 Task: Buy 4 Spectrometry from Measuring & Testing section under best seller category for shipping address: Gary Collins, 1402 Camden Street, Reno, Nevada 89501, Cell Number 7752551231. Pay from credit card ending with 6759, CVV 506
Action: Mouse moved to (24, 94)
Screenshot: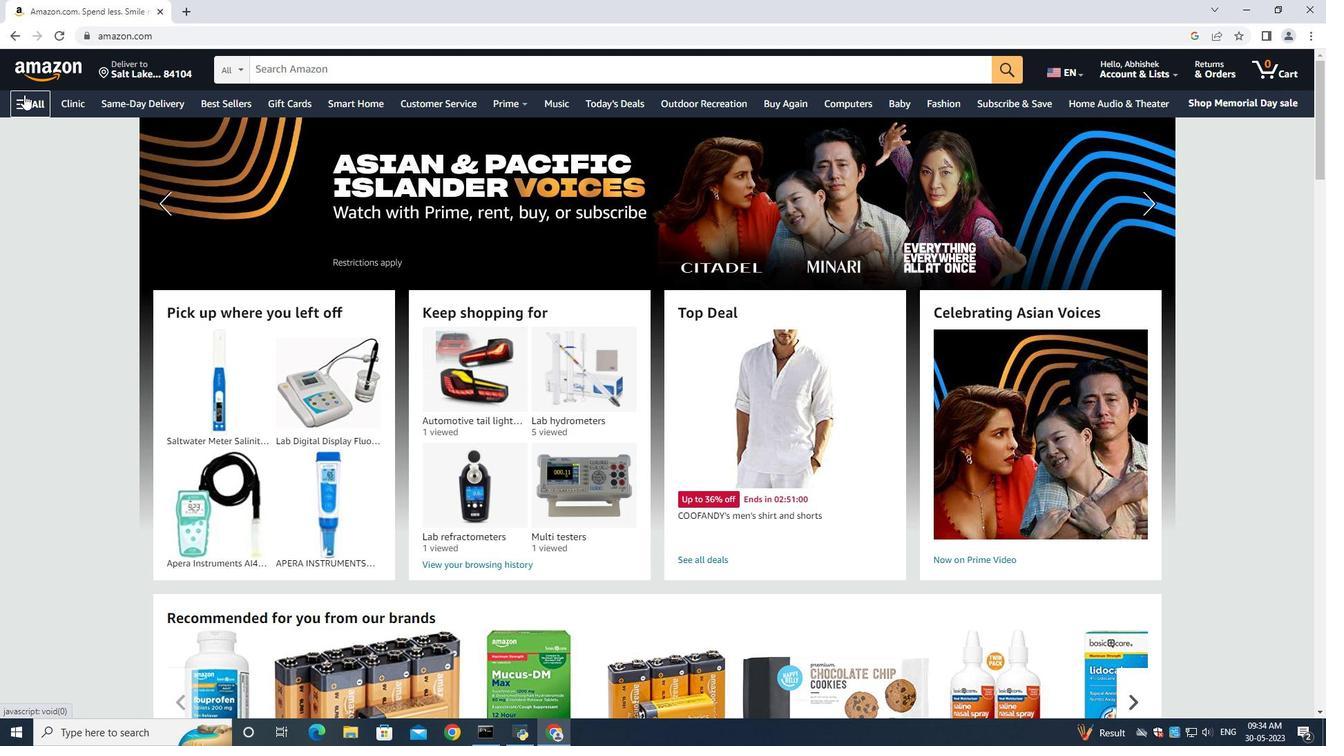 
Action: Mouse pressed left at (24, 94)
Screenshot: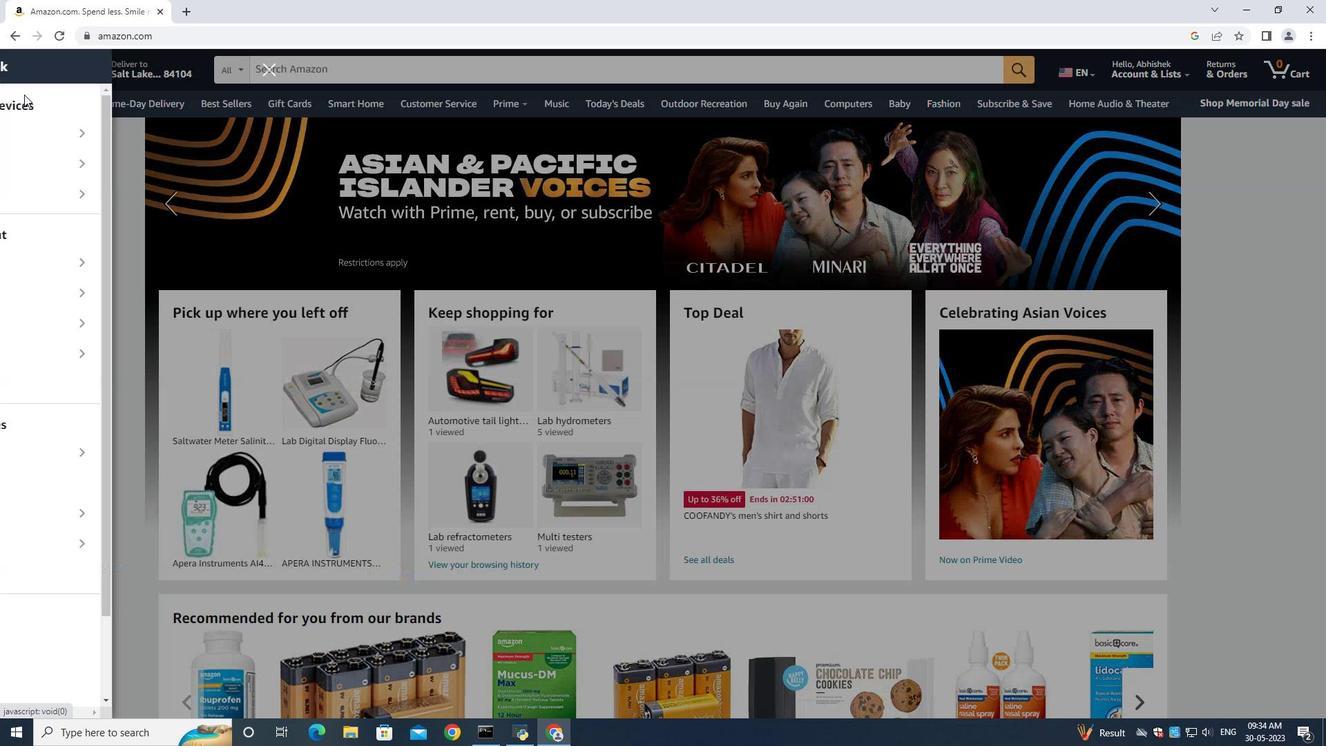 
Action: Mouse moved to (268, 60)
Screenshot: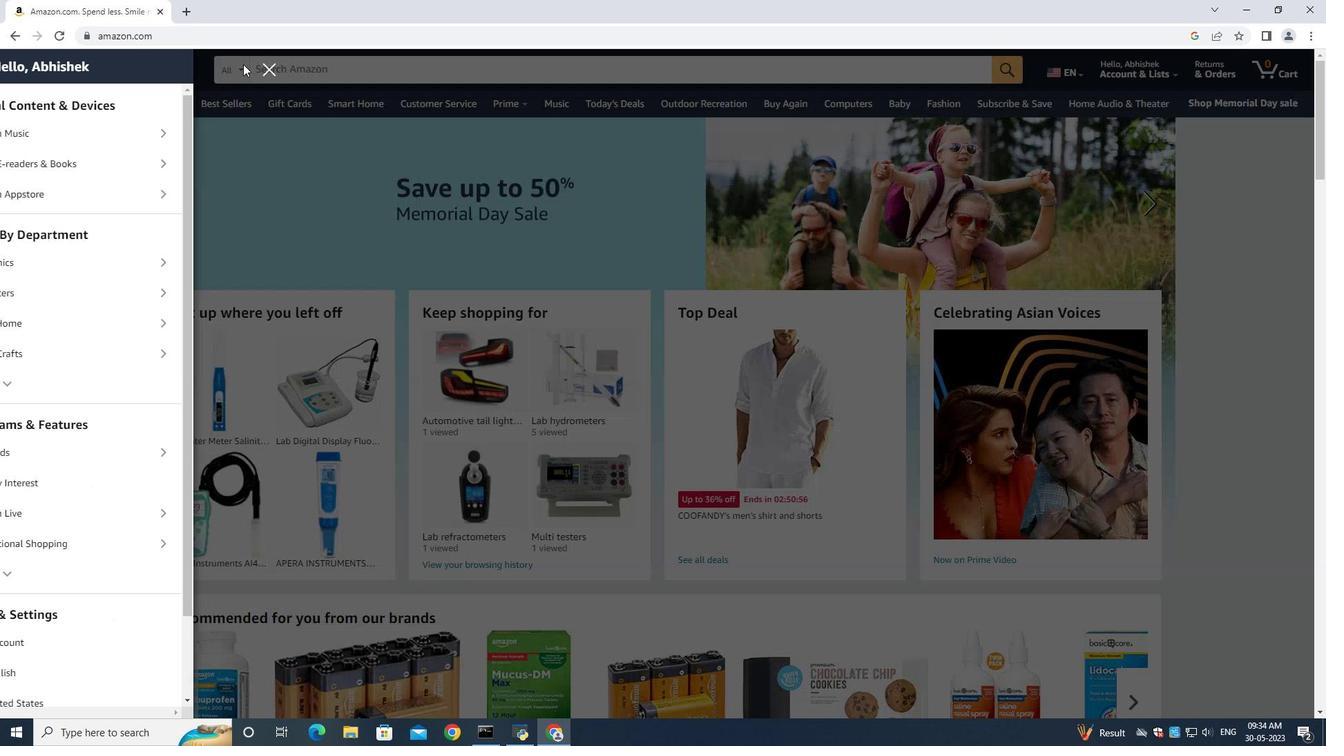 
Action: Mouse pressed left at (268, 60)
Screenshot: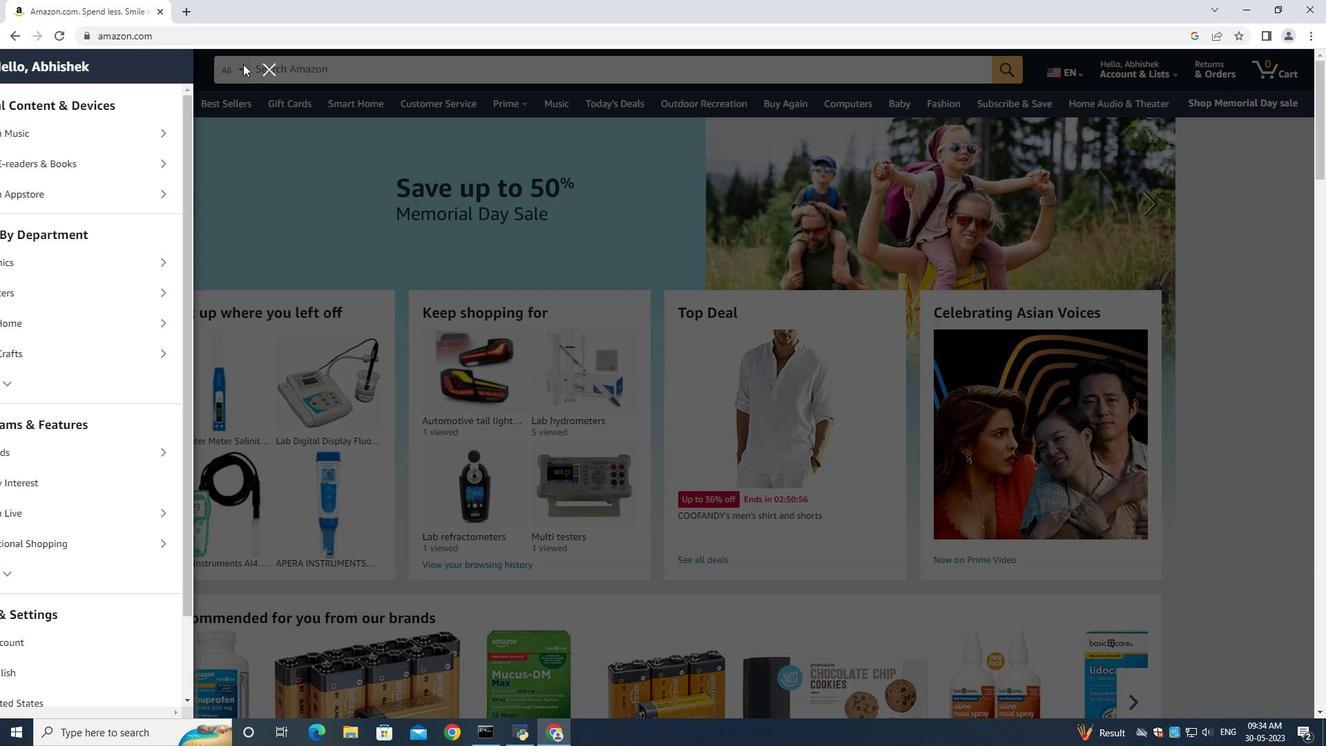 
Action: Mouse moved to (215, 98)
Screenshot: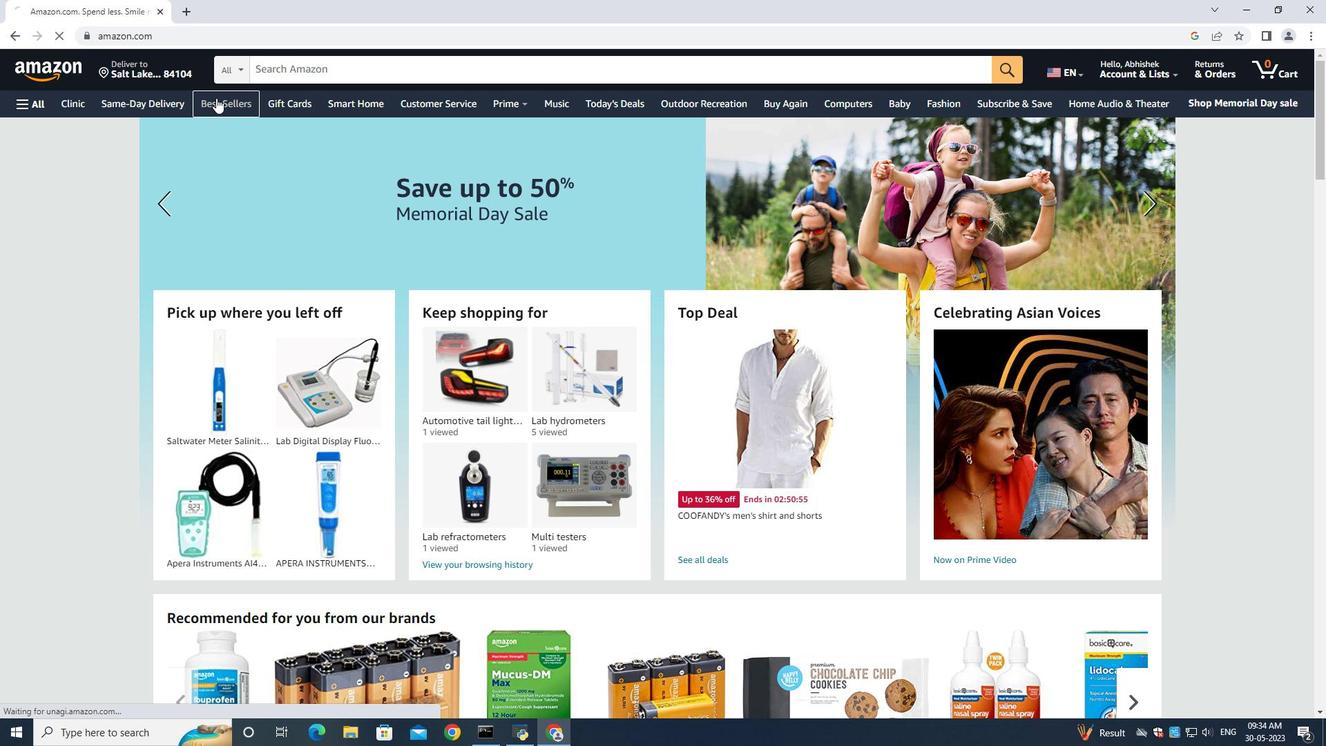 
Action: Mouse pressed left at (215, 98)
Screenshot: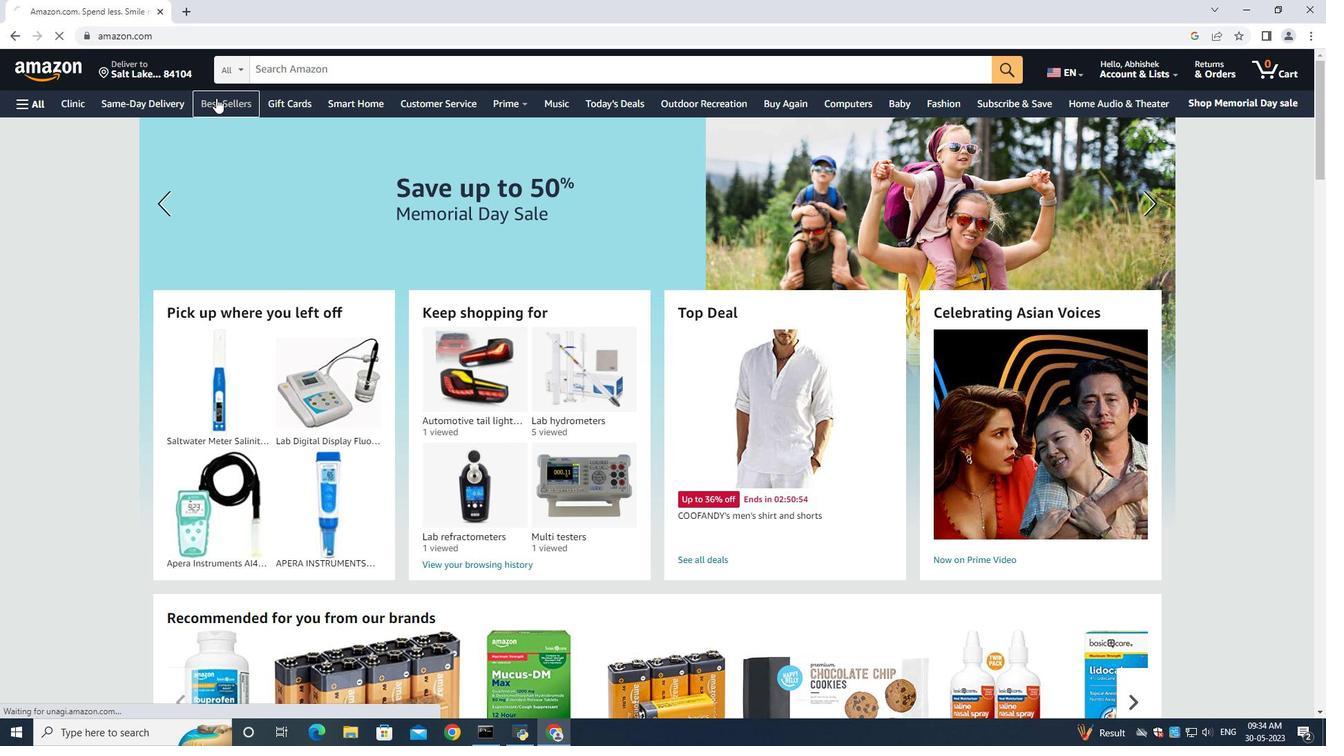 
Action: Mouse moved to (259, 69)
Screenshot: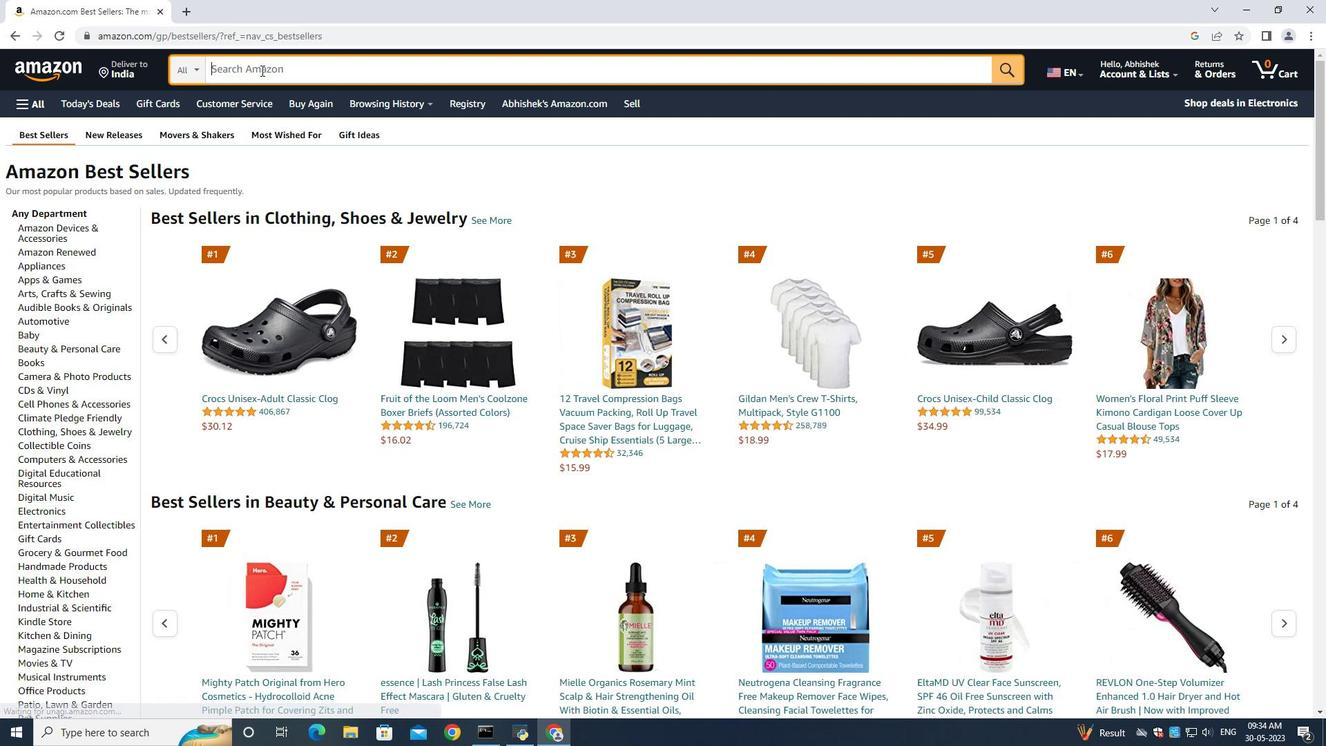 
Action: Mouse pressed left at (259, 69)
Screenshot: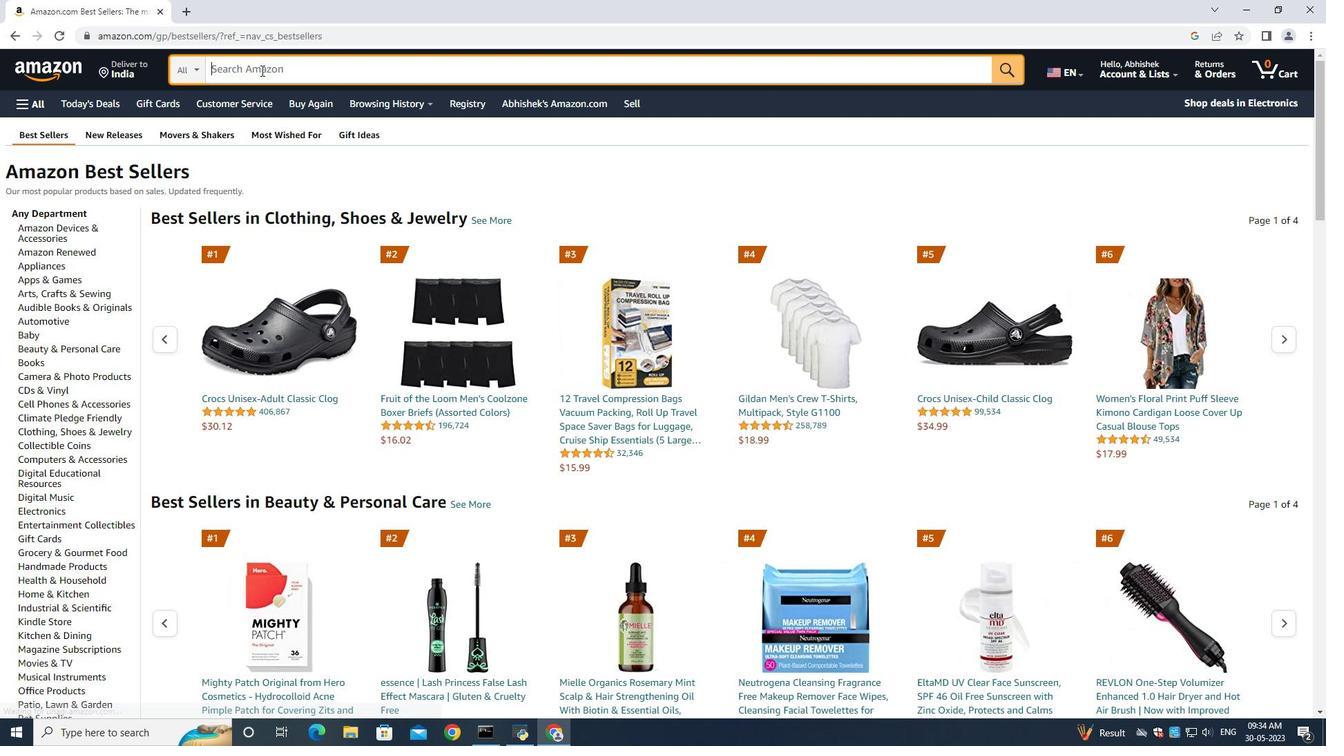 
Action: Mouse moved to (261, 70)
Screenshot: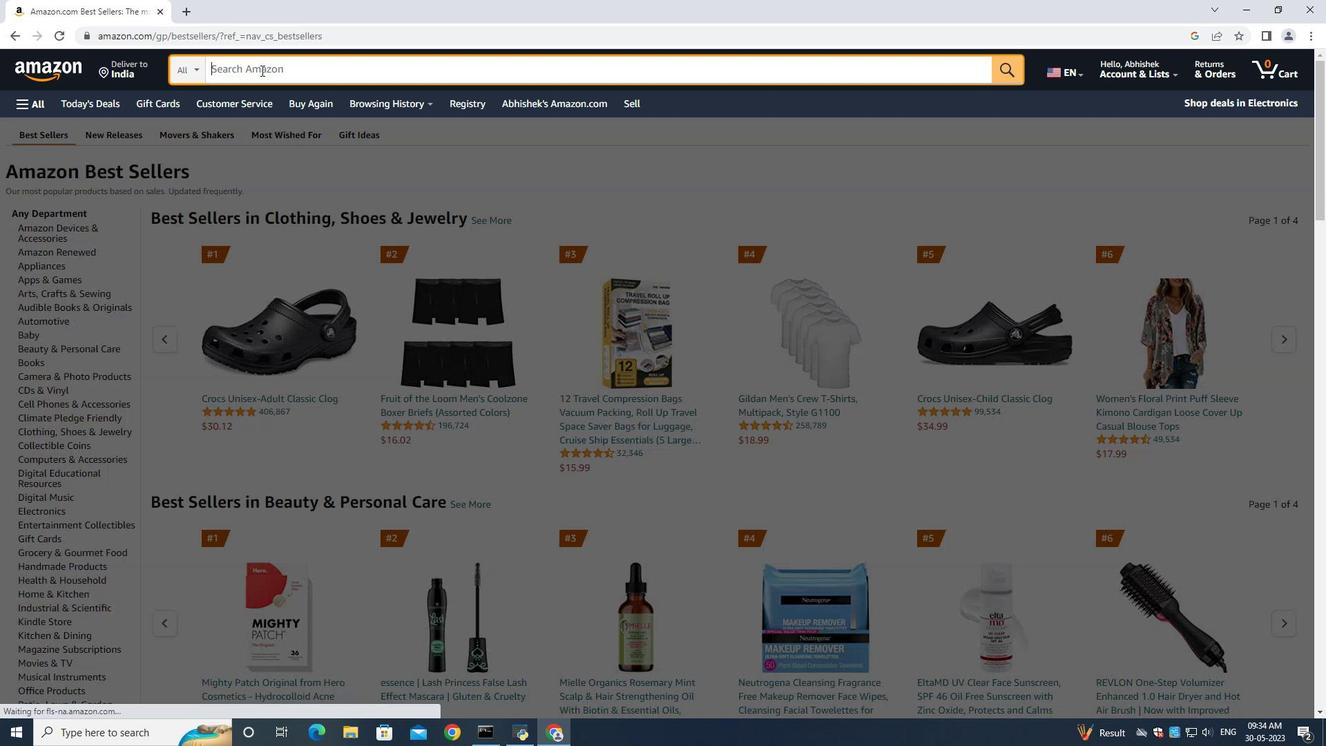 
Action: Key pressed <Key.shift>Spectrometry<Key.enter>
Screenshot: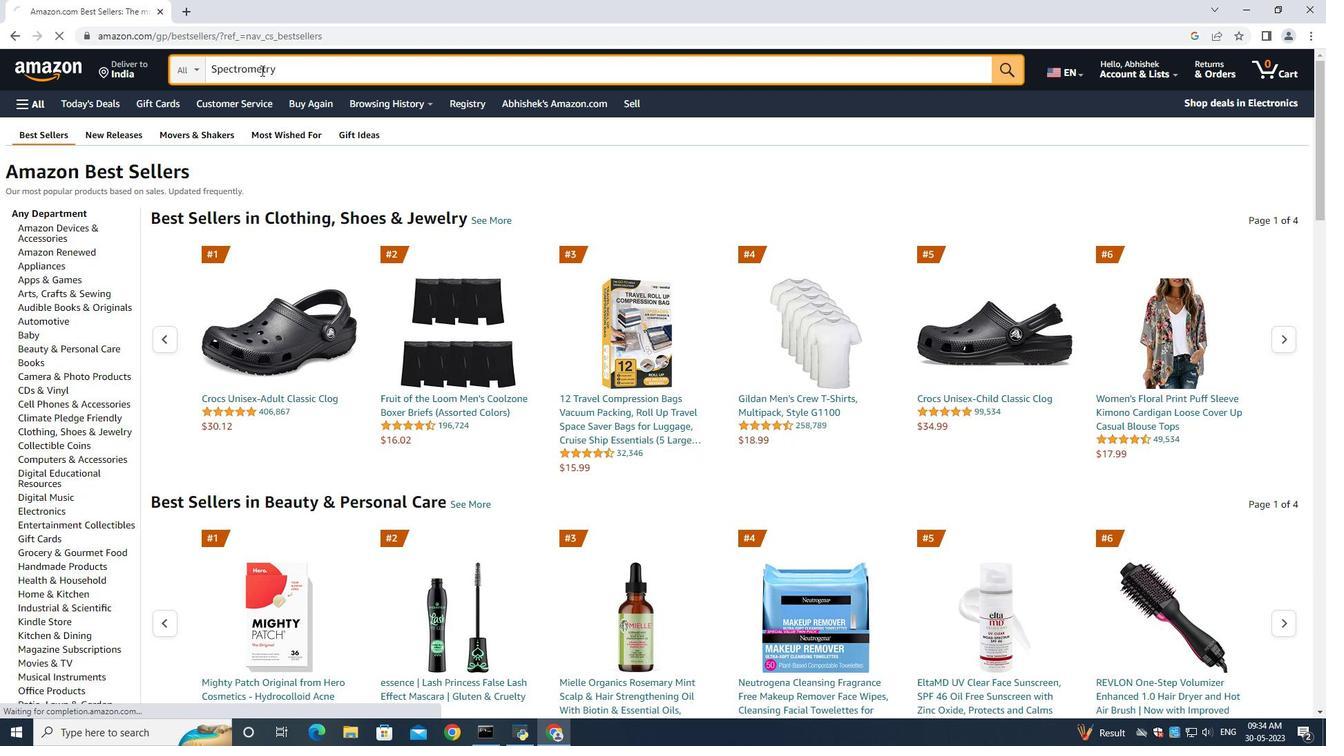 
Action: Mouse moved to (547, 314)
Screenshot: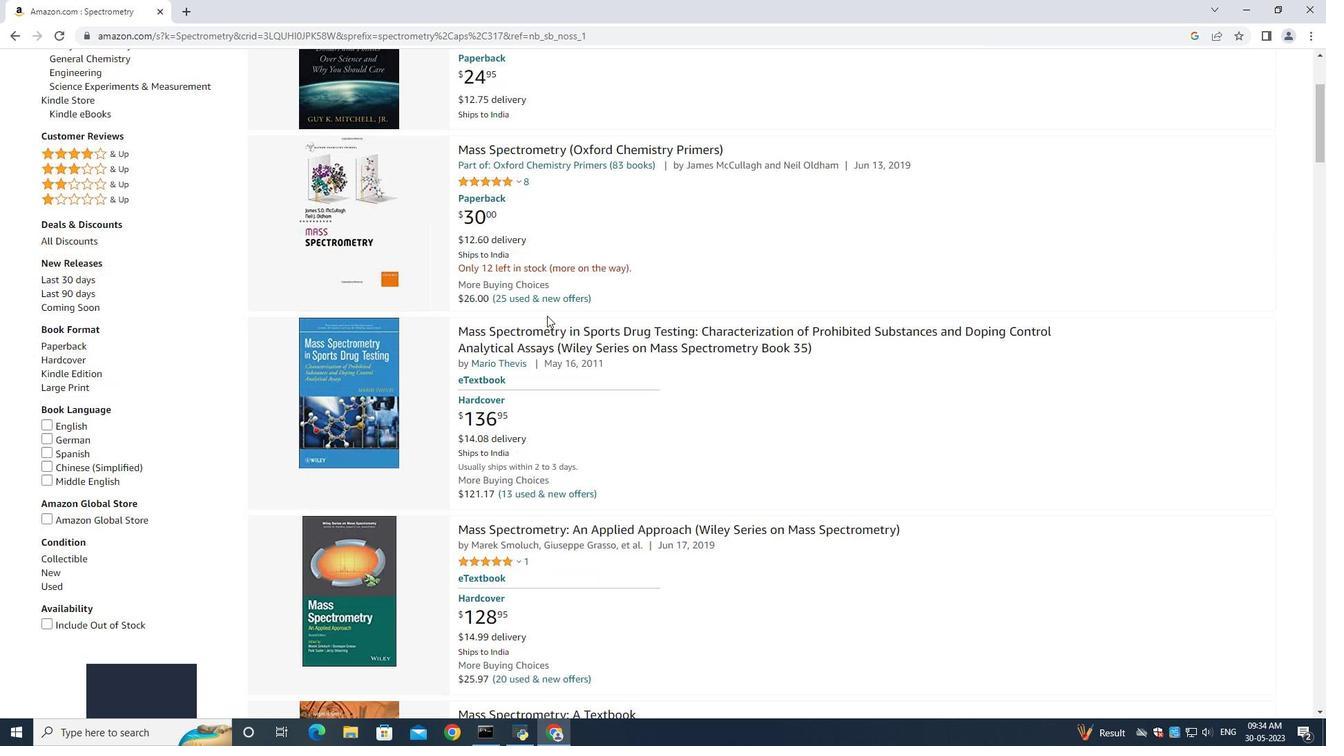 
Action: Mouse scrolled (547, 314) with delta (0, 0)
Screenshot: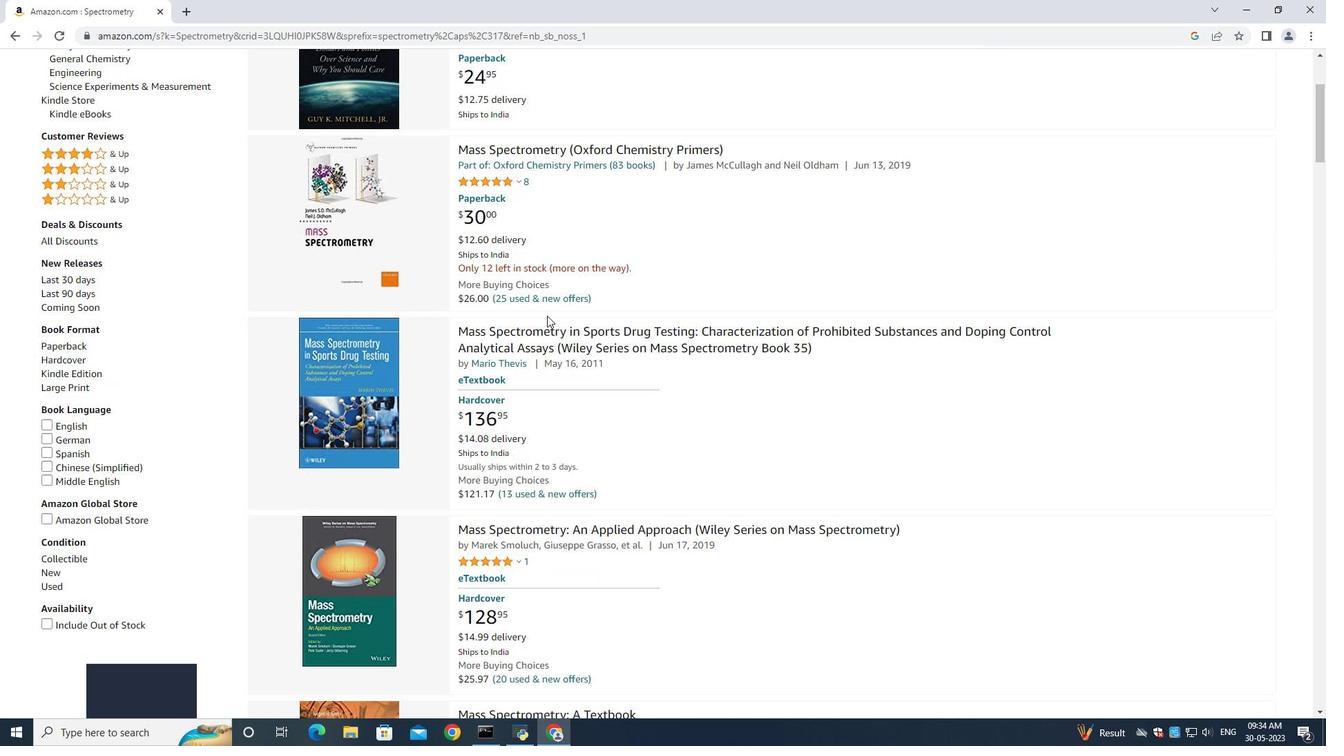 
Action: Mouse moved to (547, 315)
Screenshot: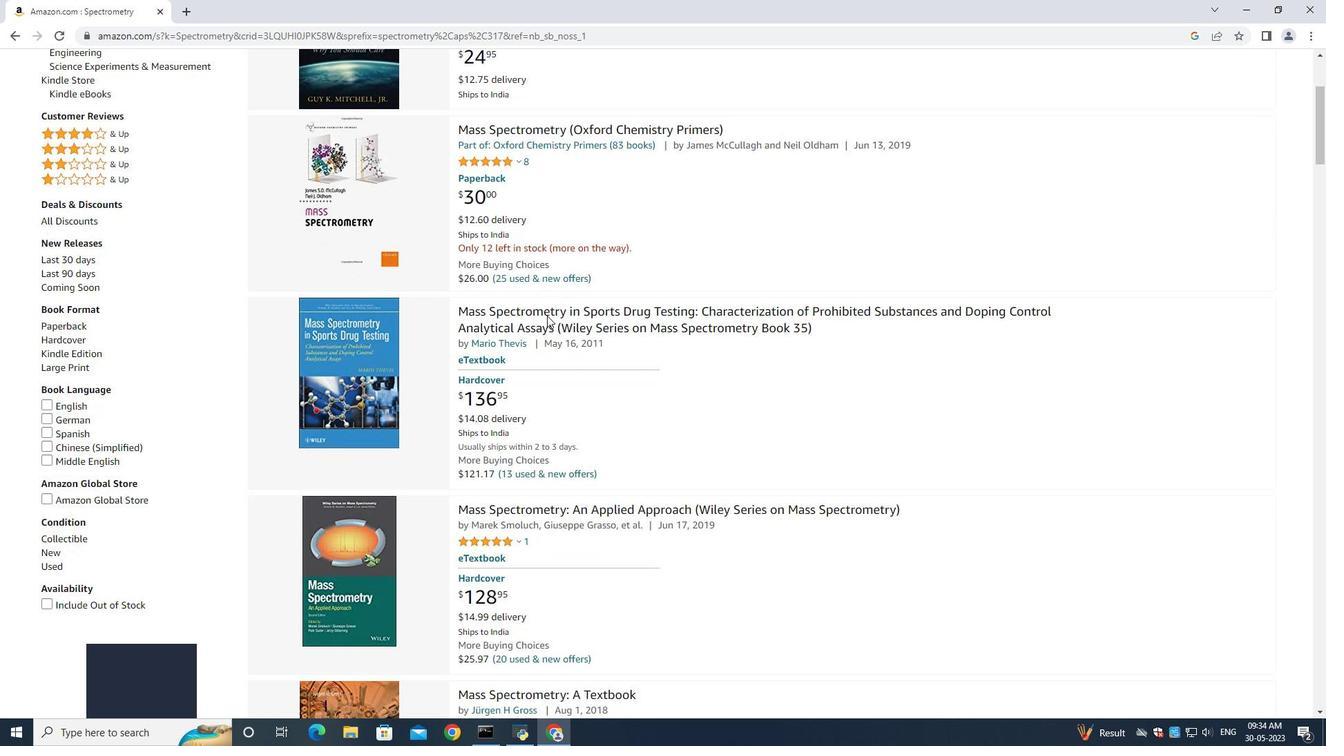 
Action: Mouse scrolled (547, 314) with delta (0, 0)
Screenshot: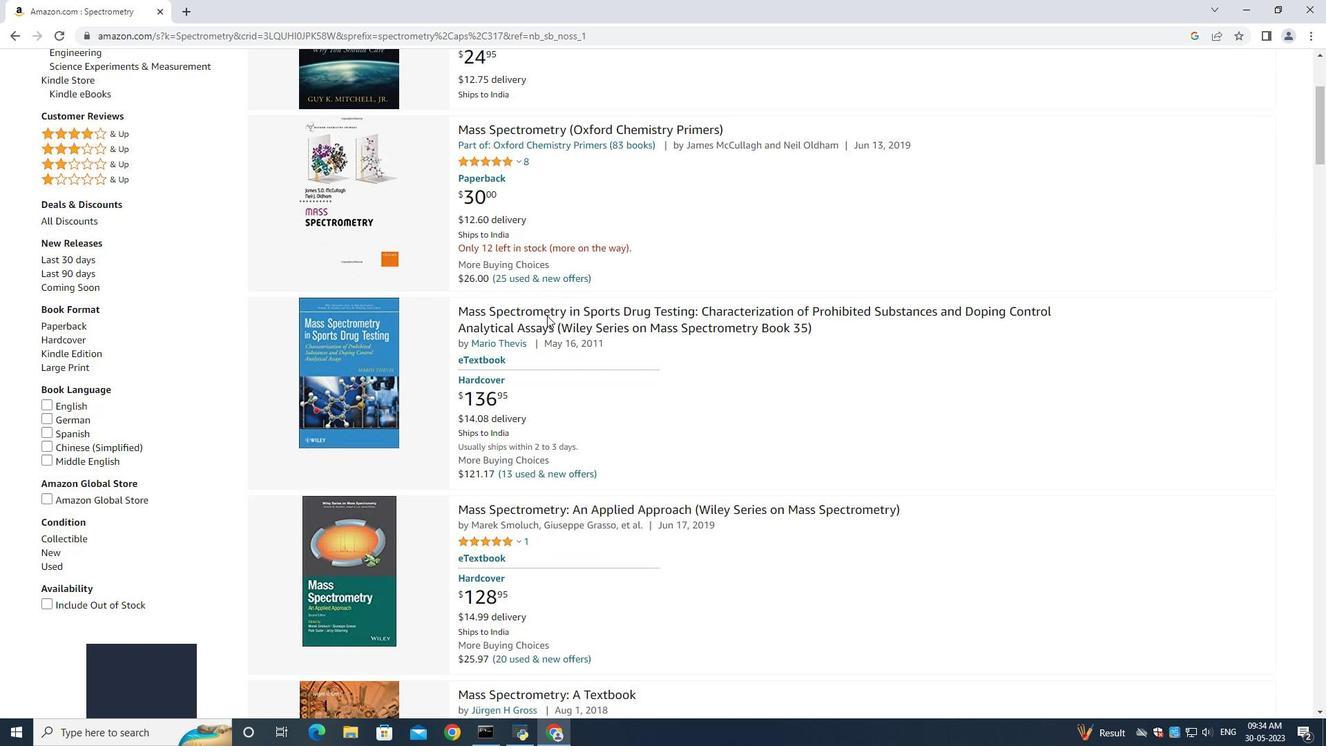 
Action: Mouse moved to (547, 315)
Screenshot: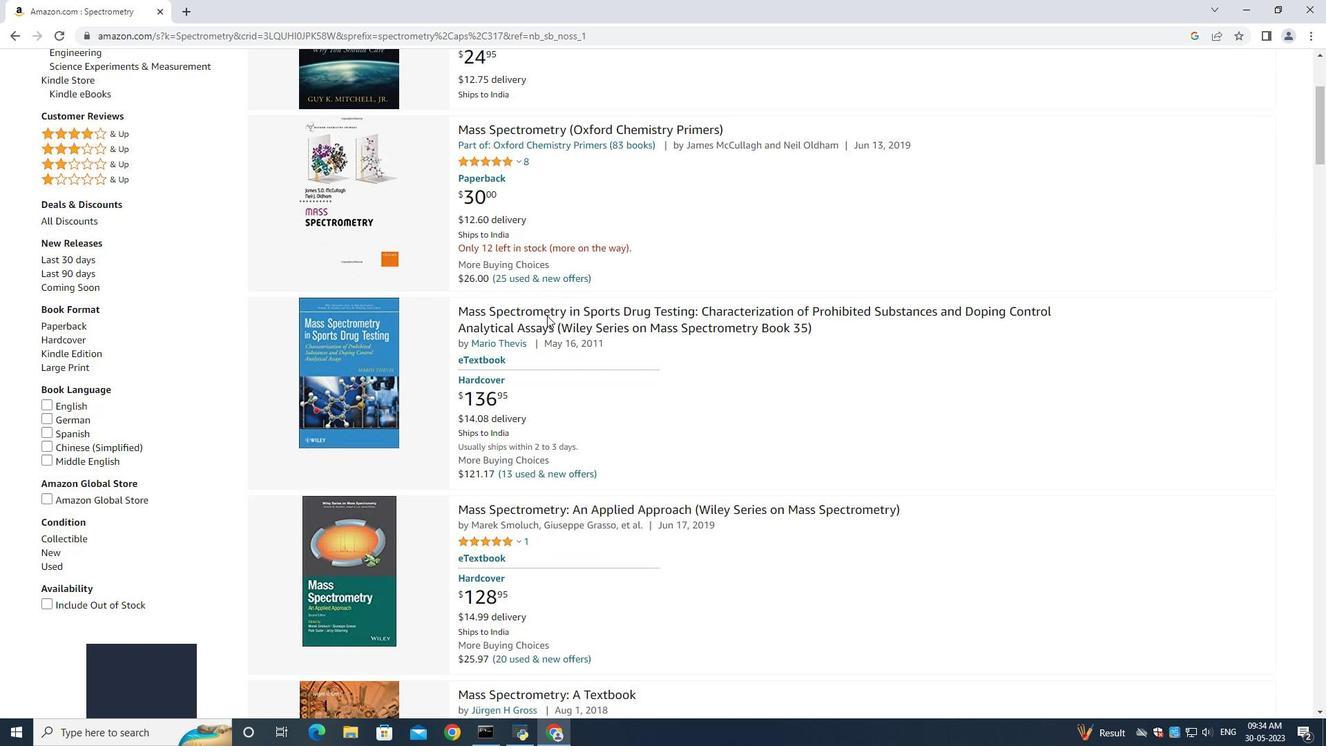 
Action: Mouse scrolled (547, 314) with delta (0, 0)
Screenshot: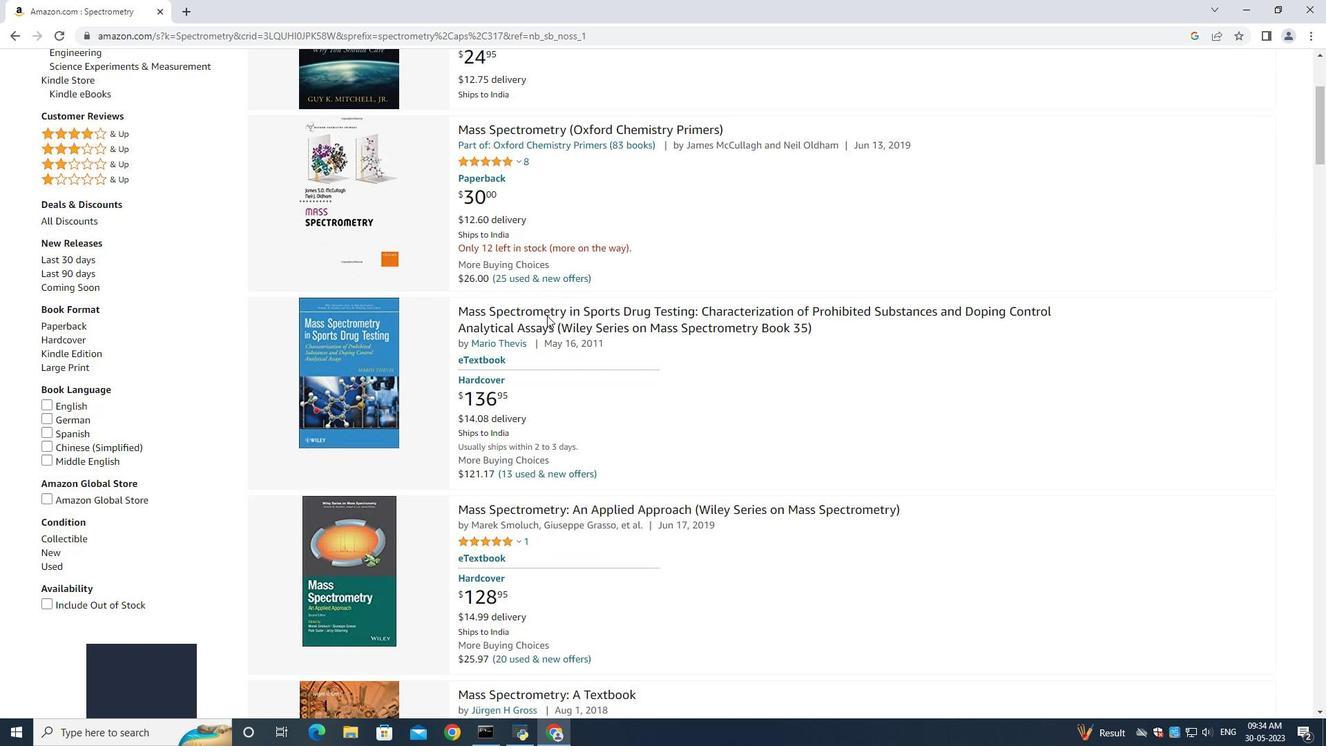 
Action: Mouse moved to (547, 315)
Screenshot: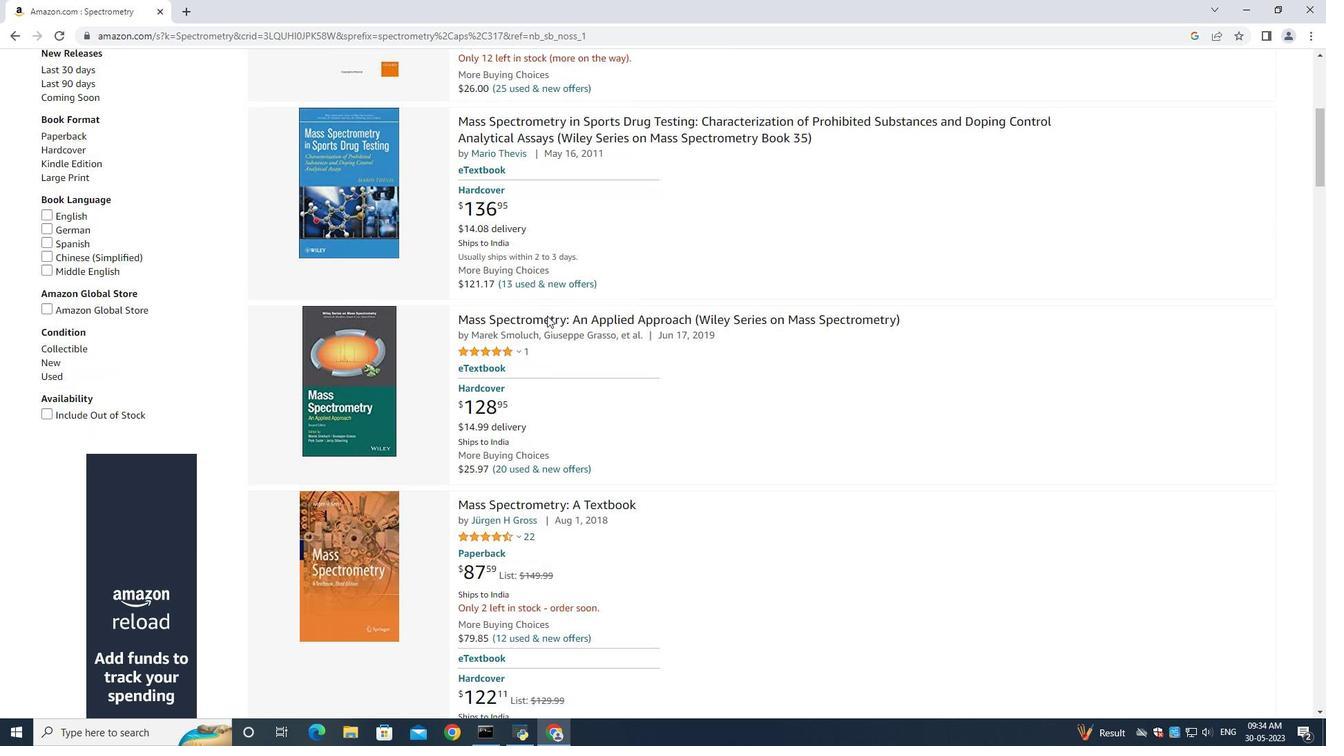 
Action: Mouse scrolled (547, 314) with delta (0, 0)
Screenshot: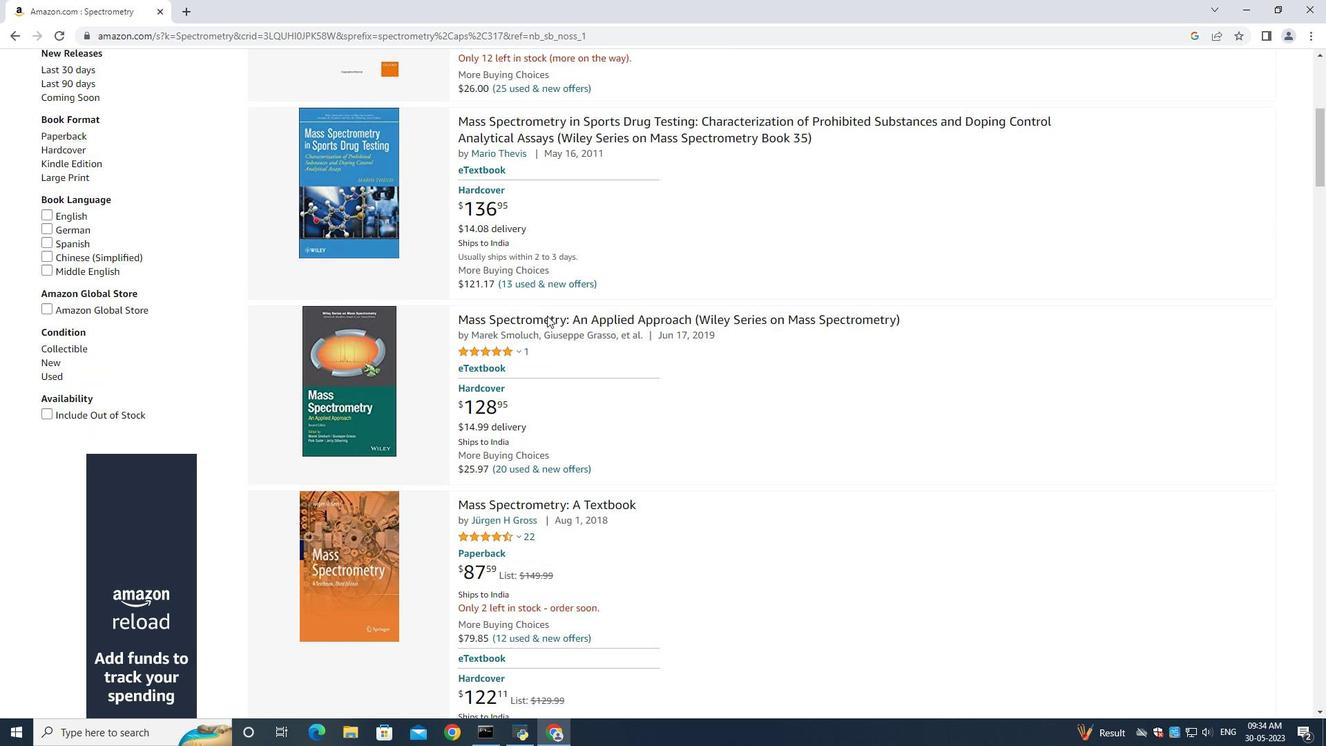 
Action: Mouse scrolled (547, 314) with delta (0, 0)
Screenshot: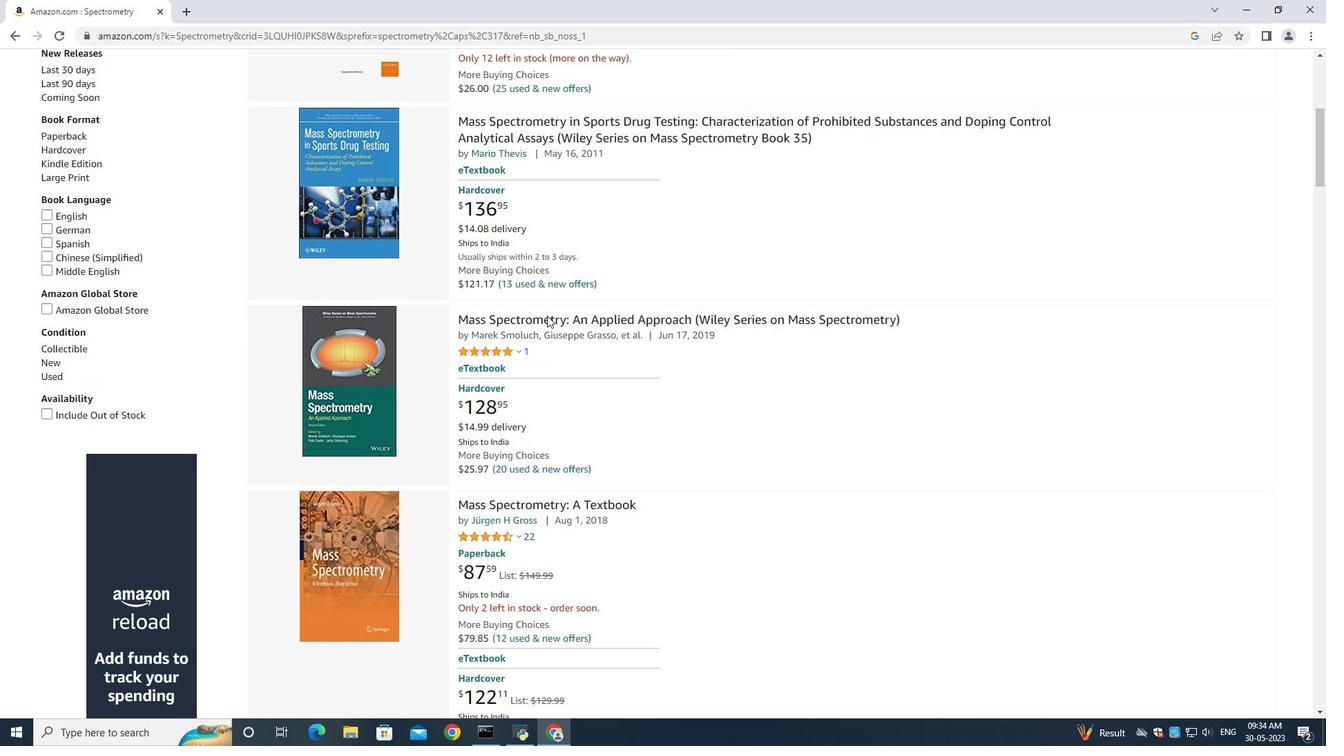 
Action: Mouse scrolled (547, 314) with delta (0, 0)
Screenshot: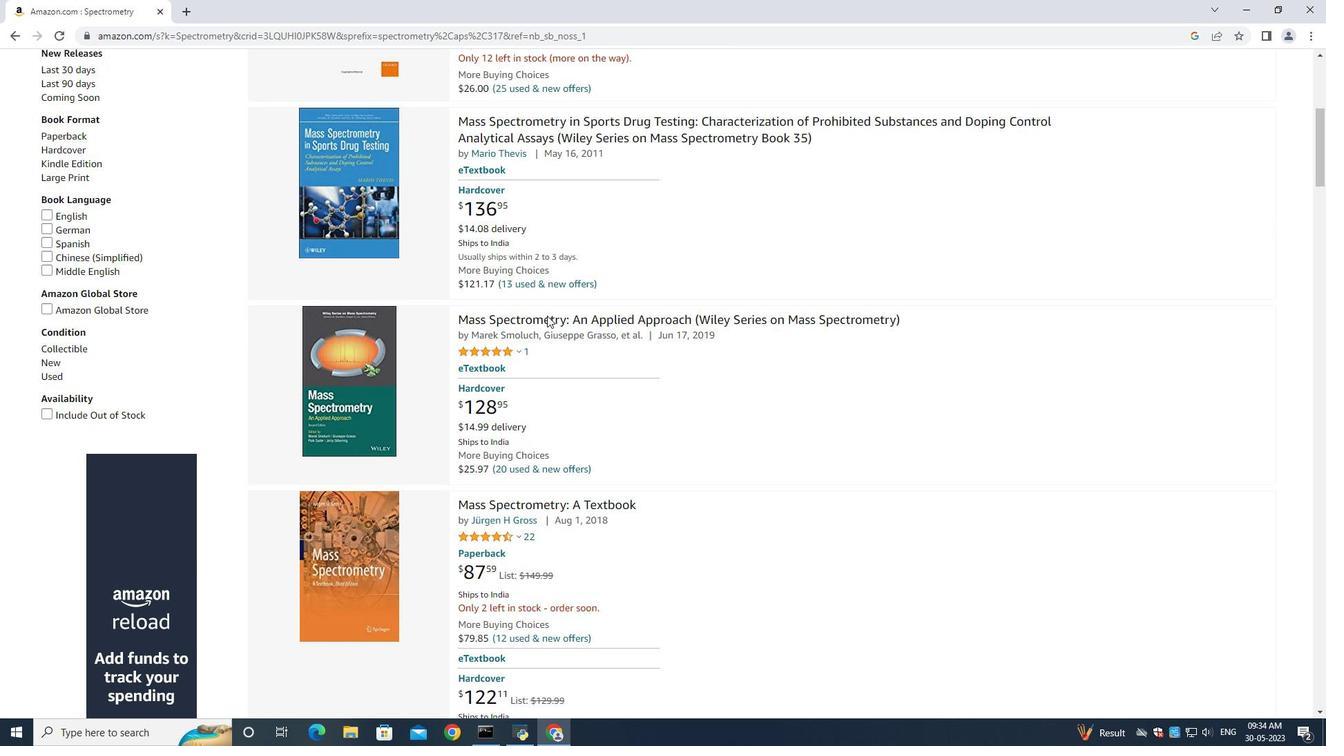 
Action: Mouse scrolled (547, 314) with delta (0, 0)
Screenshot: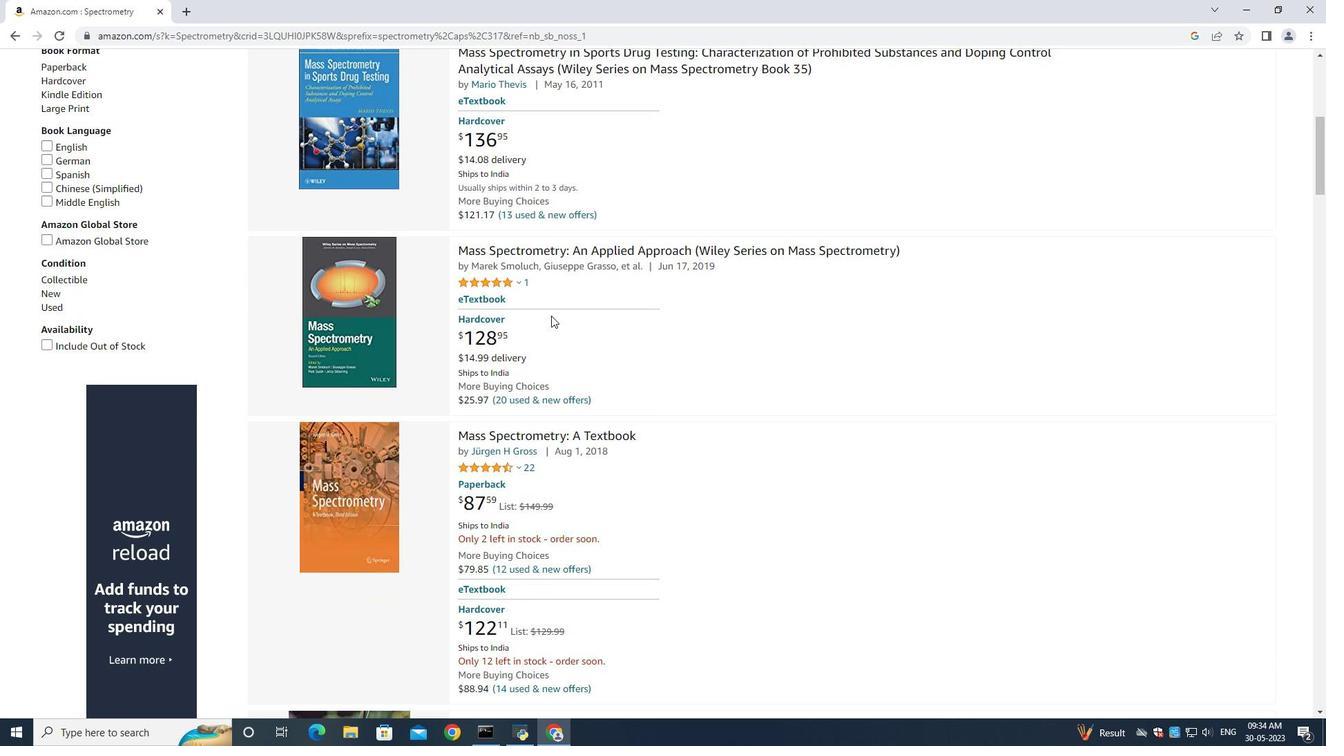 
Action: Mouse moved to (585, 317)
Screenshot: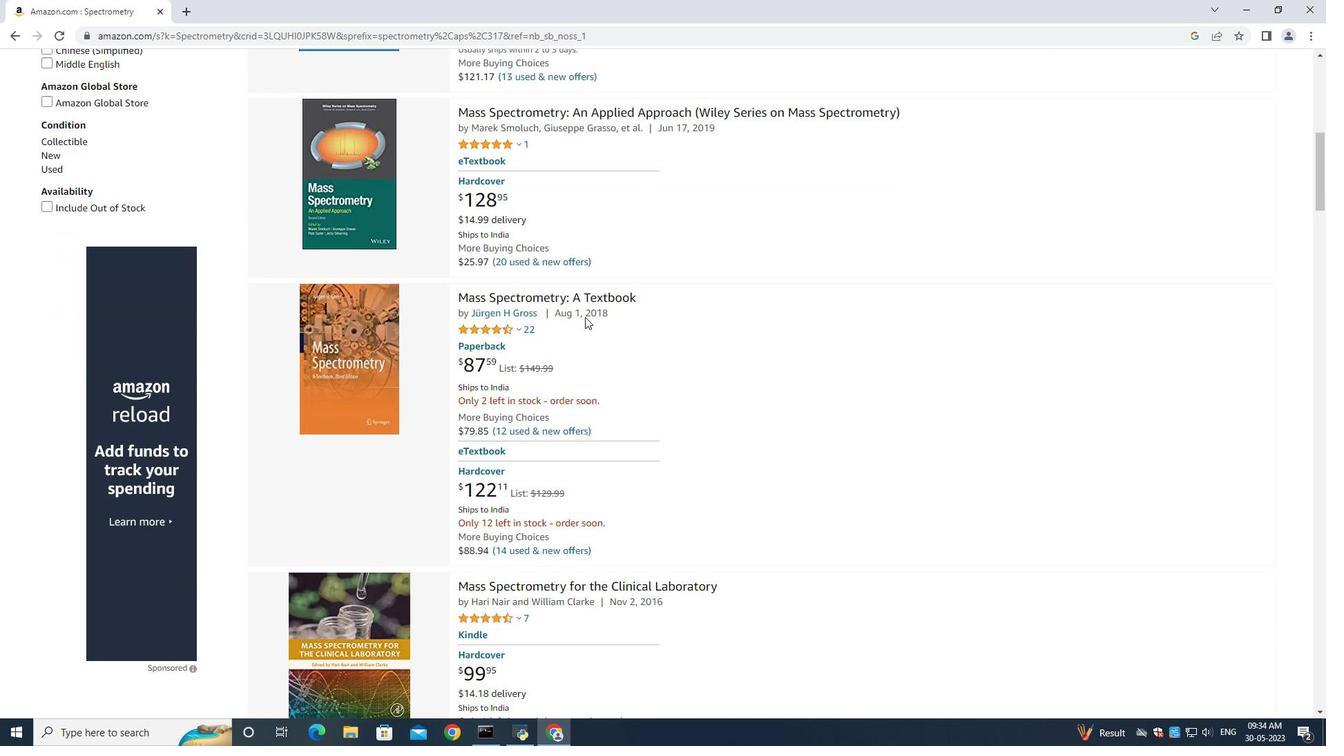 
Action: Mouse scrolled (584, 316) with delta (0, 0)
Screenshot: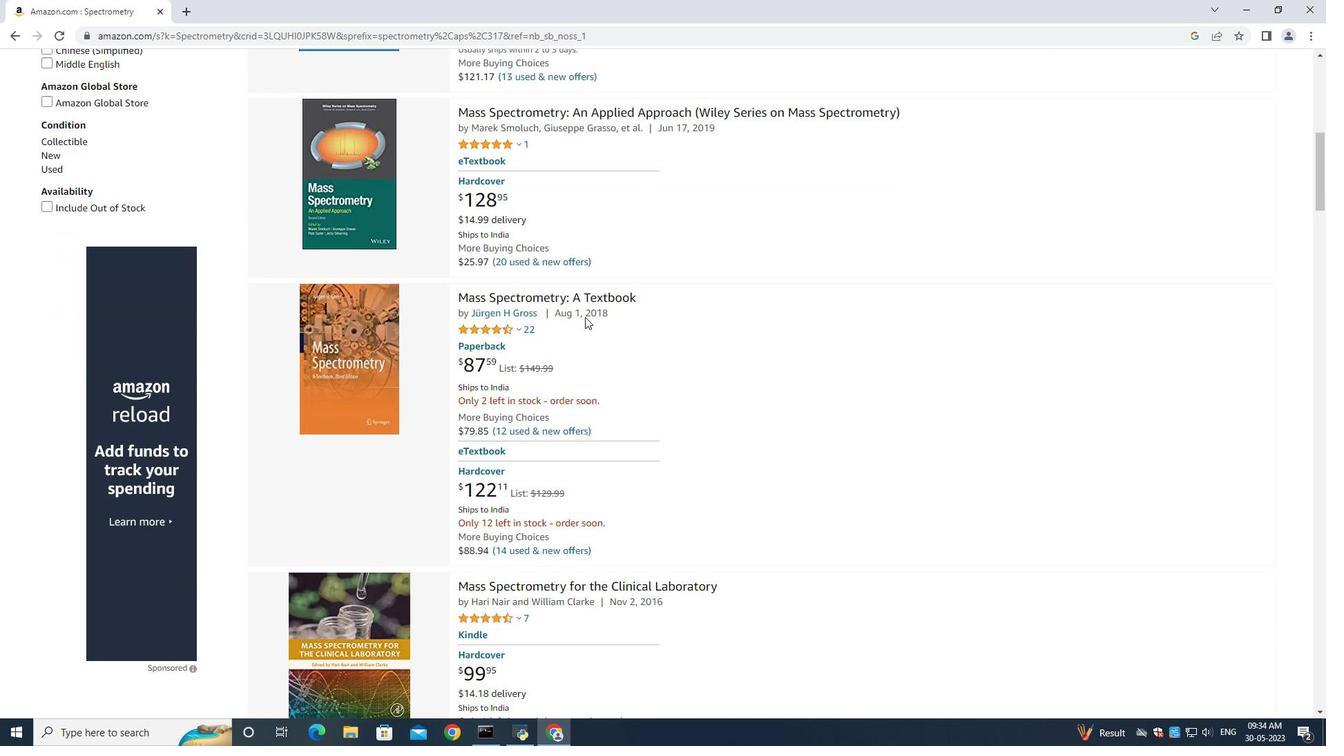 
Action: Mouse scrolled (585, 316) with delta (0, 0)
Screenshot: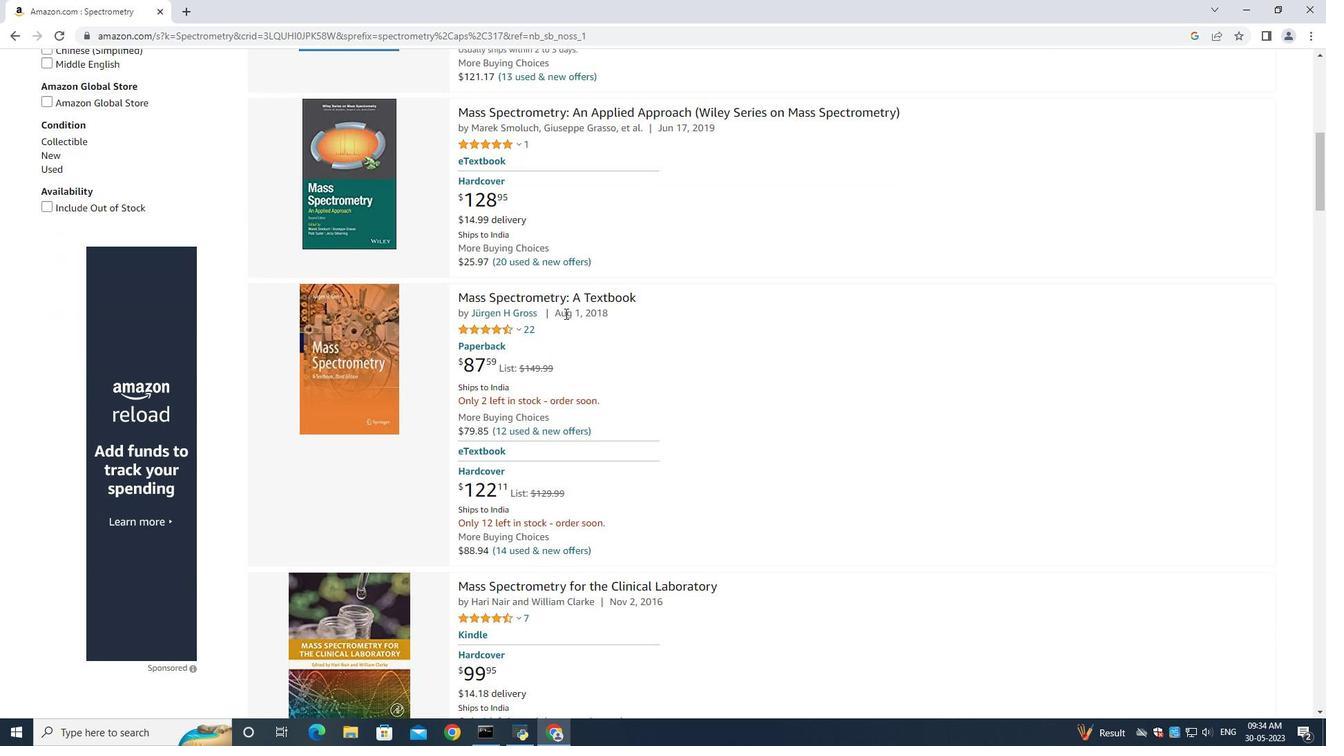 
Action: Mouse moved to (504, 314)
Screenshot: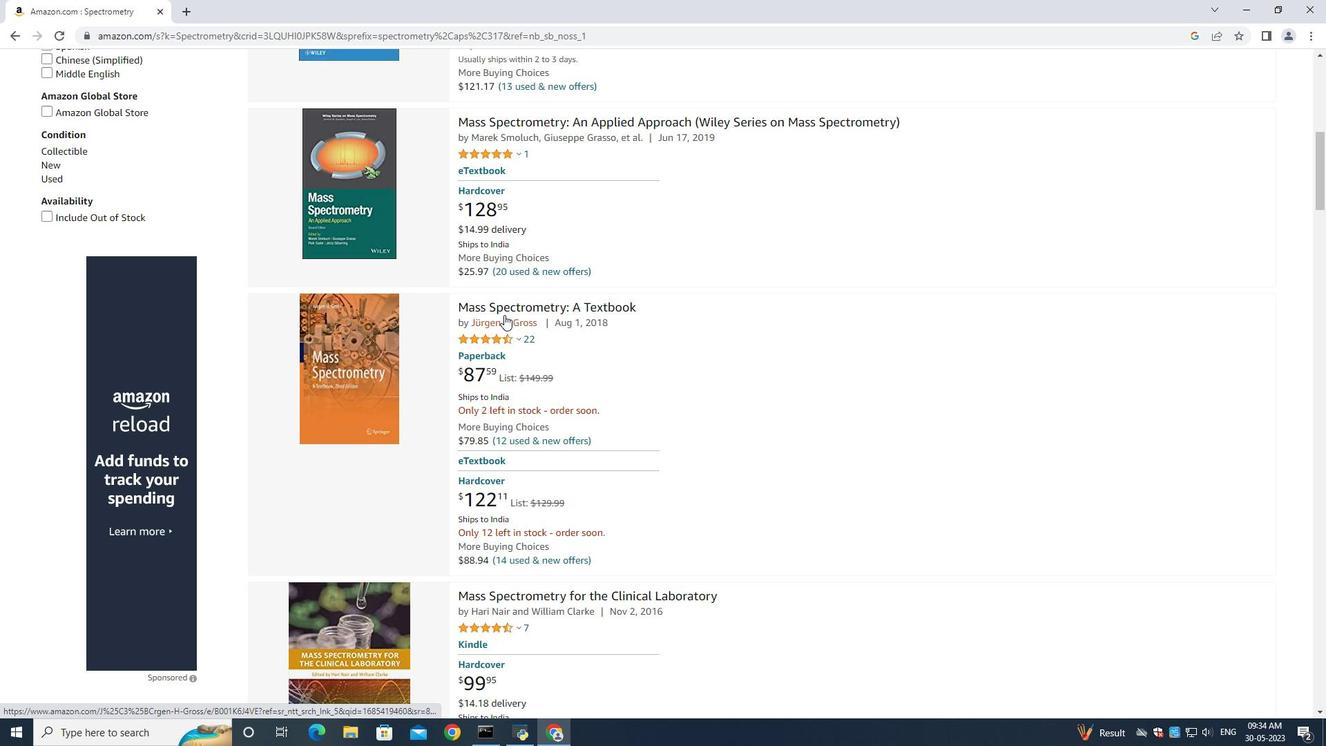 
Action: Mouse scrolled (504, 315) with delta (0, 0)
Screenshot: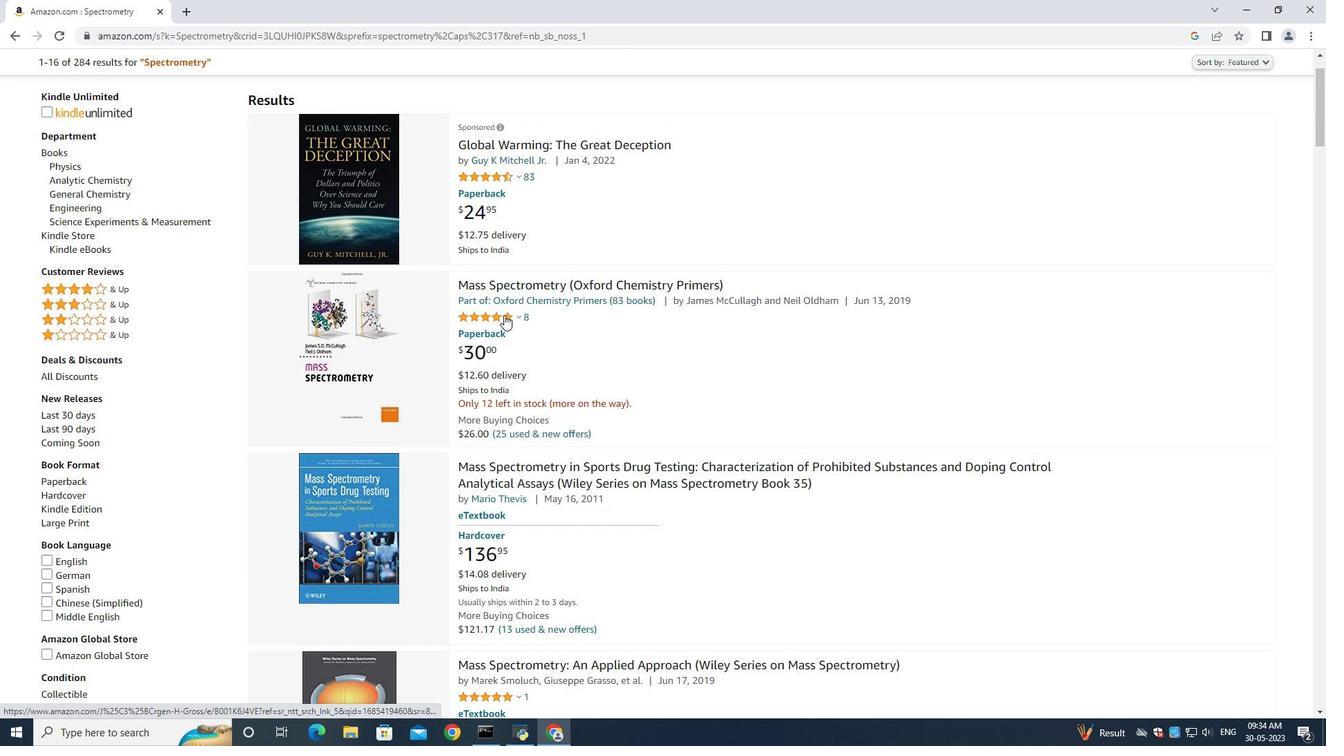 
Action: Mouse scrolled (504, 315) with delta (0, 0)
Screenshot: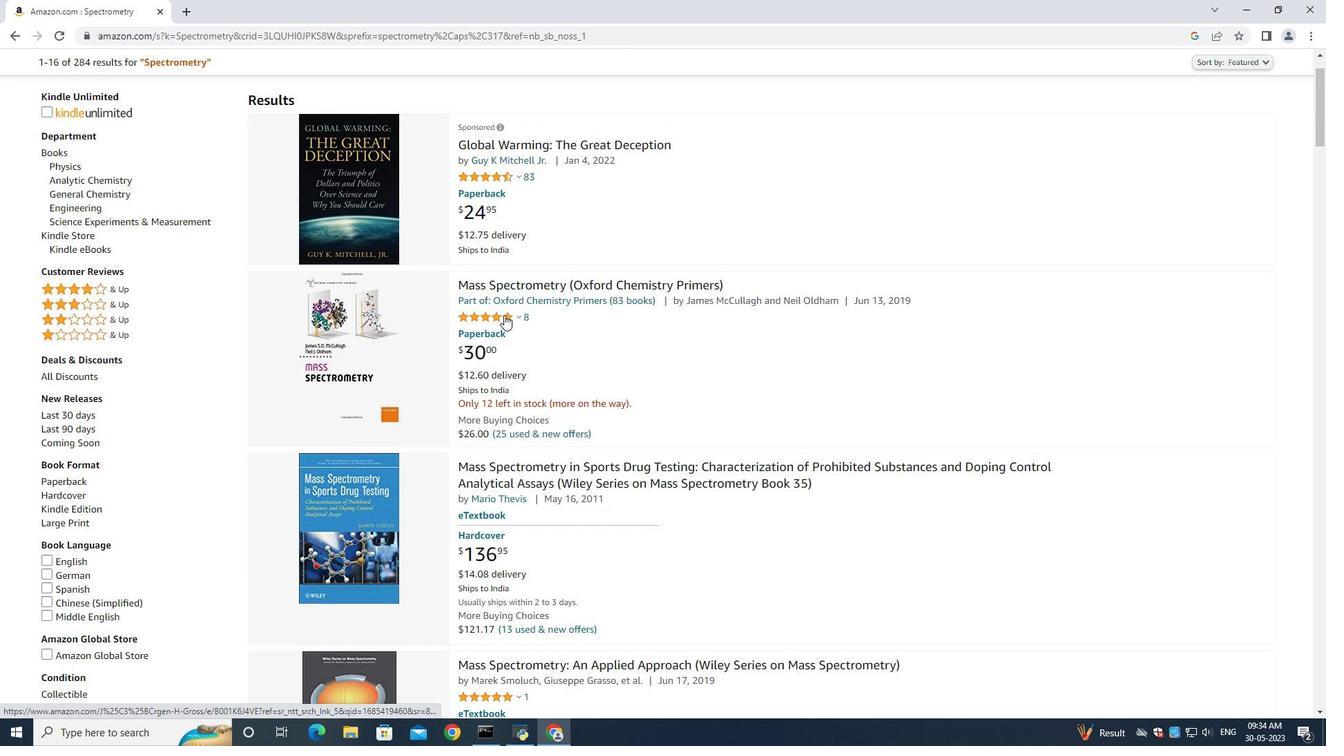 
Action: Mouse scrolled (504, 315) with delta (0, 0)
Screenshot: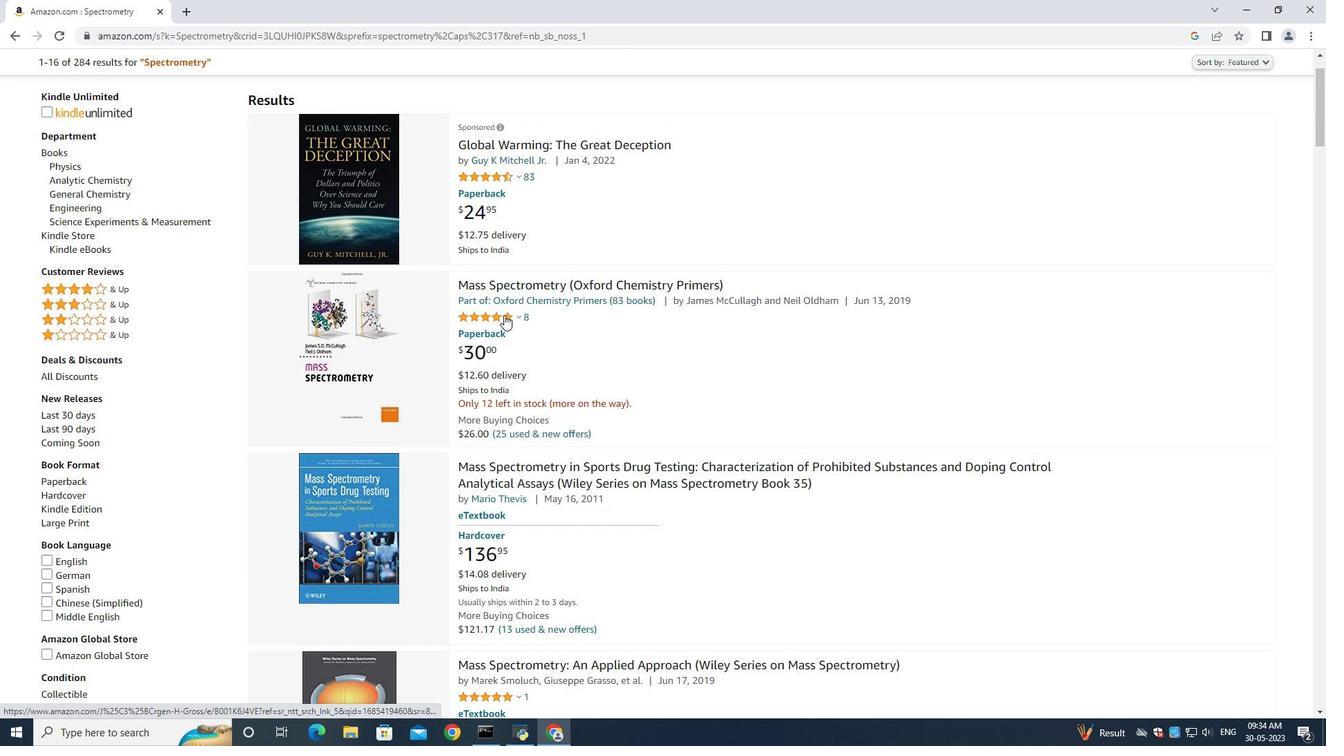 
Action: Mouse scrolled (504, 315) with delta (0, 0)
Screenshot: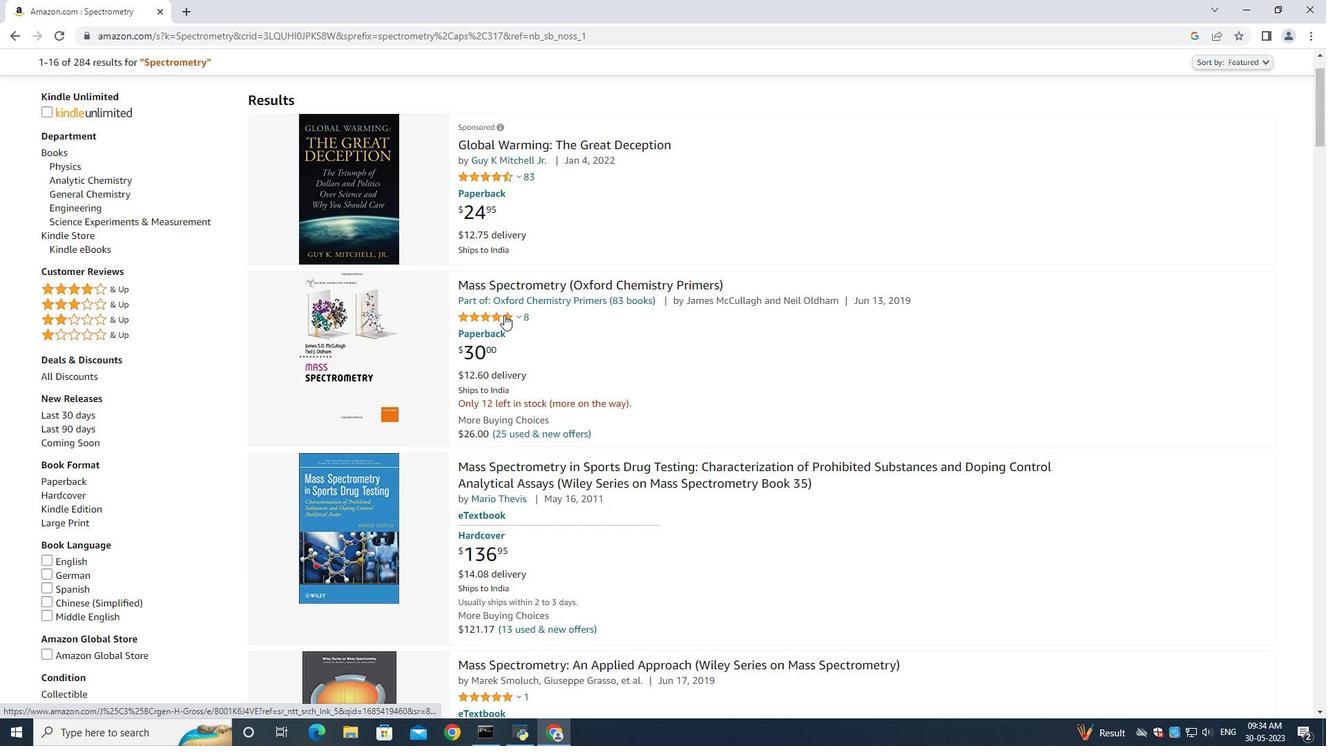 
Action: Mouse scrolled (504, 315) with delta (0, 0)
Screenshot: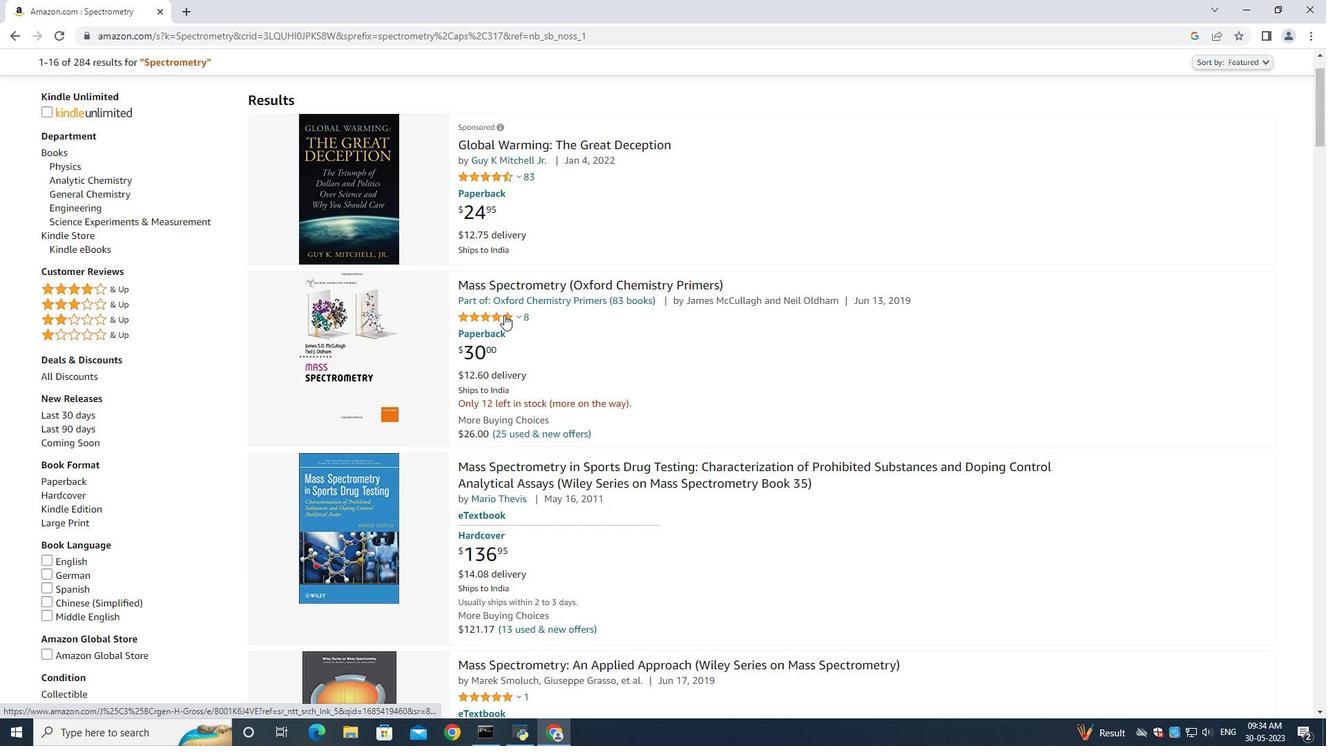 
Action: Mouse scrolled (504, 315) with delta (0, 0)
Screenshot: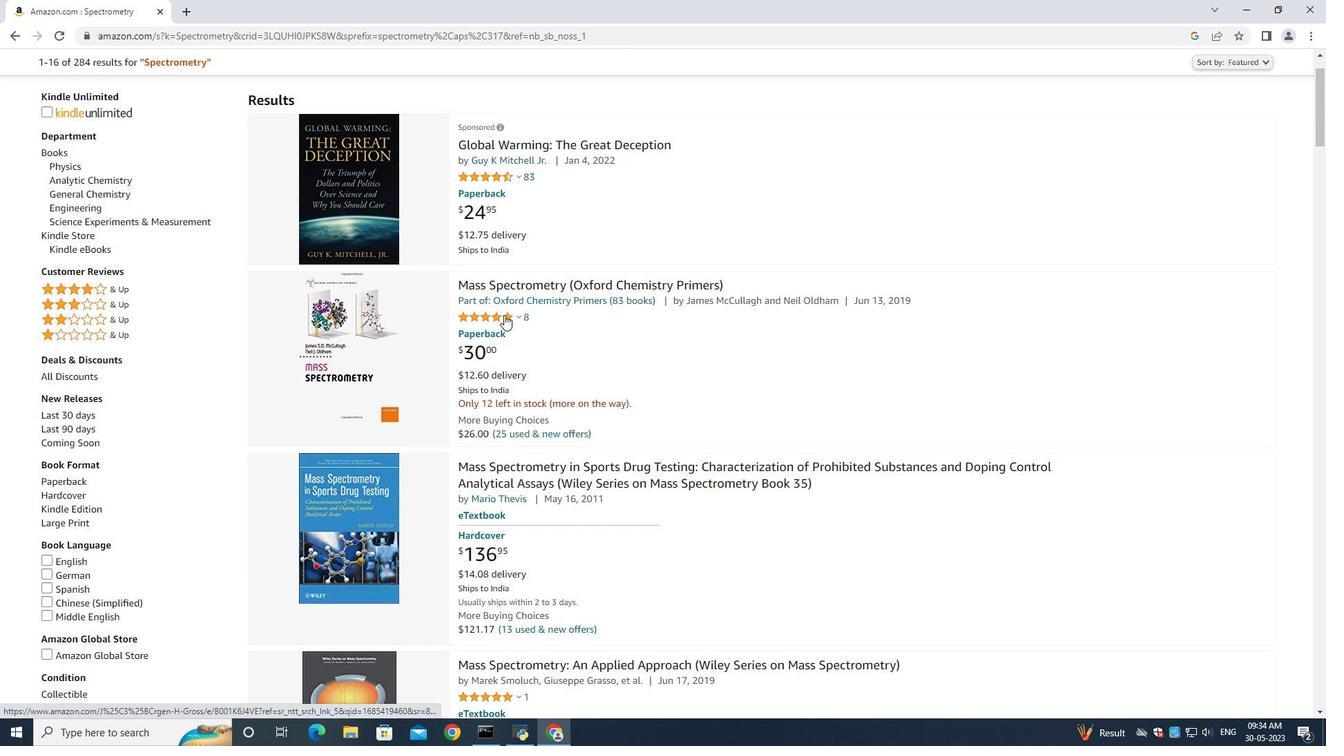 
Action: Mouse scrolled (504, 315) with delta (0, 0)
Screenshot: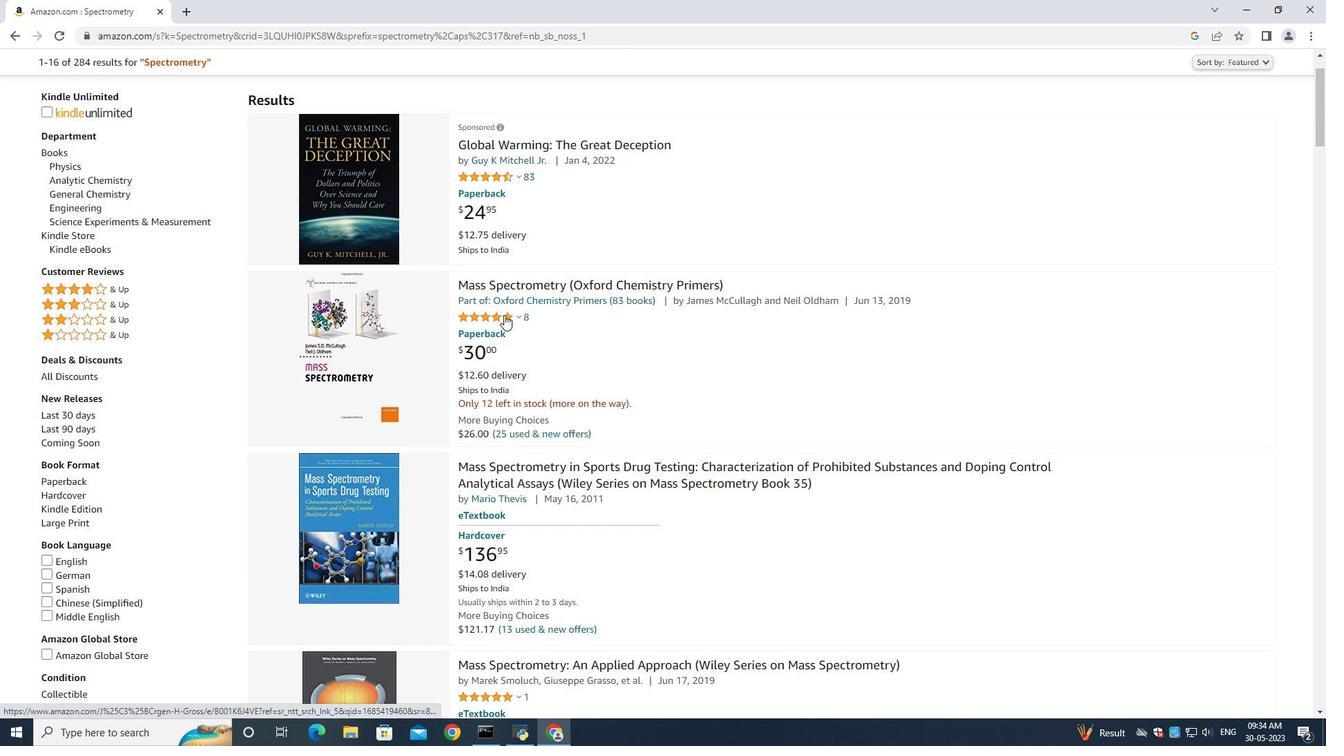 
Action: Mouse scrolled (504, 315) with delta (0, 0)
Screenshot: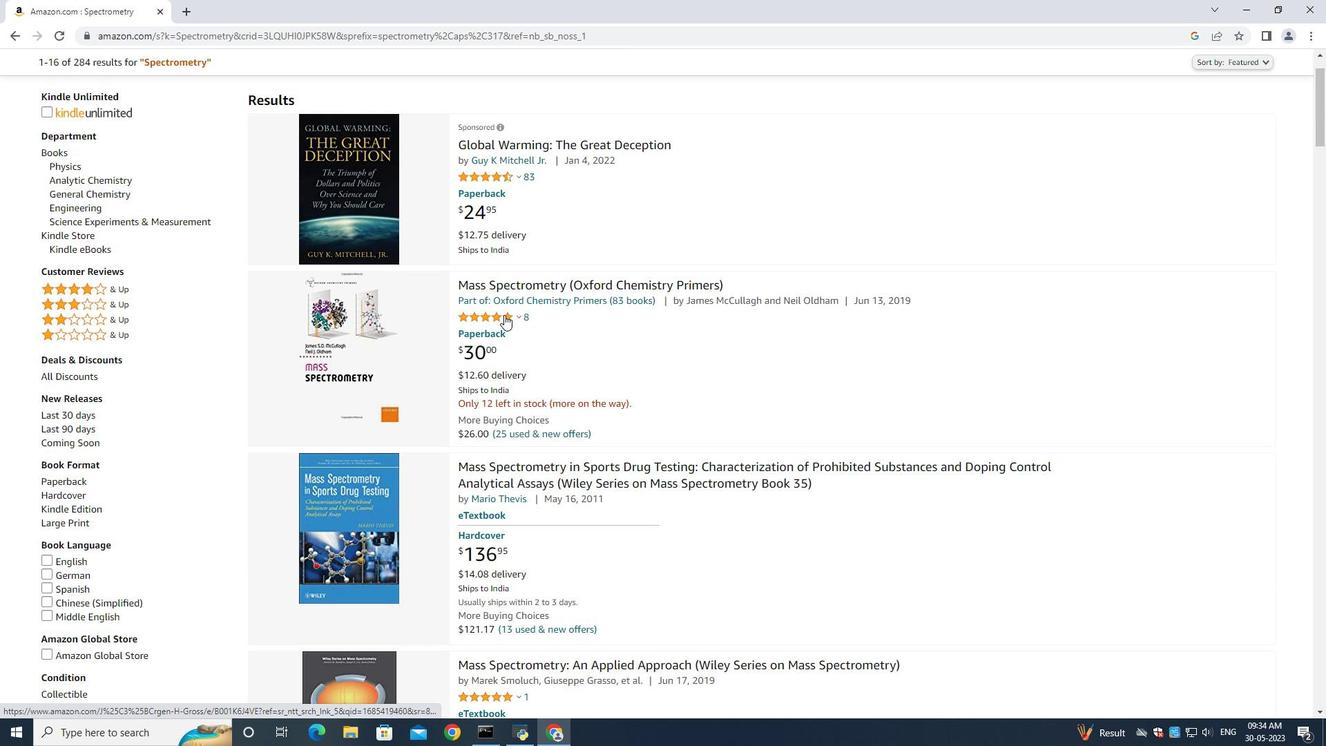 
Action: Mouse scrolled (504, 315) with delta (0, 0)
Screenshot: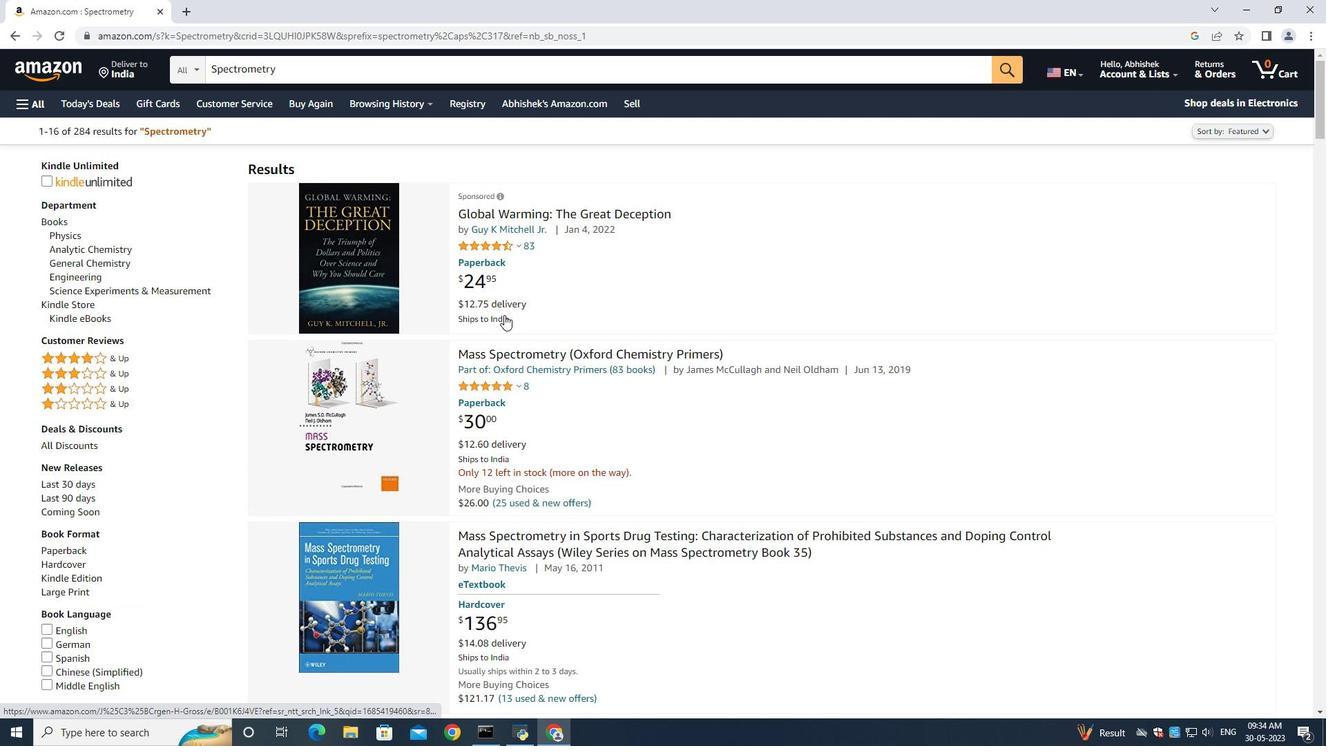 
Action: Mouse scrolled (504, 315) with delta (0, 0)
Screenshot: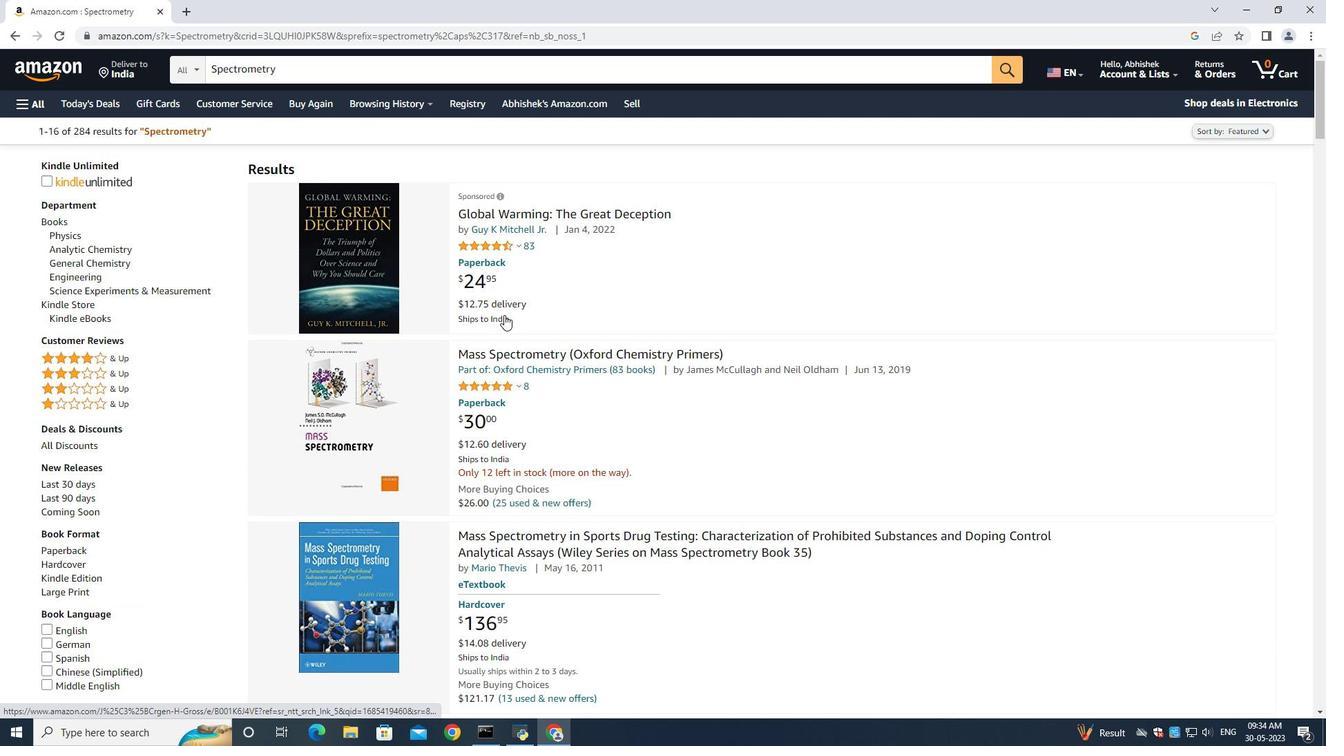 
Action: Mouse scrolled (504, 315) with delta (0, 0)
Screenshot: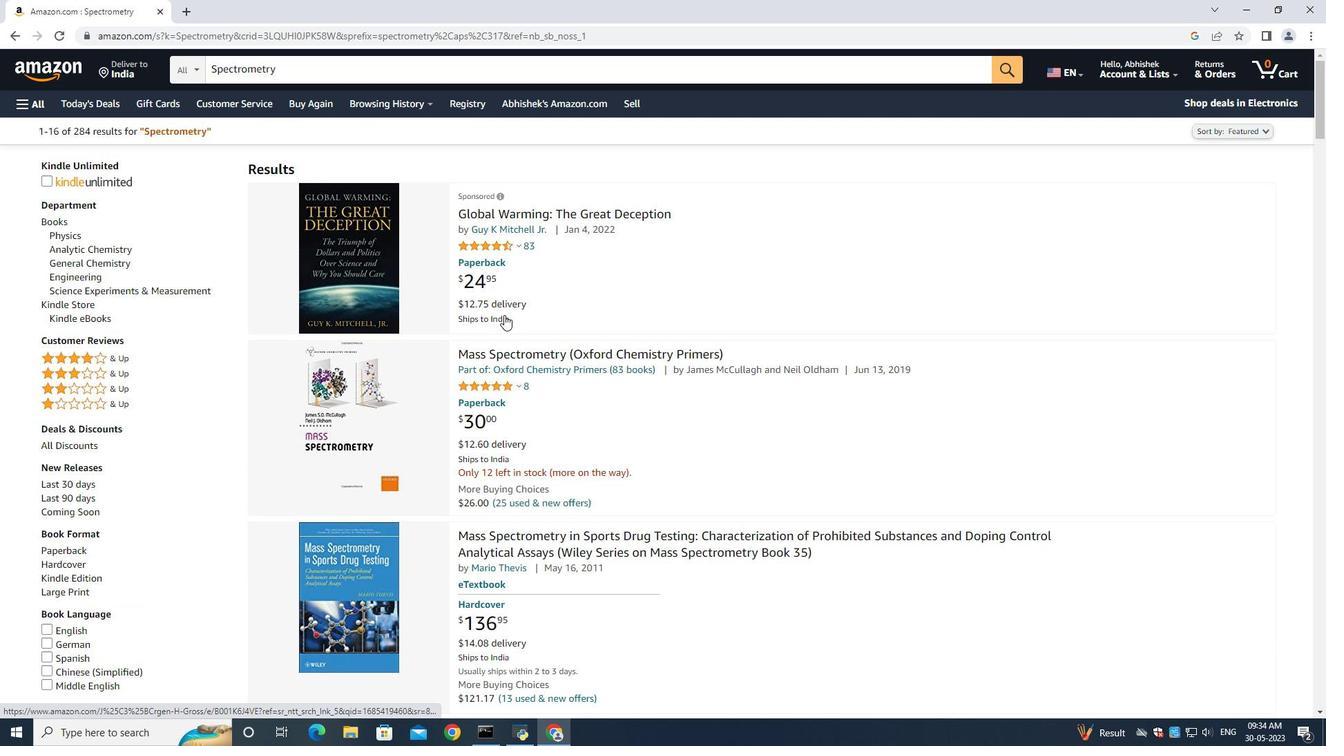 
Action: Mouse scrolled (504, 315) with delta (0, 0)
Screenshot: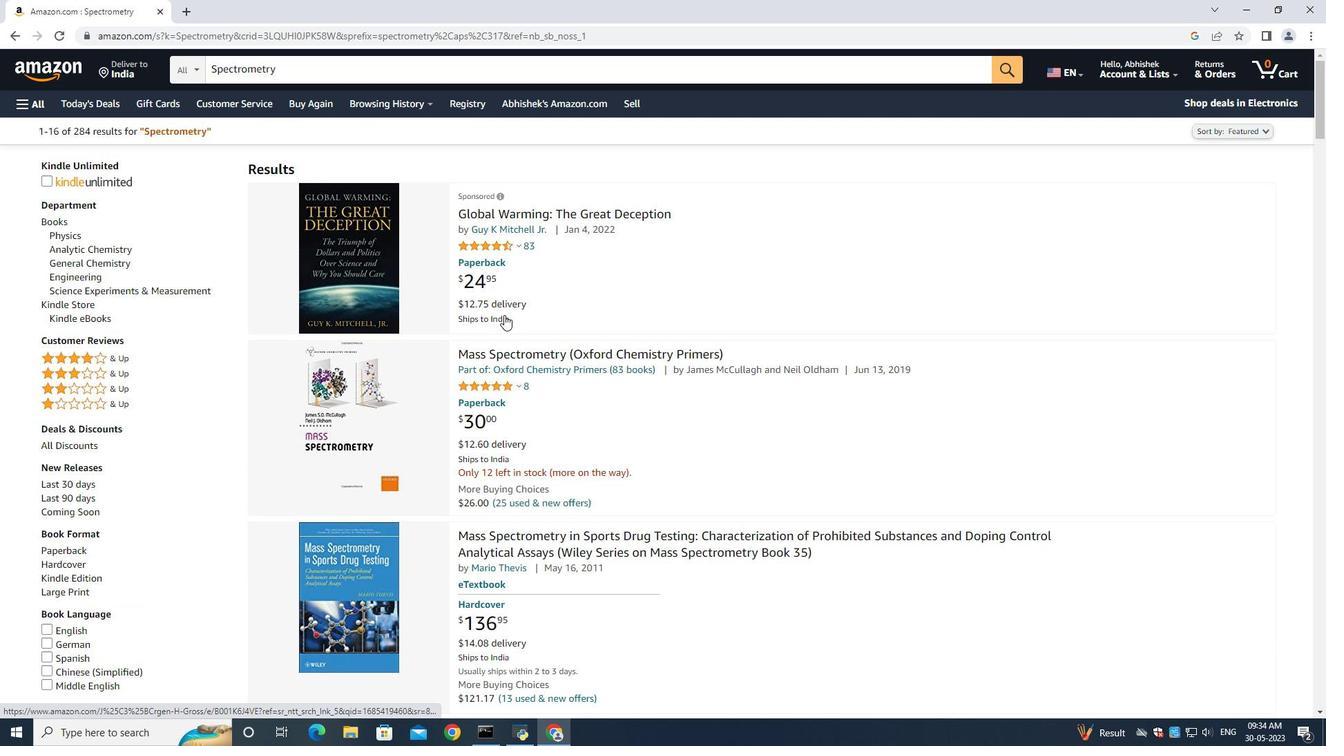 
Action: Mouse scrolled (504, 315) with delta (0, 0)
Screenshot: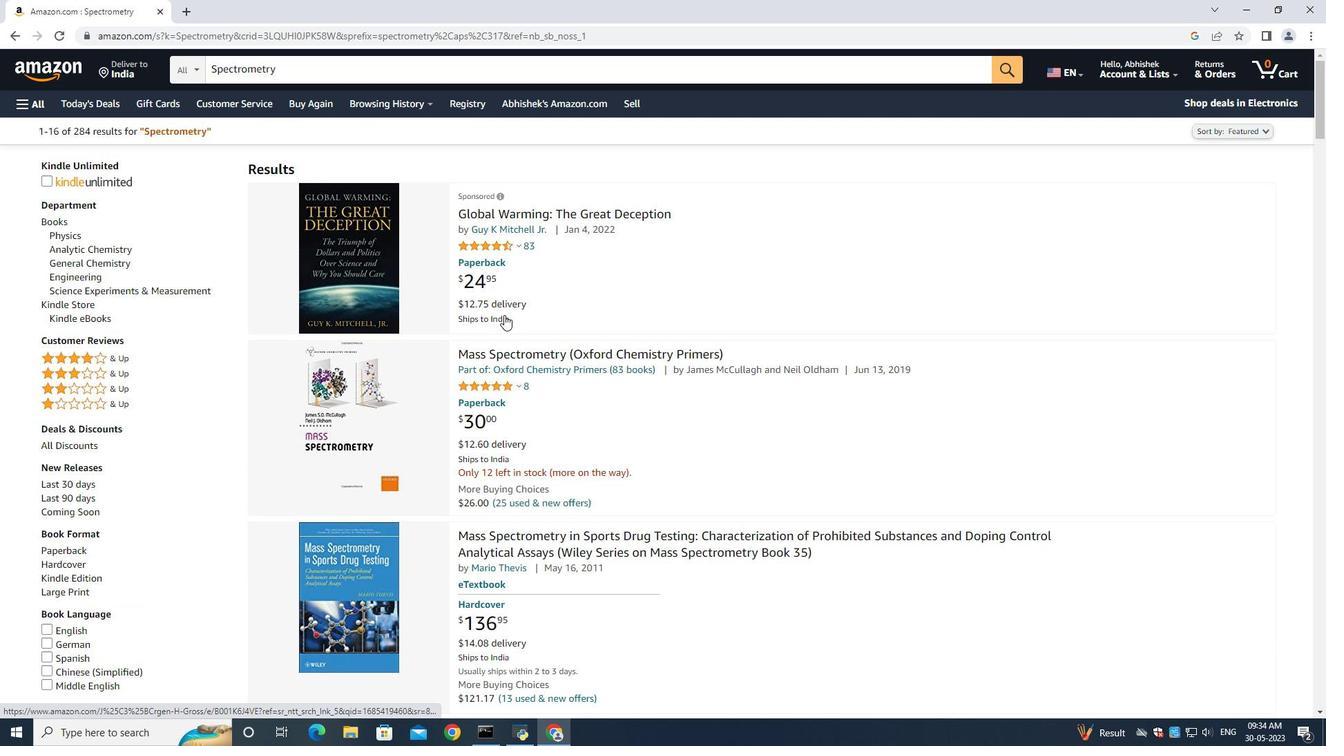 
Action: Mouse scrolled (504, 315) with delta (0, 0)
Screenshot: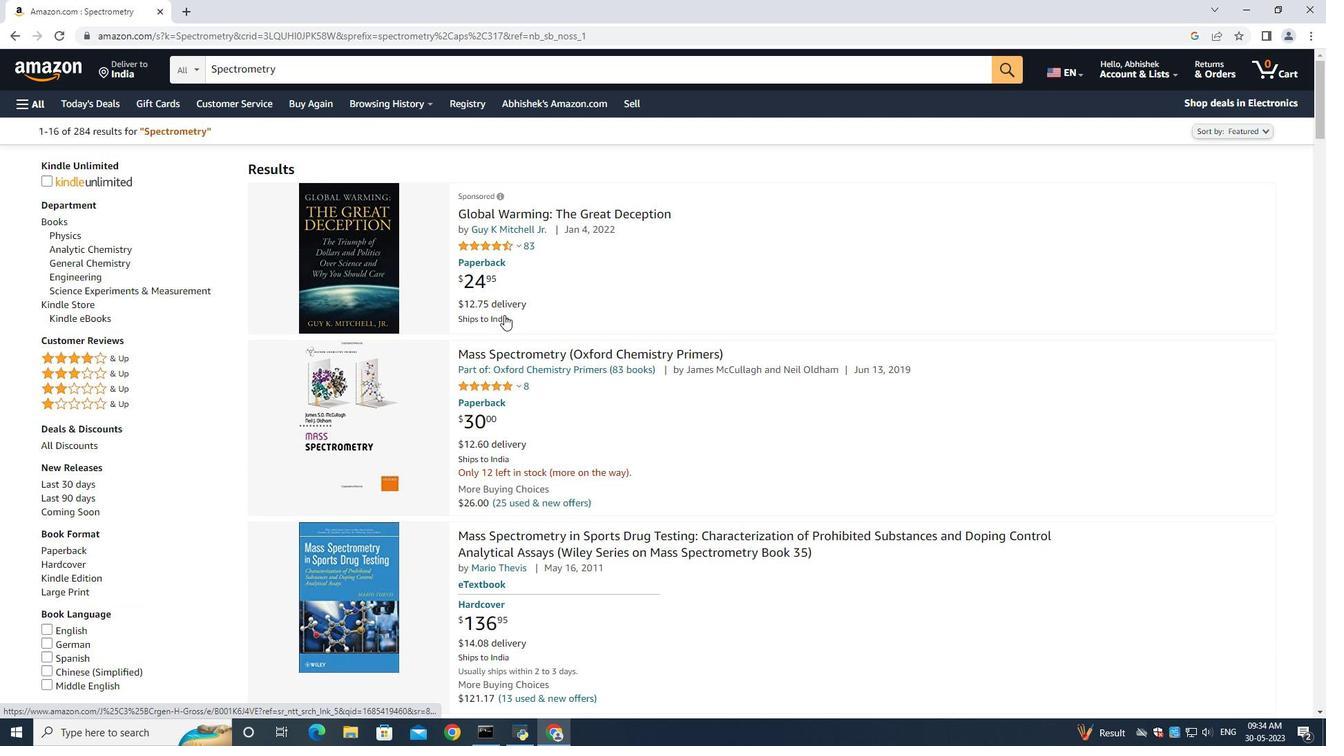 
Action: Mouse moved to (147, 131)
Screenshot: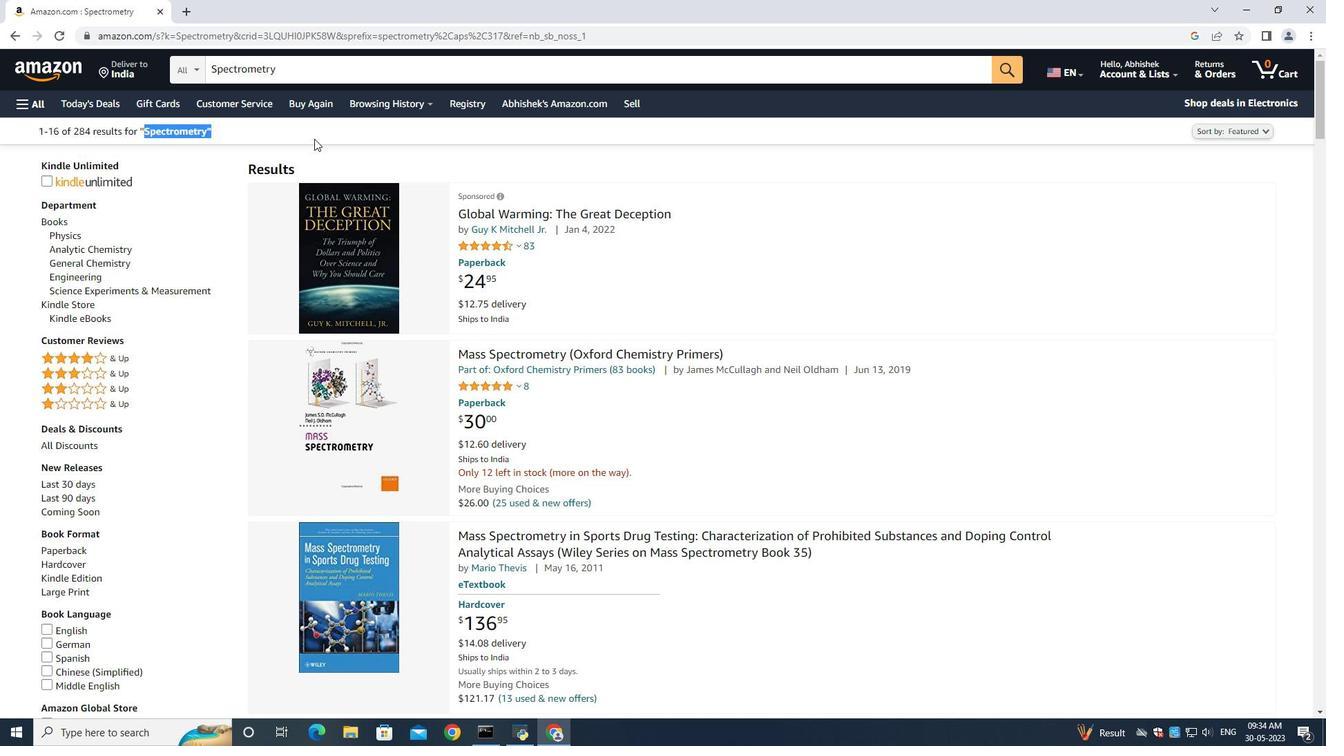 
Action: Mouse pressed left at (142, 131)
Screenshot: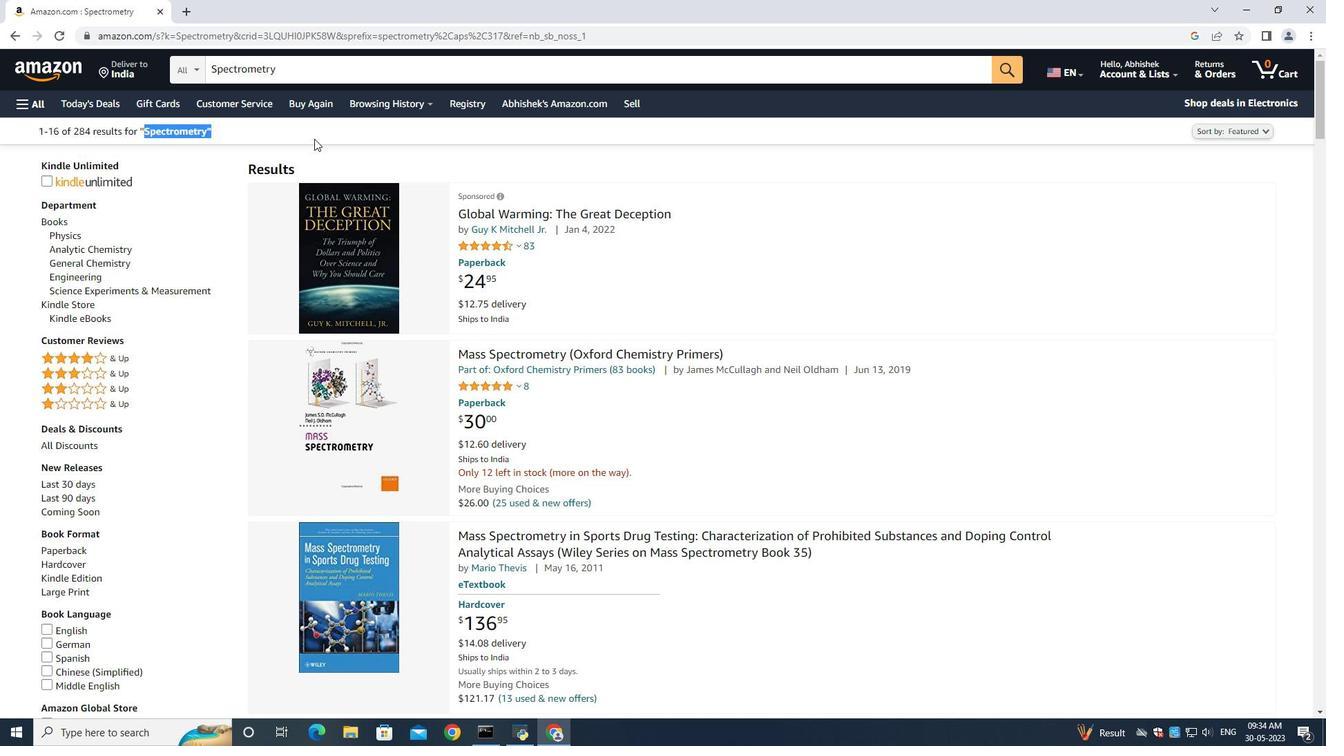 
Action: Mouse moved to (314, 138)
Screenshot: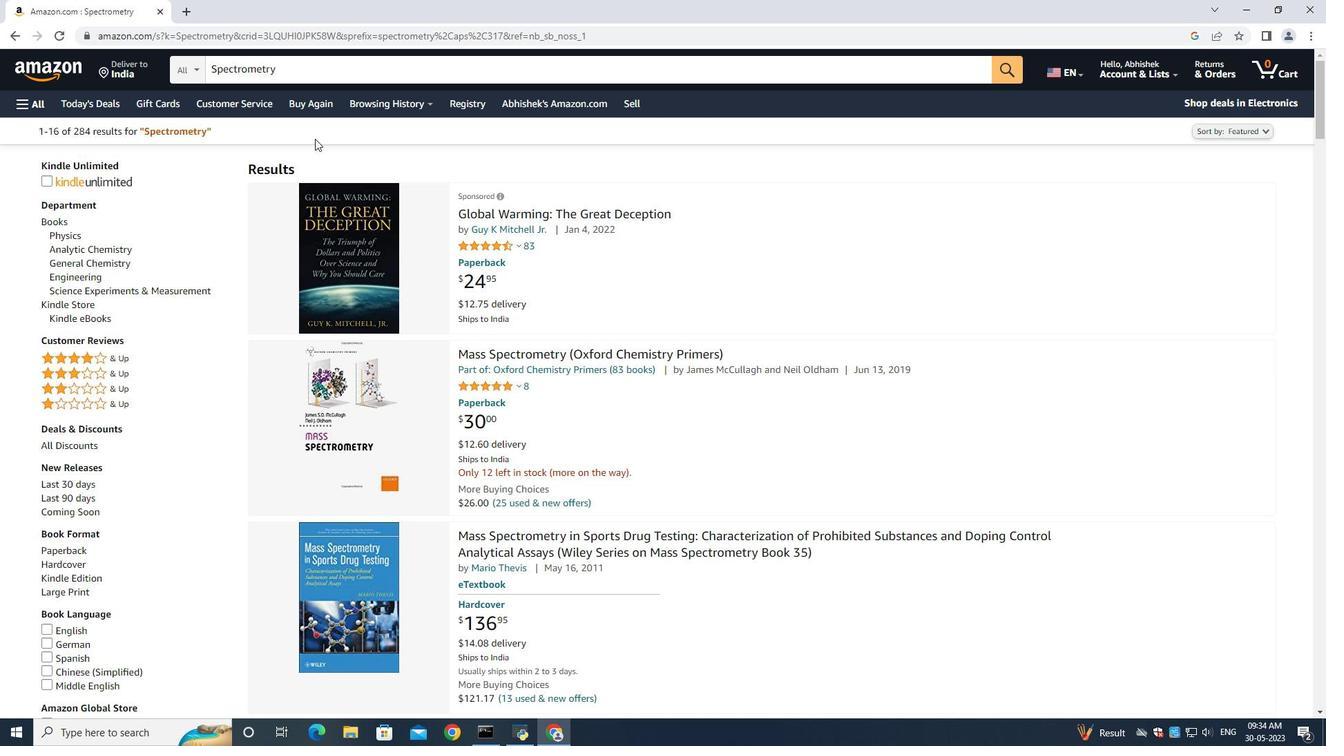 
Action: Mouse pressed left at (314, 138)
Screenshot: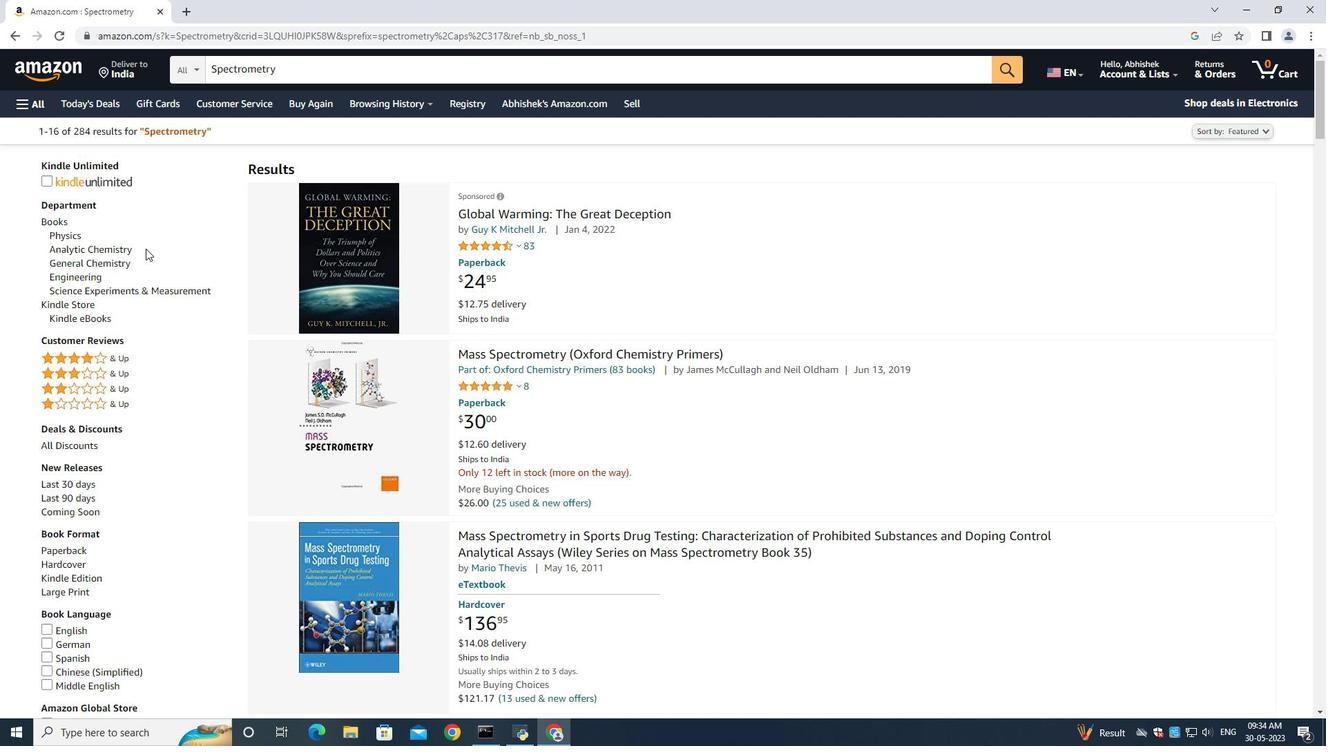 
Action: Mouse moved to (113, 496)
Screenshot: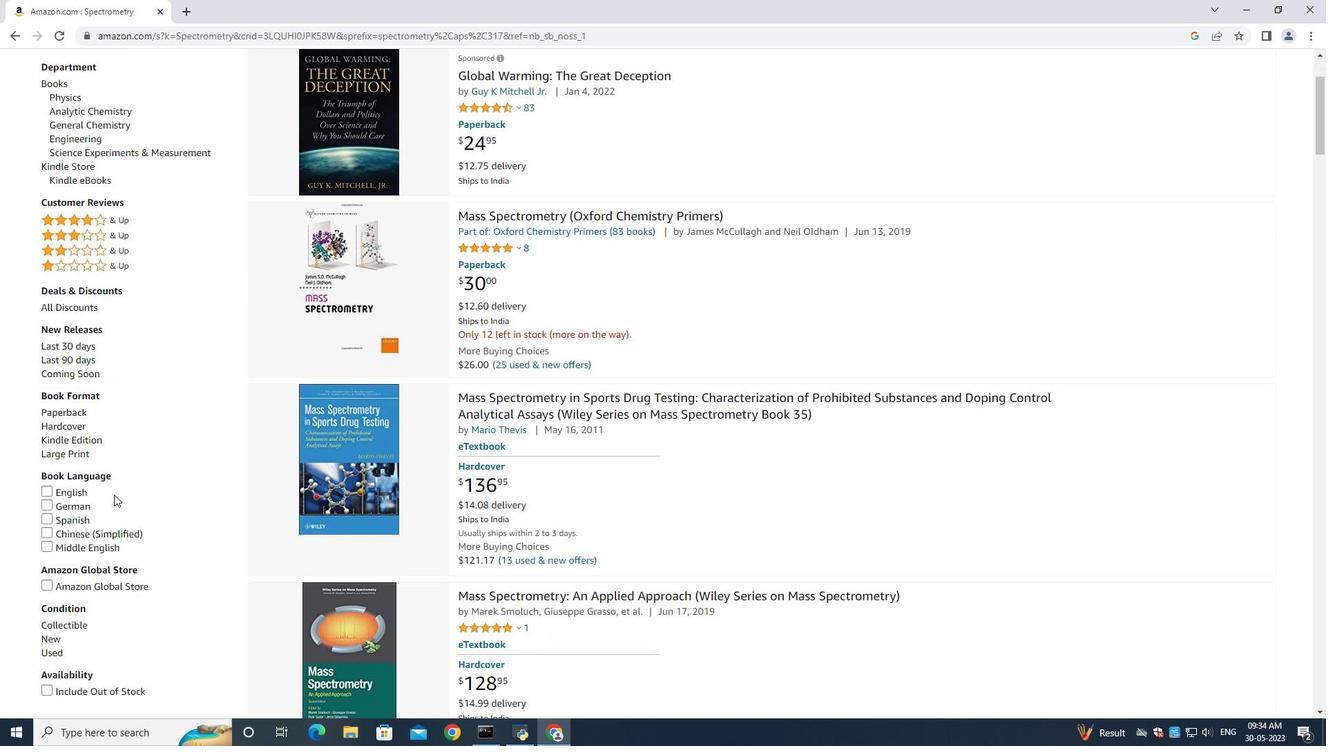 
Action: Mouse scrolled (113, 495) with delta (0, 0)
Screenshot: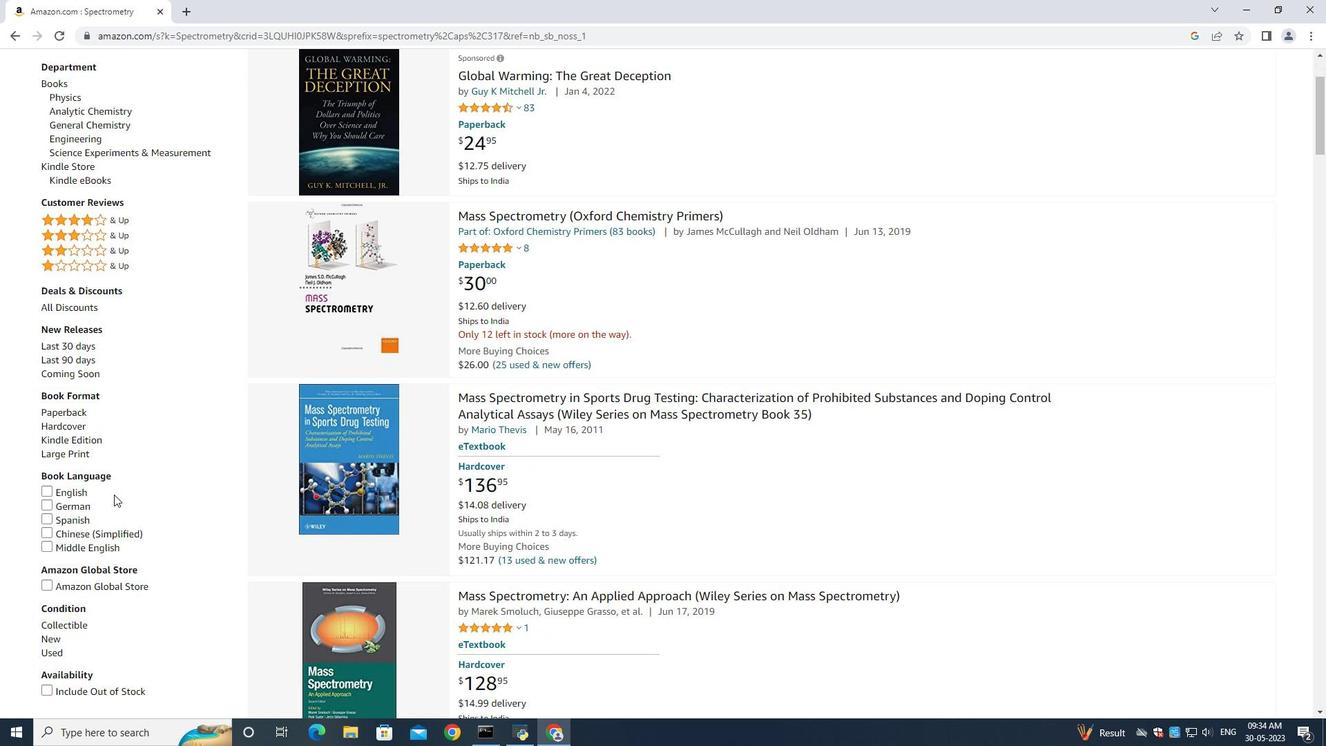 
Action: Mouse scrolled (113, 495) with delta (0, 0)
Screenshot: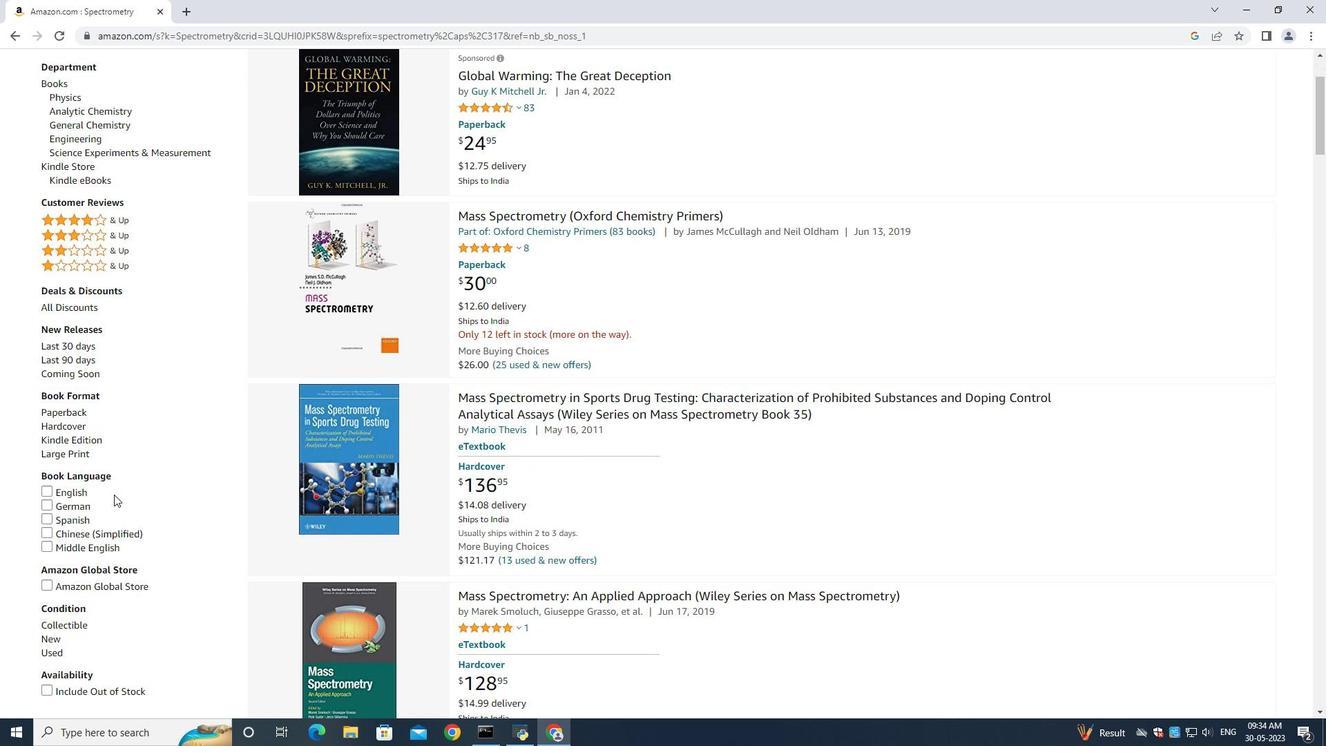 
Action: Mouse moved to (113, 494)
Screenshot: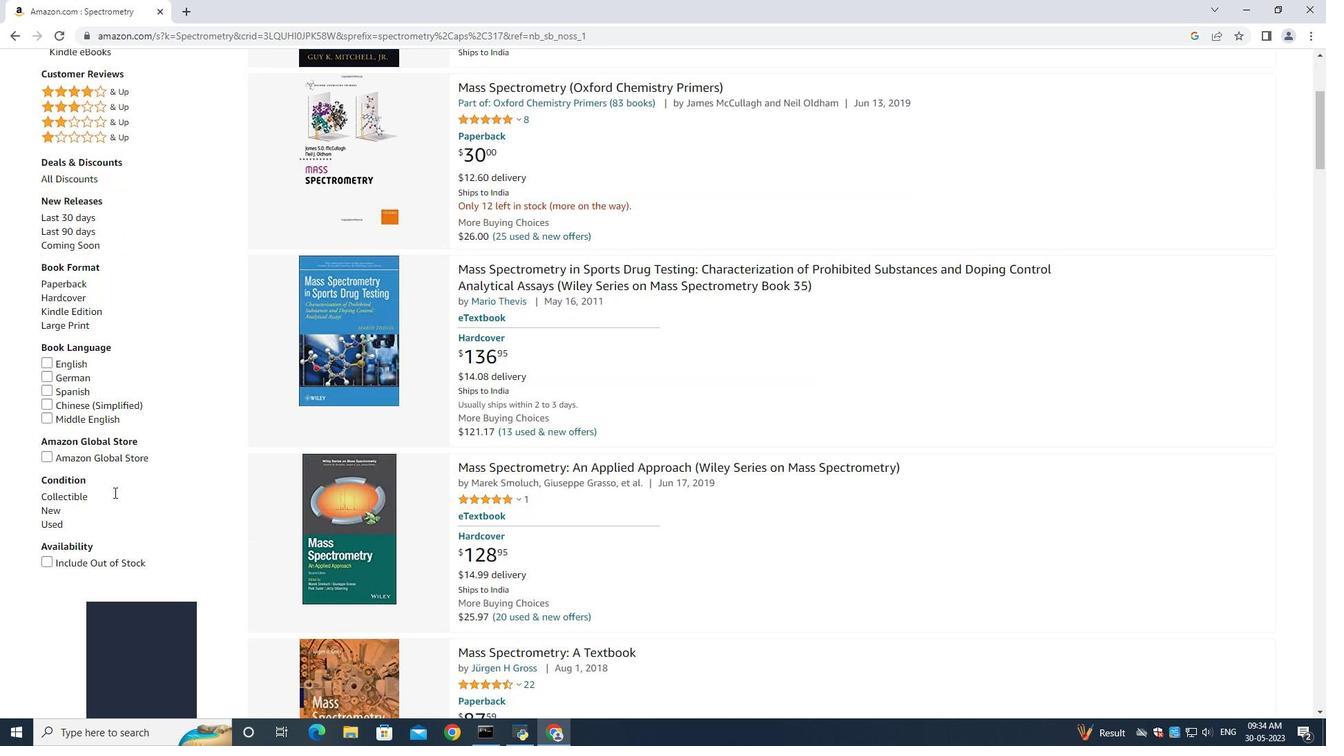 
Action: Mouse scrolled (113, 493) with delta (0, 0)
Screenshot: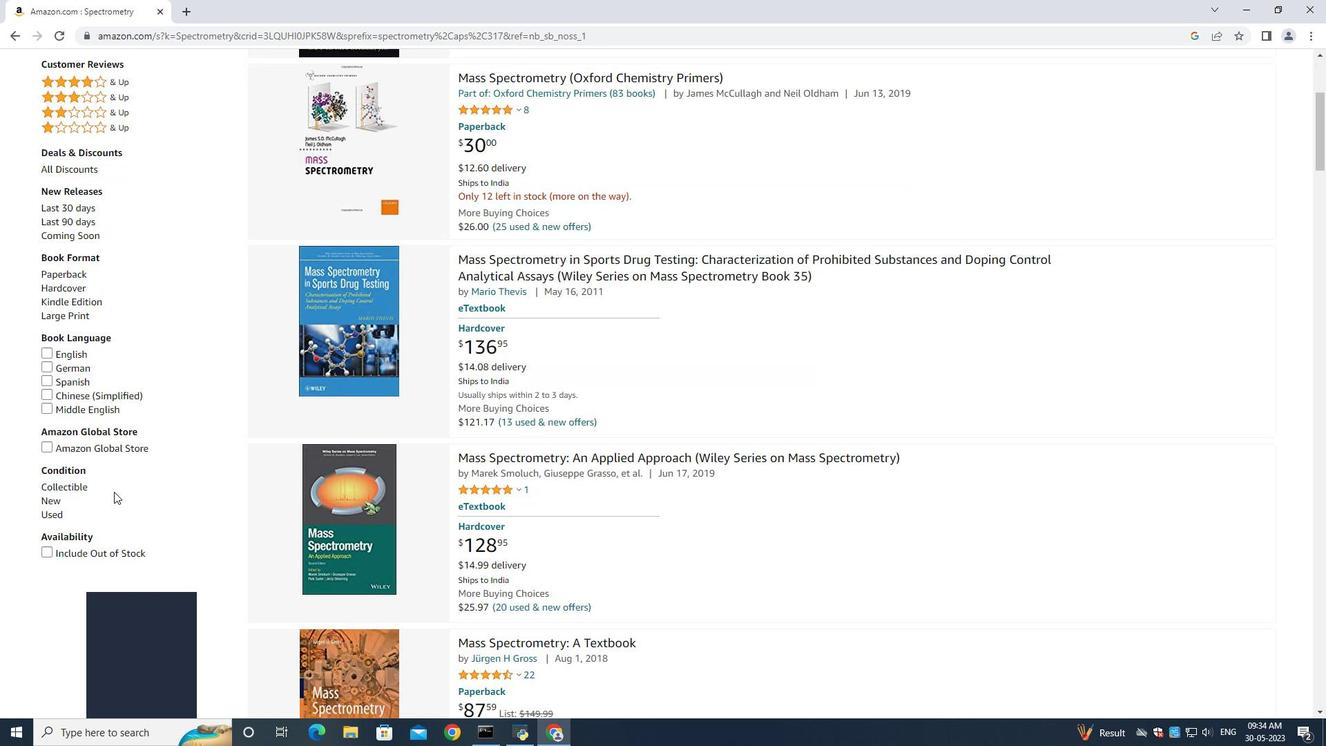
Action: Mouse scrolled (113, 493) with delta (0, 0)
Screenshot: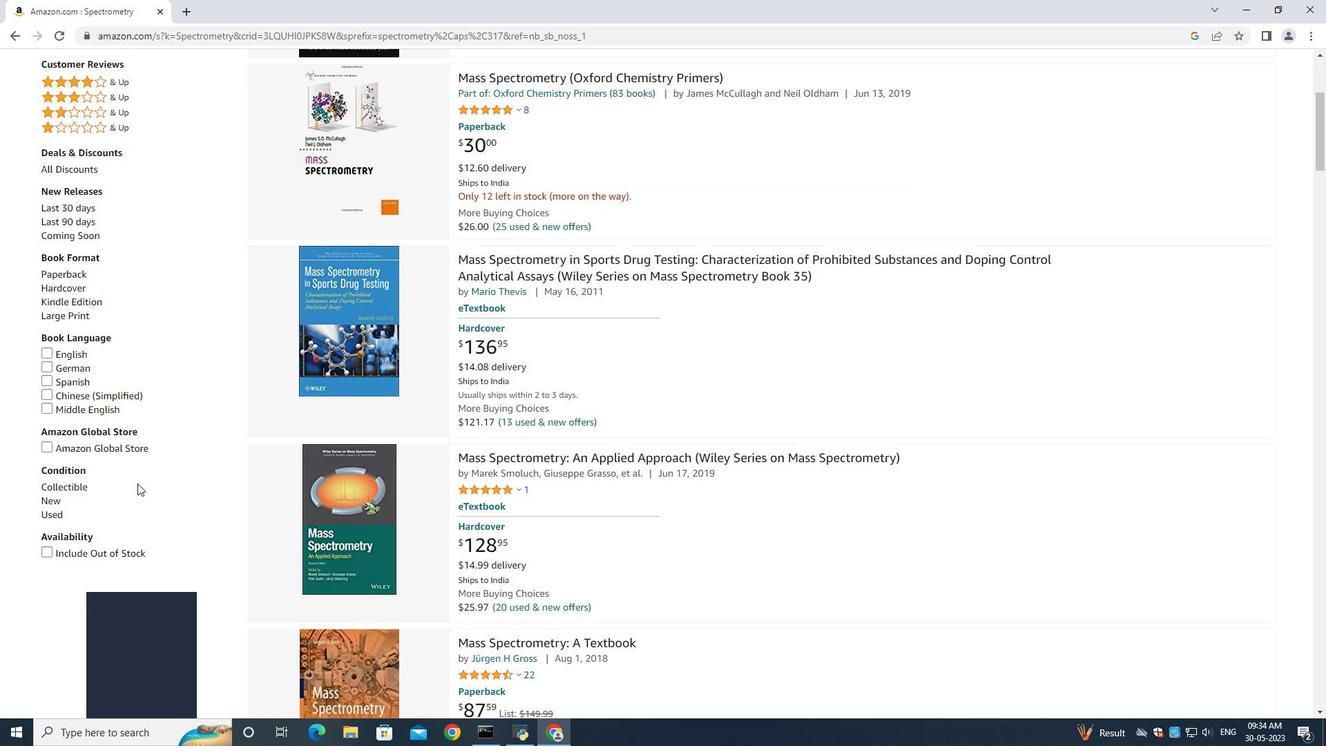 
Action: Mouse moved to (560, 485)
Screenshot: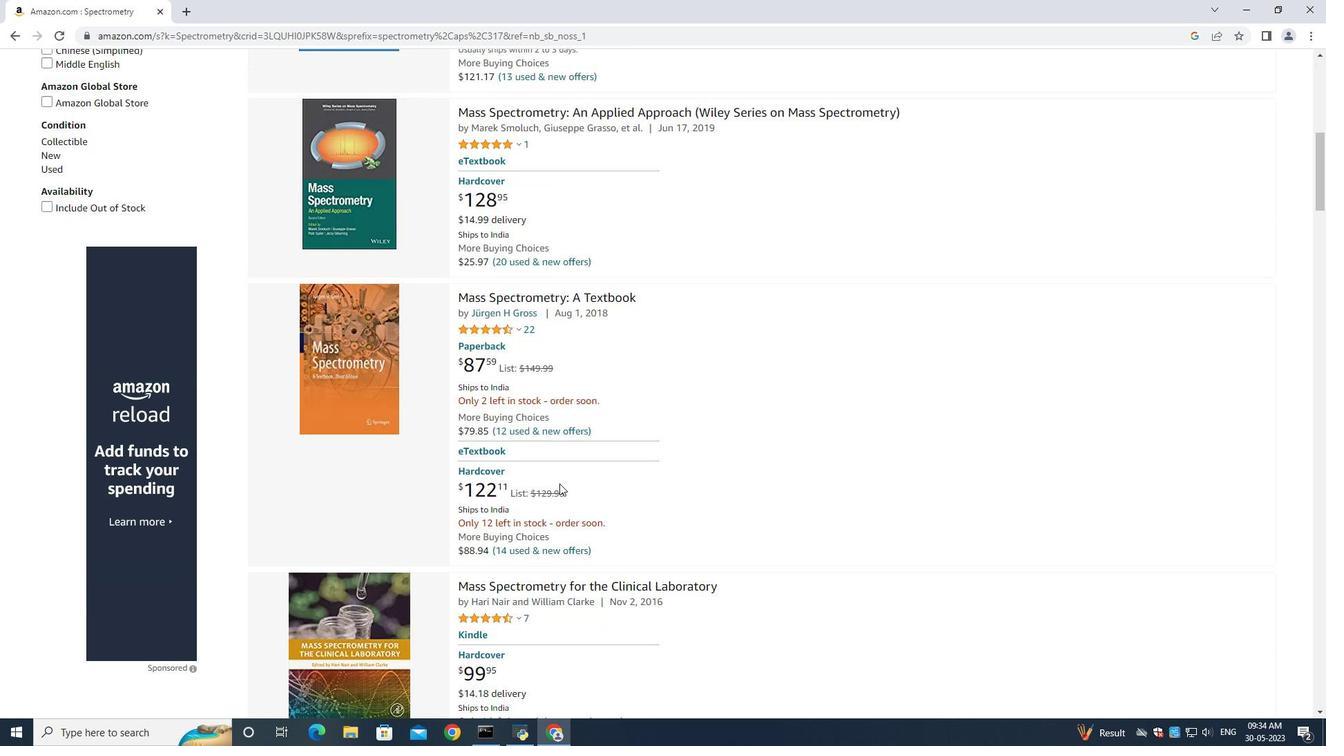 
Action: Mouse scrolled (560, 484) with delta (0, 0)
Screenshot: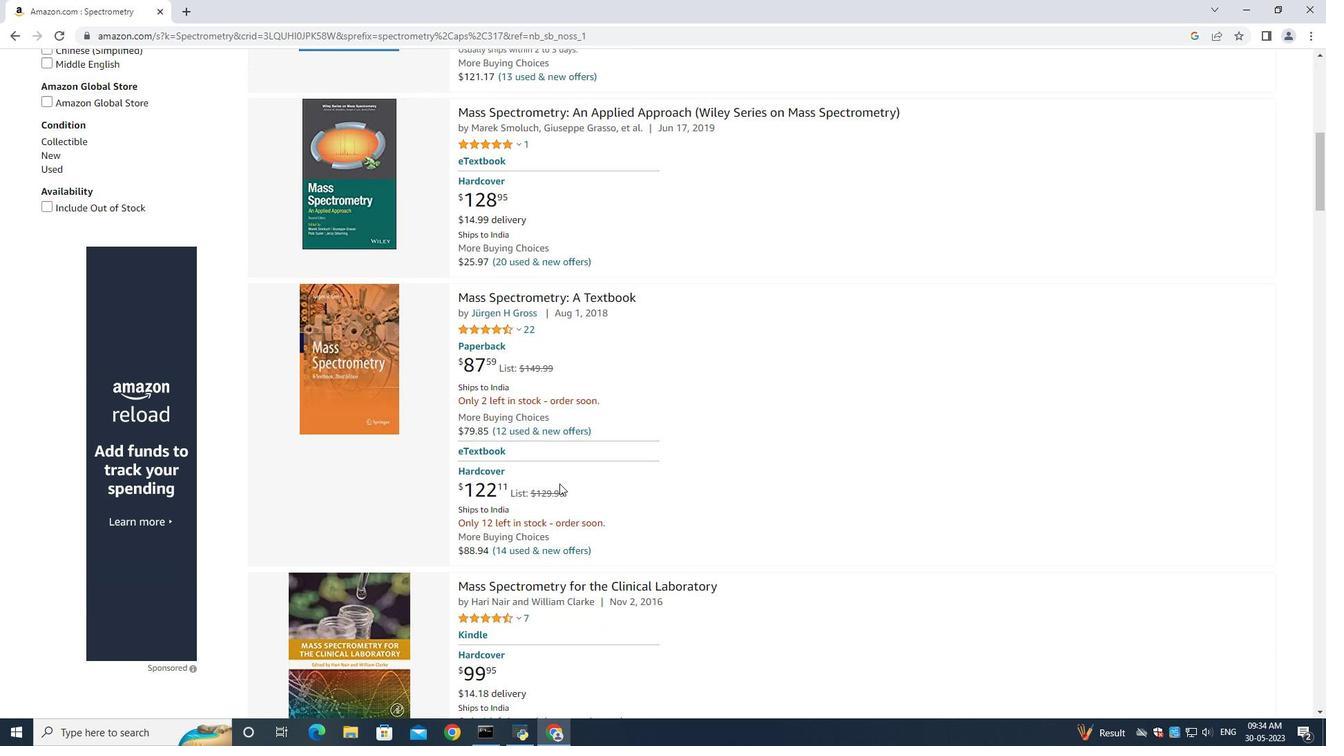 
Action: Mouse scrolled (560, 484) with delta (0, 0)
Screenshot: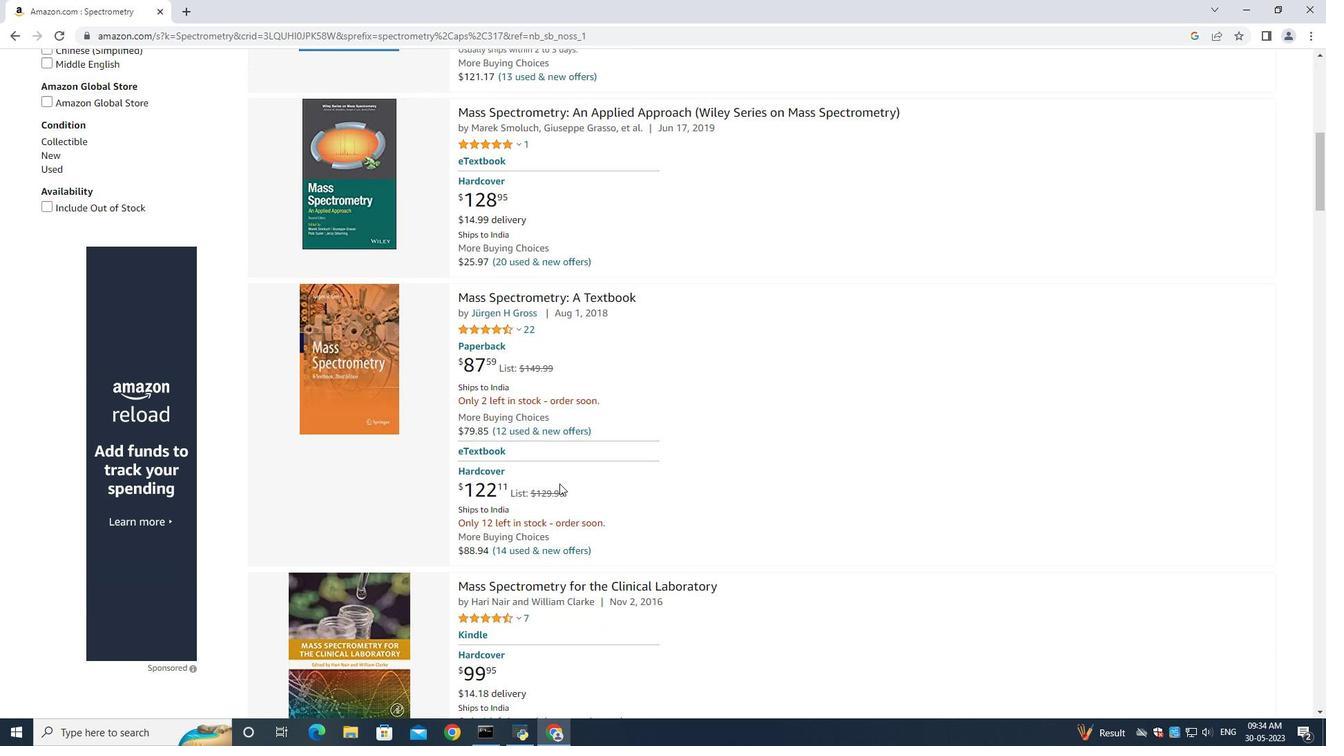 
Action: Mouse scrolled (560, 484) with delta (0, 0)
Screenshot: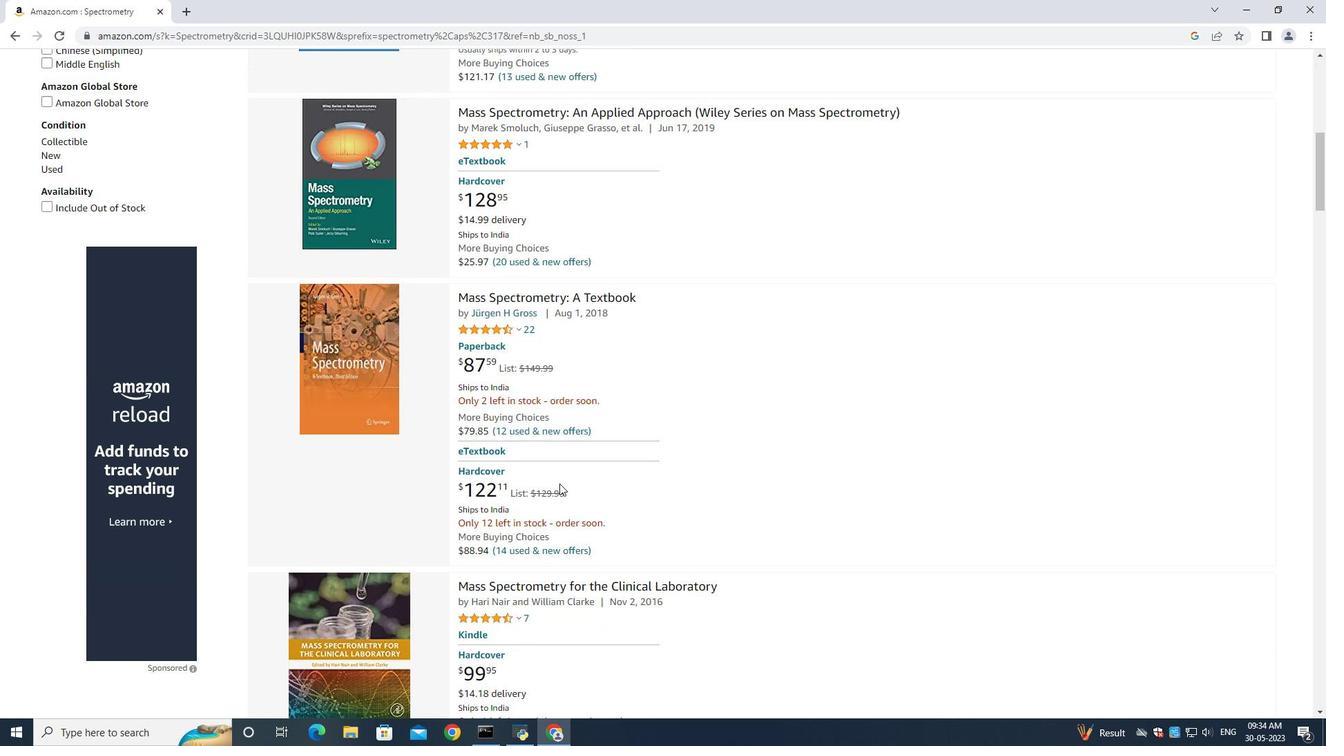 
Action: Mouse scrolled (560, 484) with delta (0, 0)
Screenshot: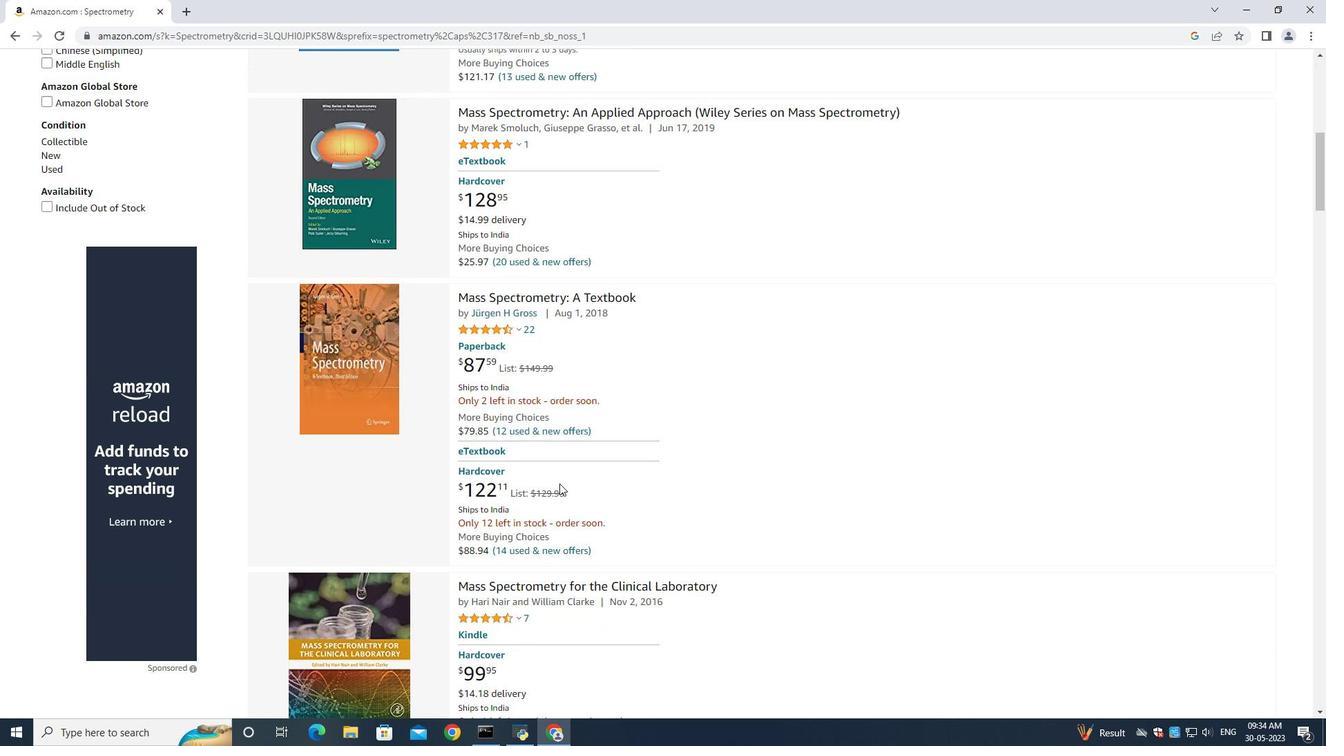 
Action: Mouse moved to (560, 484)
Screenshot: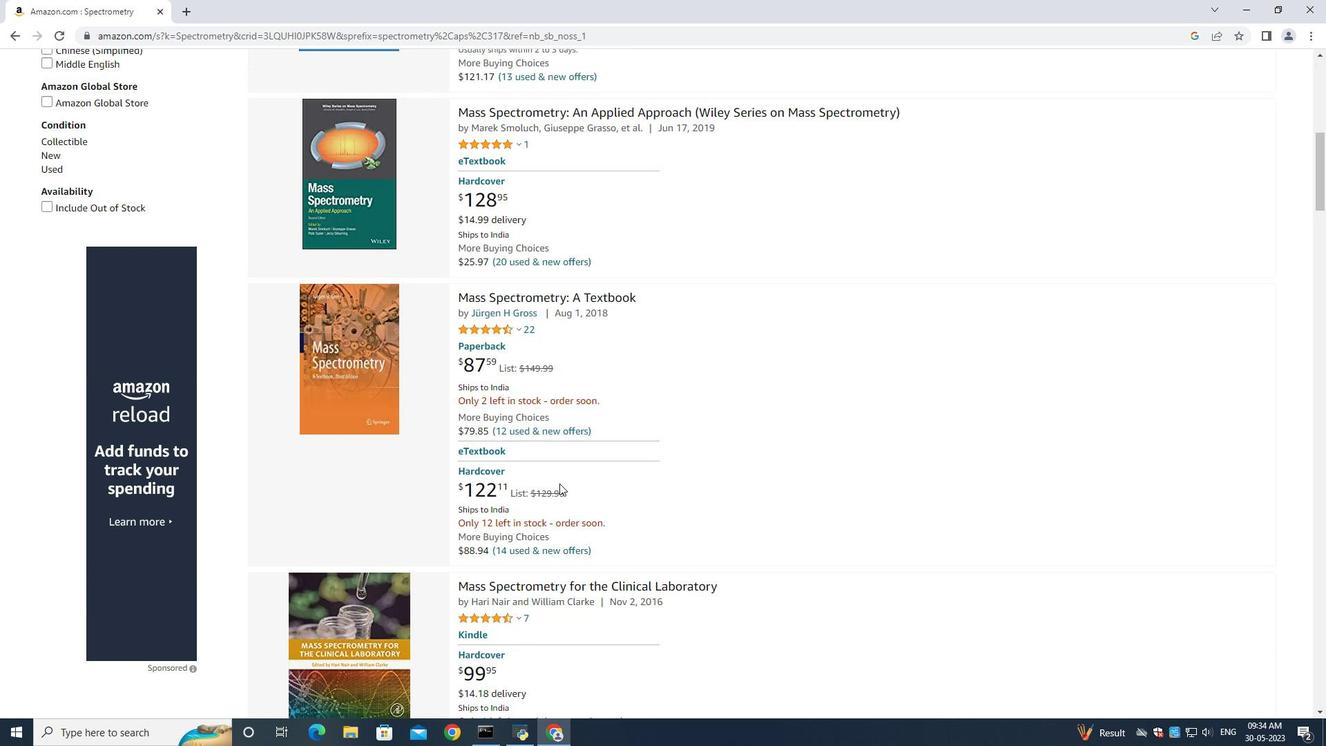 
Action: Mouse scrolled (560, 484) with delta (0, 0)
Screenshot: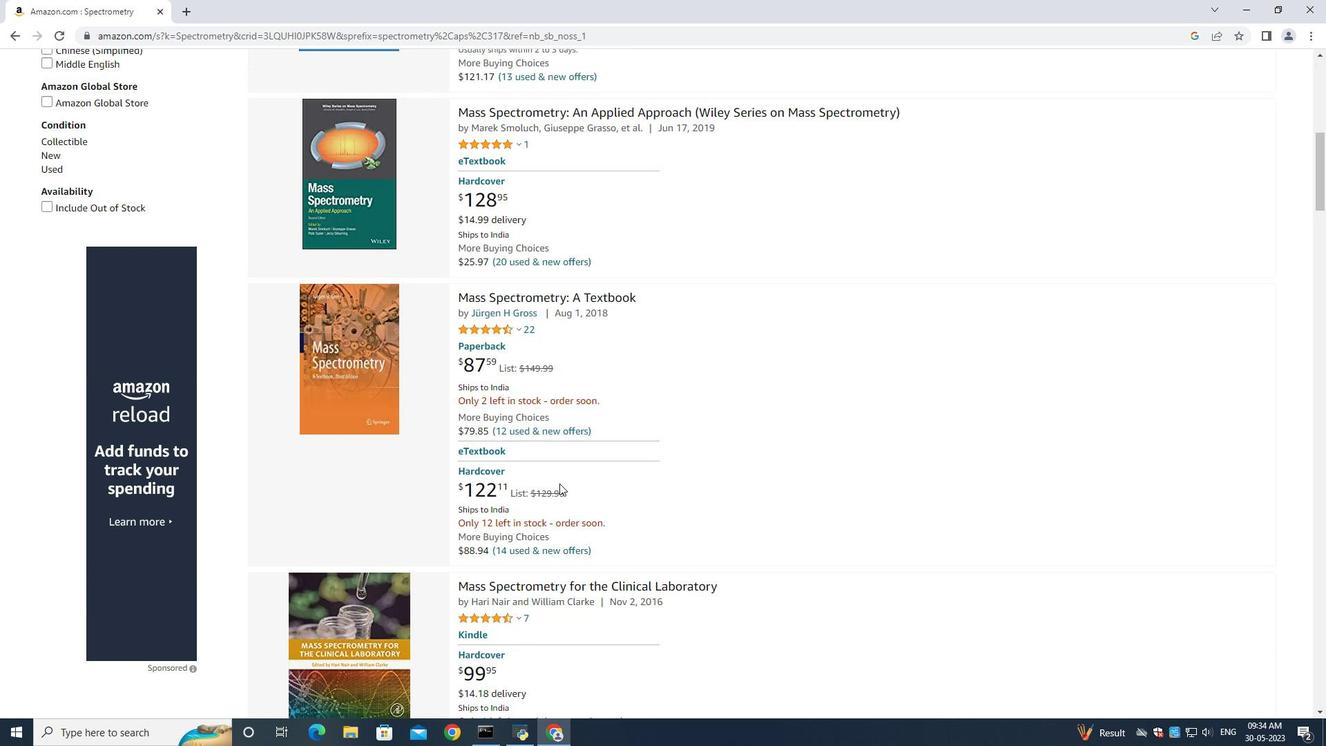 
Action: Mouse moved to (559, 483)
Screenshot: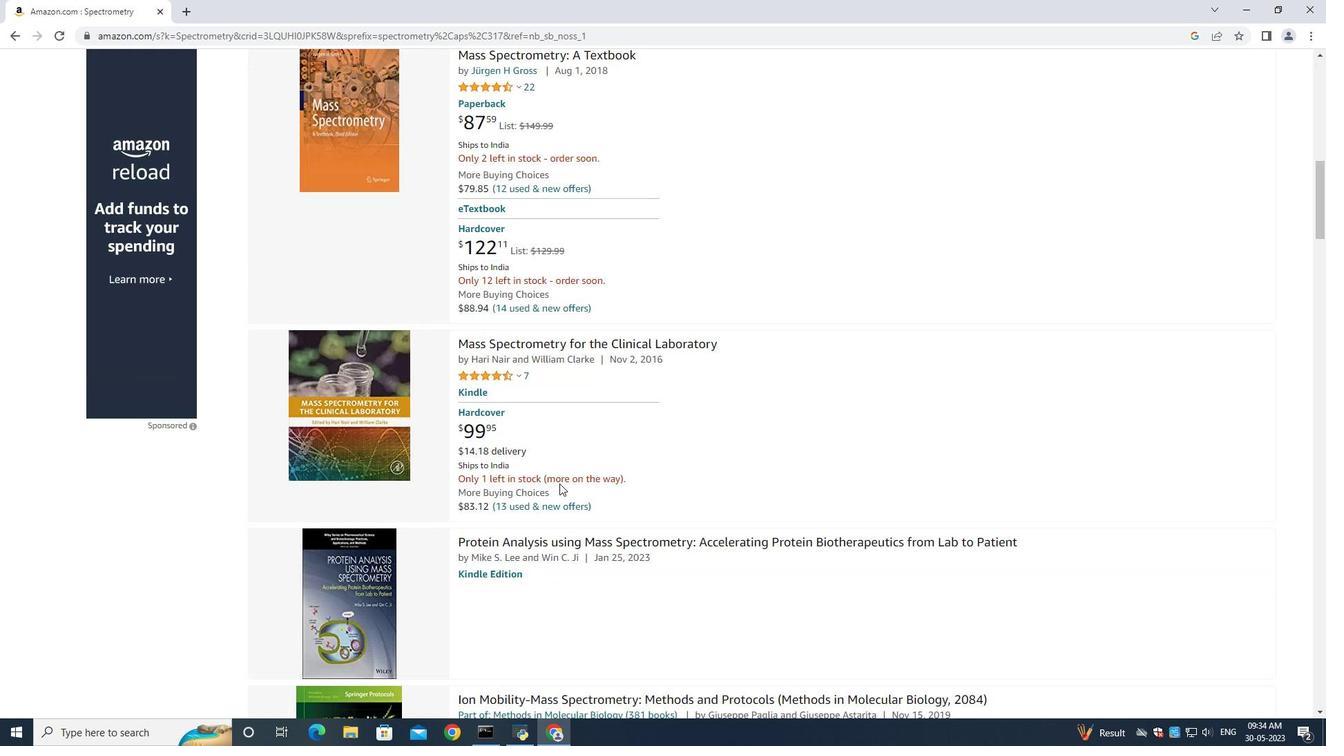 
Action: Mouse scrolled (559, 482) with delta (0, 0)
Screenshot: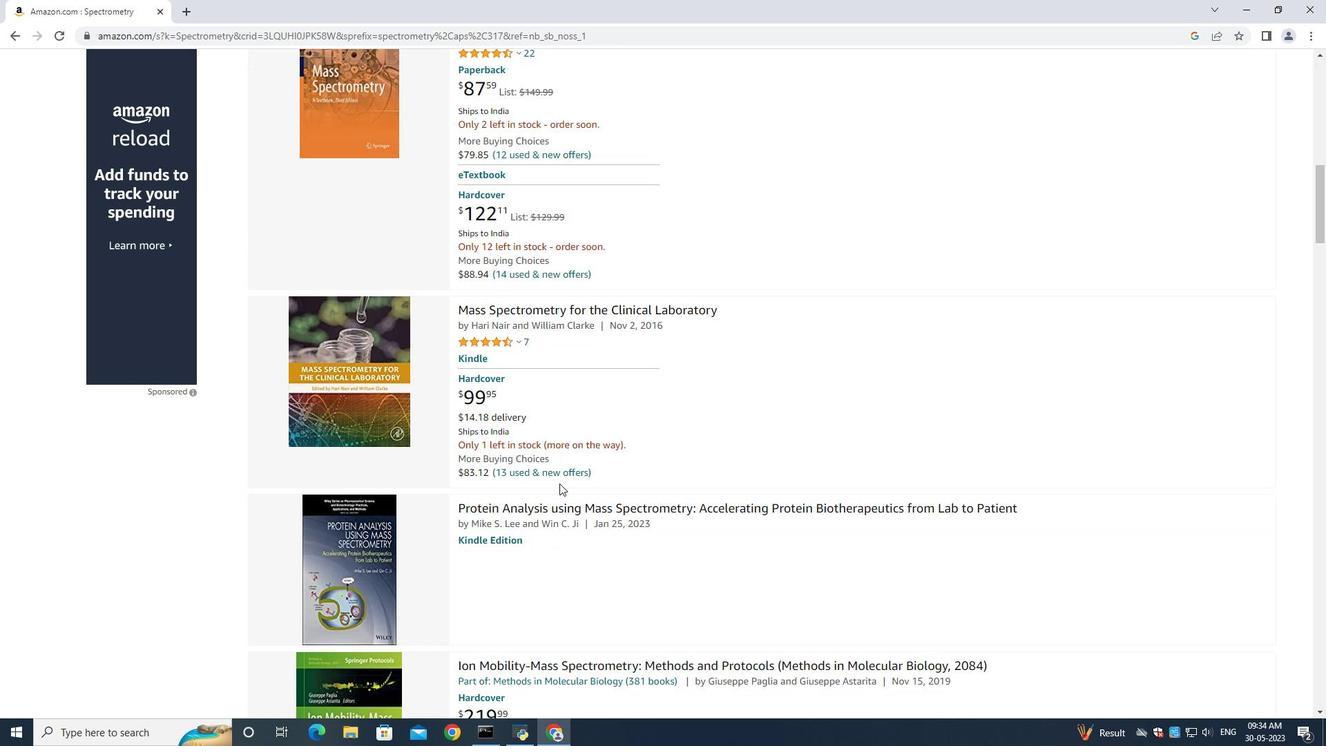 
Action: Mouse scrolled (559, 482) with delta (0, 0)
Screenshot: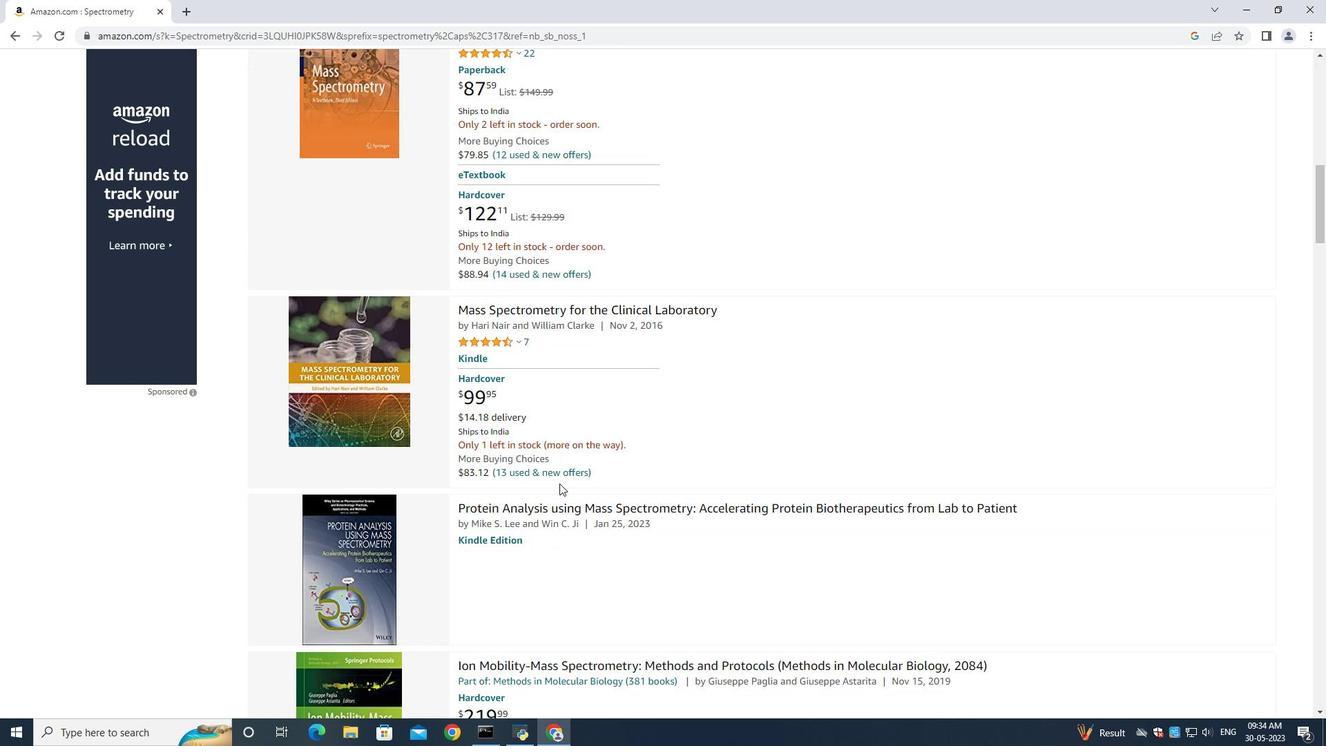 
Action: Mouse scrolled (559, 482) with delta (0, 0)
Screenshot: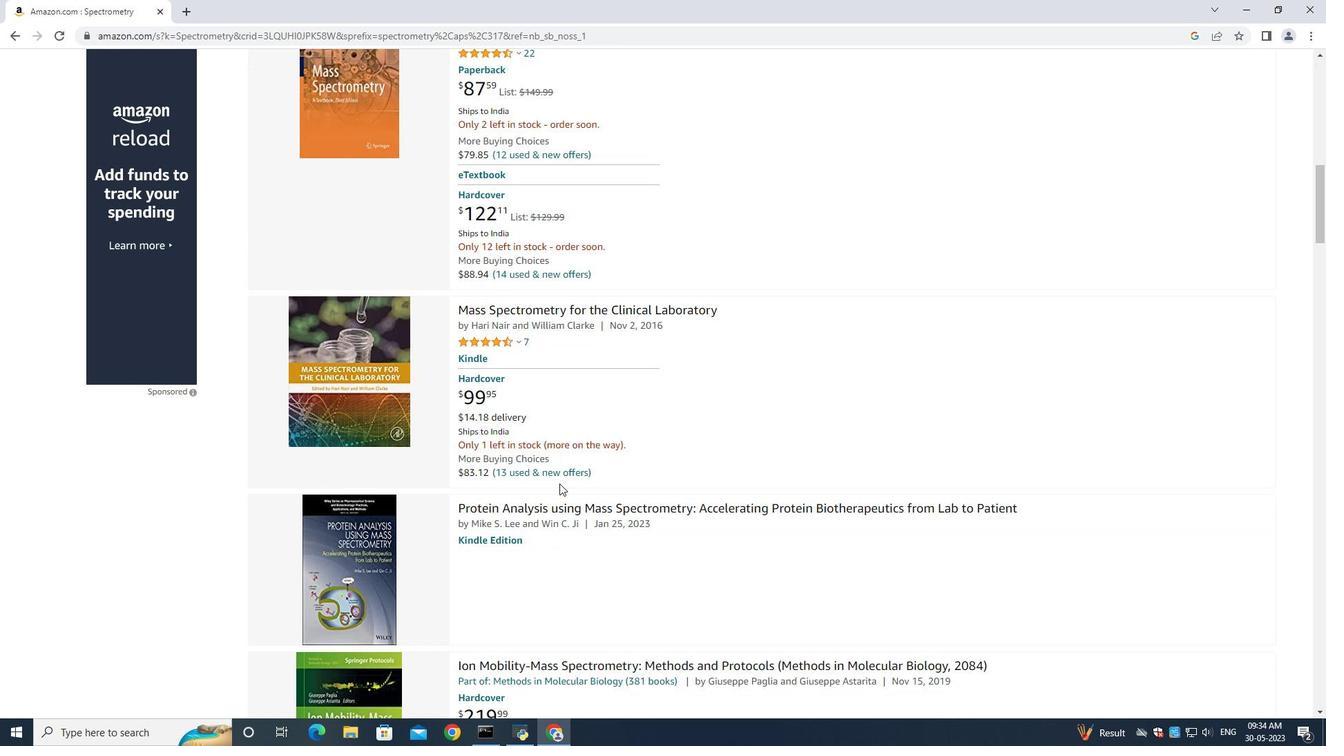 
Action: Mouse scrolled (559, 482) with delta (0, 0)
Screenshot: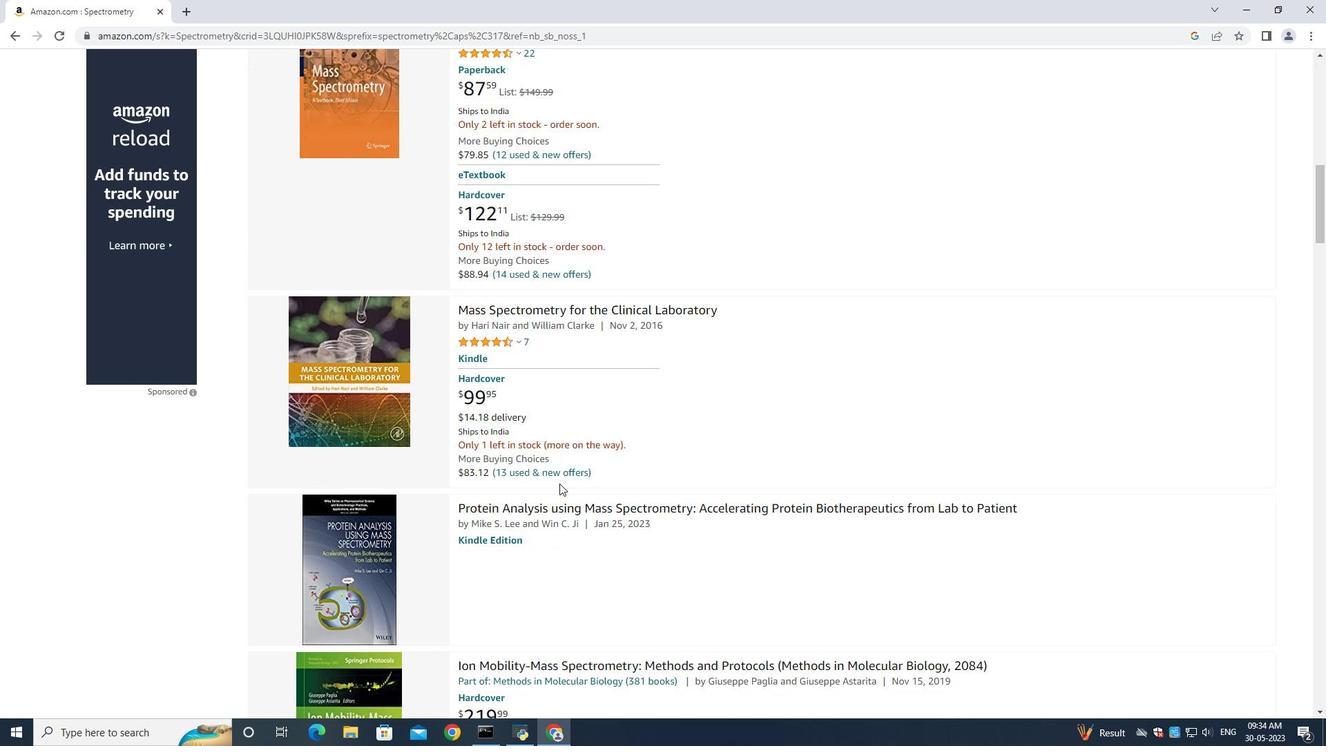 
Action: Mouse moved to (631, 508)
Screenshot: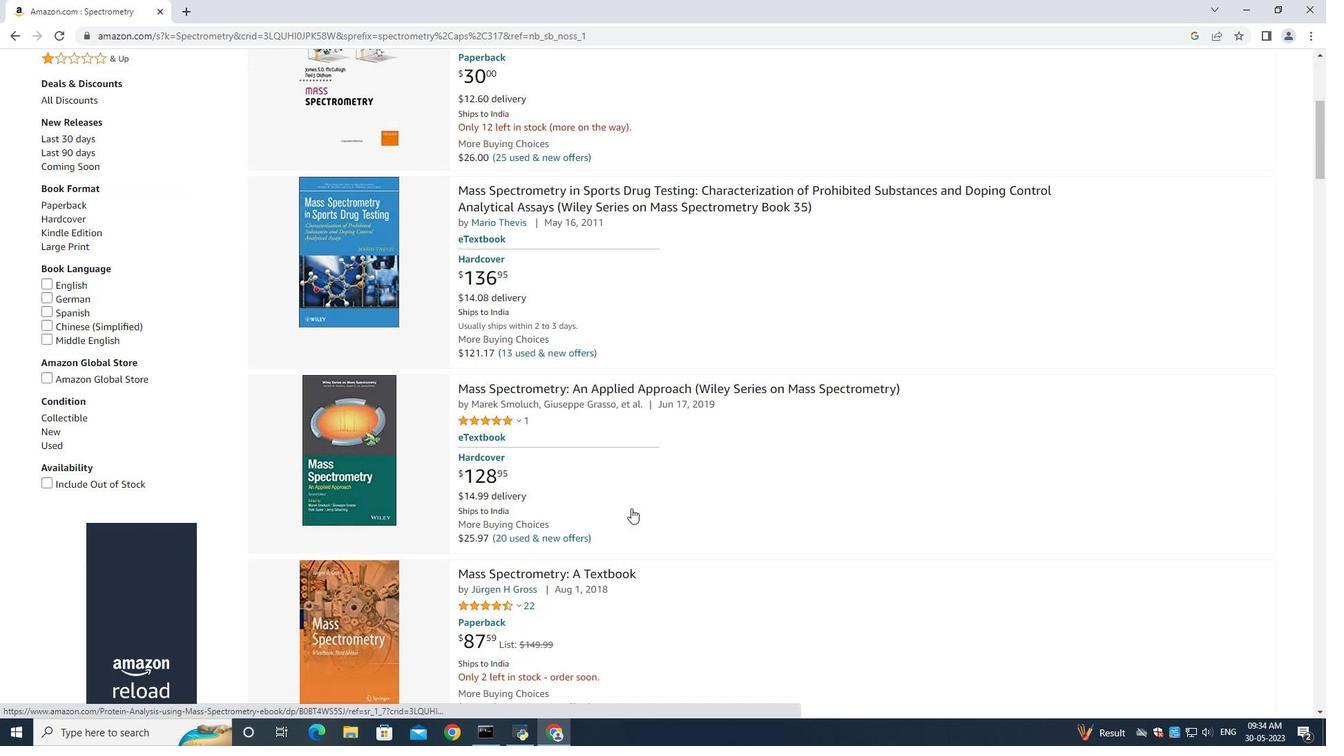 
Action: Mouse scrolled (631, 509) with delta (0, 0)
Screenshot: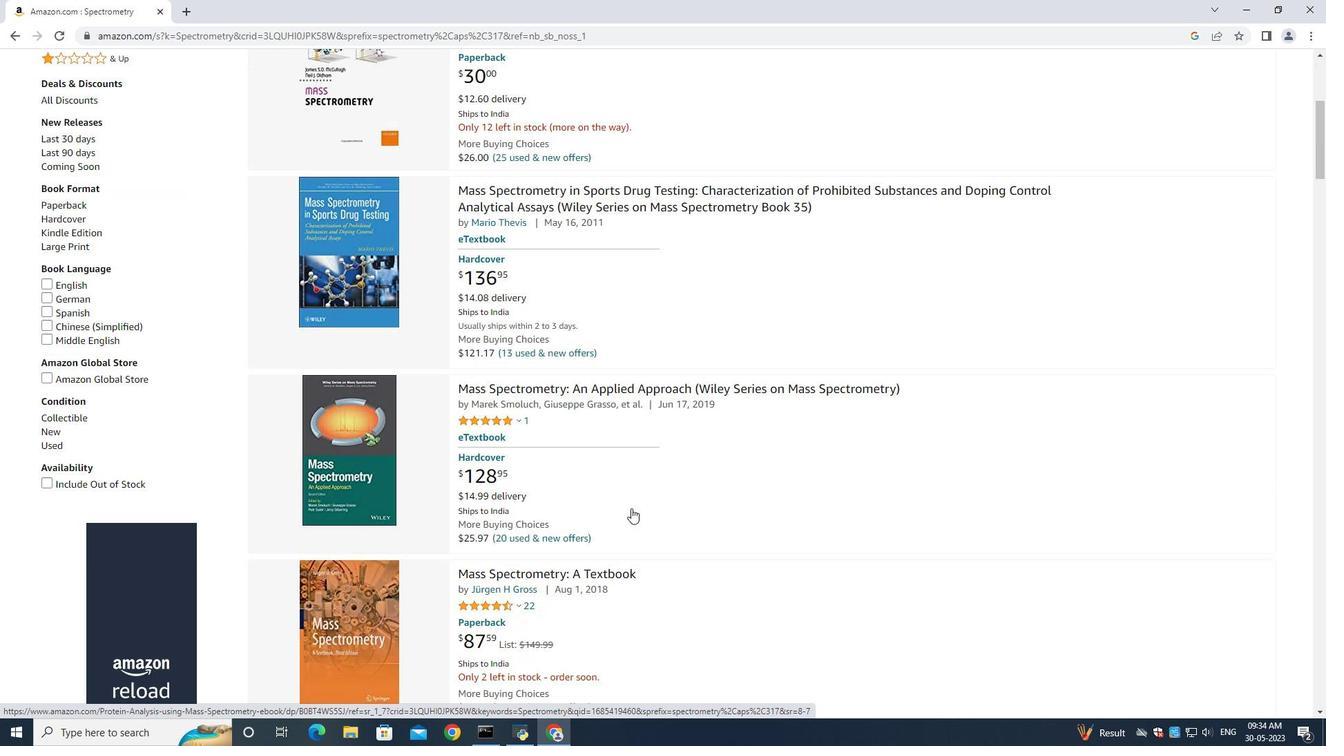 
Action: Mouse scrolled (631, 509) with delta (0, 0)
Screenshot: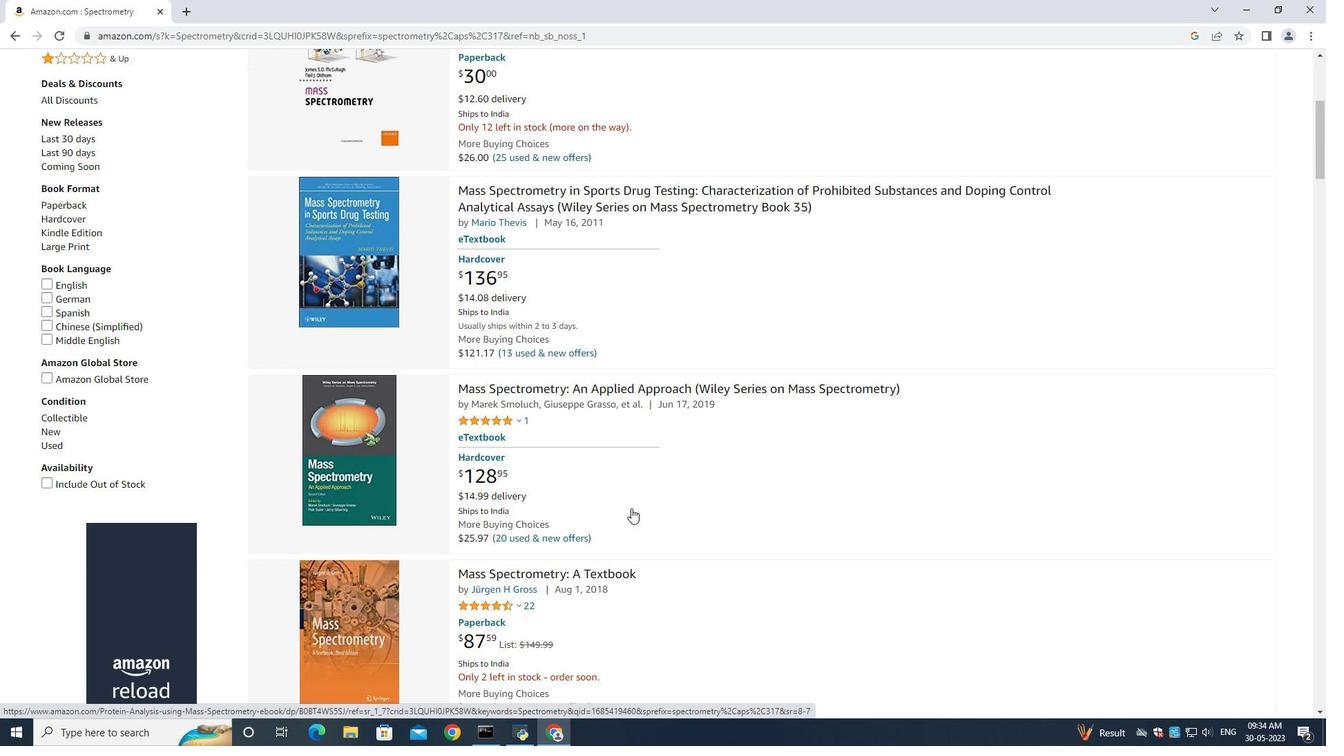 
Action: Mouse scrolled (631, 509) with delta (0, 0)
Screenshot: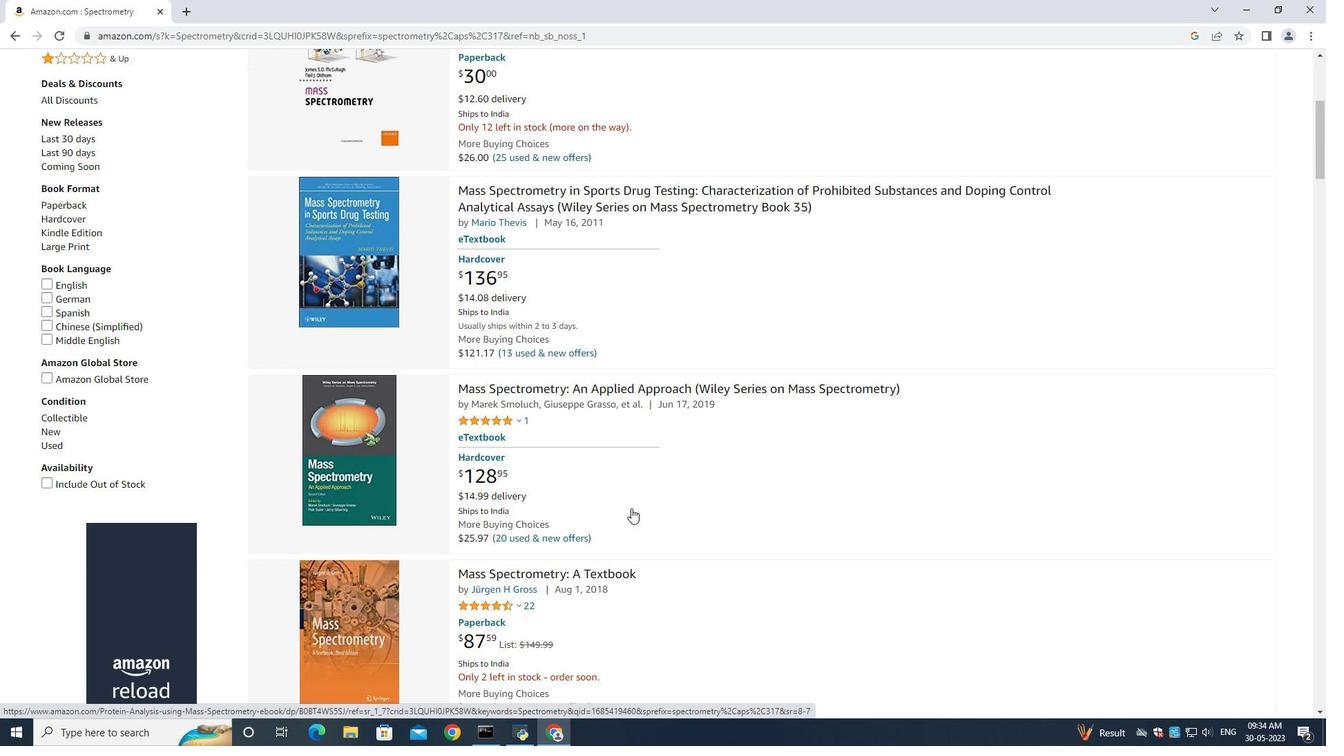 
Action: Mouse scrolled (631, 509) with delta (0, 1)
Screenshot: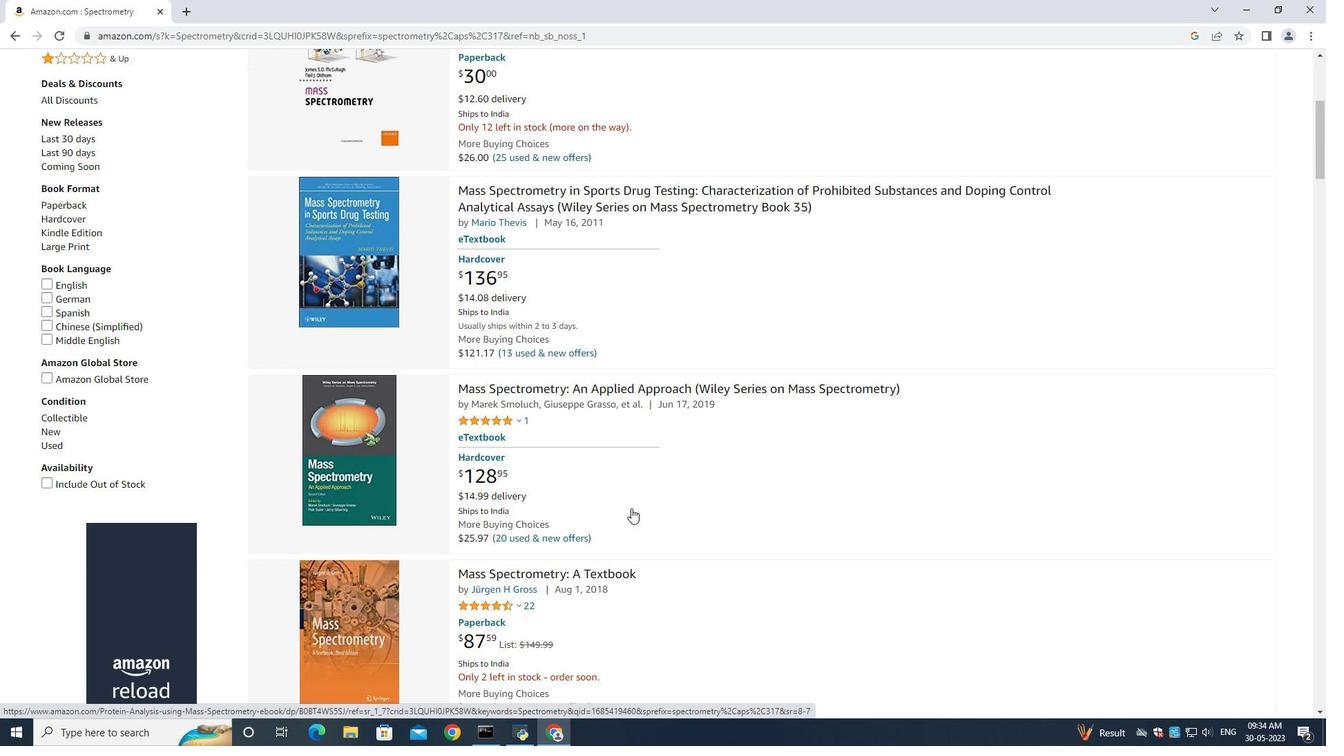 
Action: Mouse scrolled (631, 509) with delta (0, 0)
Screenshot: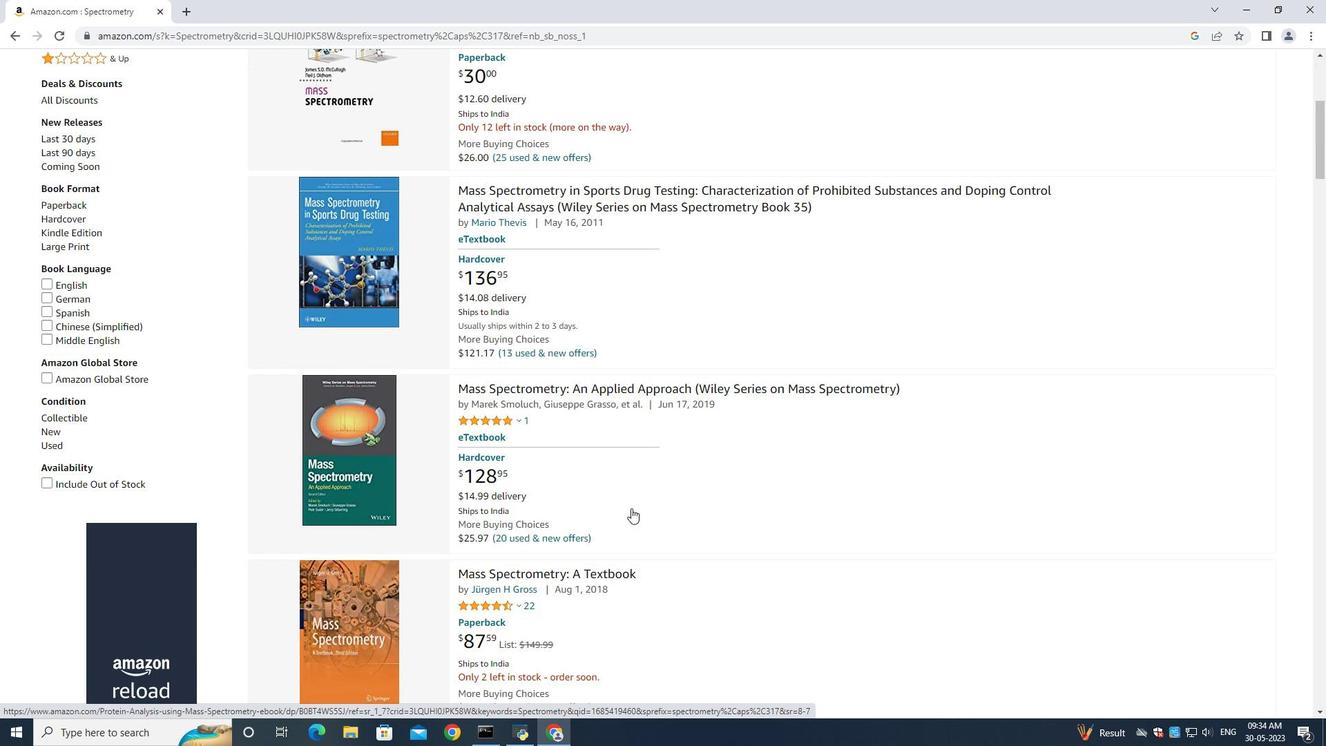 
Action: Mouse scrolled (631, 509) with delta (0, 0)
Screenshot: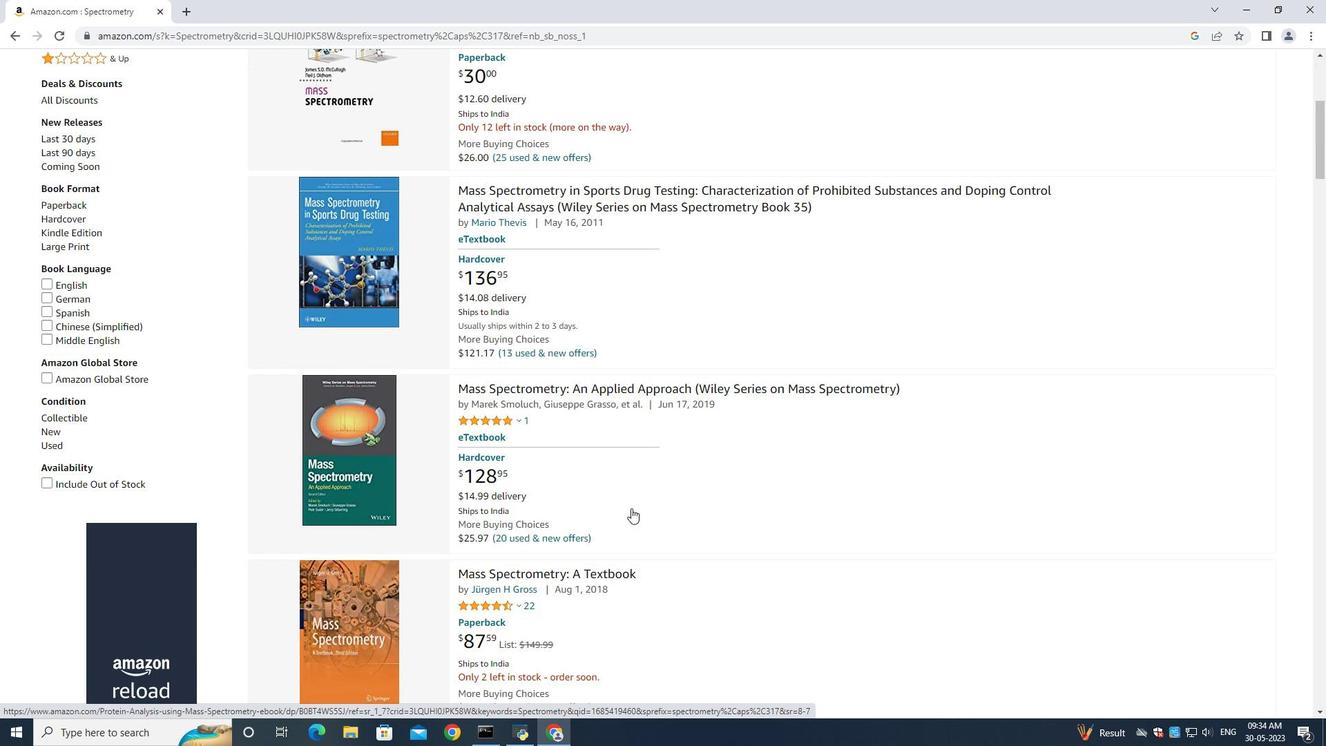 
Action: Mouse scrolled (631, 509) with delta (0, 0)
Screenshot: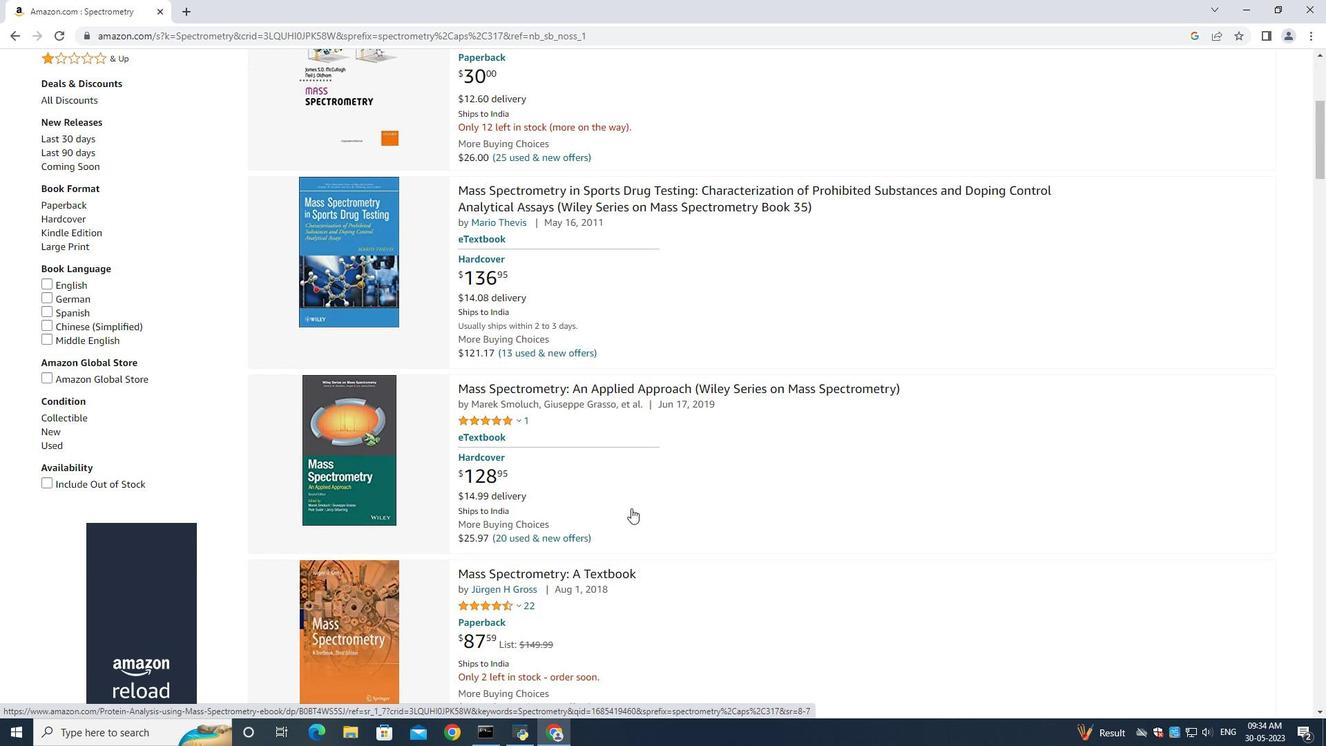 
Action: Mouse scrolled (631, 509) with delta (0, 0)
Screenshot: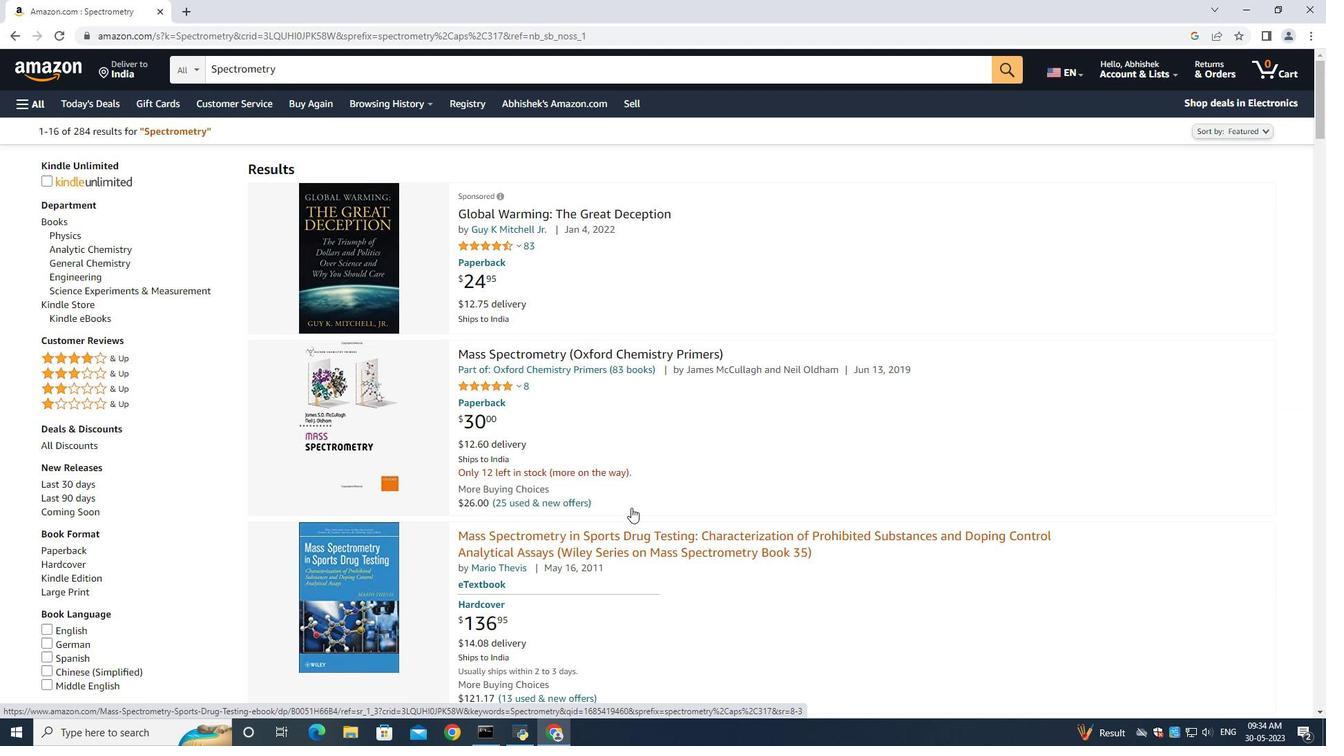 
Action: Mouse scrolled (631, 509) with delta (0, 0)
Screenshot: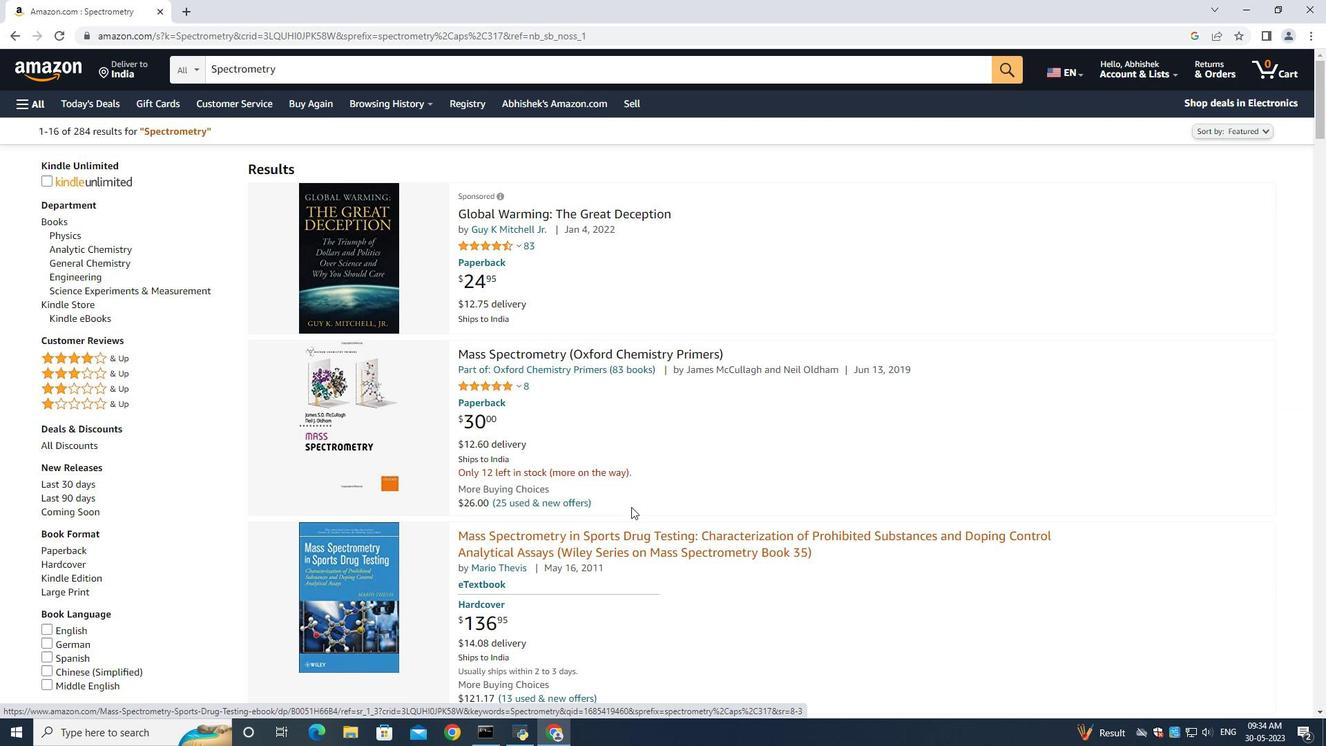 
Action: Mouse scrolled (631, 509) with delta (0, 0)
Screenshot: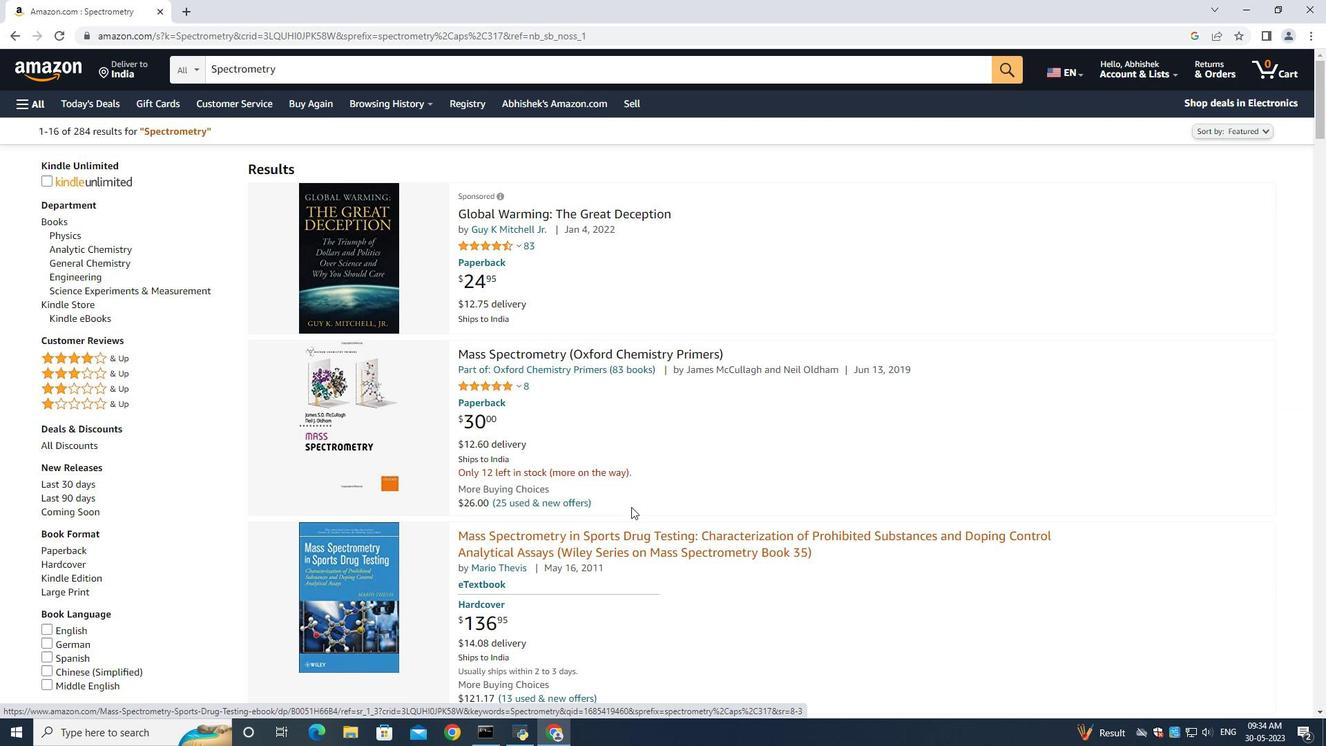
Action: Mouse scrolled (631, 509) with delta (0, 0)
Screenshot: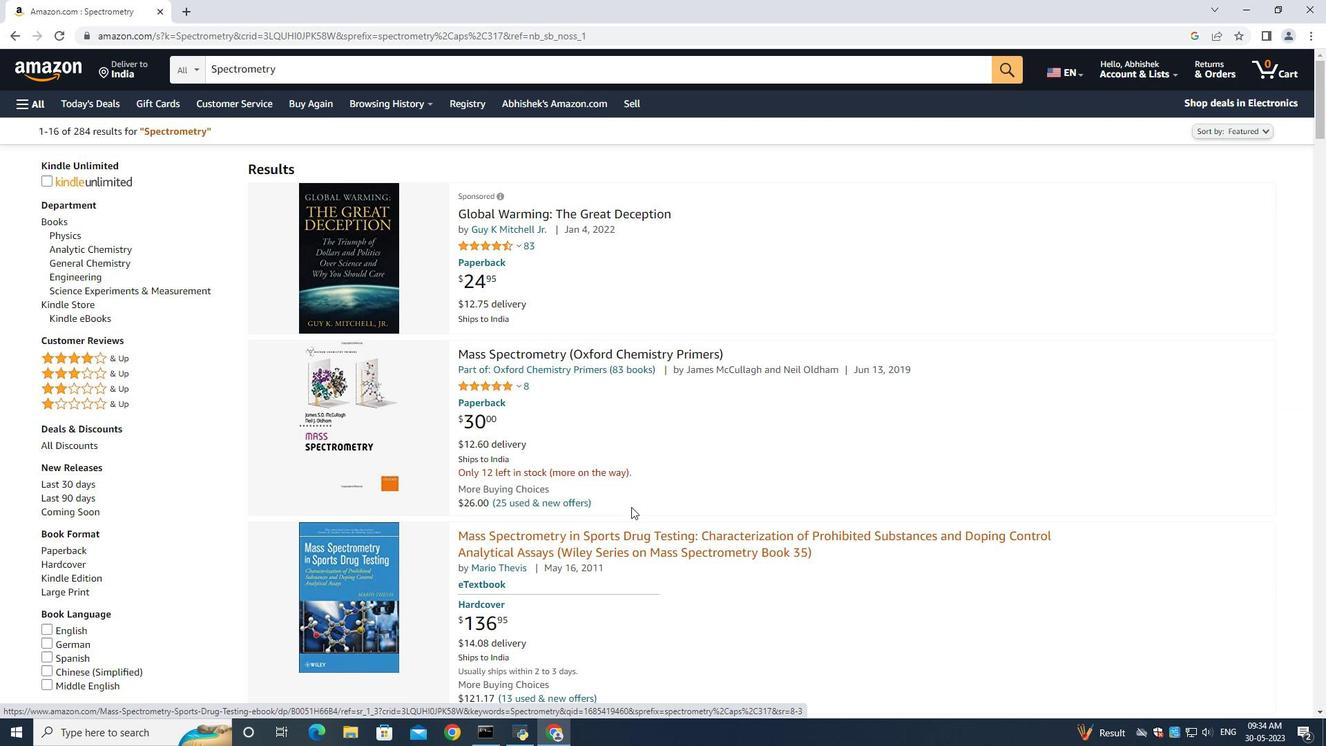 
Action: Mouse scrolled (631, 509) with delta (0, 0)
Screenshot: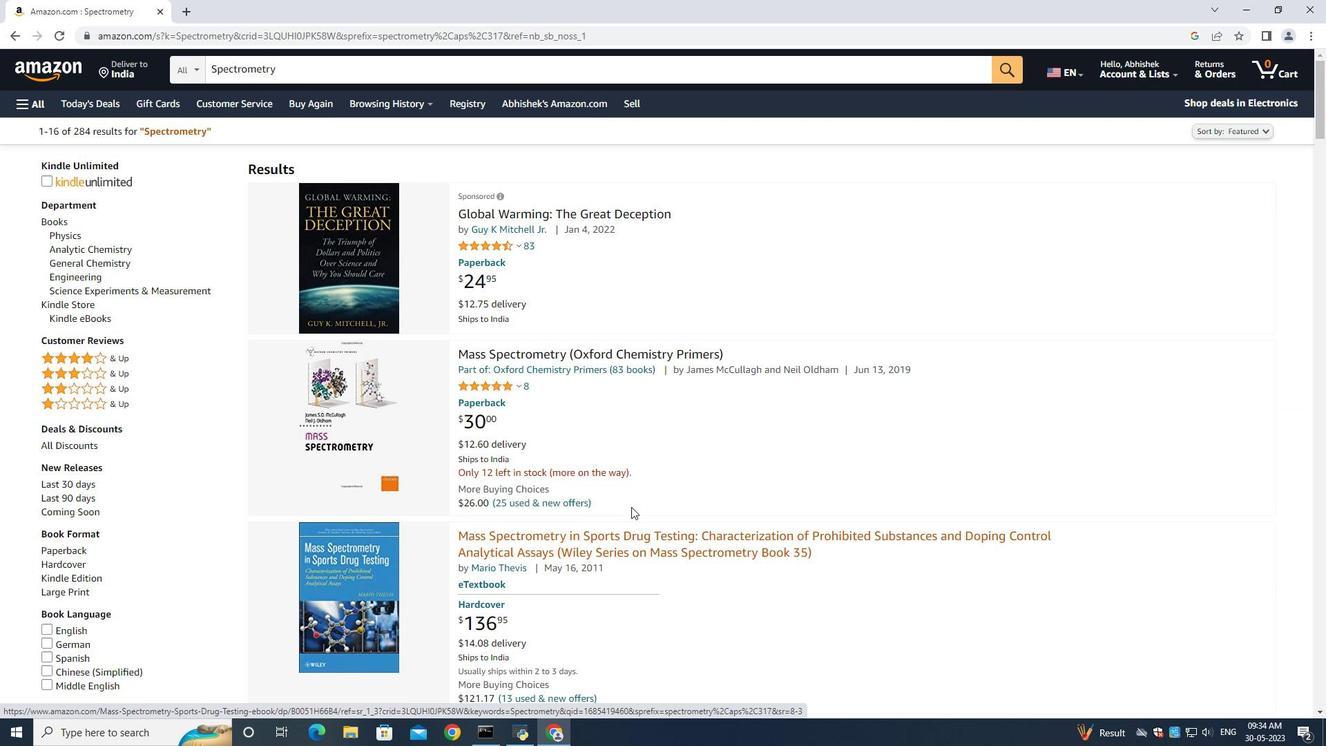 
Action: Mouse scrolled (631, 509) with delta (0, 0)
Screenshot: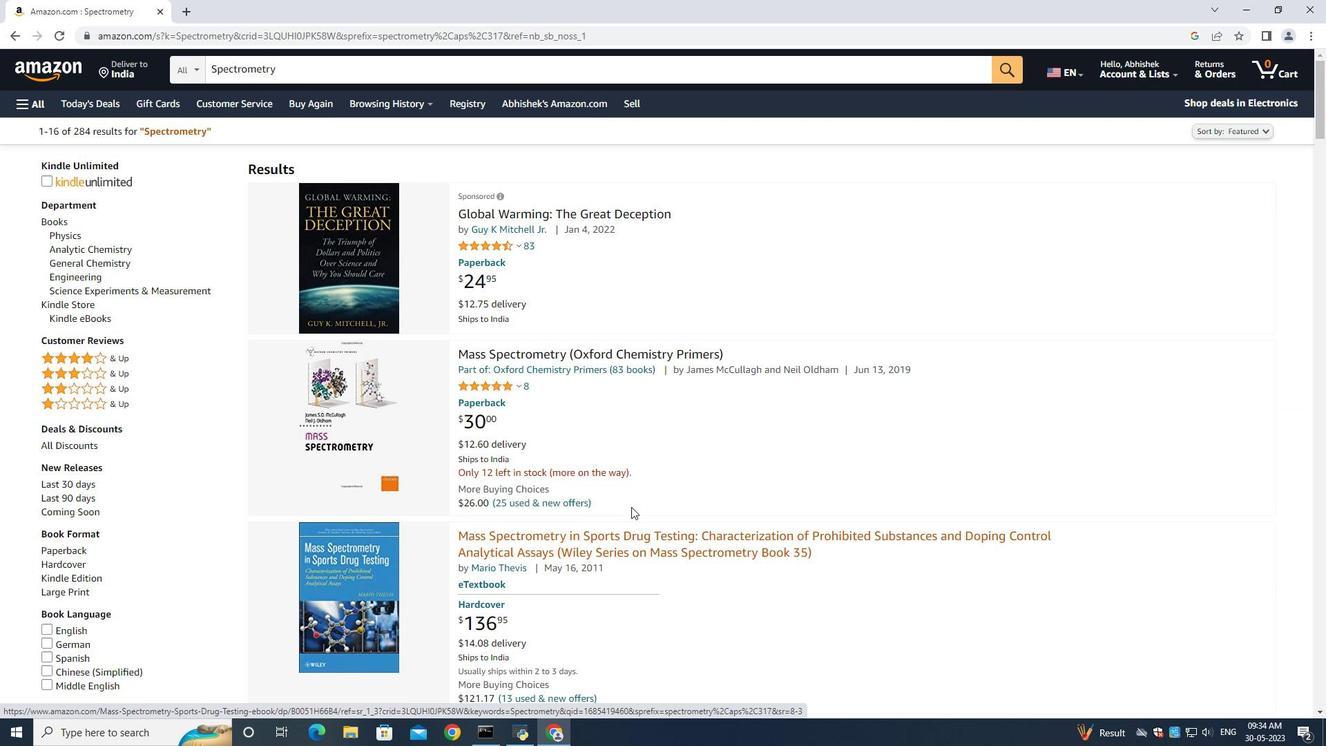 
Action: Mouse moved to (631, 507)
Screenshot: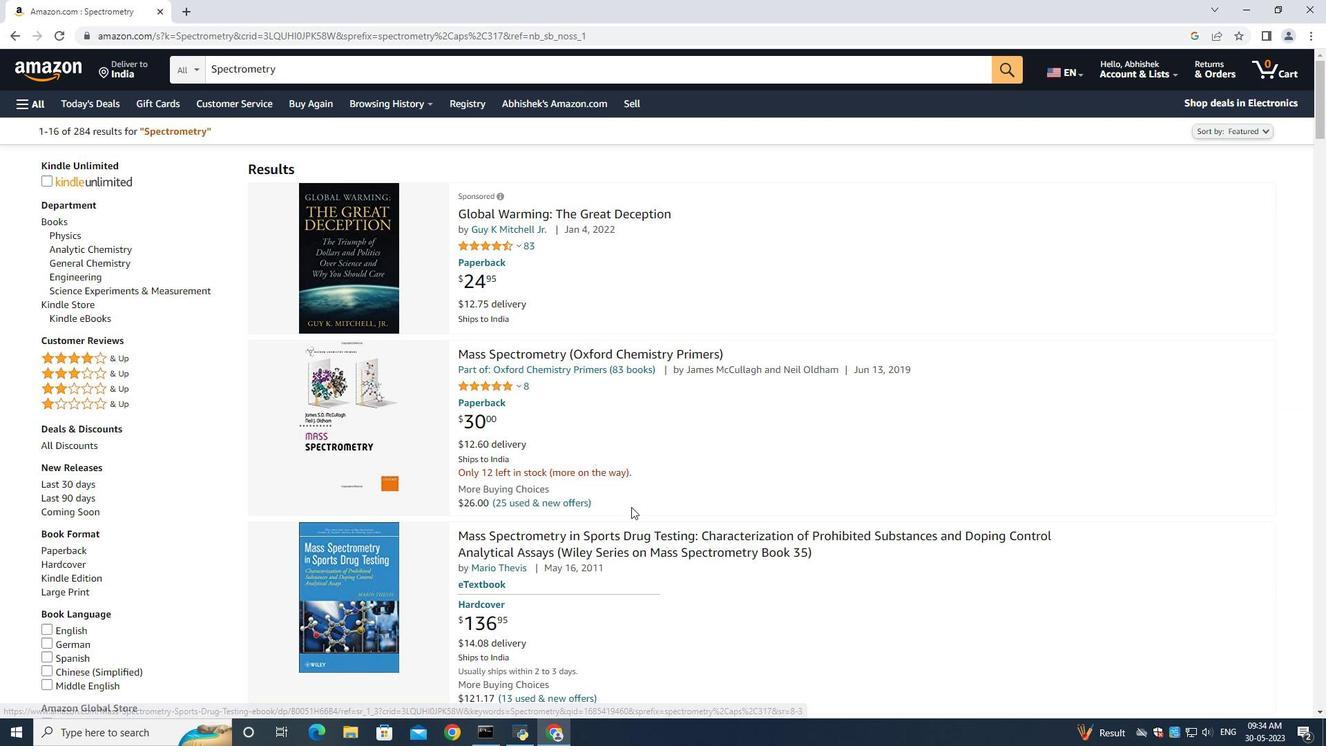 
Action: Mouse scrolled (631, 507) with delta (0, 0)
Screenshot: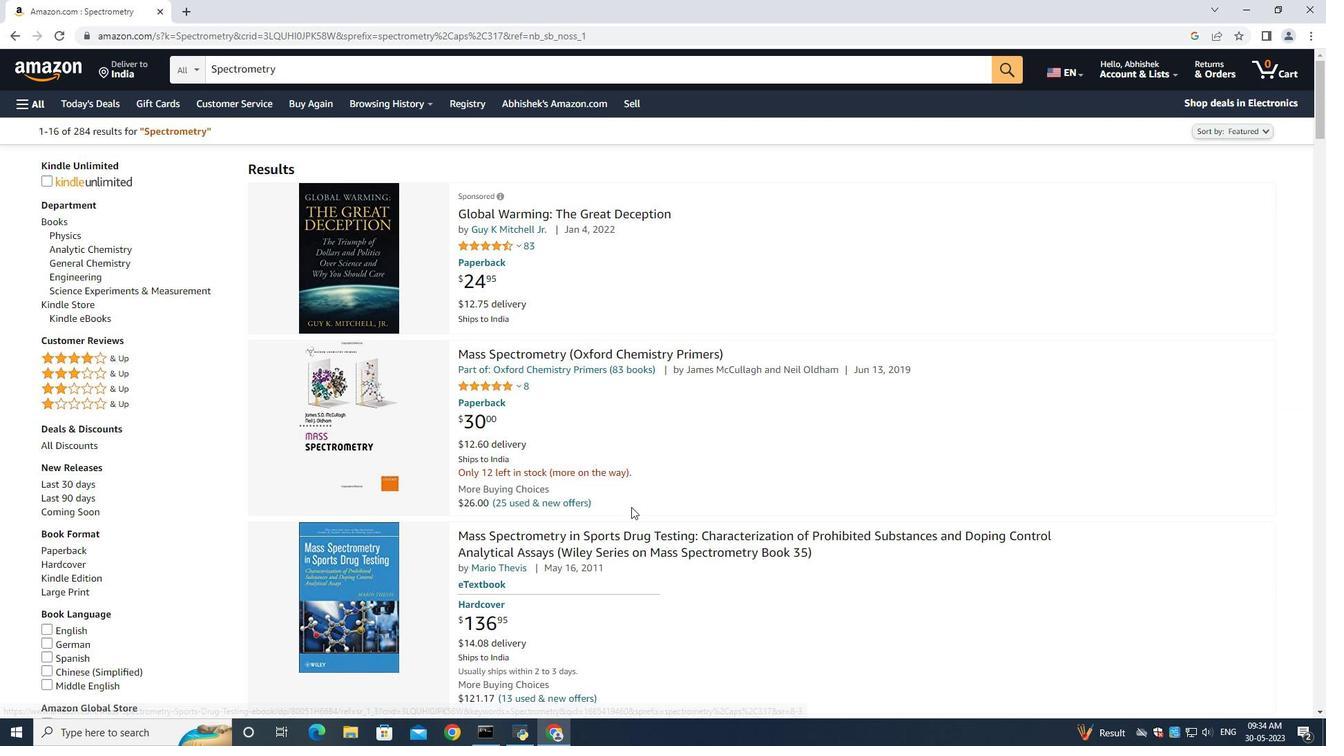 
Action: Mouse scrolled (631, 507) with delta (0, 0)
Screenshot: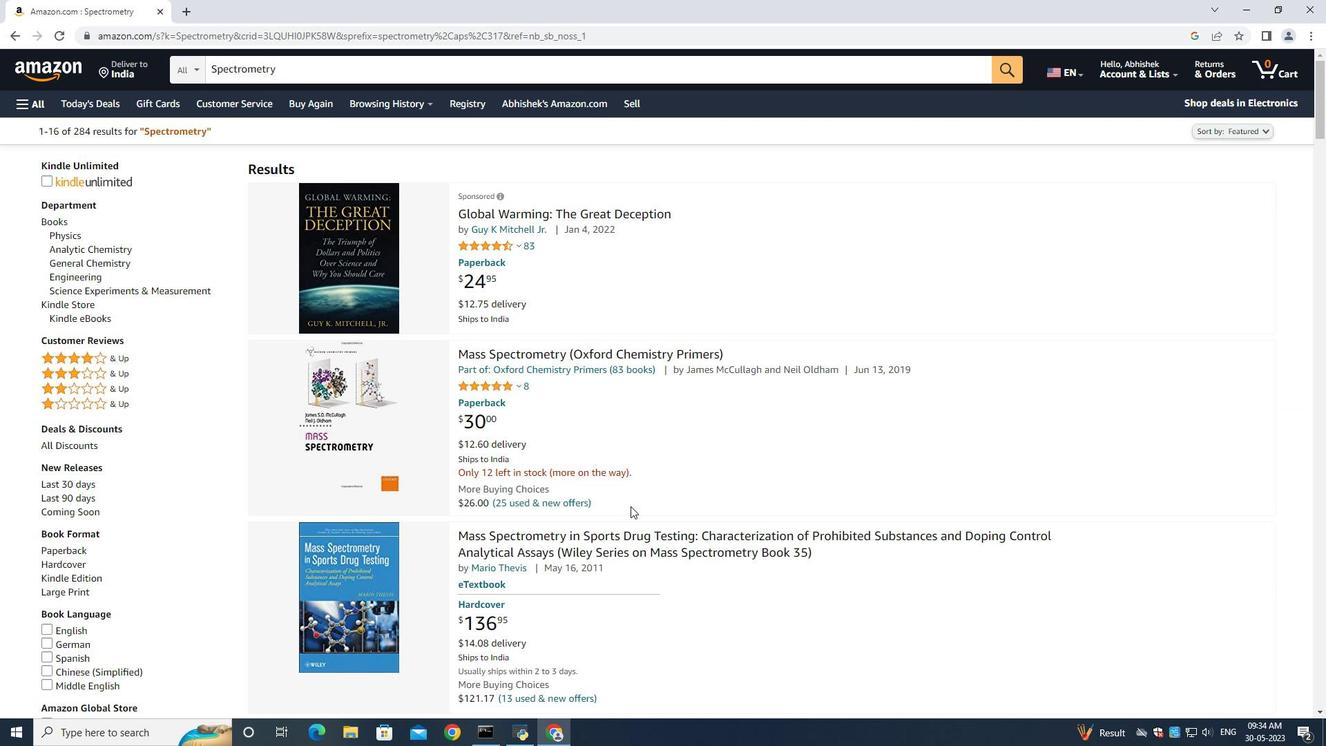 
Action: Mouse scrolled (631, 507) with delta (0, 0)
Screenshot: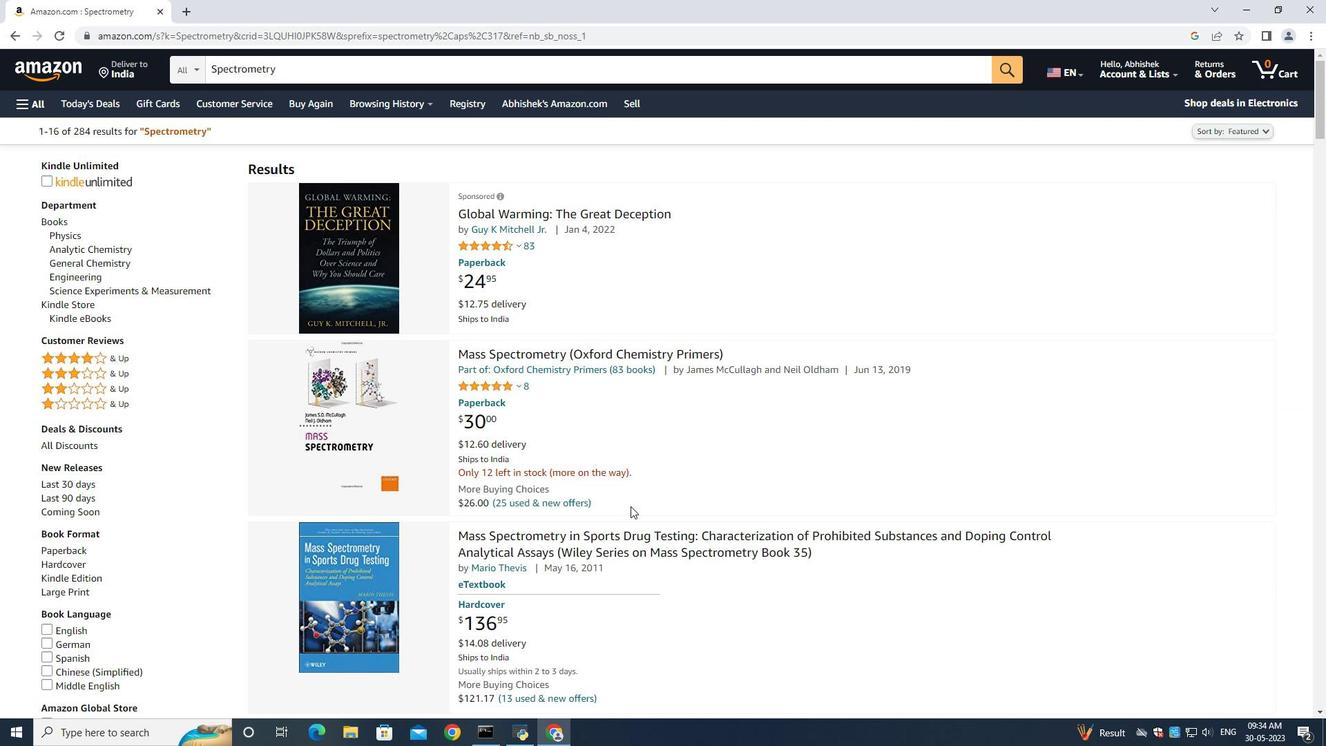 
Action: Mouse scrolled (631, 507) with delta (0, 0)
Screenshot: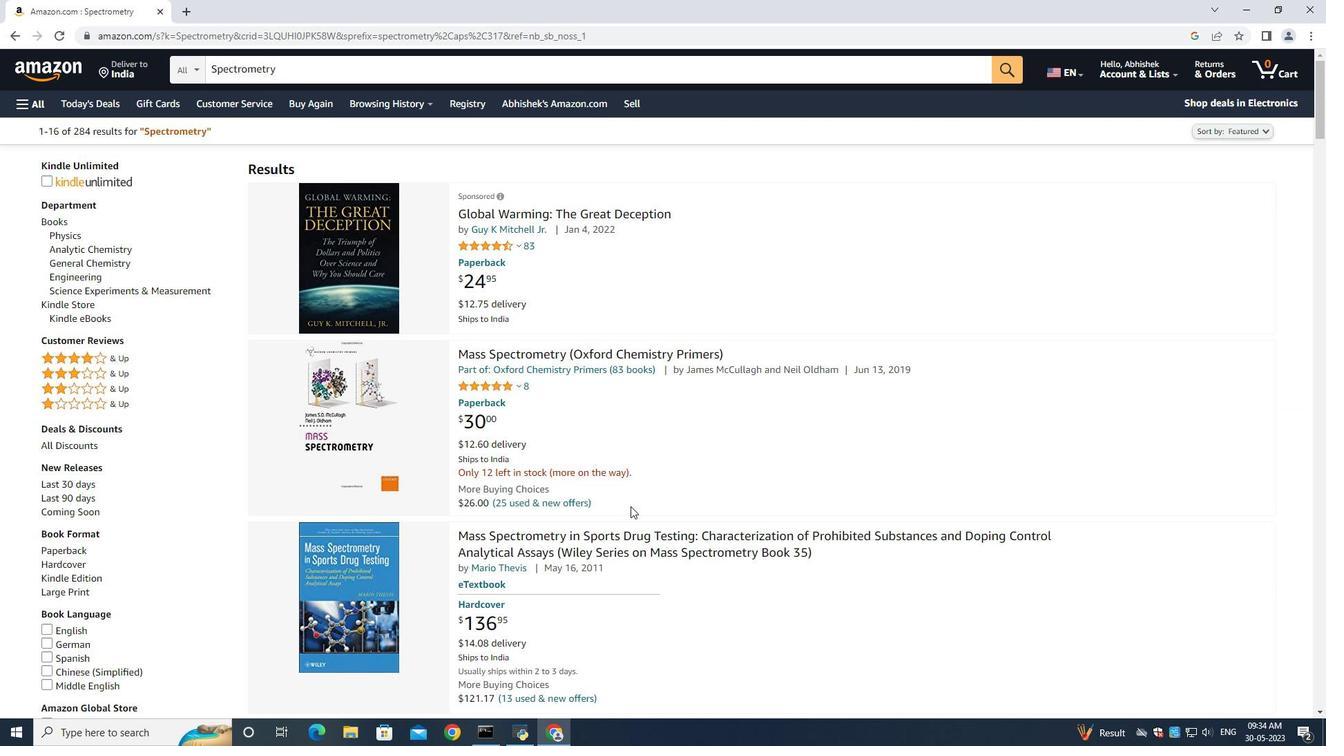 
Action: Mouse scrolled (631, 507) with delta (0, 0)
Screenshot: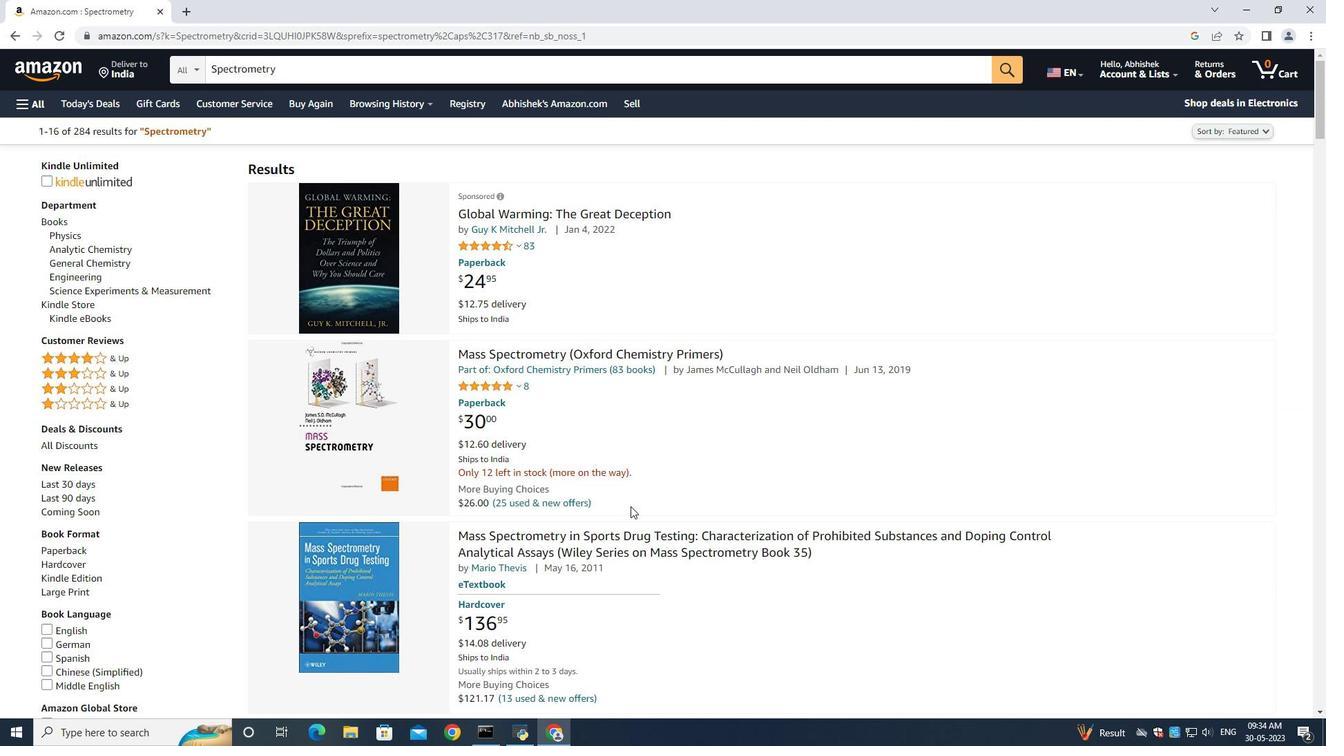 
Action: Mouse scrolled (631, 507) with delta (0, 0)
Screenshot: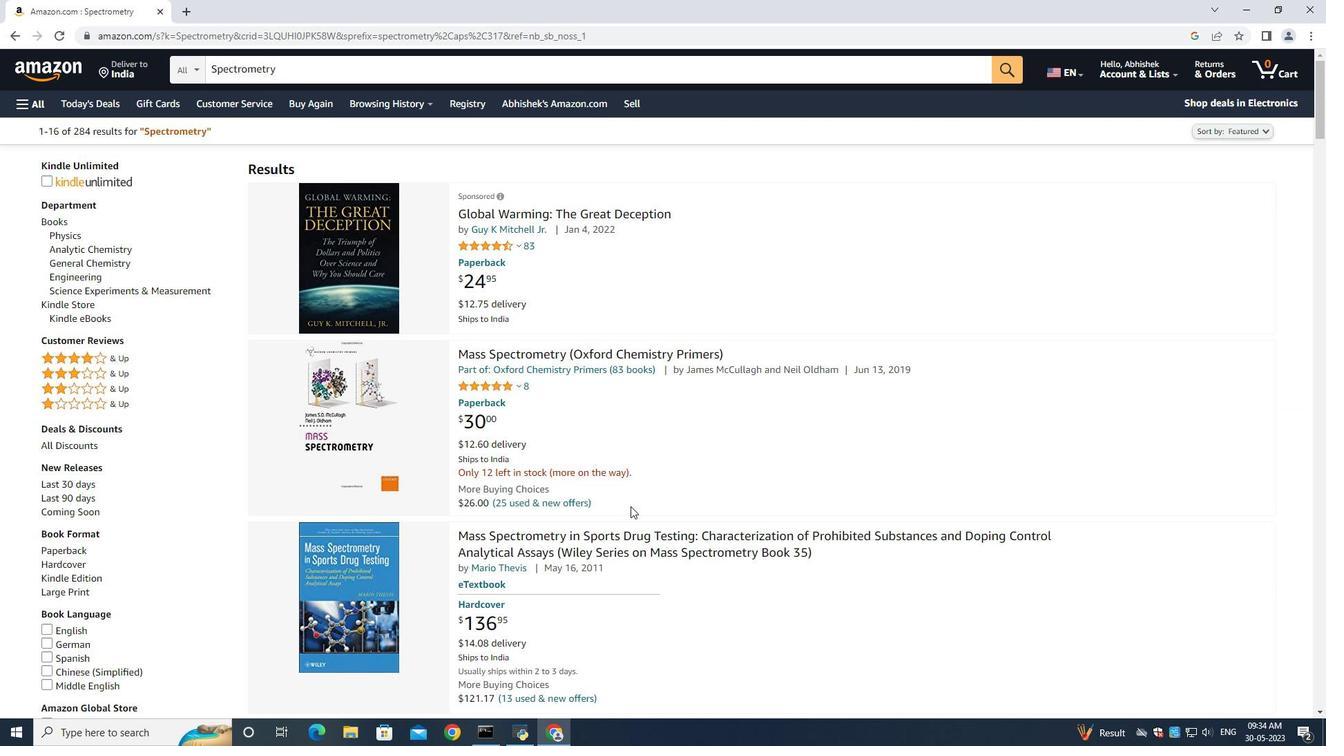 
Action: Mouse scrolled (631, 507) with delta (0, 0)
Screenshot: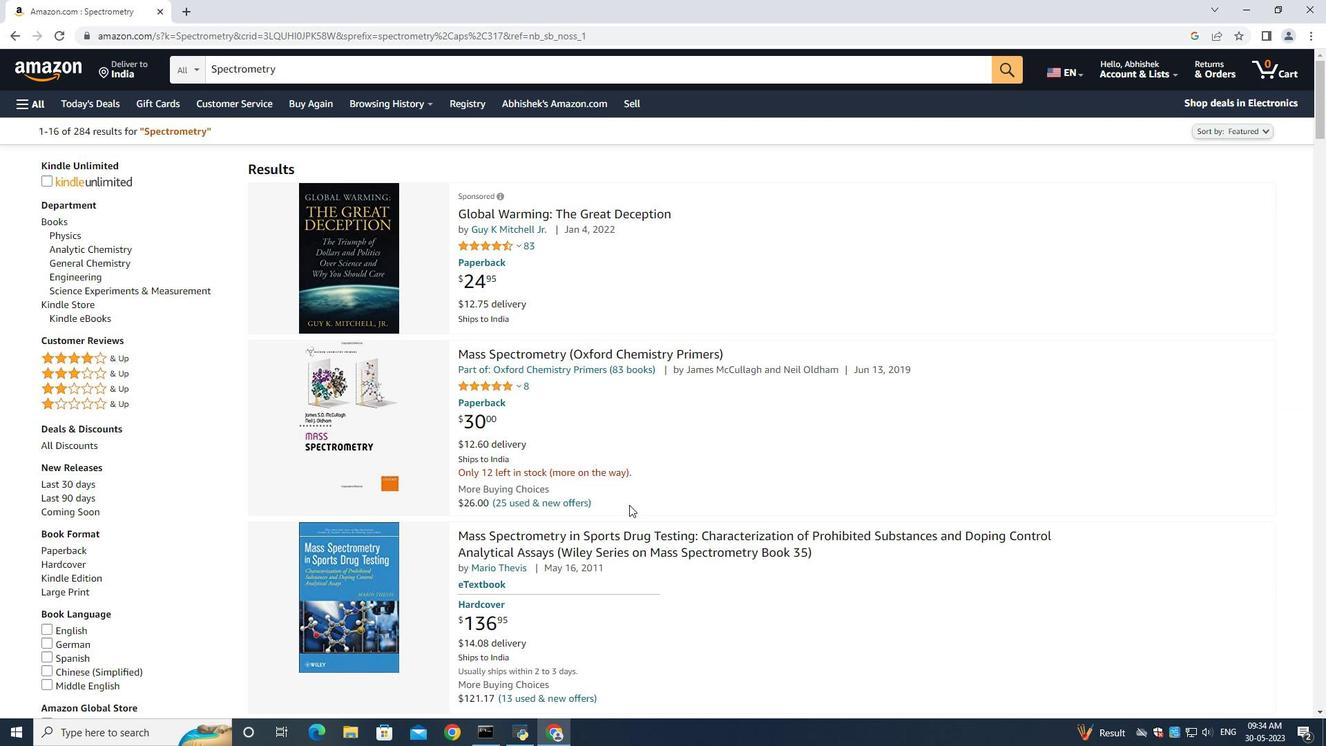 
Action: Mouse moved to (530, 350)
Screenshot: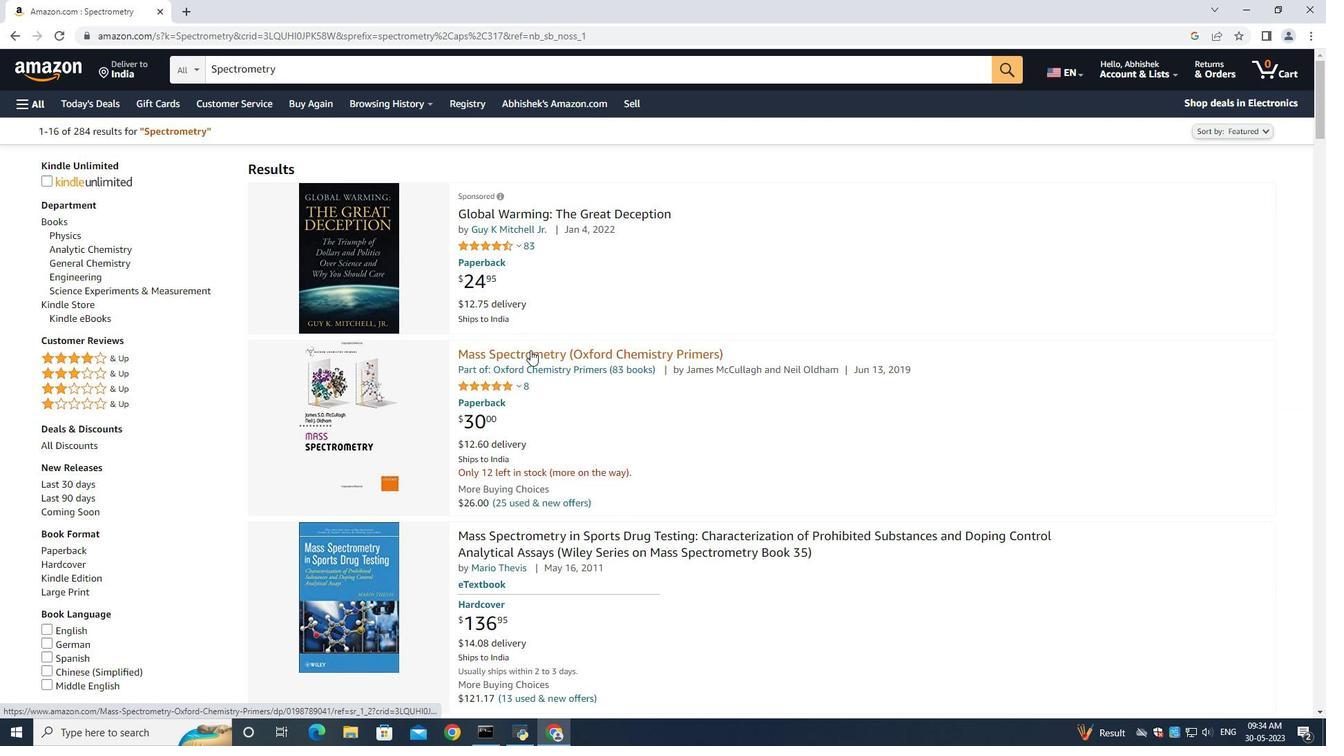 
Action: Mouse pressed left at (530, 350)
Screenshot: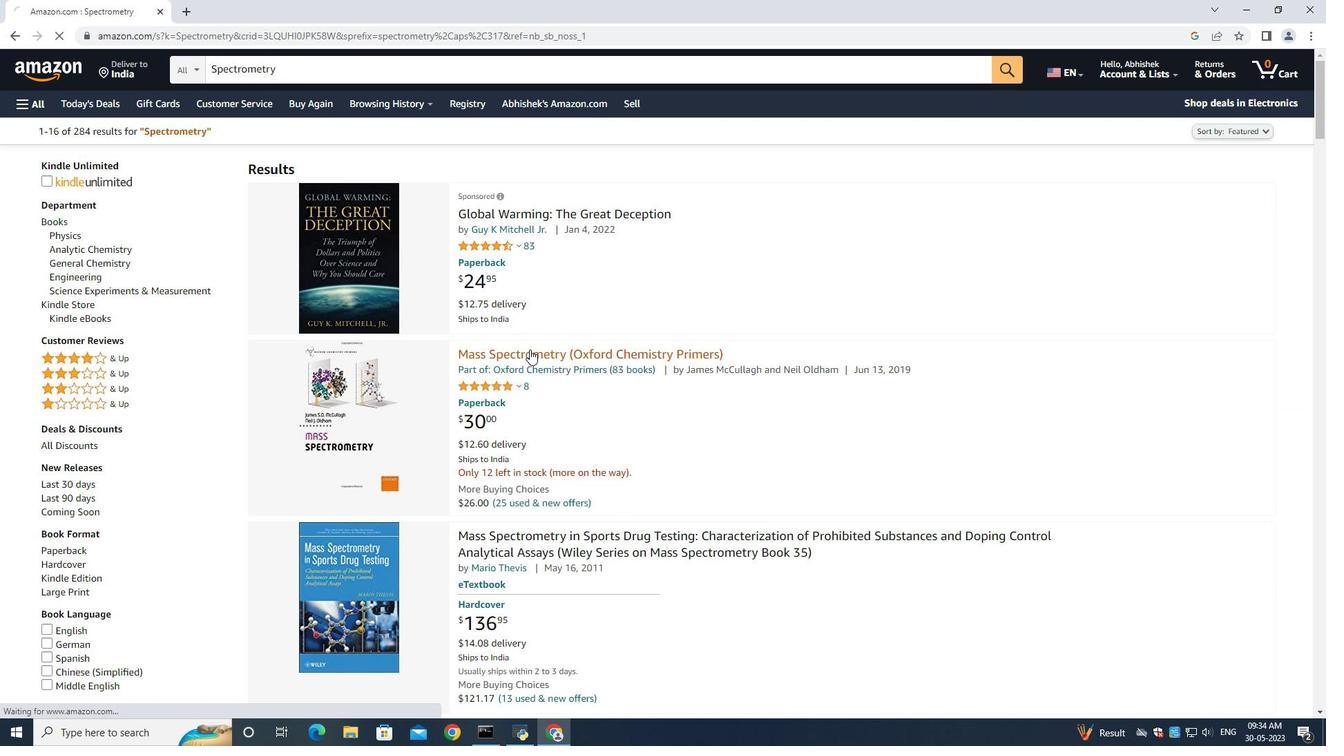 
Action: Mouse moved to (1003, 355)
Screenshot: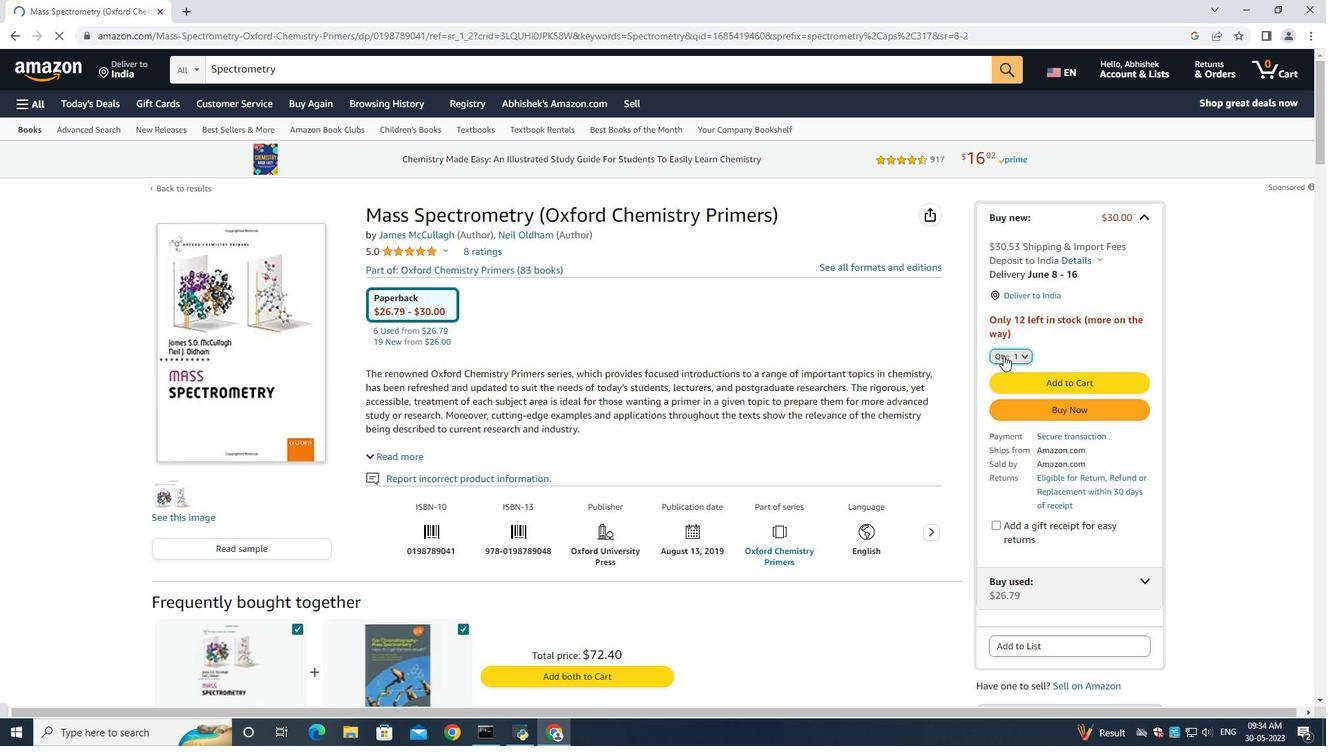 
Action: Mouse pressed left at (1003, 355)
Screenshot: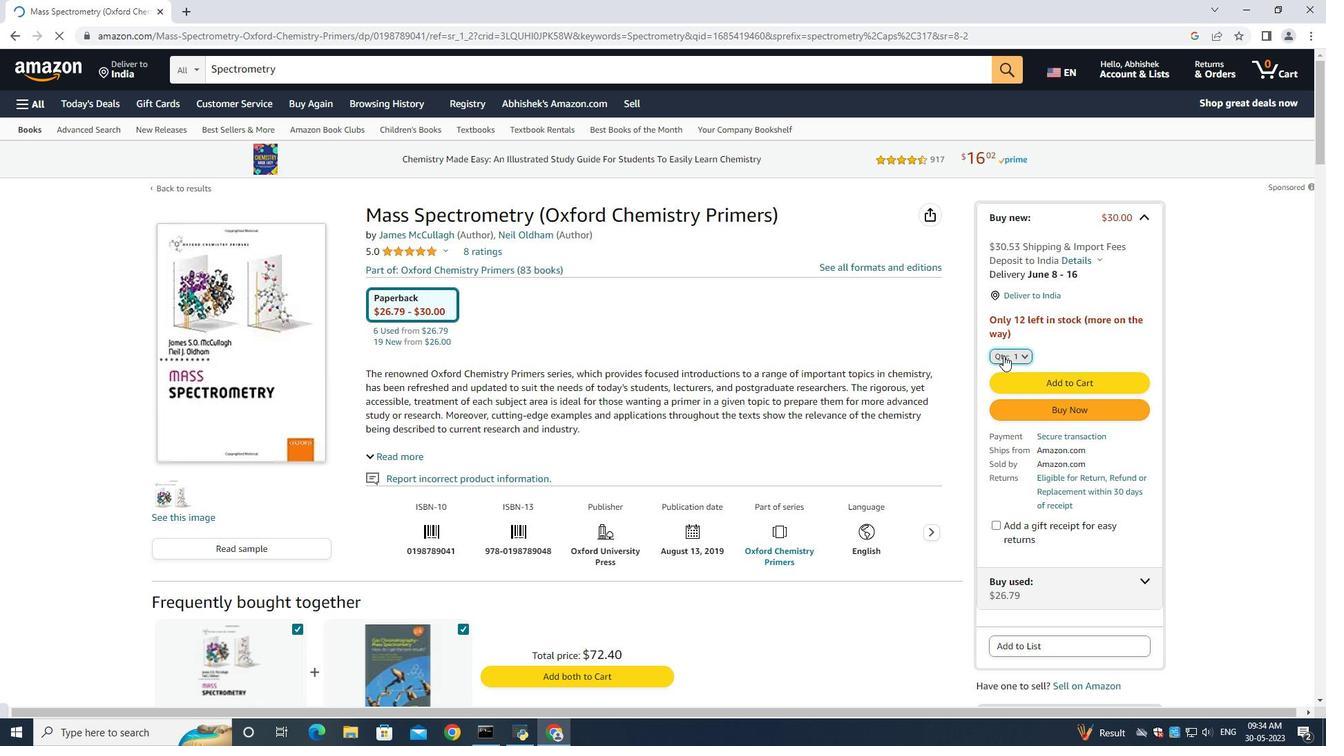 
Action: Mouse moved to (999, 412)
Screenshot: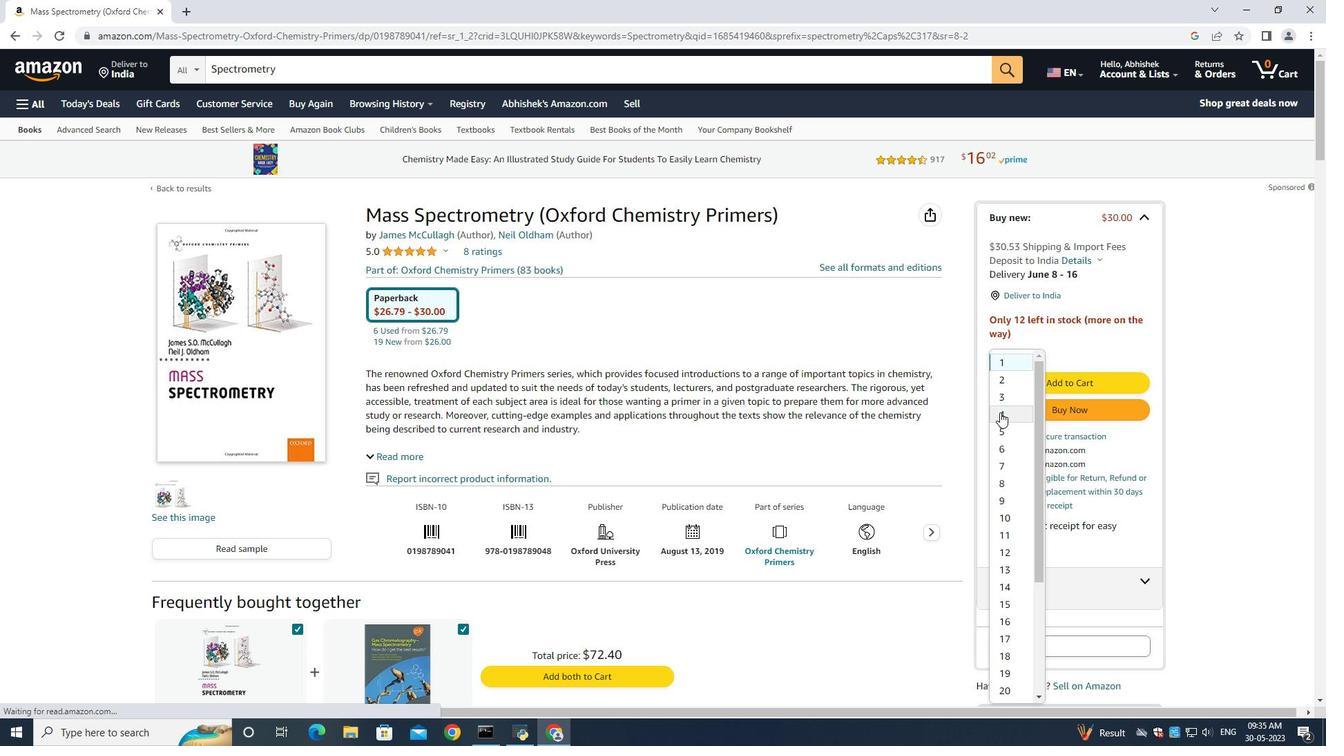 
Action: Mouse pressed left at (999, 412)
Screenshot: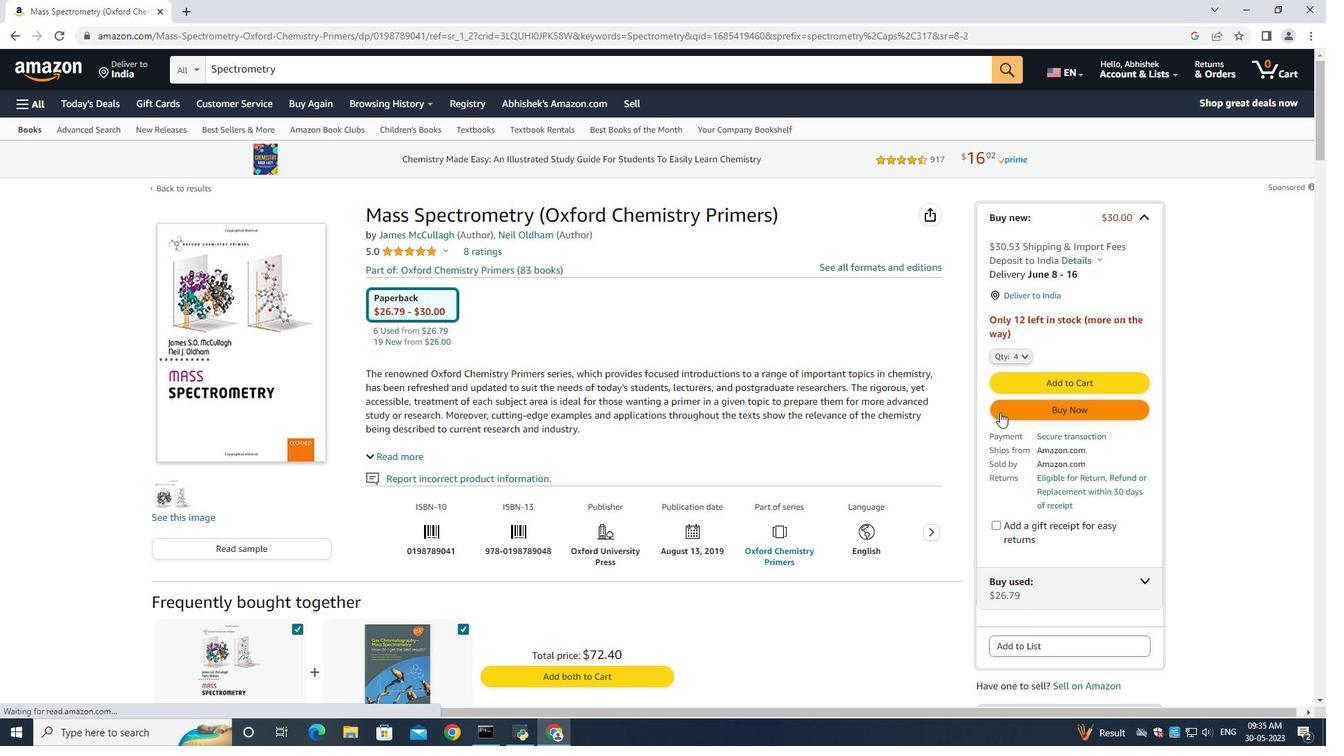 
Action: Mouse moved to (1049, 409)
Screenshot: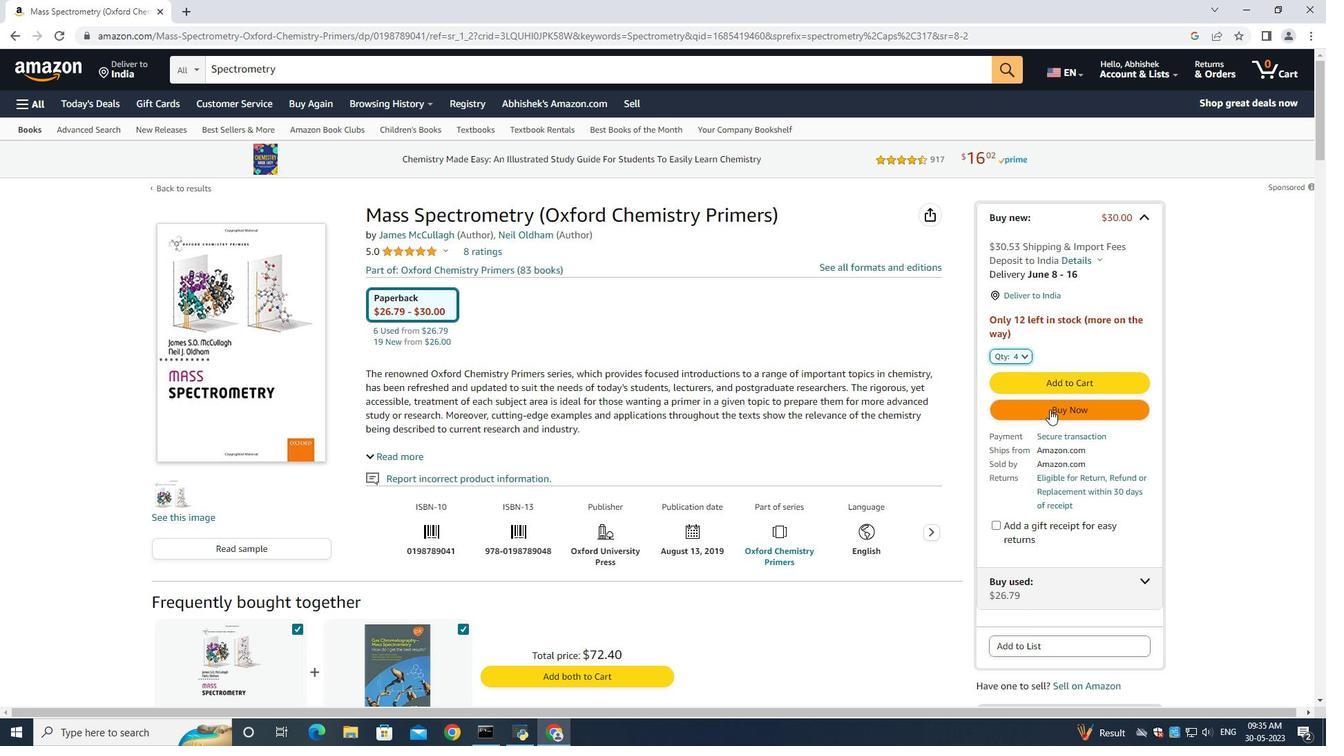 
Action: Mouse pressed left at (1049, 409)
Screenshot: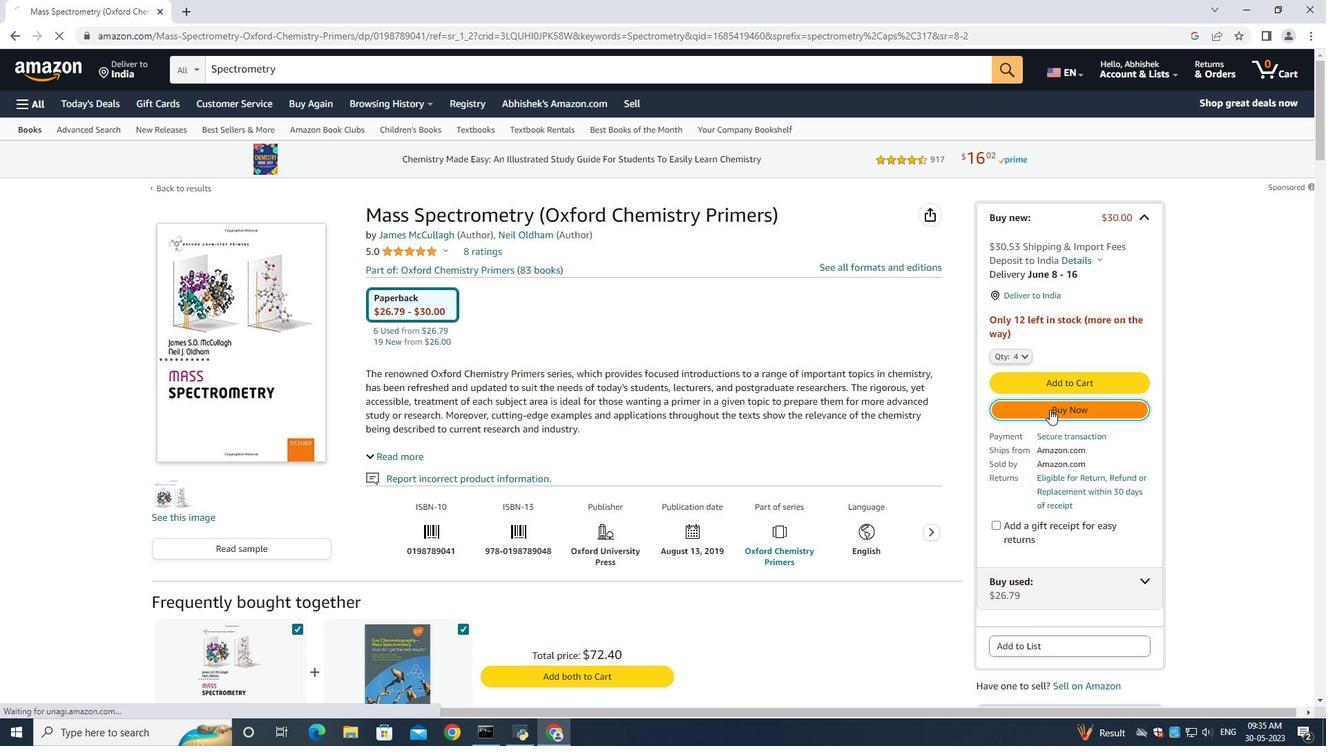 
Action: Mouse moved to (524, 402)
Screenshot: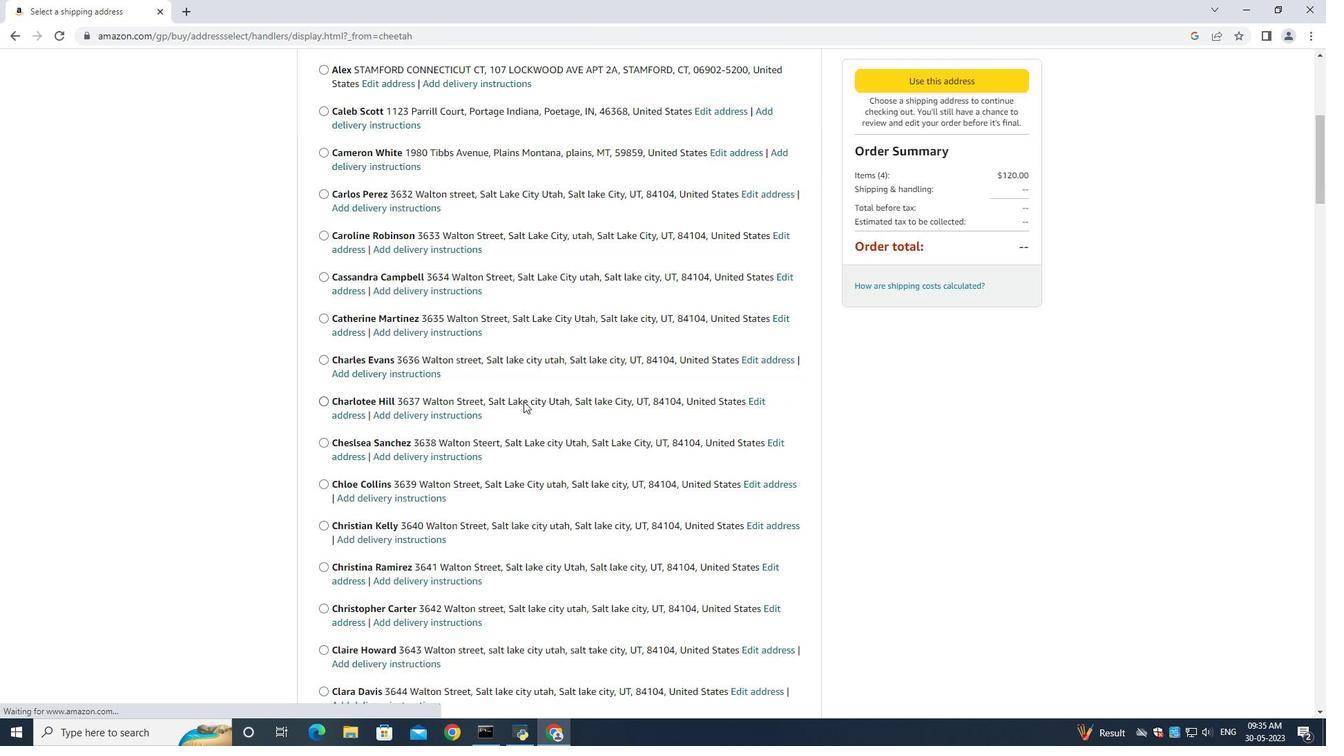 
Action: Mouse scrolled (524, 400) with delta (0, 0)
Screenshot: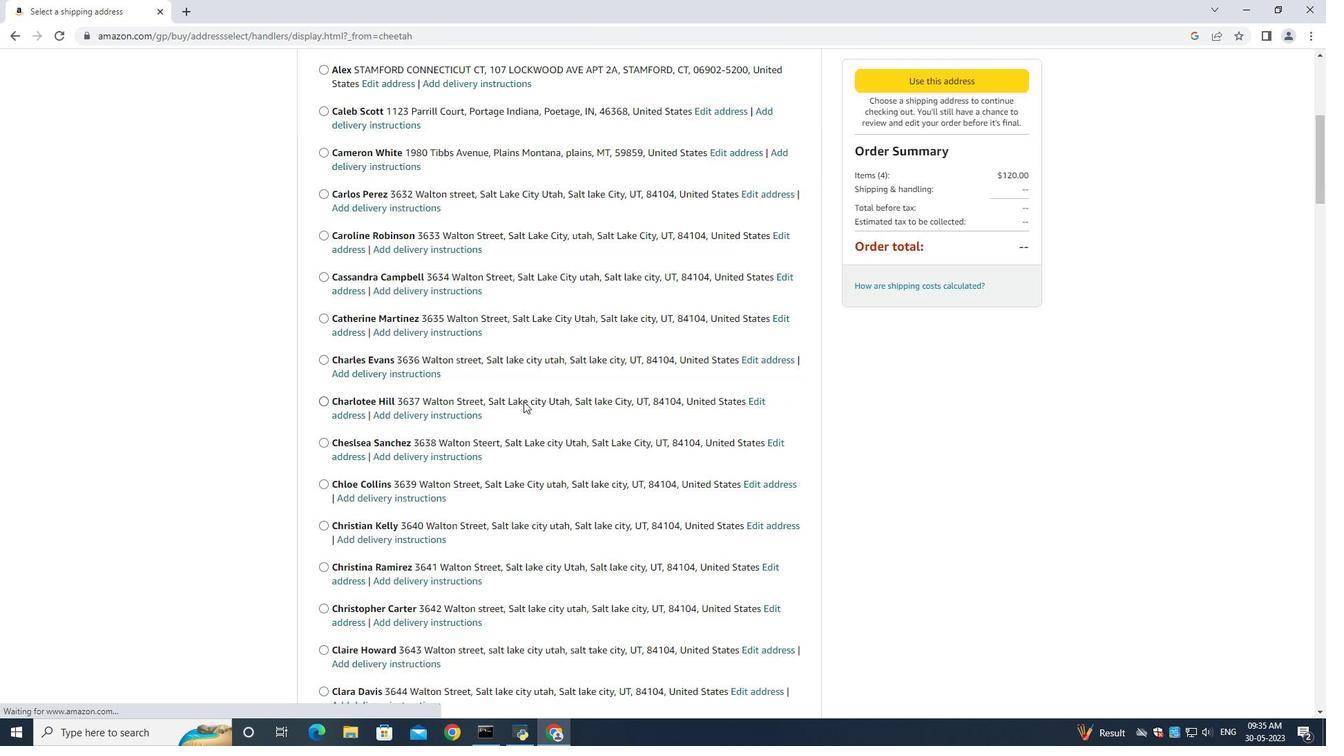 
Action: Mouse moved to (524, 403)
Screenshot: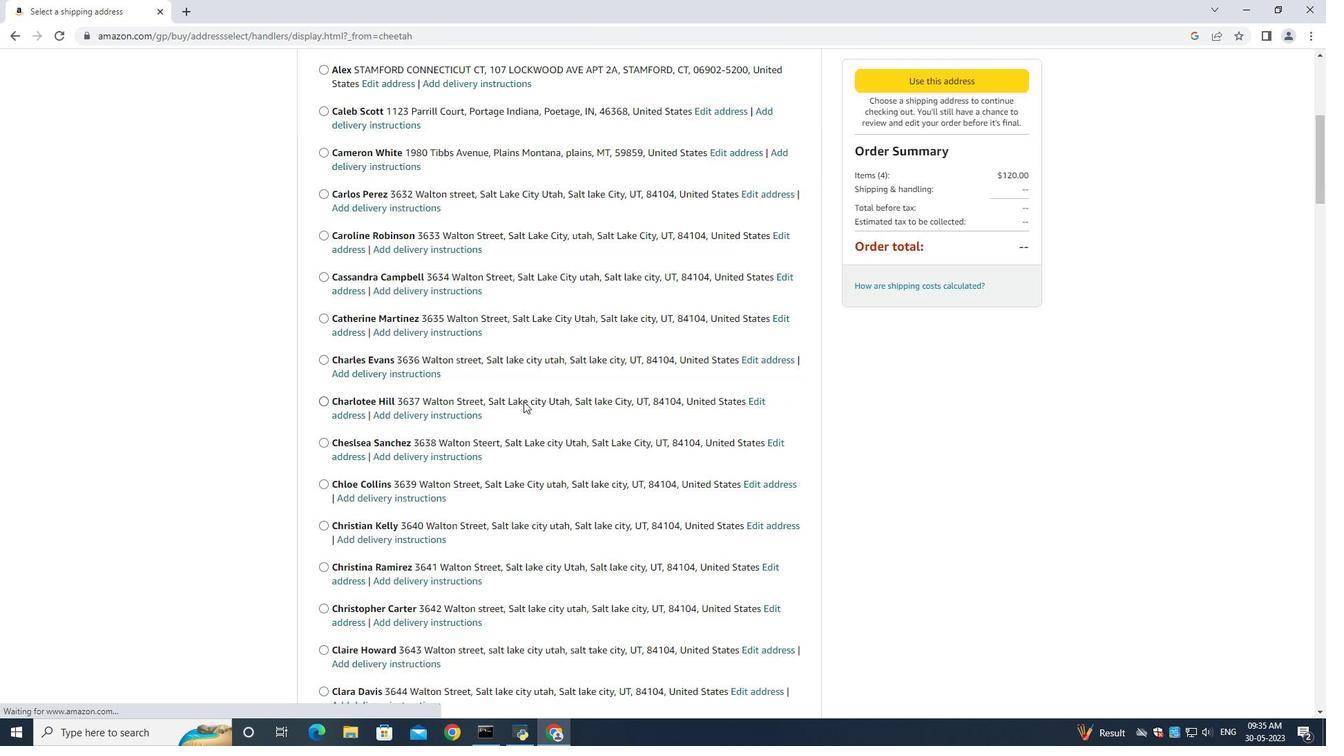 
Action: Mouse scrolled (524, 402) with delta (0, 0)
Screenshot: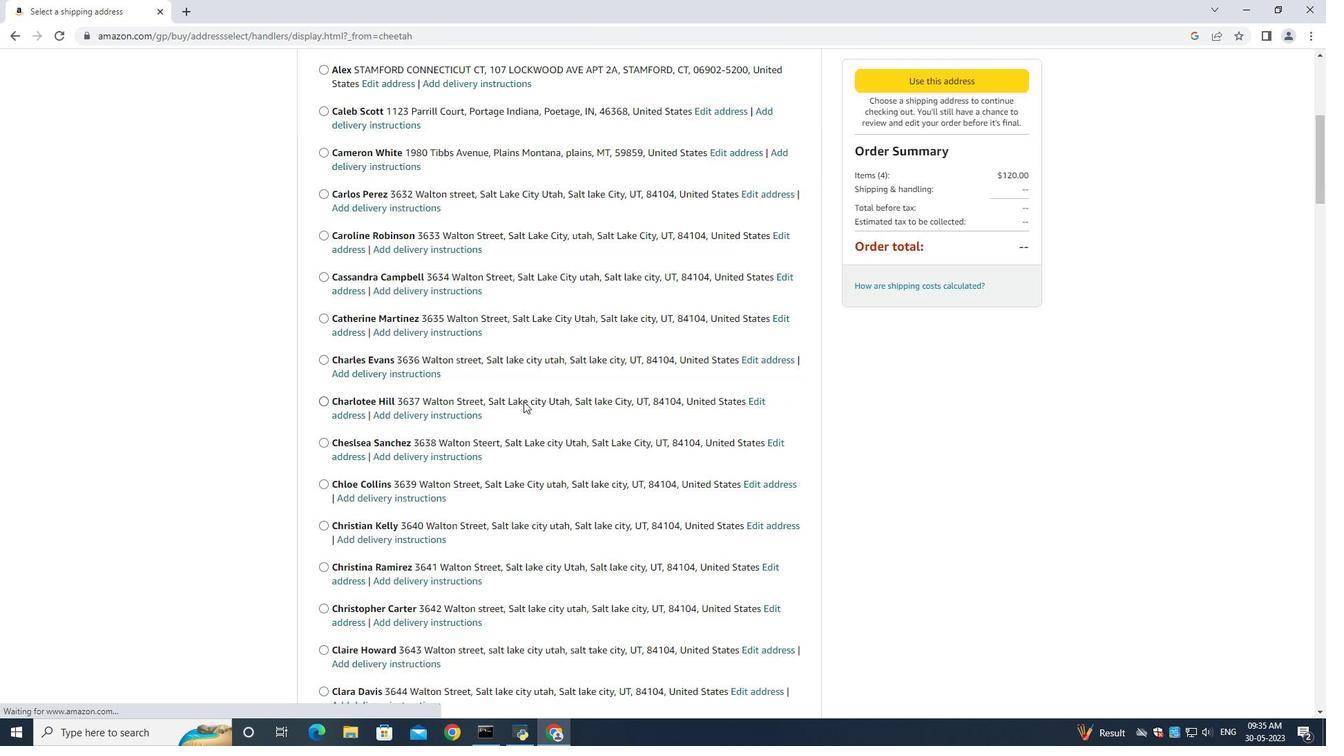 
Action: Mouse scrolled (524, 402) with delta (0, 0)
Screenshot: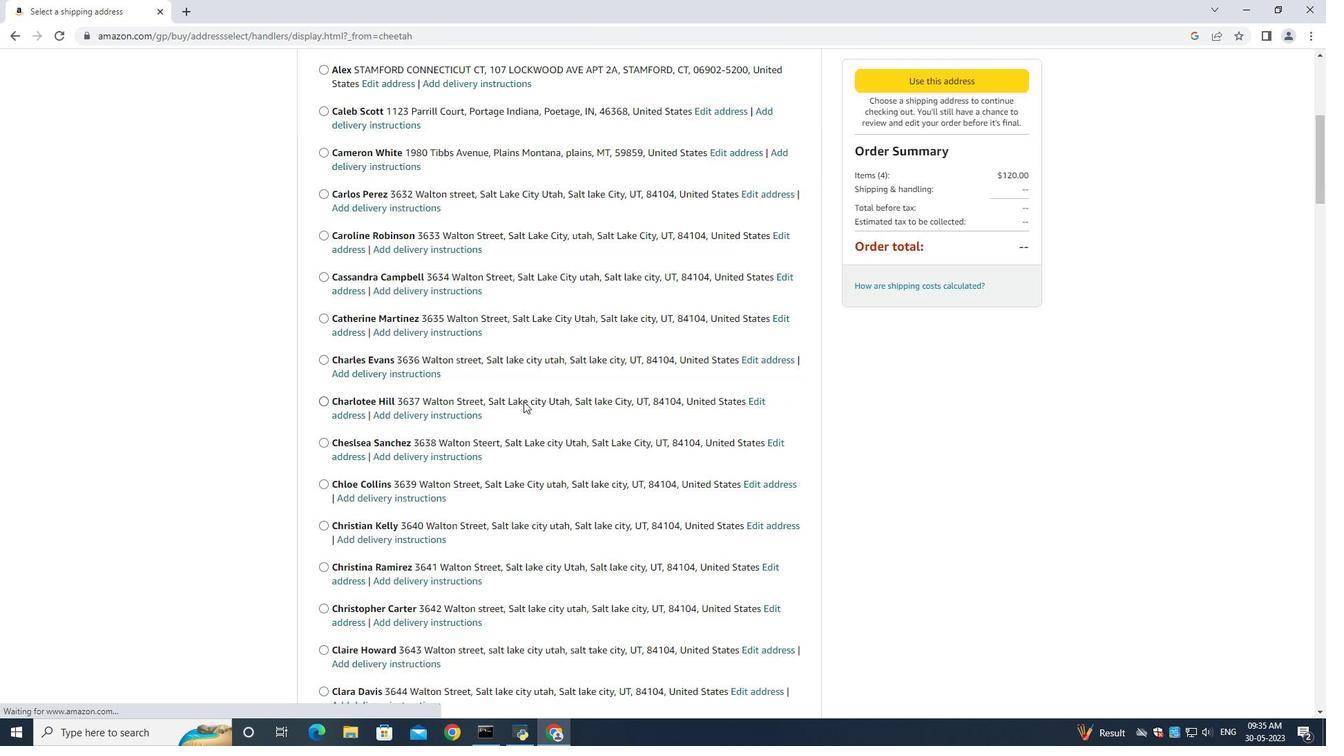 
Action: Mouse scrolled (524, 402) with delta (0, 0)
Screenshot: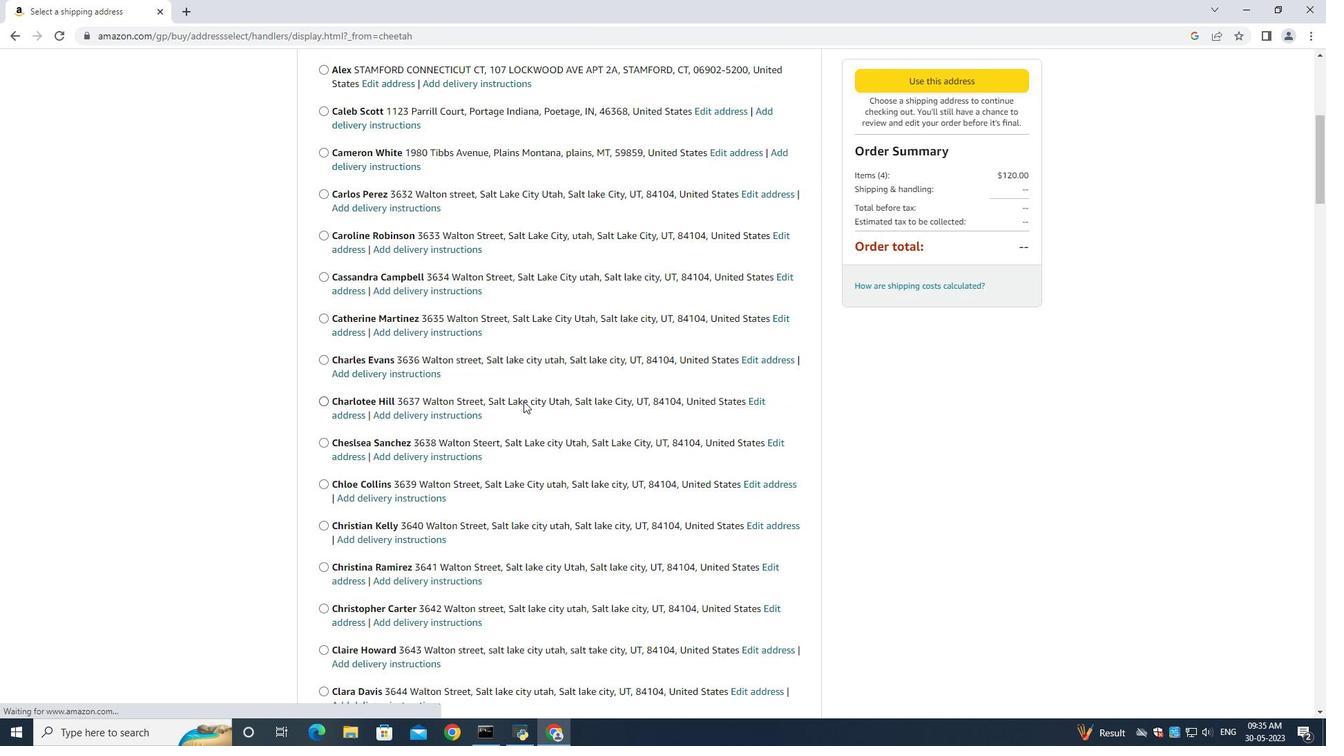 
Action: Mouse scrolled (524, 402) with delta (0, -1)
Screenshot: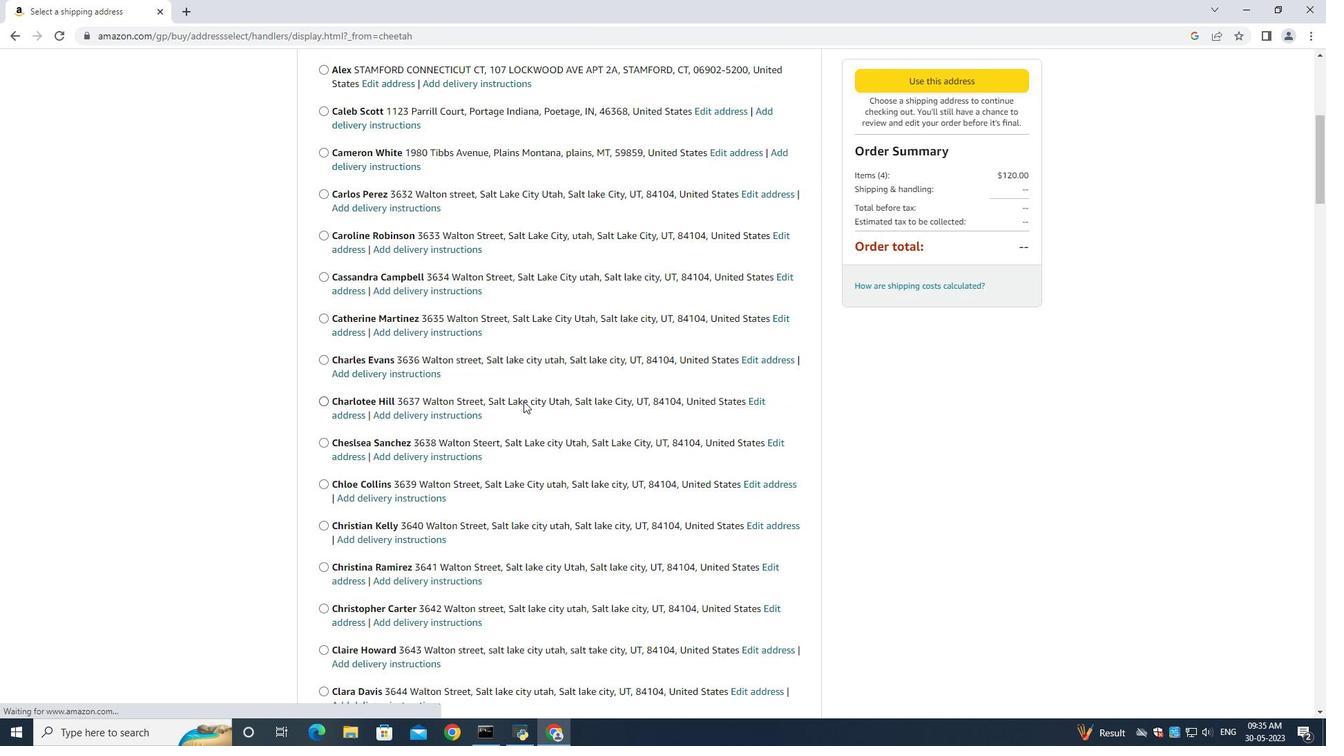 
Action: Mouse moved to (523, 401)
Screenshot: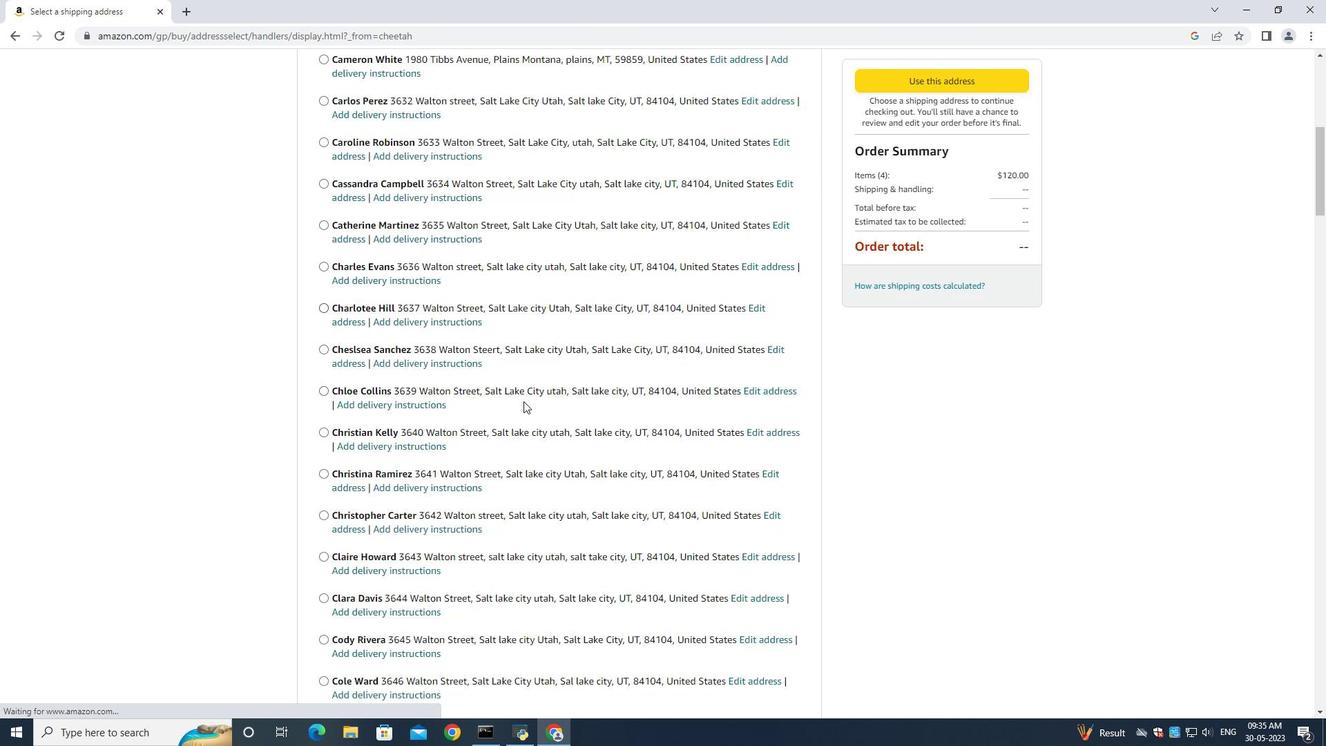 
Action: Mouse scrolled (523, 400) with delta (0, 0)
Screenshot: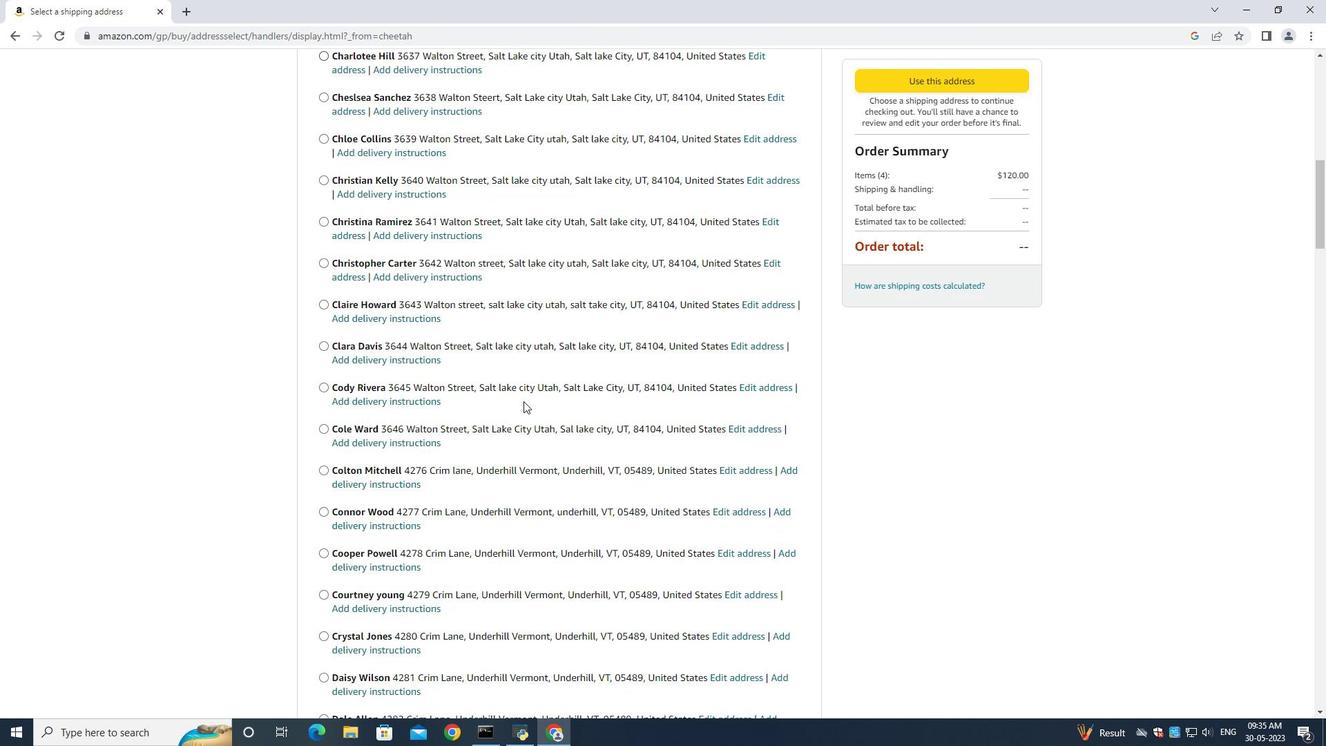 
Action: Mouse scrolled (523, 400) with delta (0, 0)
Screenshot: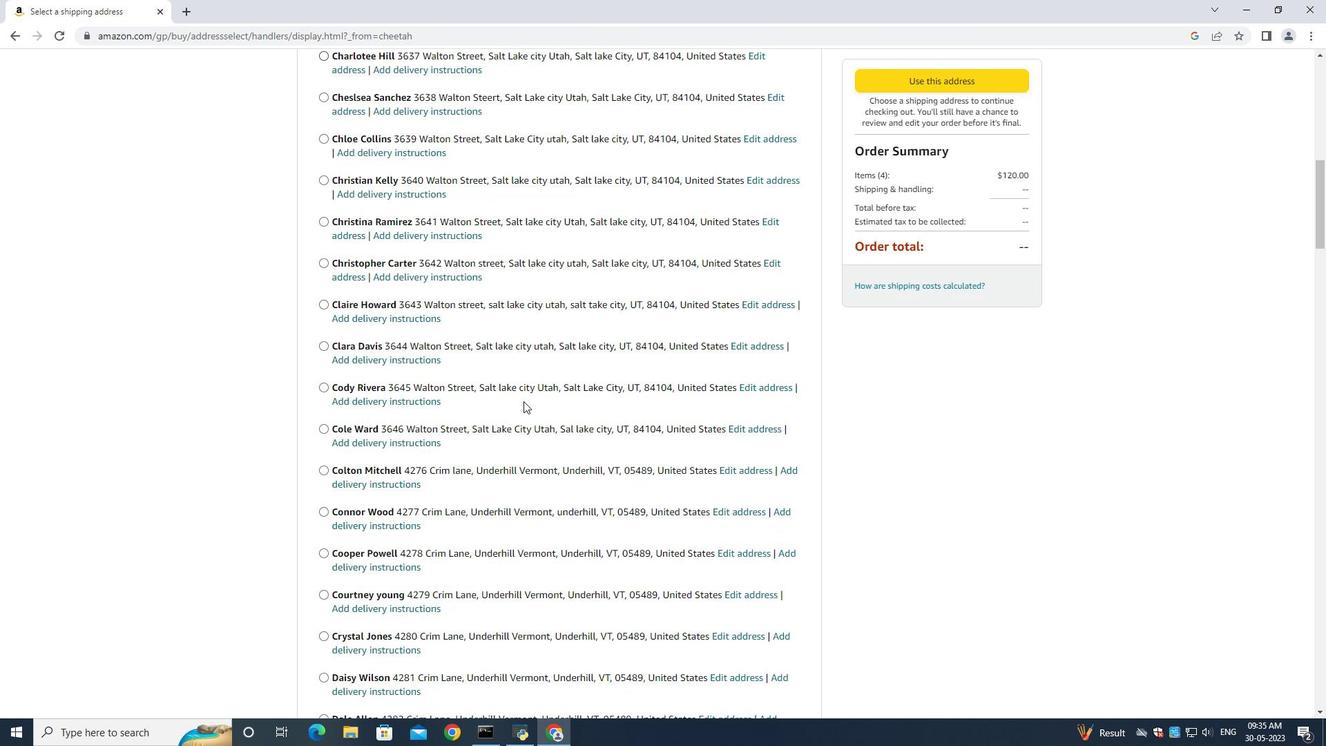 
Action: Mouse scrolled (523, 400) with delta (0, 0)
Screenshot: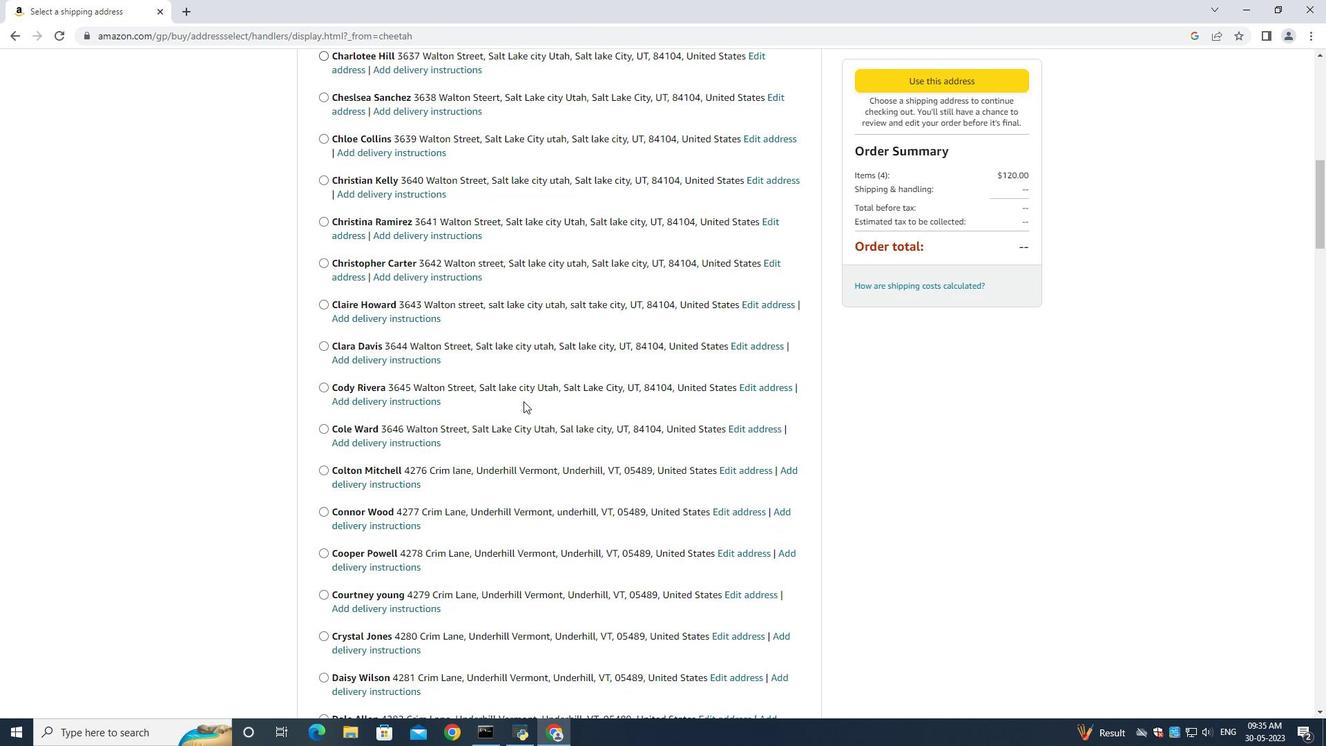 
Action: Mouse scrolled (523, 400) with delta (0, 0)
Screenshot: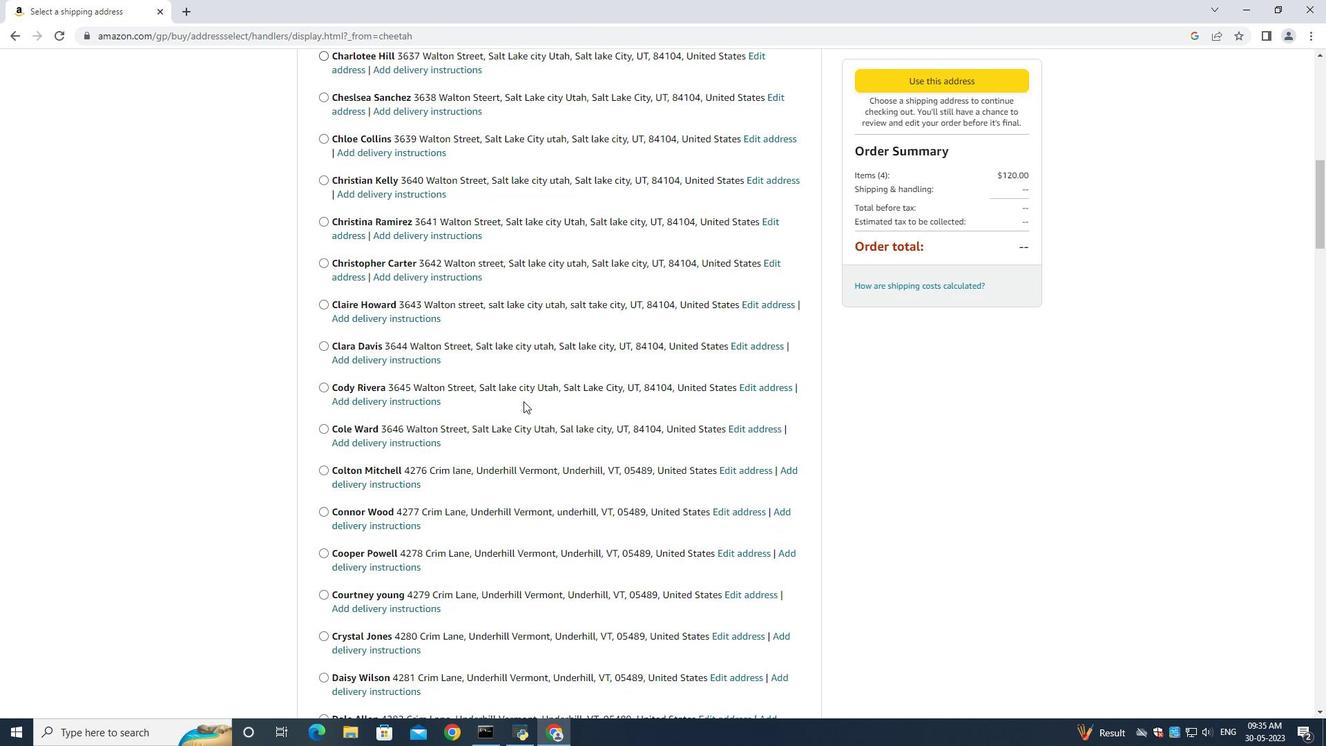 
Action: Mouse scrolled (523, 400) with delta (0, 0)
Screenshot: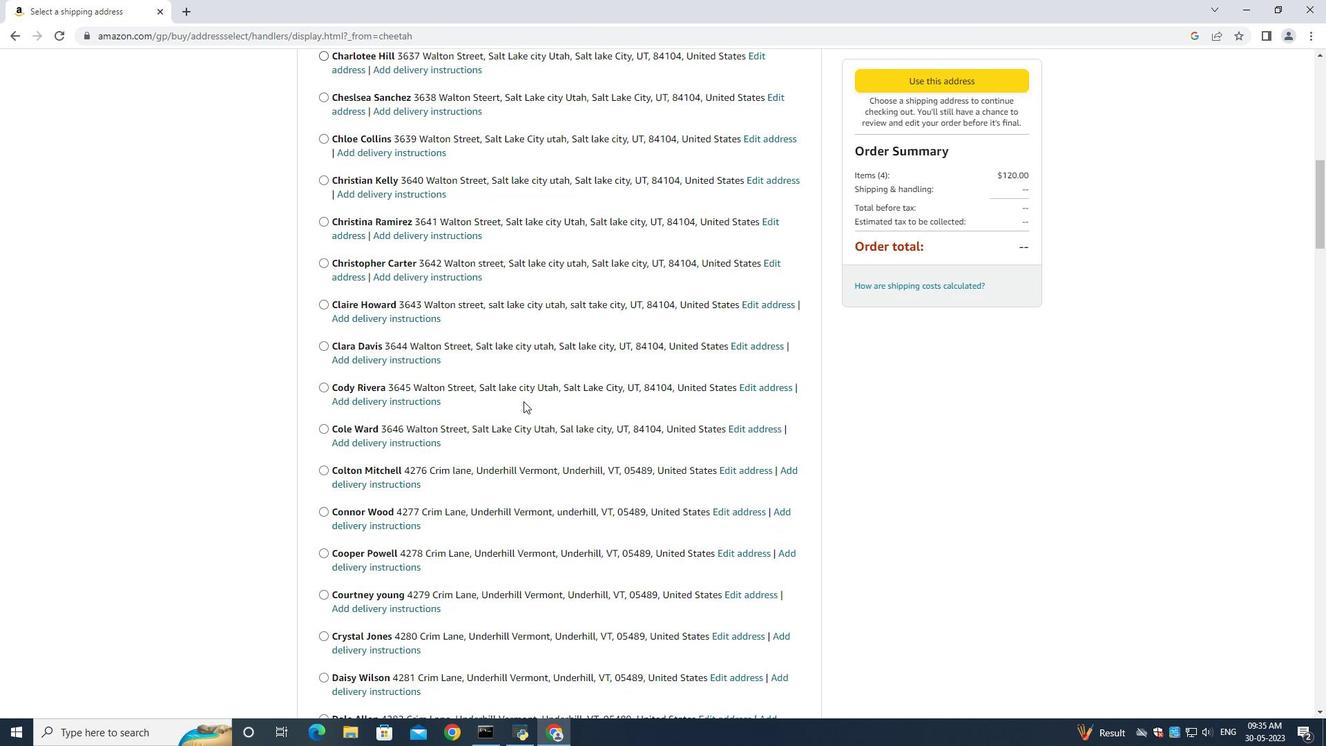
Action: Mouse scrolled (523, 400) with delta (0, 0)
Screenshot: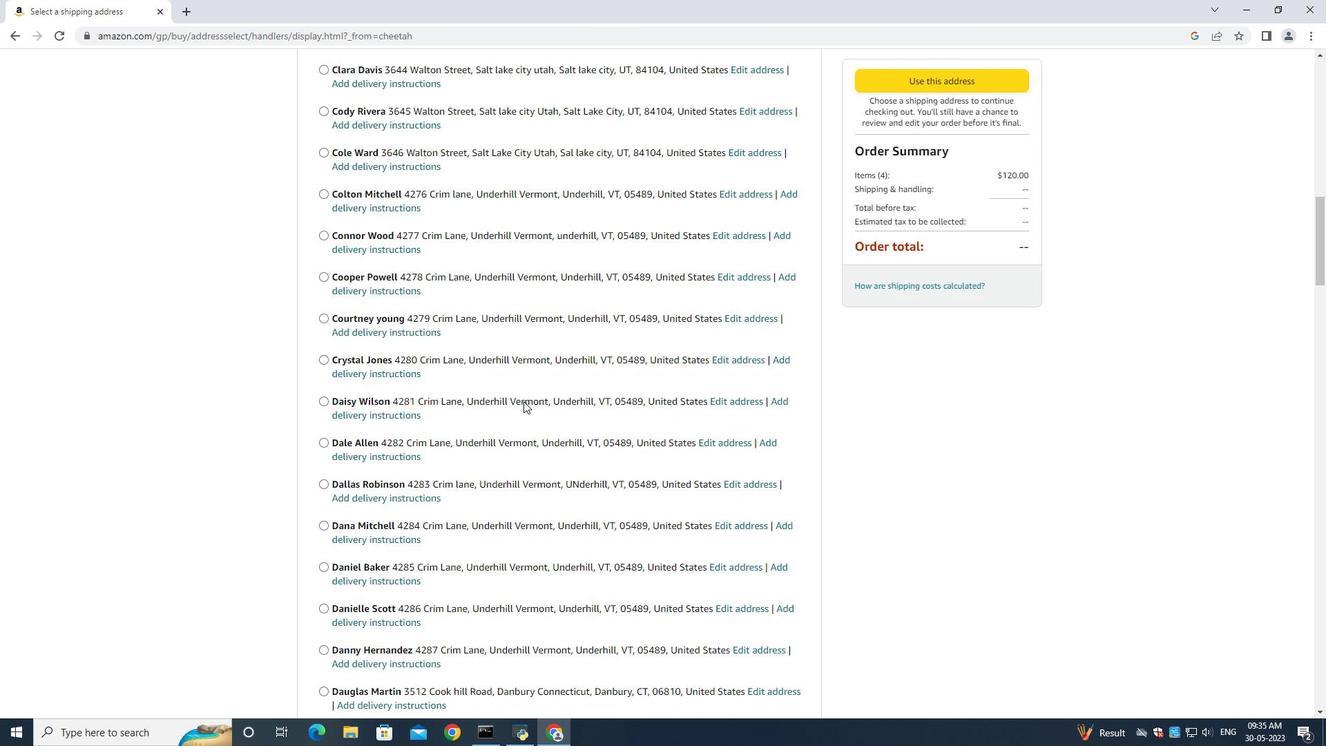 
Action: Mouse scrolled (523, 400) with delta (0, 0)
Screenshot: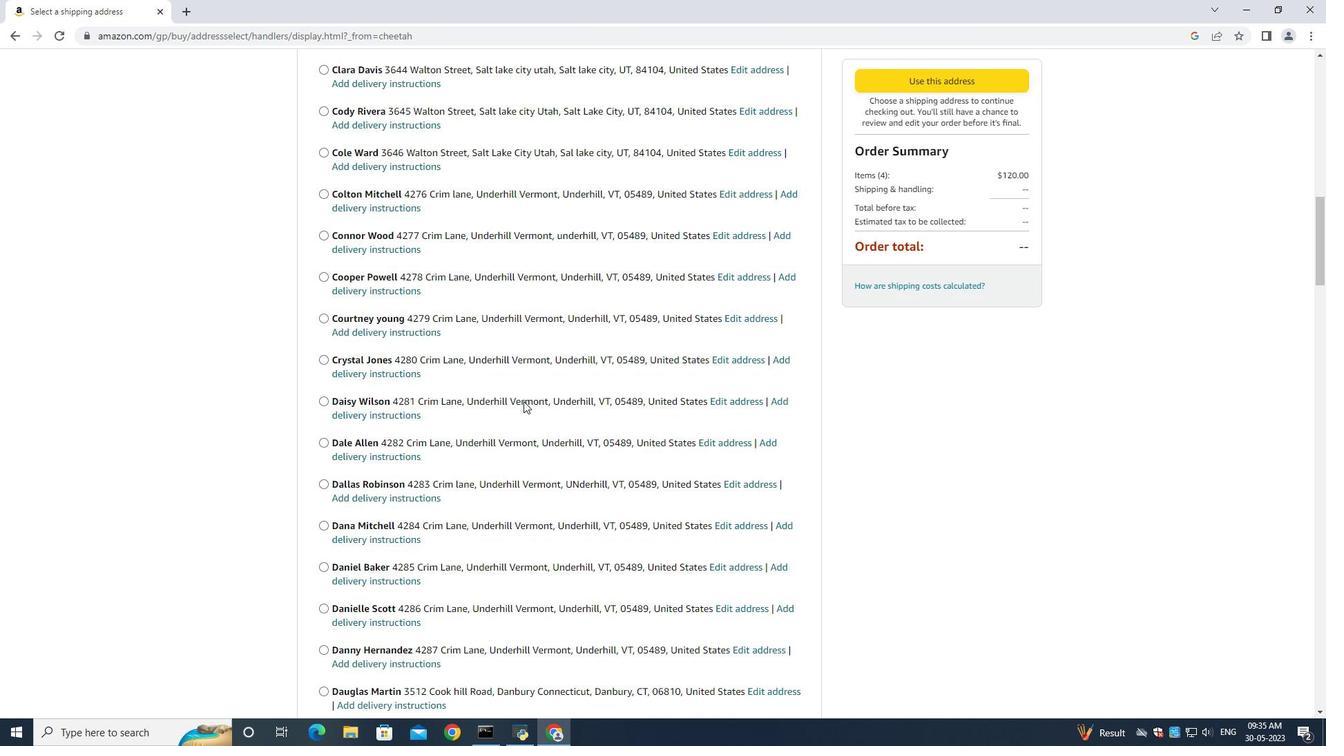 
Action: Mouse scrolled (523, 400) with delta (0, 0)
Screenshot: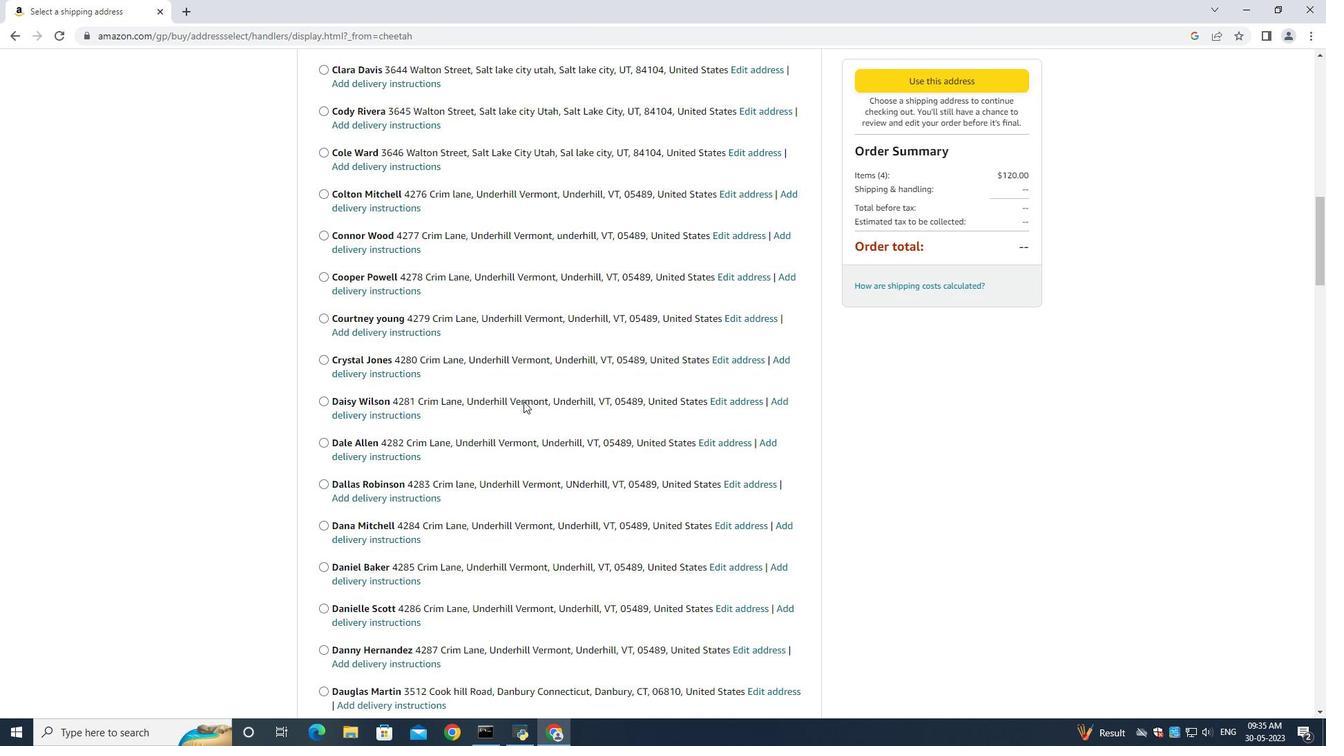 
Action: Mouse scrolled (523, 400) with delta (0, 0)
Screenshot: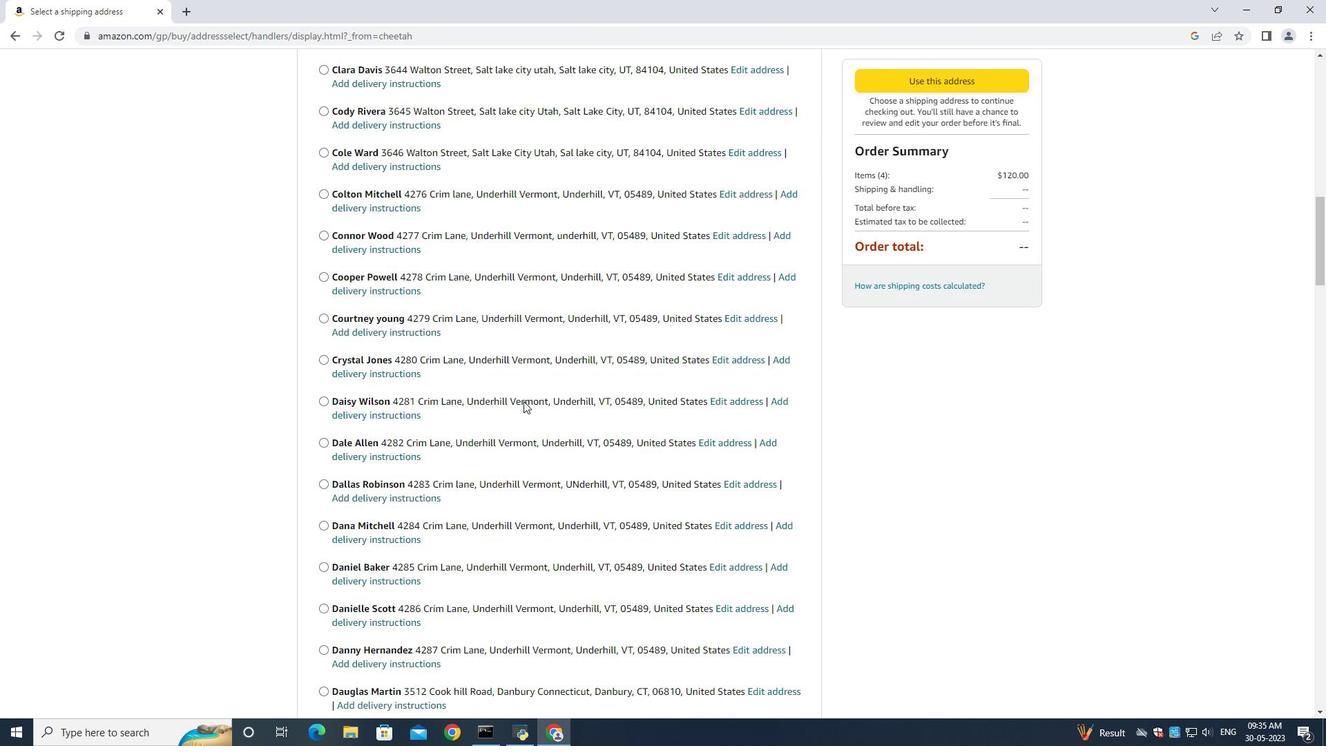
Action: Mouse scrolled (523, 400) with delta (0, 0)
Screenshot: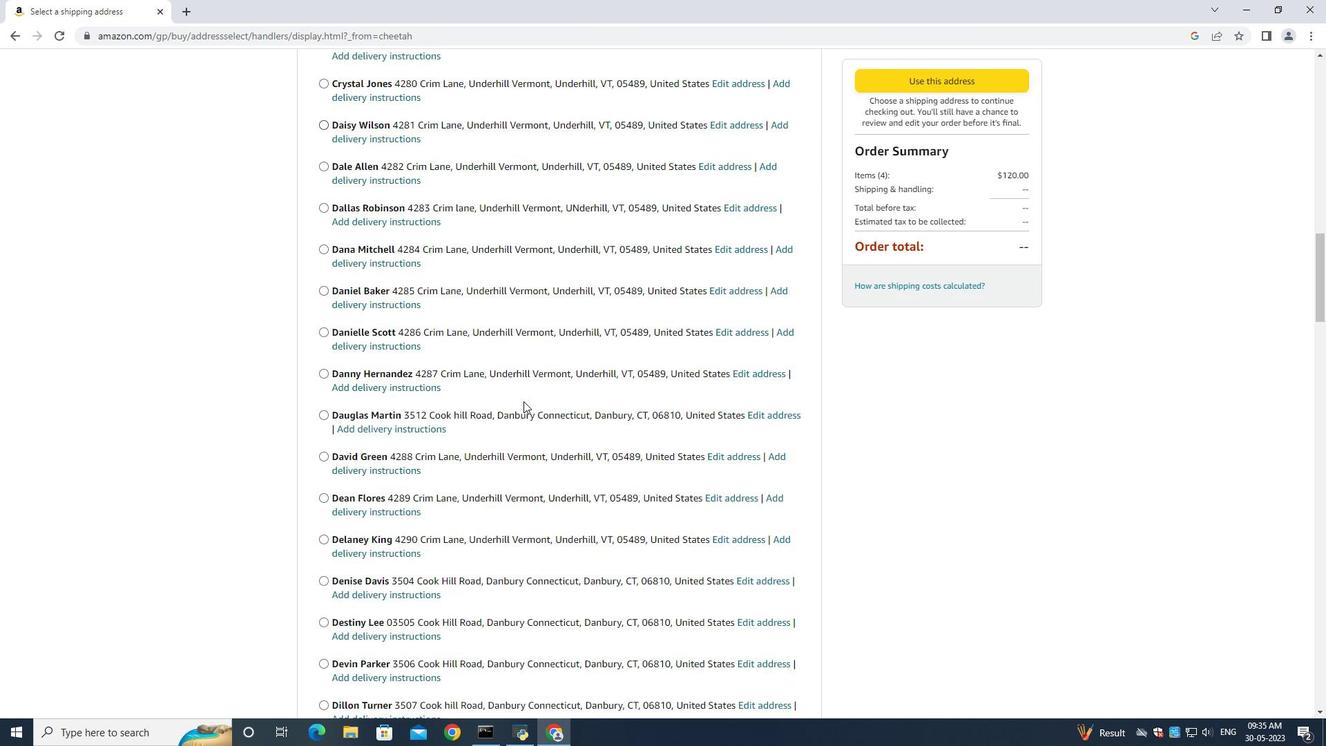 
Action: Mouse scrolled (523, 400) with delta (0, 0)
Screenshot: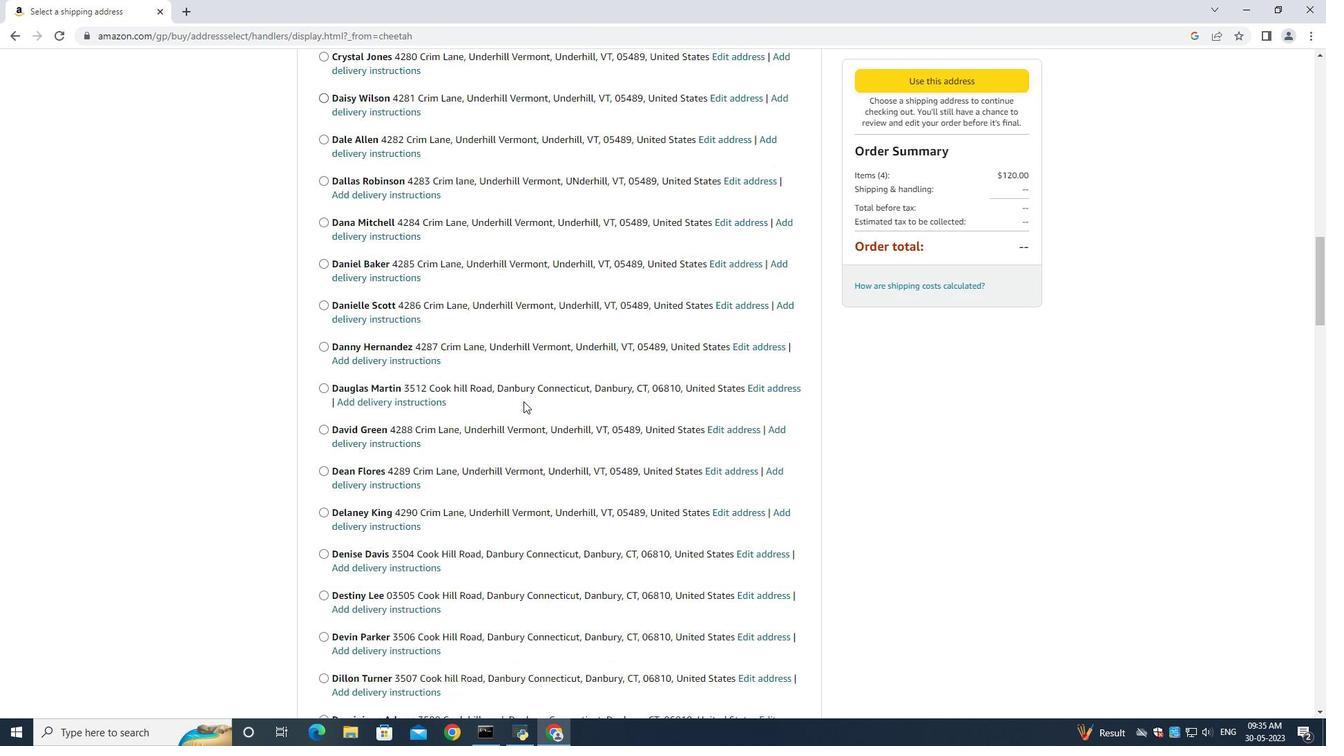 
Action: Mouse scrolled (523, 400) with delta (0, 0)
Screenshot: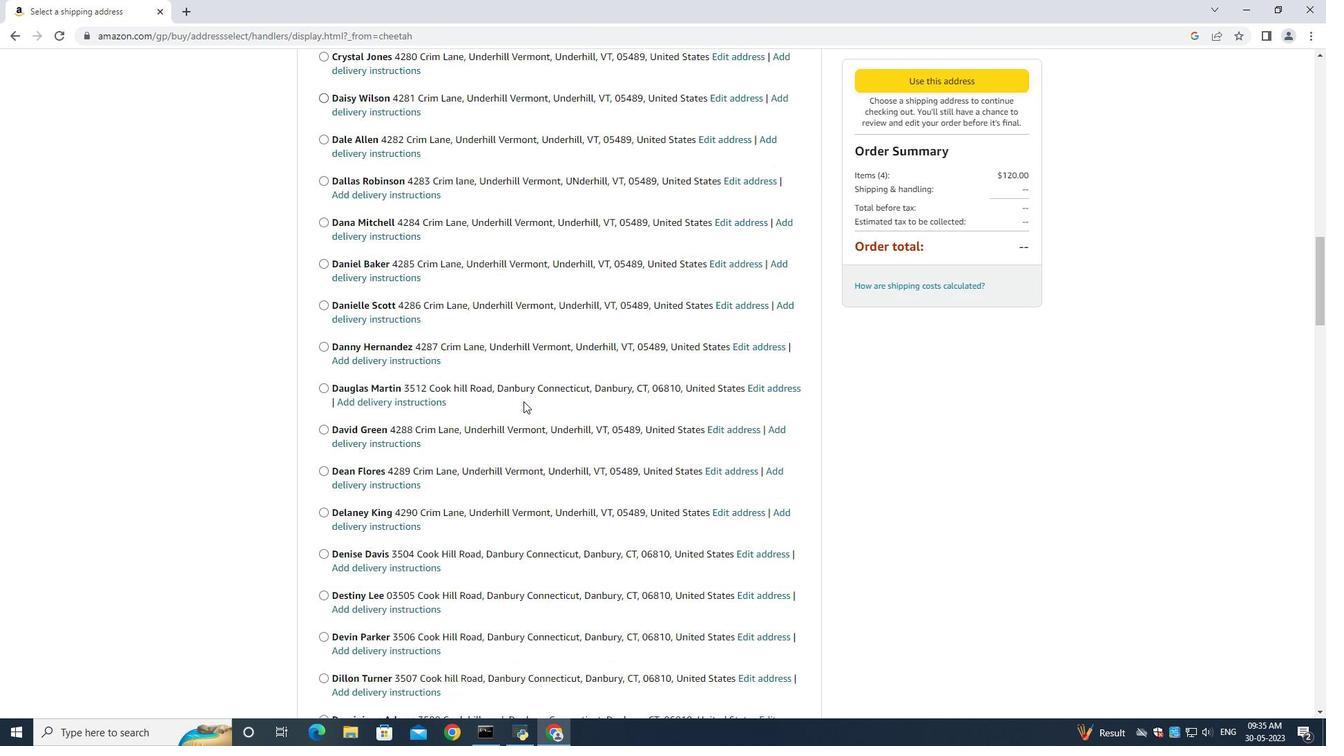 
Action: Mouse scrolled (523, 400) with delta (0, 0)
Screenshot: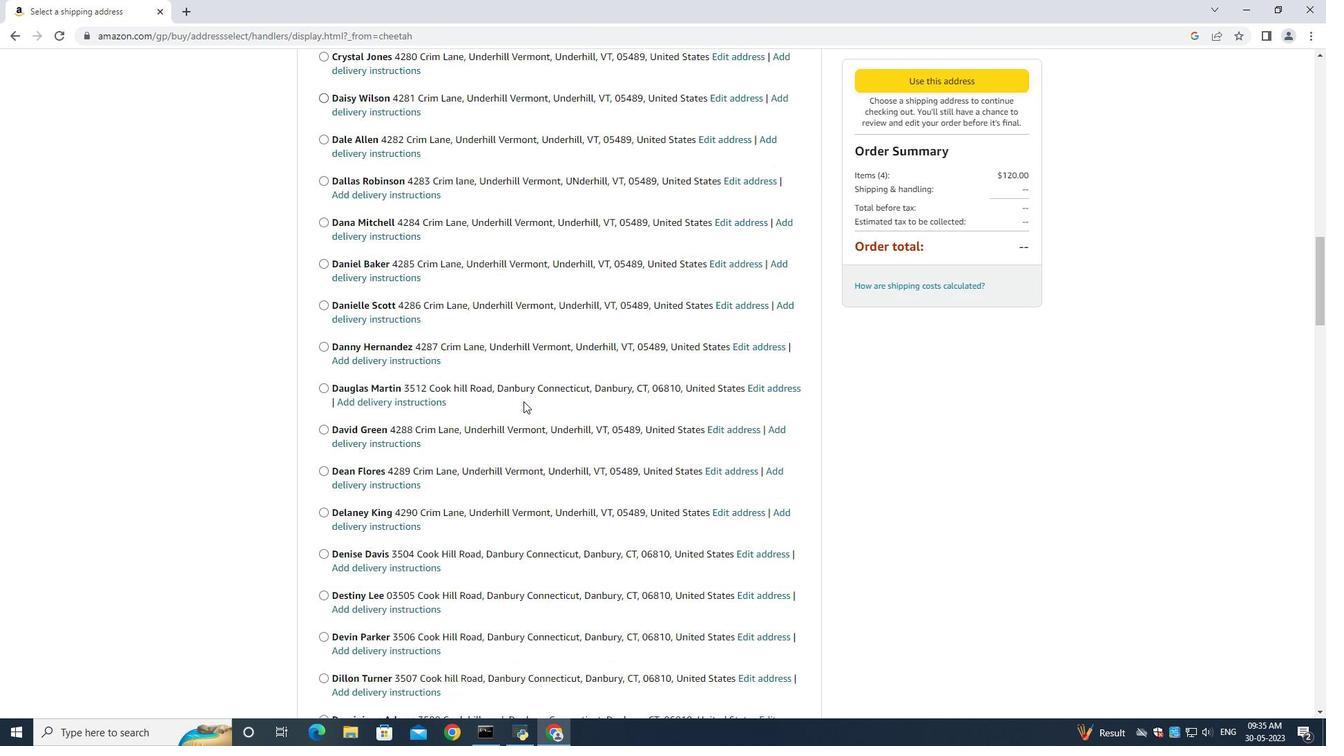 
Action: Mouse scrolled (523, 400) with delta (0, 0)
Screenshot: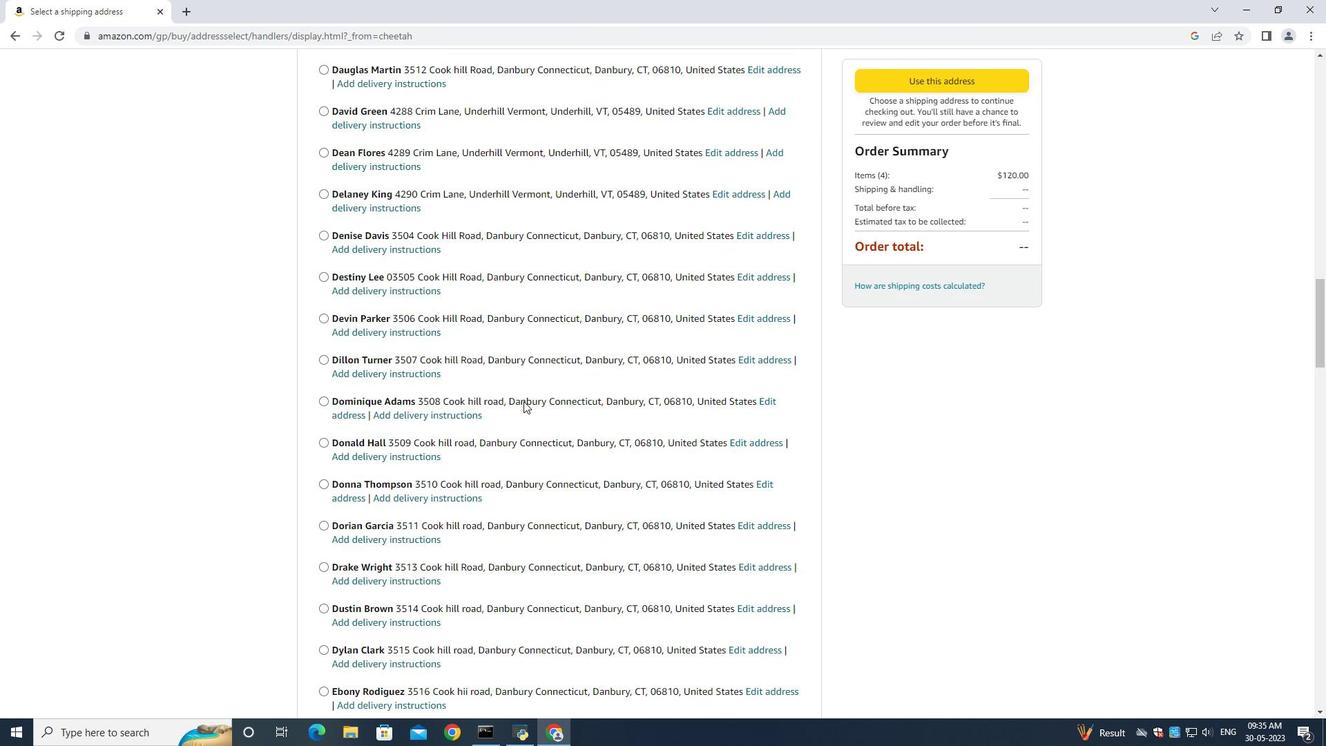 
Action: Mouse scrolled (523, 400) with delta (0, 0)
Screenshot: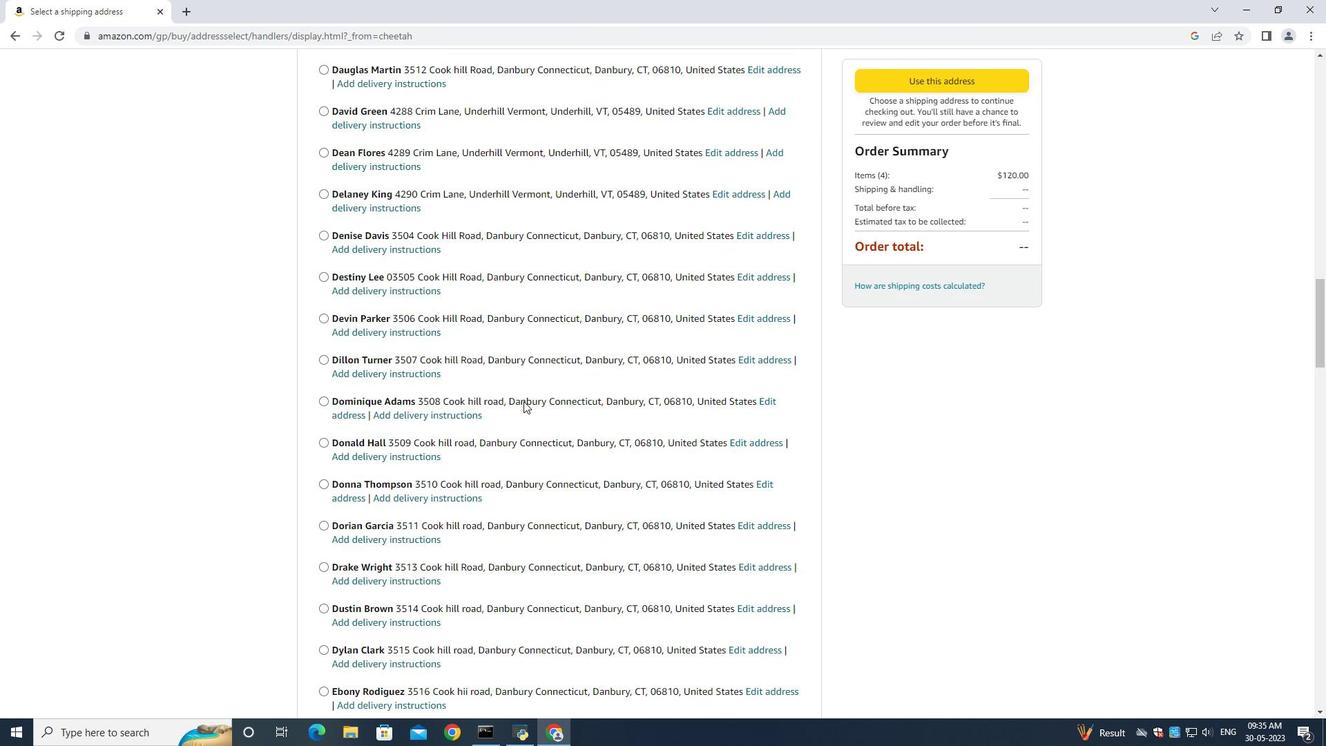 
Action: Mouse scrolled (523, 400) with delta (0, 0)
Screenshot: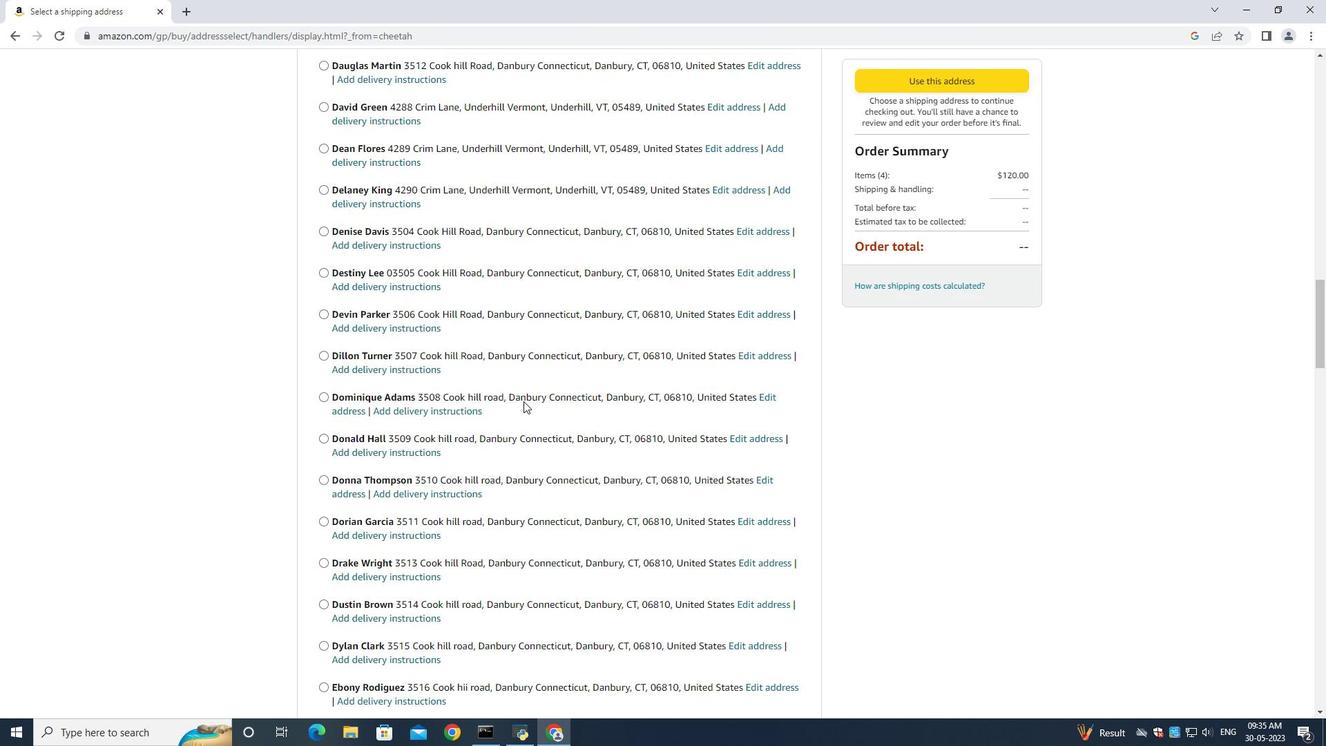 
Action: Mouse scrolled (523, 400) with delta (0, 0)
Screenshot: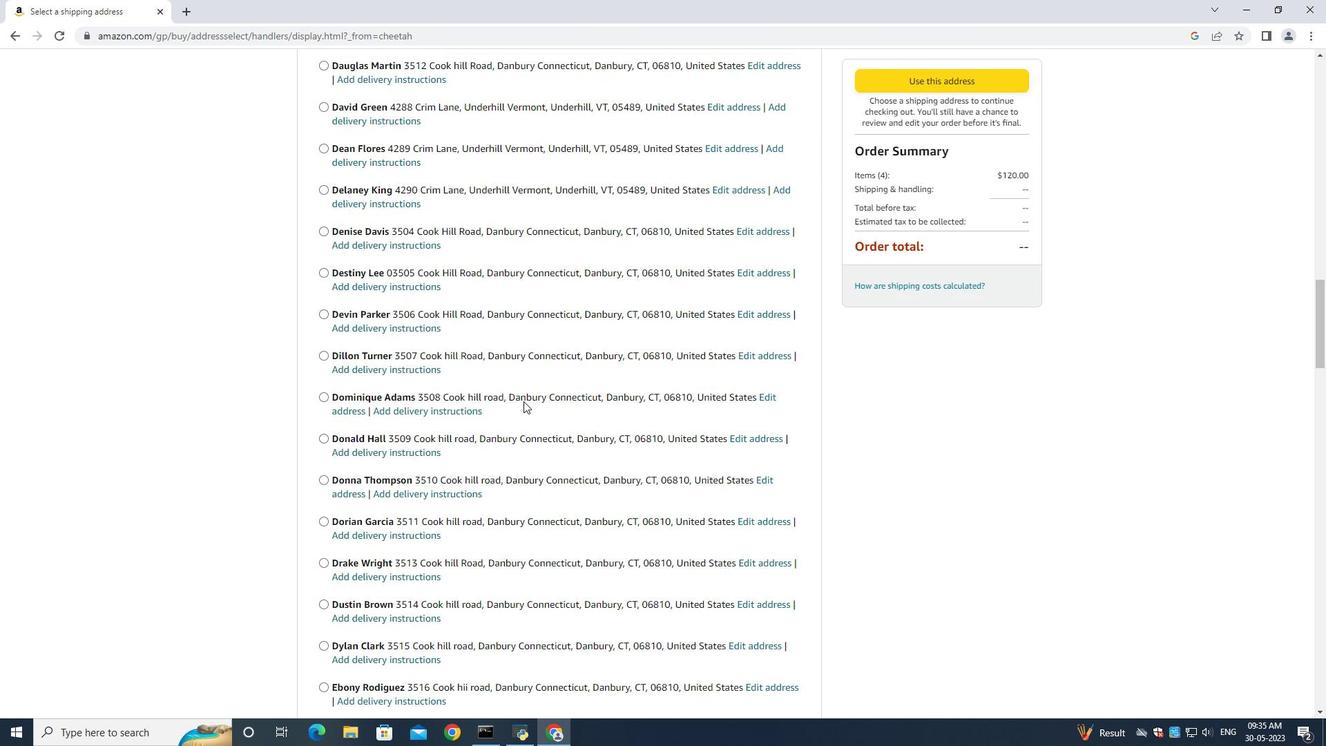 
Action: Mouse scrolled (523, 400) with delta (0, 0)
Screenshot: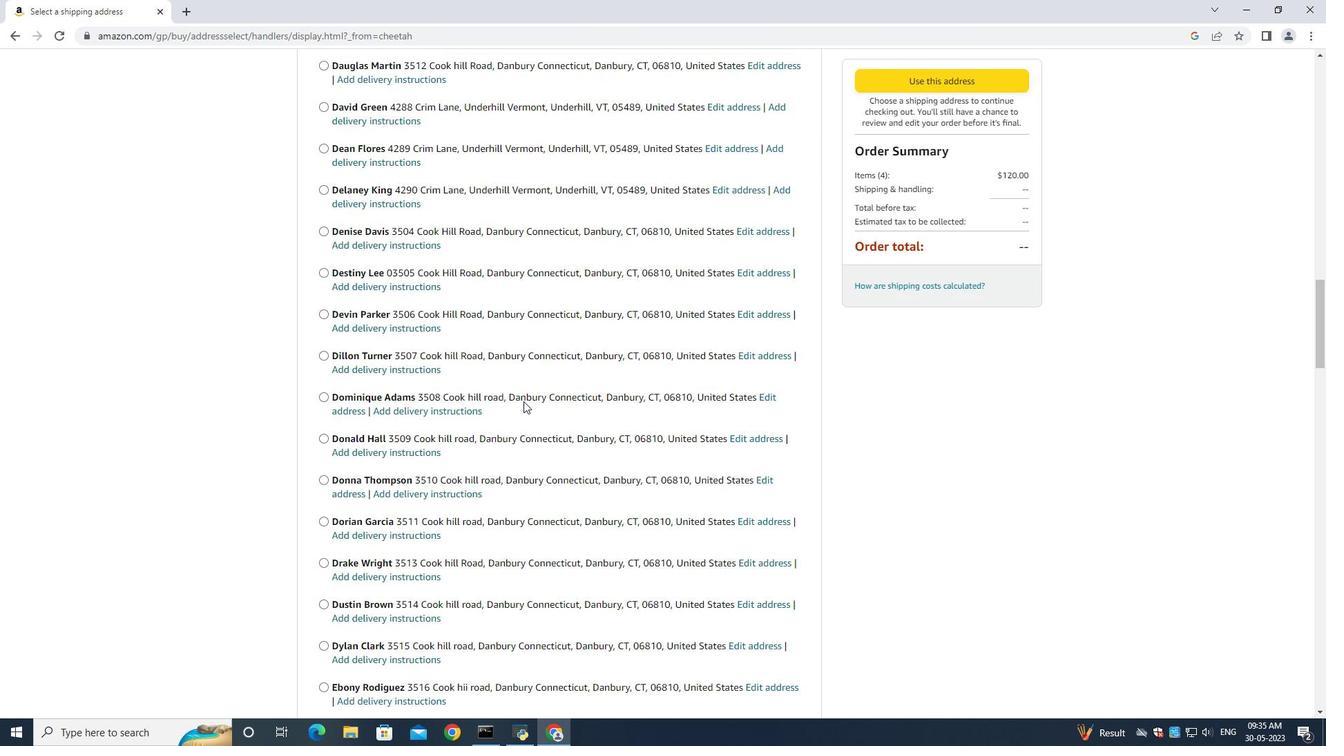
Action: Mouse scrolled (523, 400) with delta (0, 0)
Screenshot: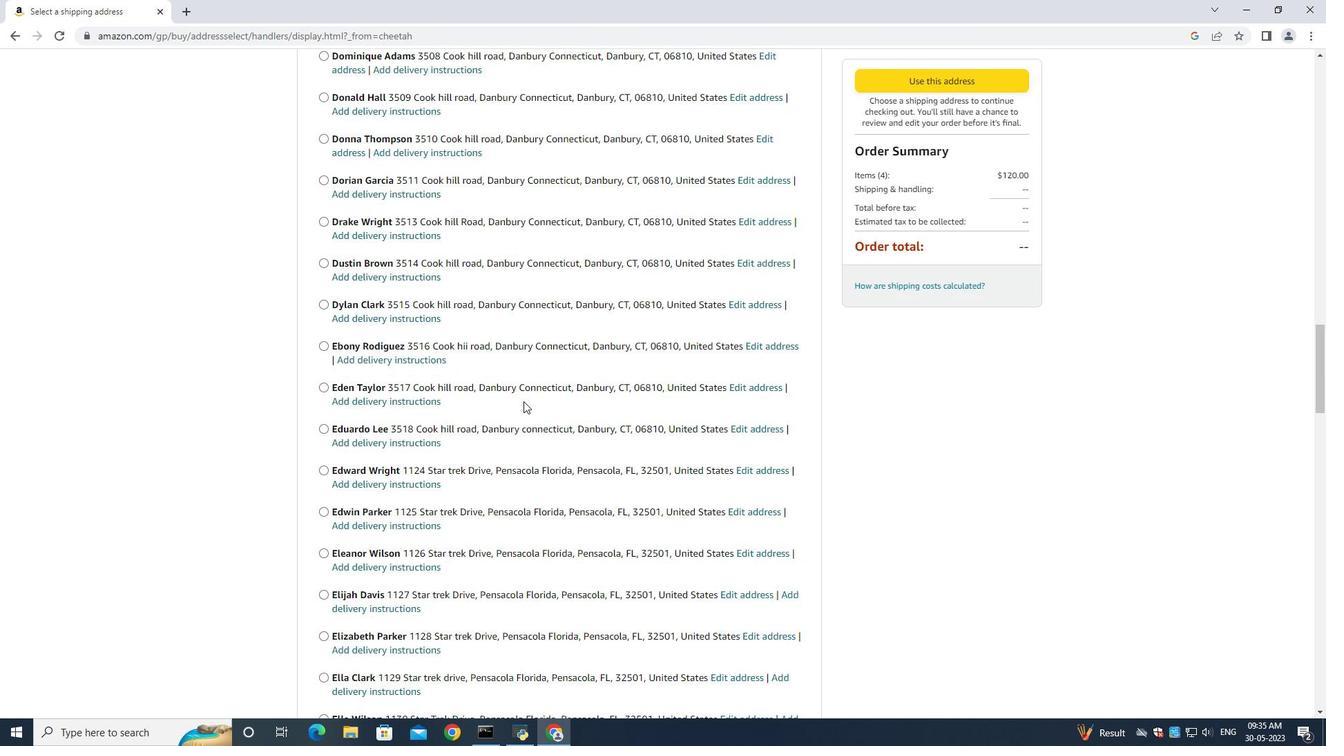 
Action: Mouse scrolled (523, 400) with delta (0, 0)
Screenshot: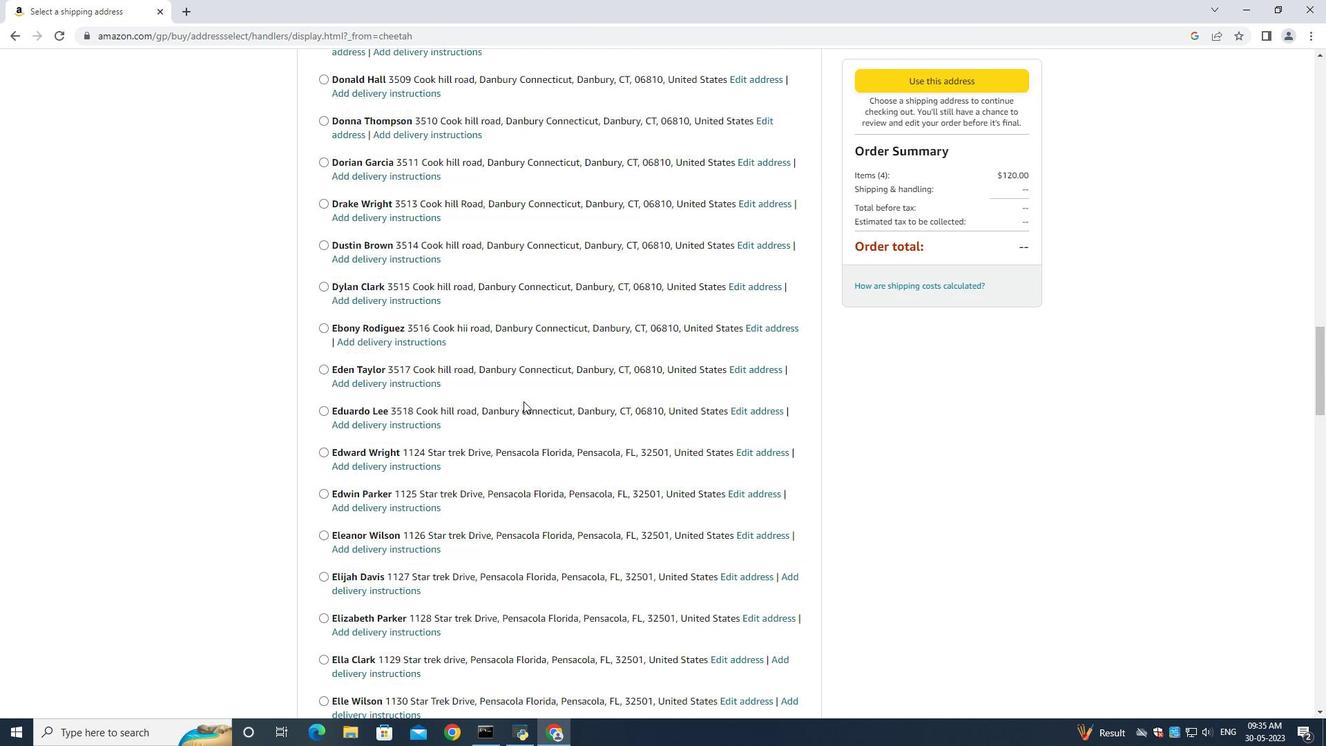 
Action: Mouse scrolled (523, 400) with delta (0, 0)
Screenshot: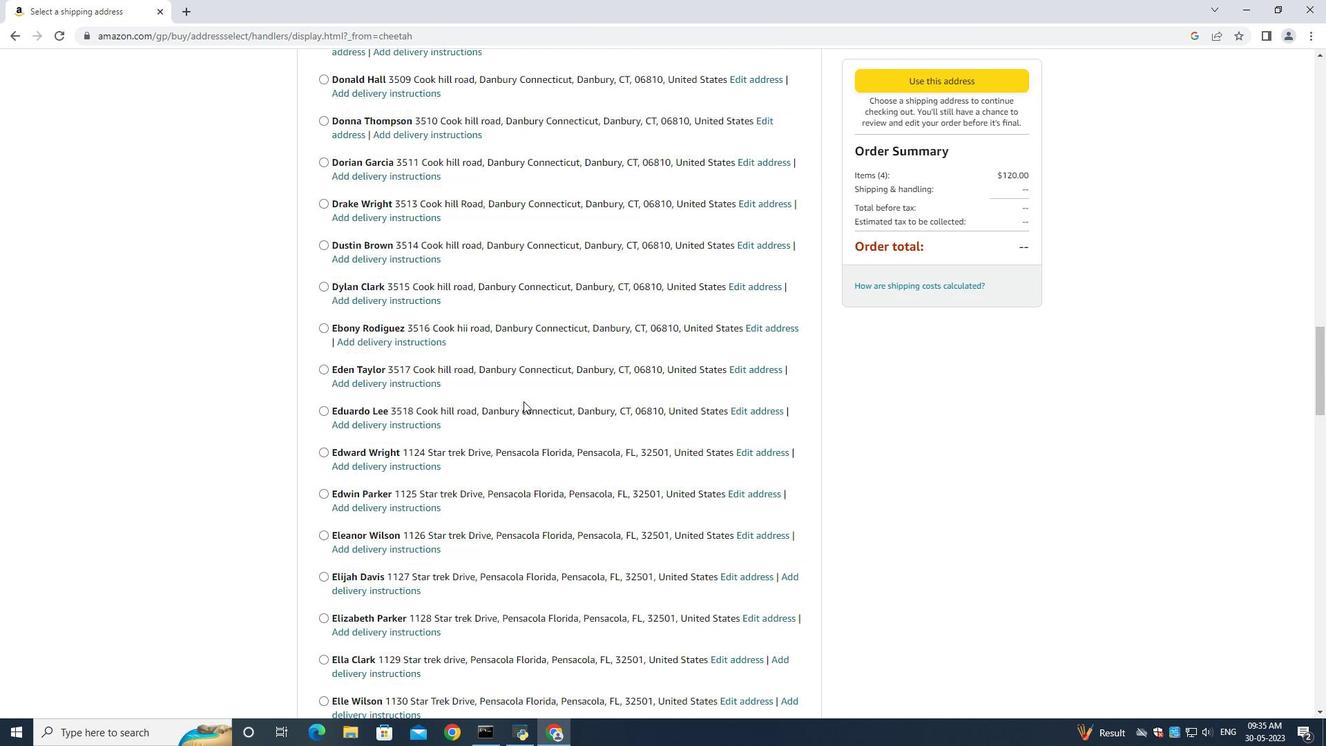 
Action: Mouse scrolled (523, 400) with delta (0, 0)
Screenshot: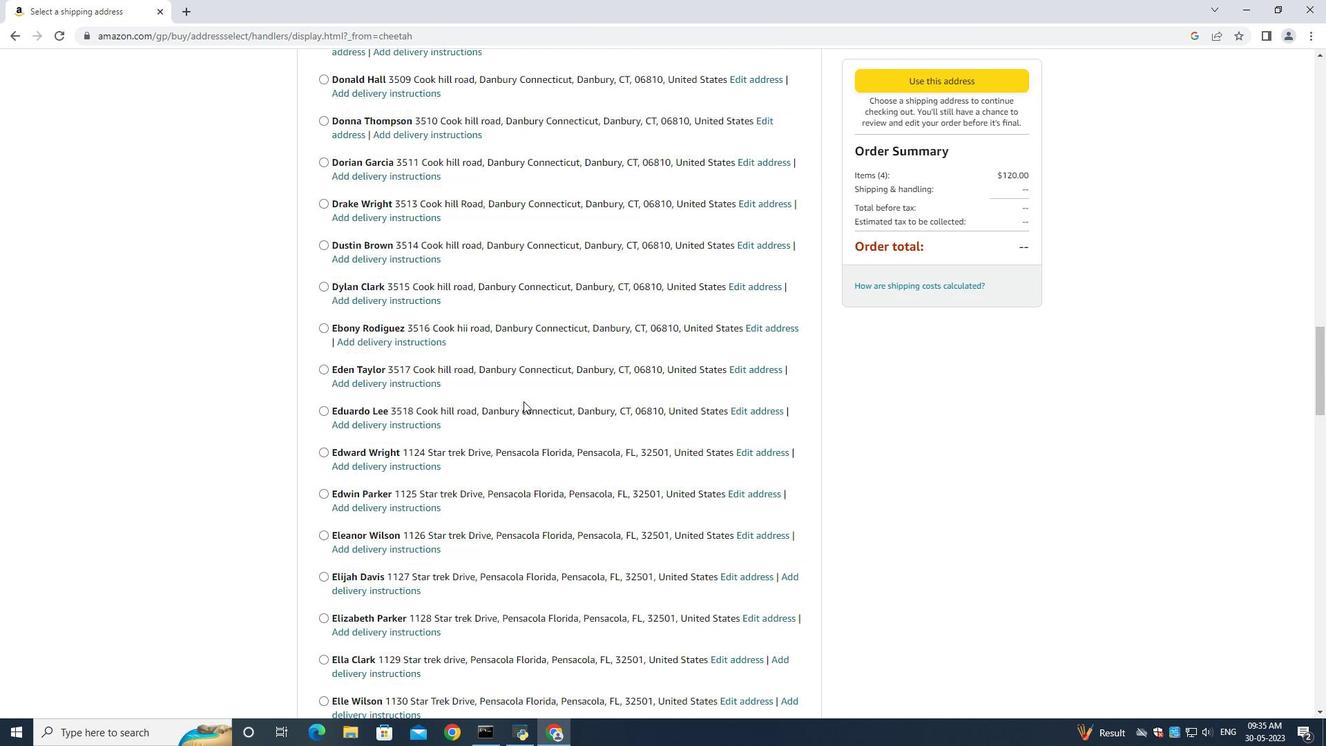 
Action: Mouse scrolled (523, 400) with delta (0, 0)
Screenshot: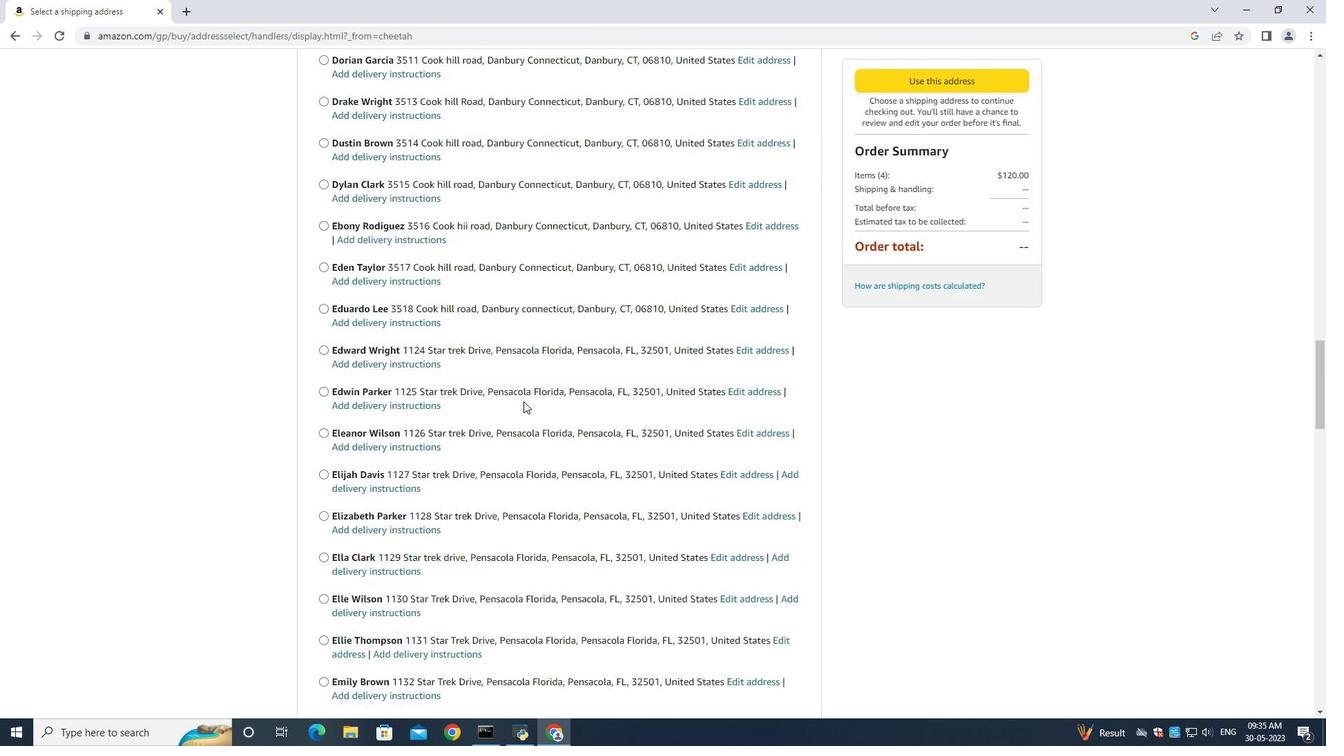 
Action: Mouse scrolled (523, 400) with delta (0, 0)
Screenshot: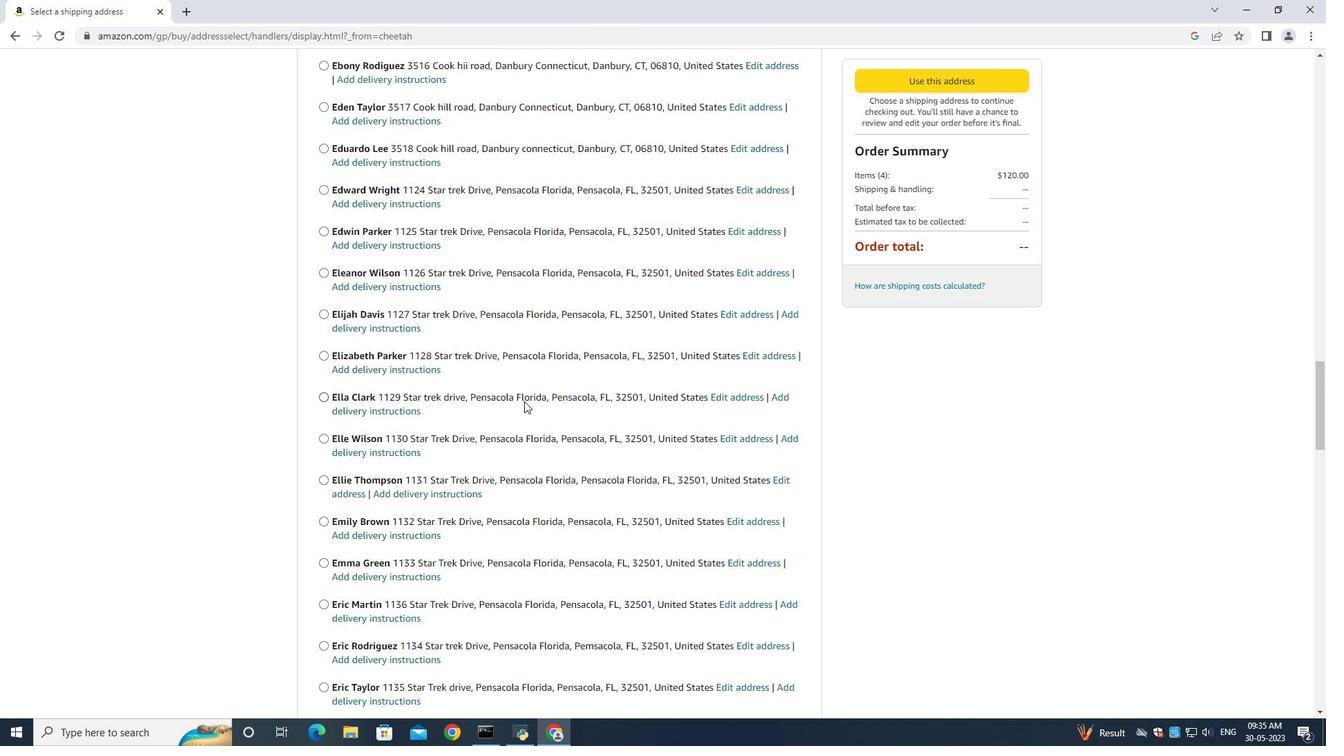
Action: Mouse scrolled (523, 400) with delta (0, 0)
Screenshot: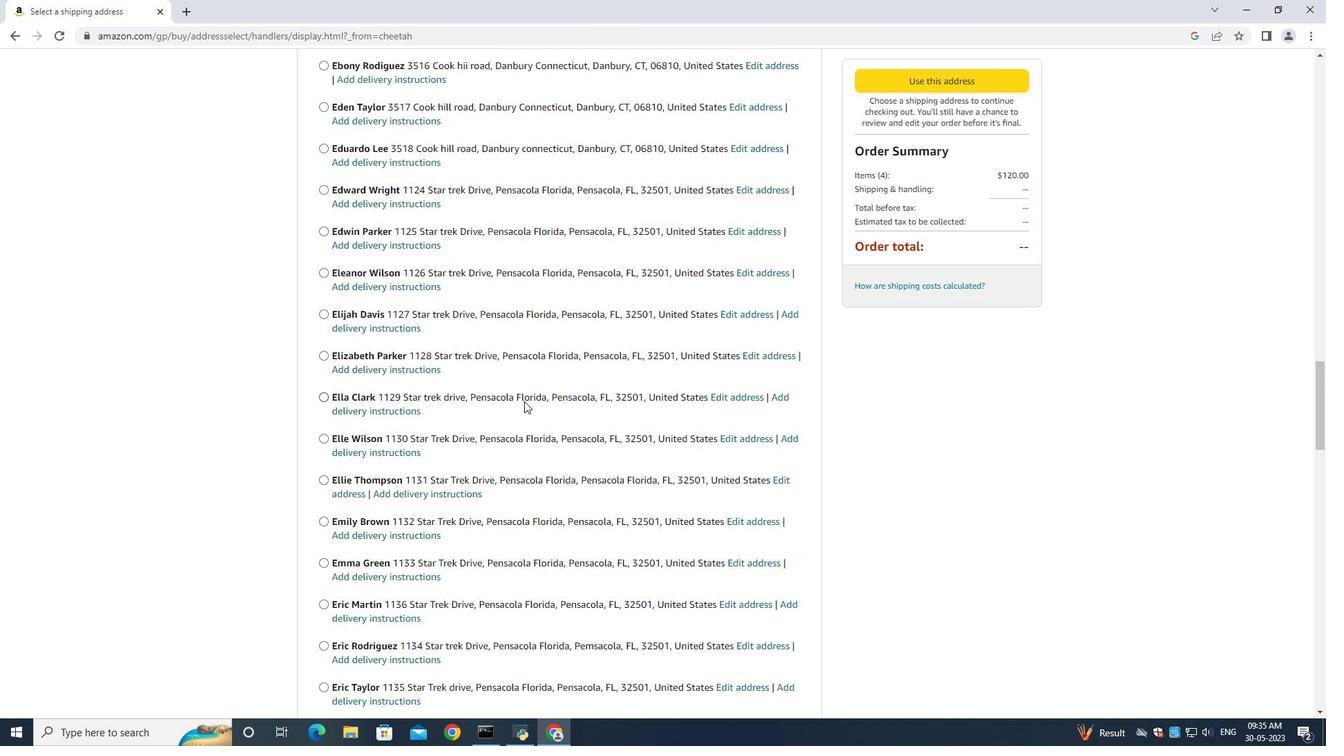 
Action: Mouse scrolled (523, 400) with delta (0, 0)
Screenshot: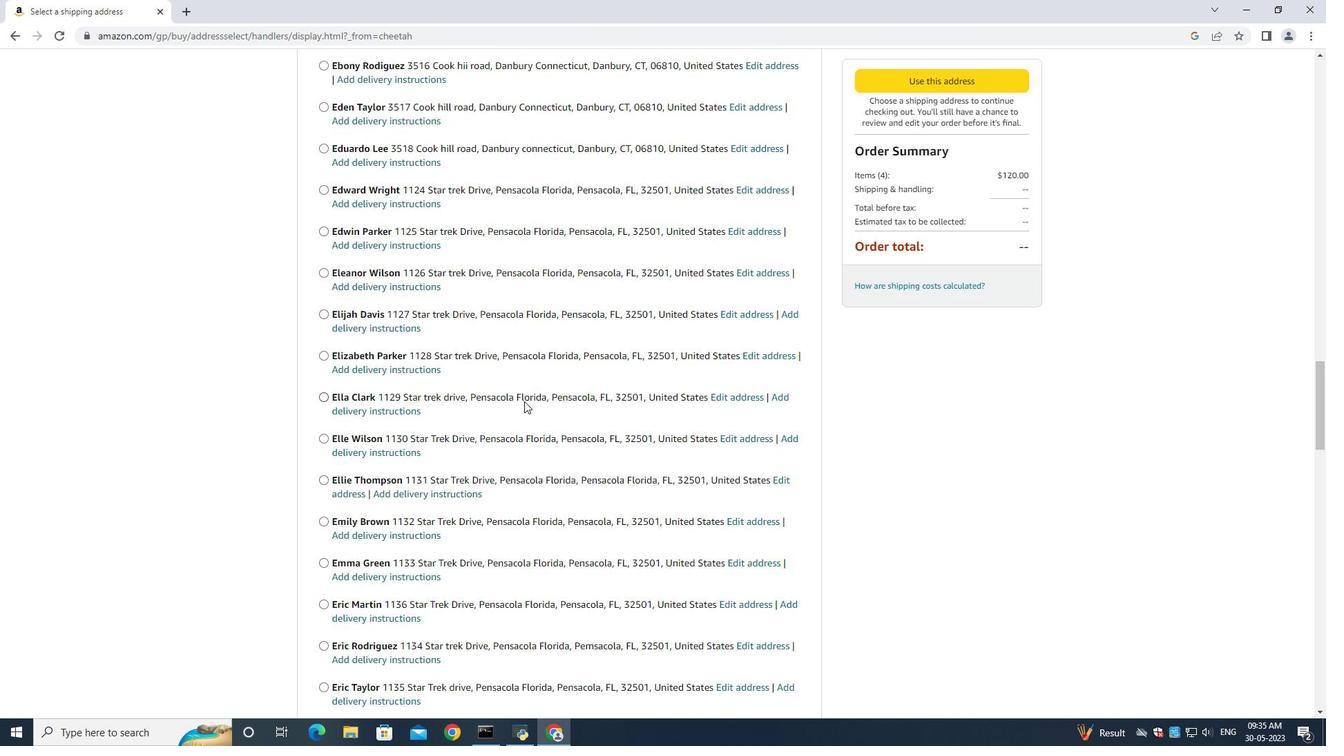 
Action: Mouse scrolled (523, 400) with delta (0, 0)
Screenshot: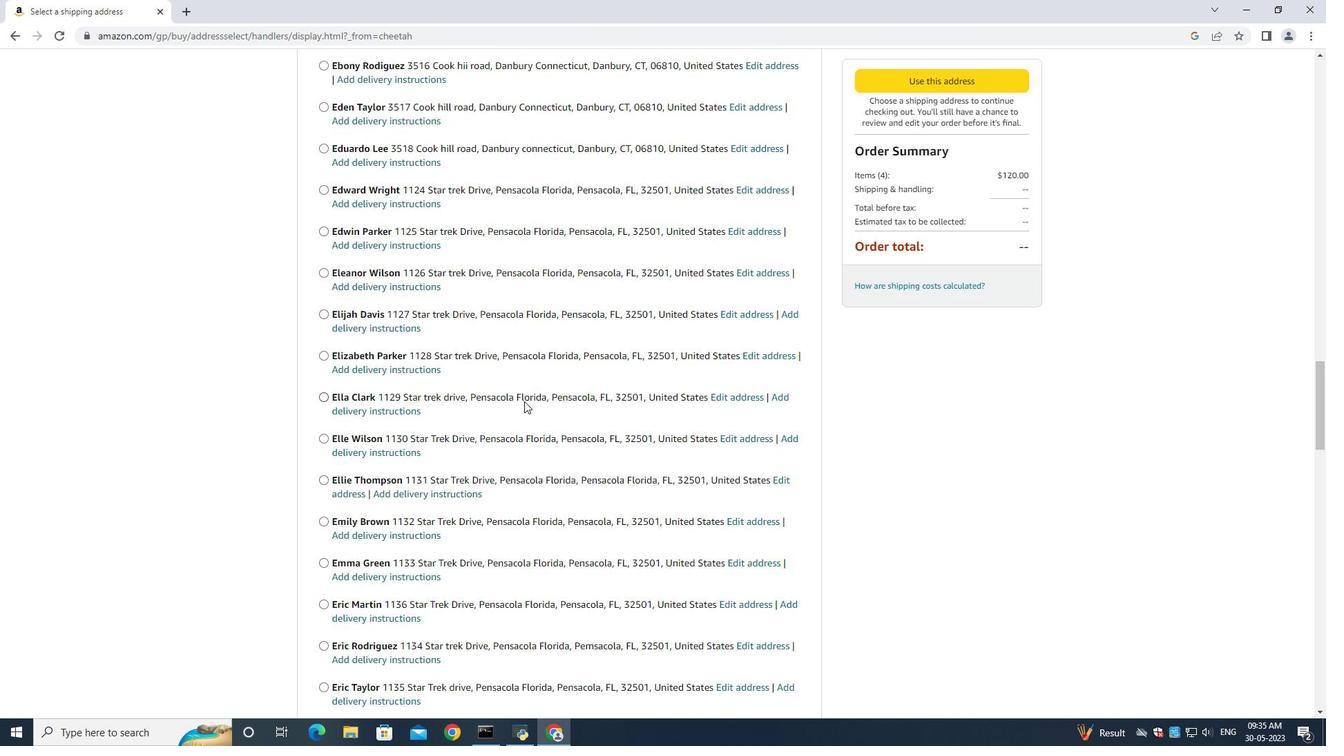
Action: Mouse moved to (524, 401)
Screenshot: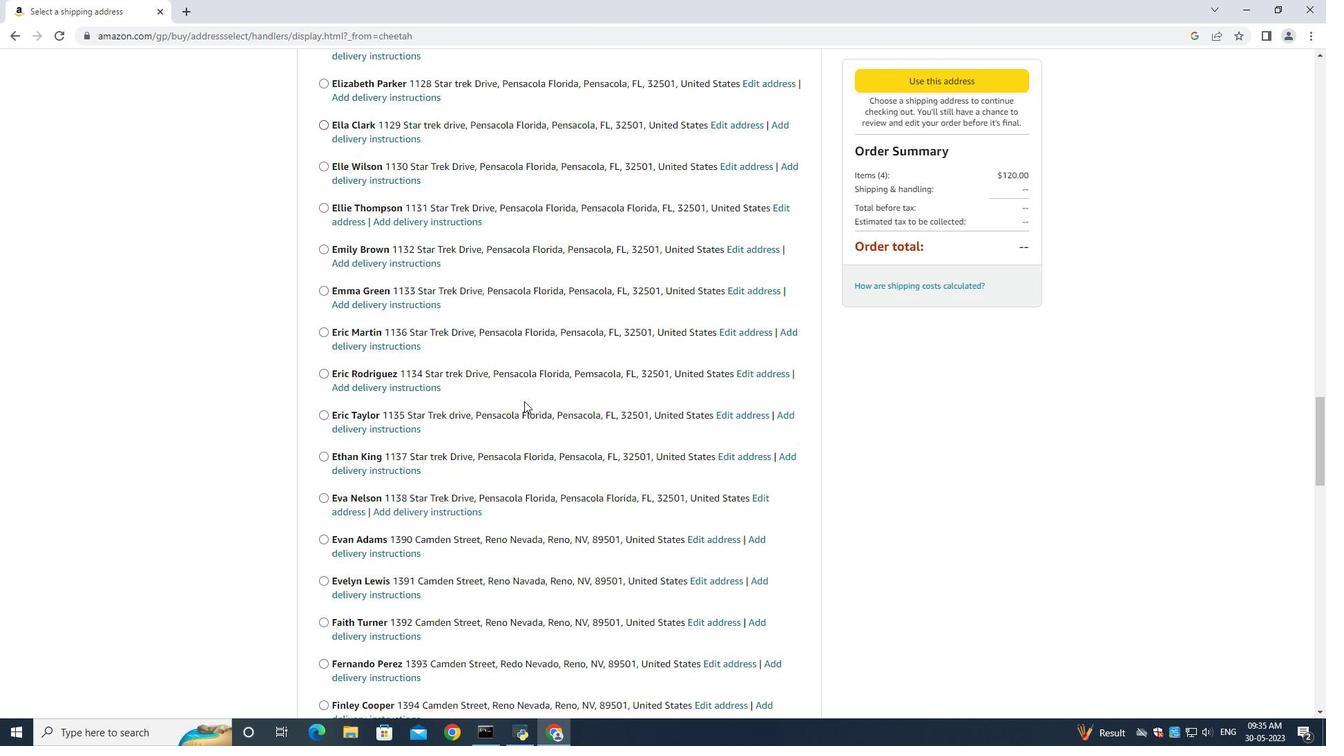 
Action: Mouse scrolled (524, 400) with delta (0, 0)
Screenshot: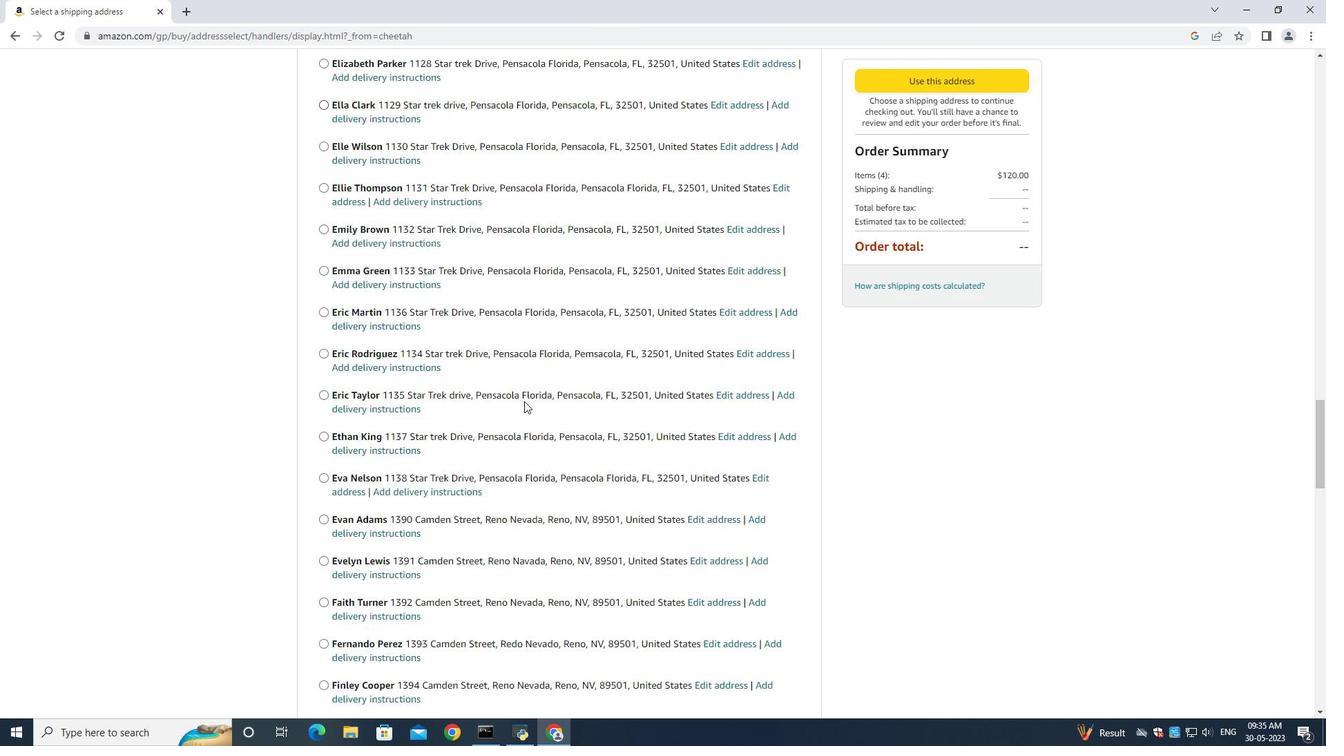 
Action: Mouse scrolled (524, 400) with delta (0, 0)
Screenshot: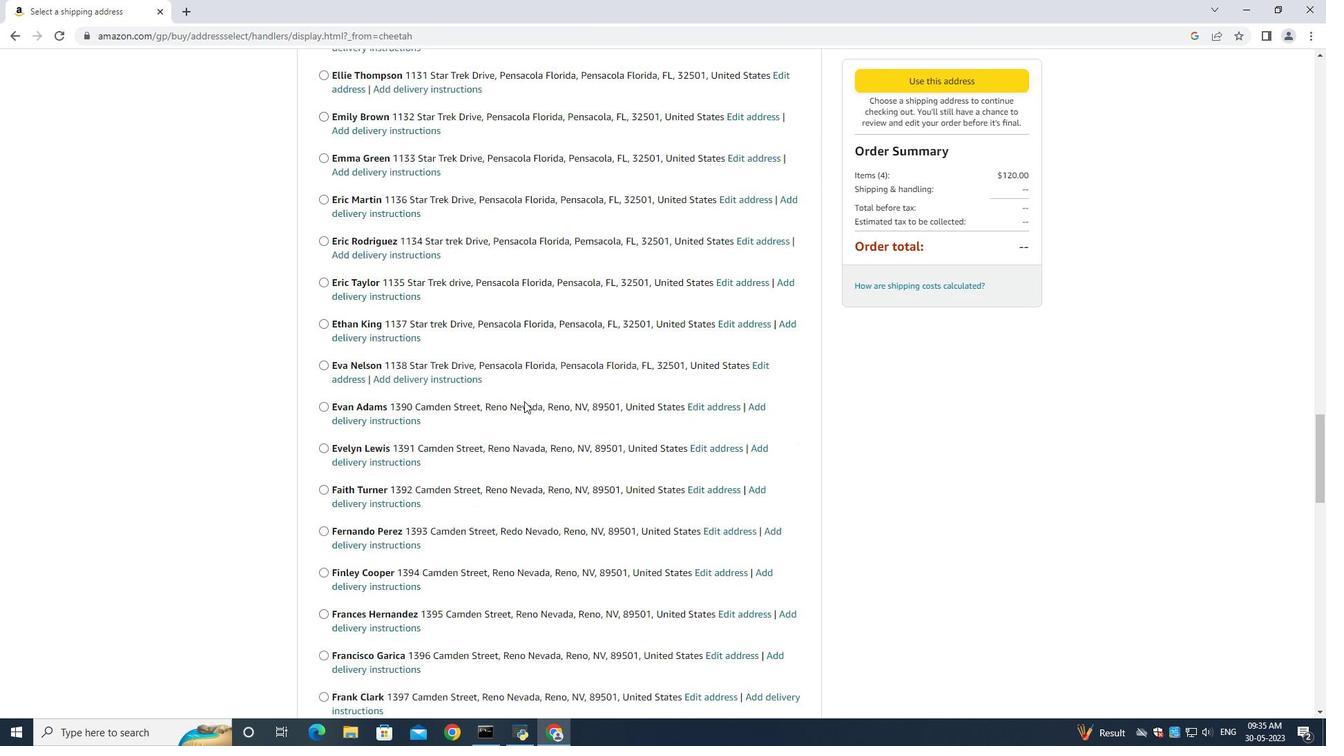 
Action: Mouse scrolled (524, 400) with delta (0, 0)
Screenshot: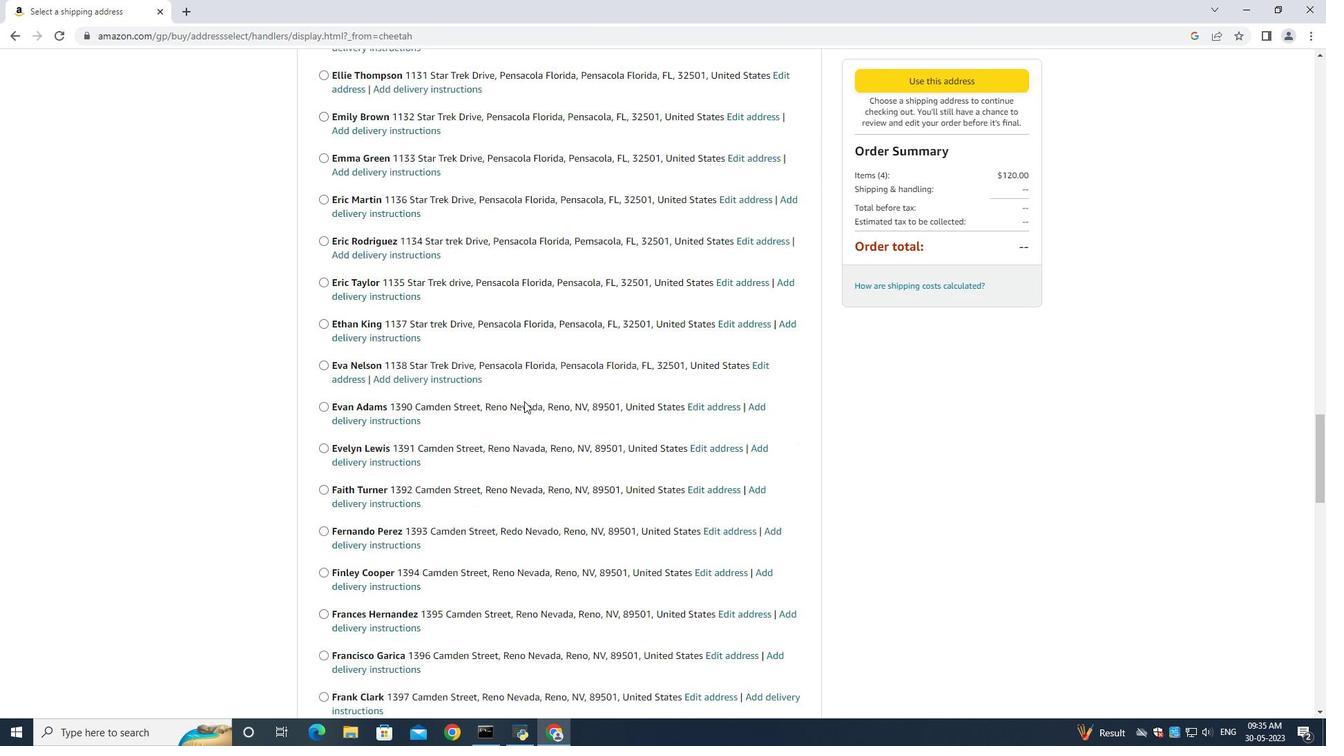 
Action: Mouse scrolled (524, 400) with delta (0, 0)
Screenshot: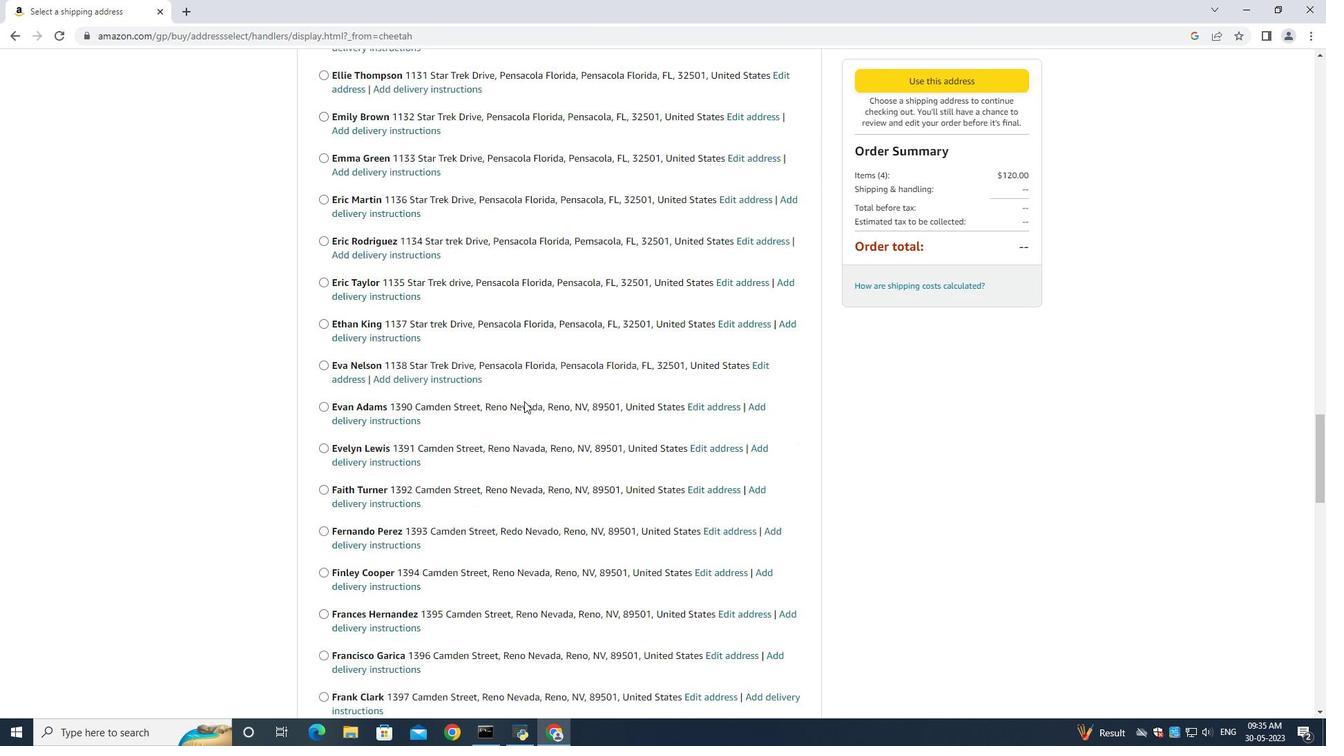 
Action: Mouse scrolled (524, 400) with delta (0, 0)
Screenshot: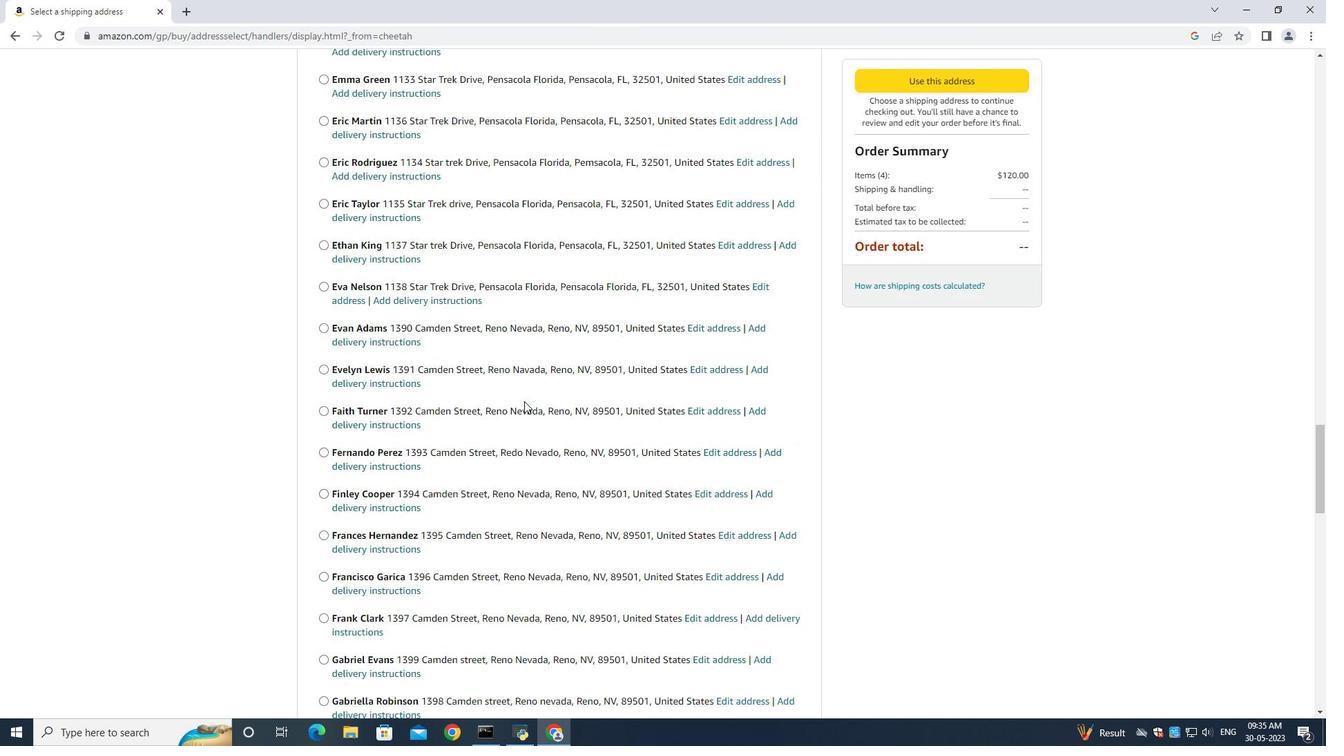 
Action: Mouse scrolled (524, 400) with delta (0, 0)
Screenshot: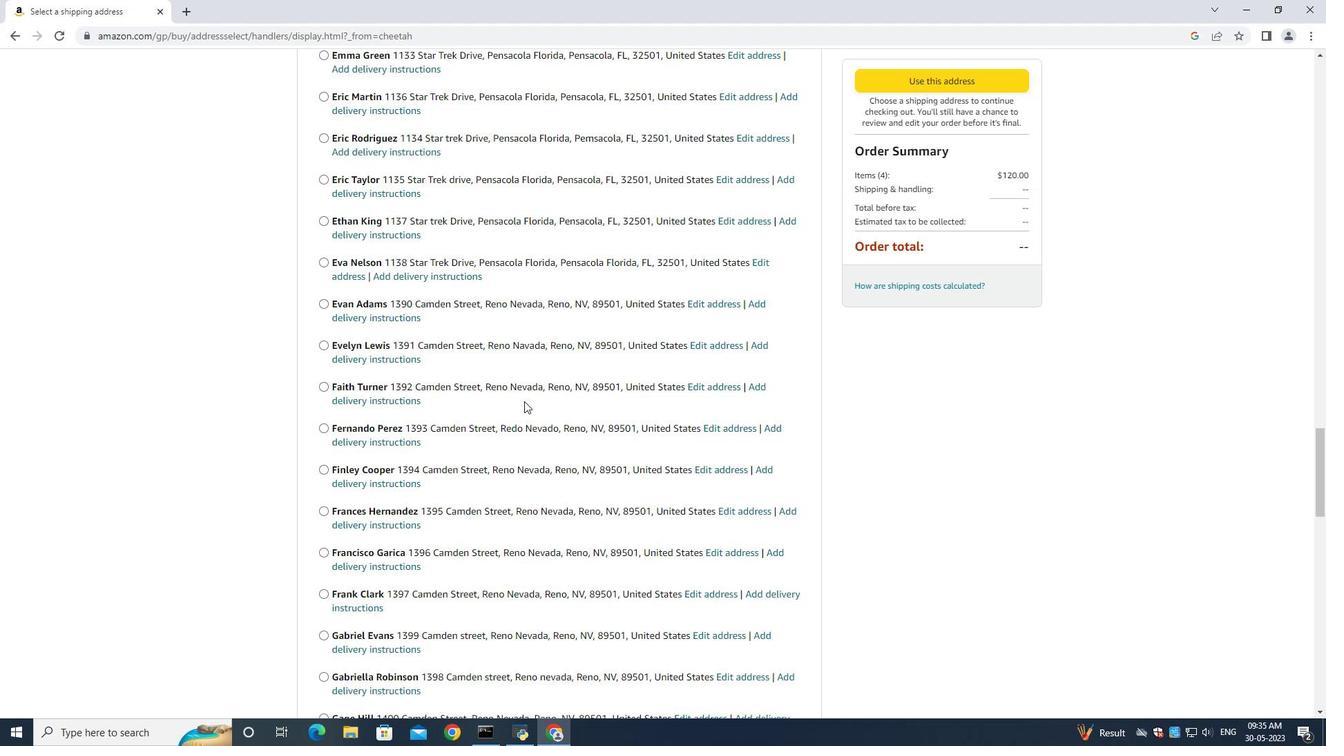 
Action: Mouse scrolled (524, 400) with delta (0, 0)
Screenshot: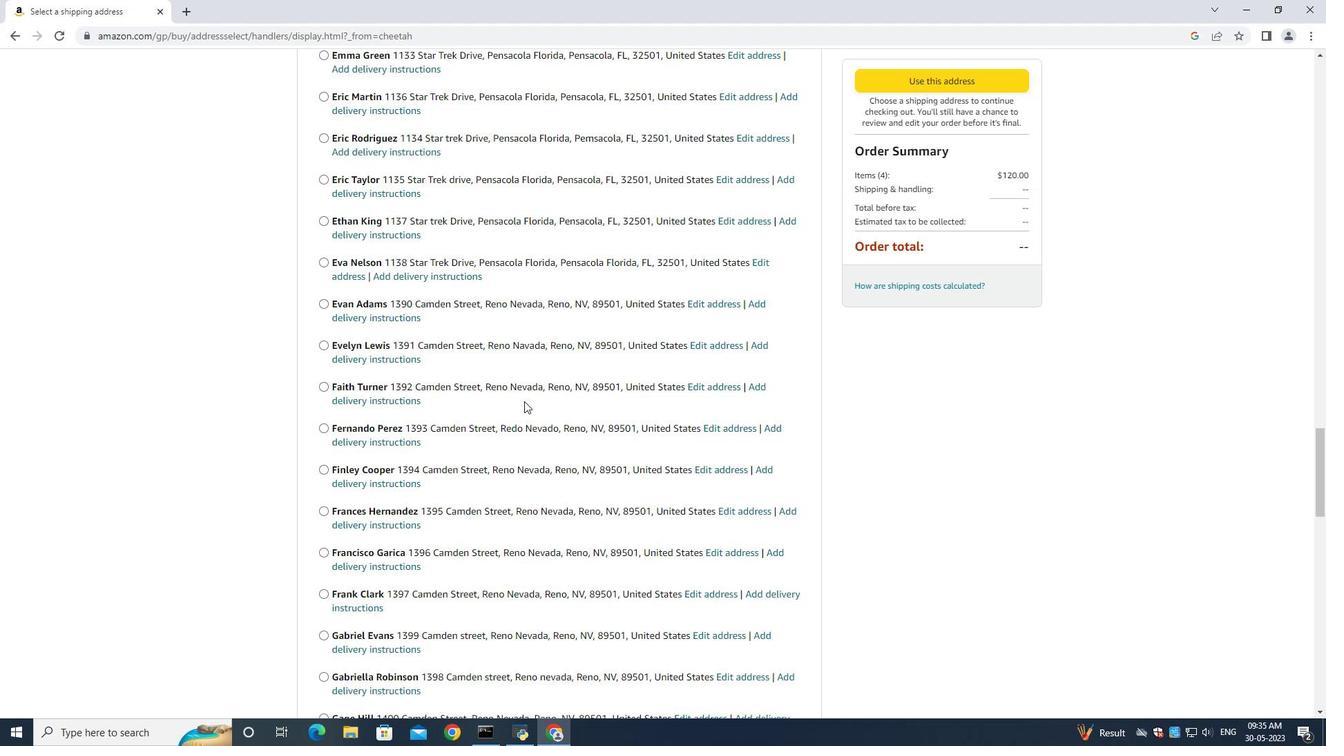 
Action: Mouse scrolled (524, 400) with delta (0, 0)
Screenshot: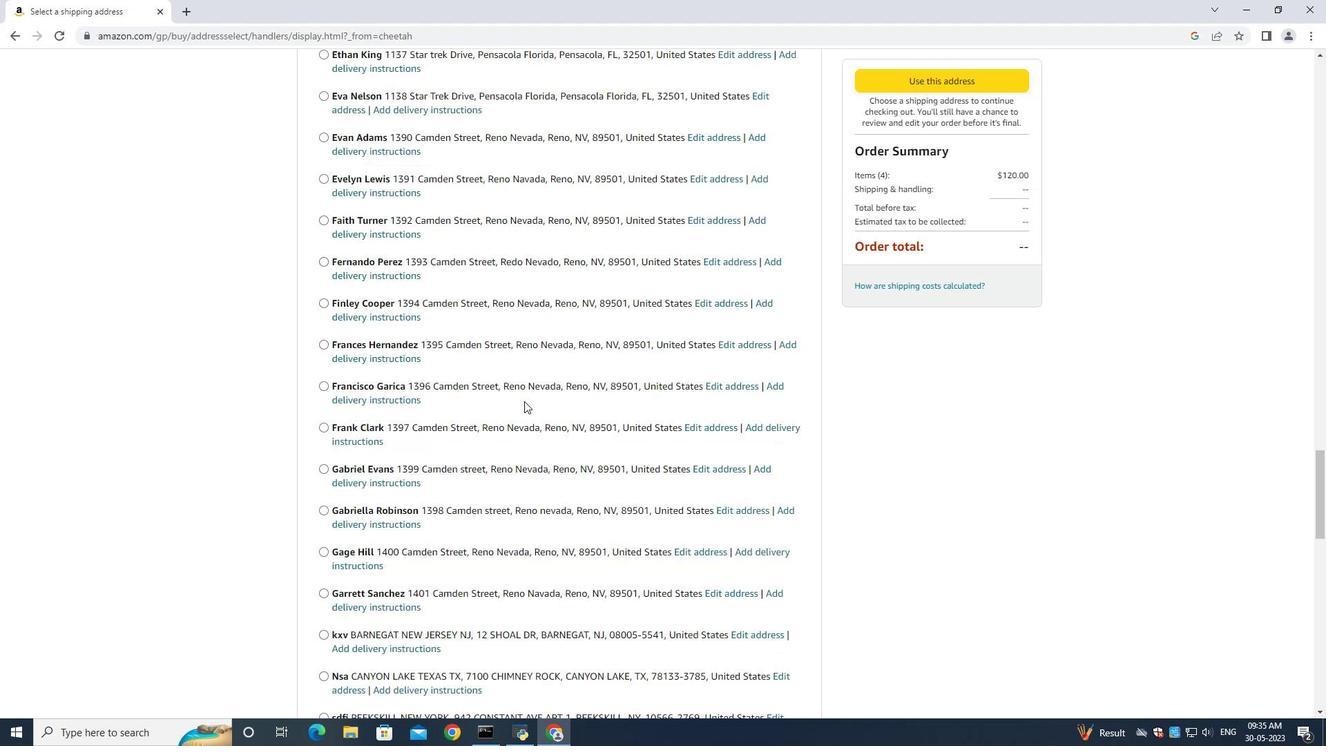 
Action: Mouse scrolled (524, 400) with delta (0, 0)
Screenshot: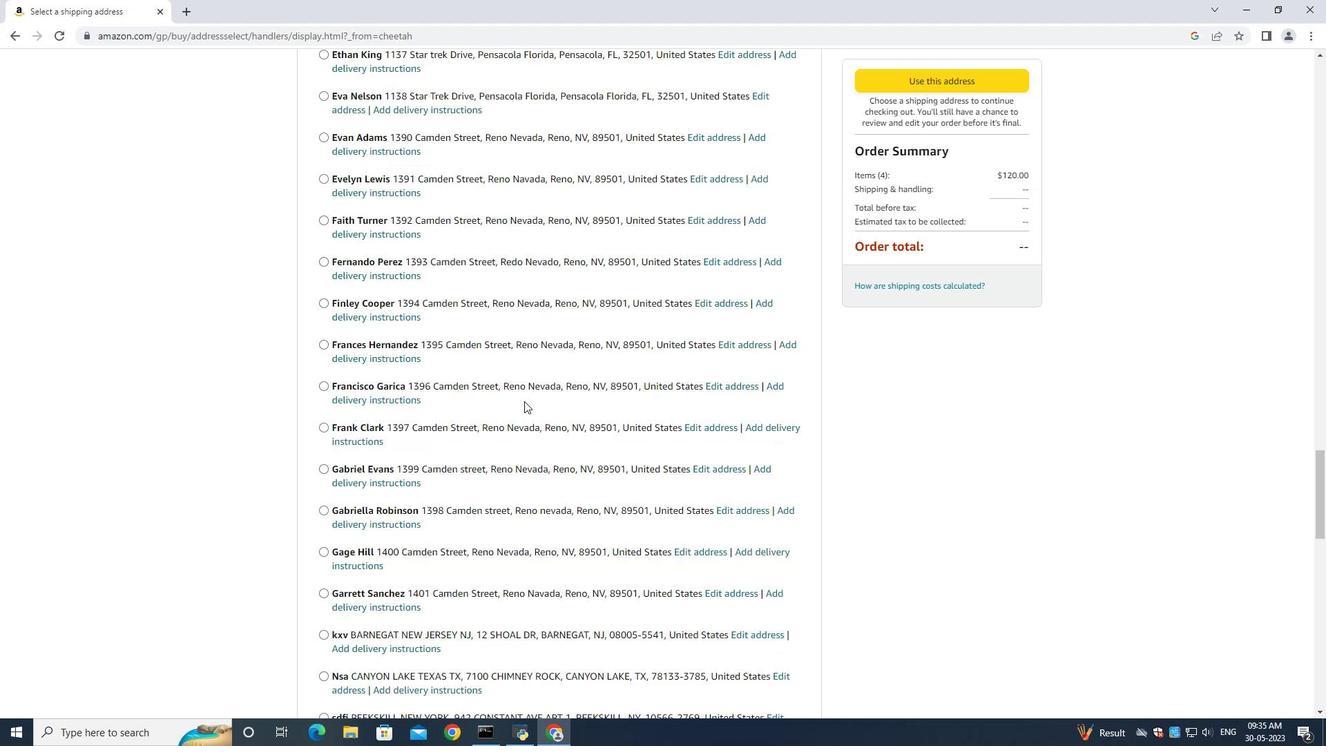 
Action: Mouse scrolled (524, 400) with delta (0, 0)
Screenshot: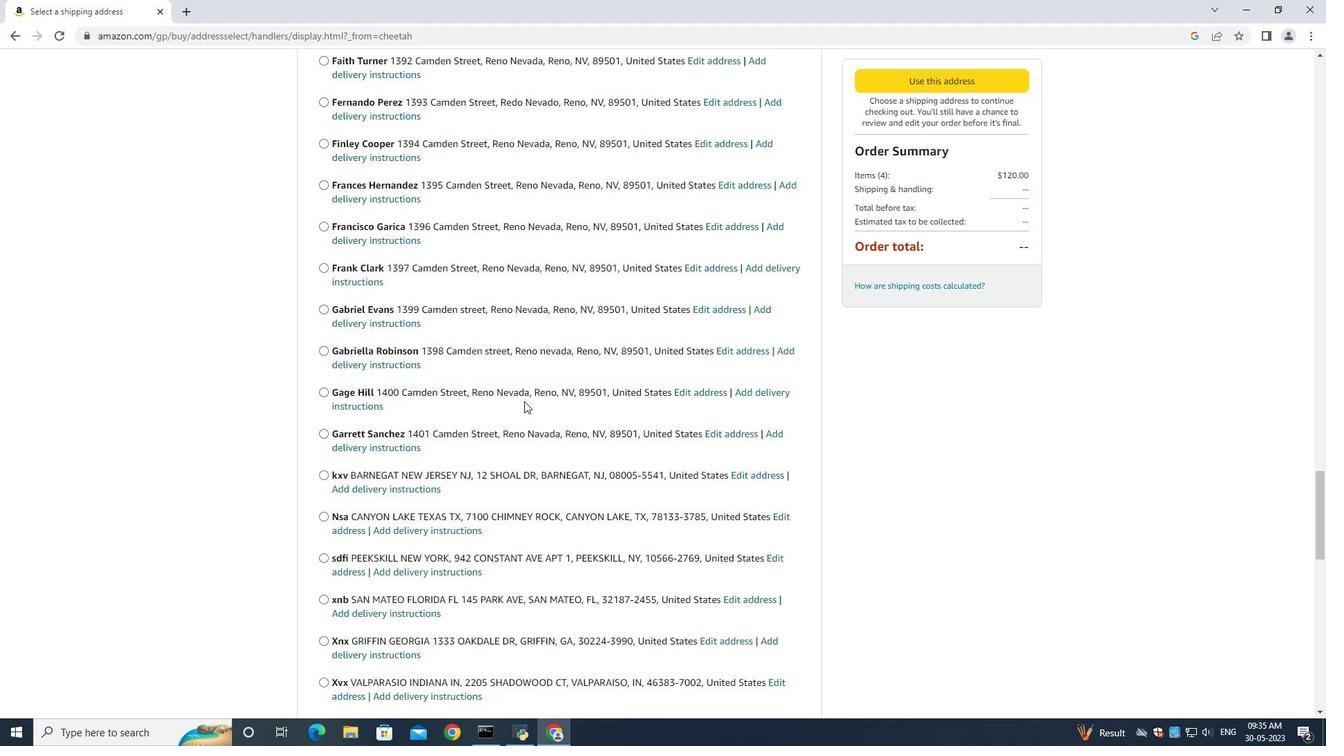 
Action: Mouse scrolled (524, 400) with delta (0, 0)
Screenshot: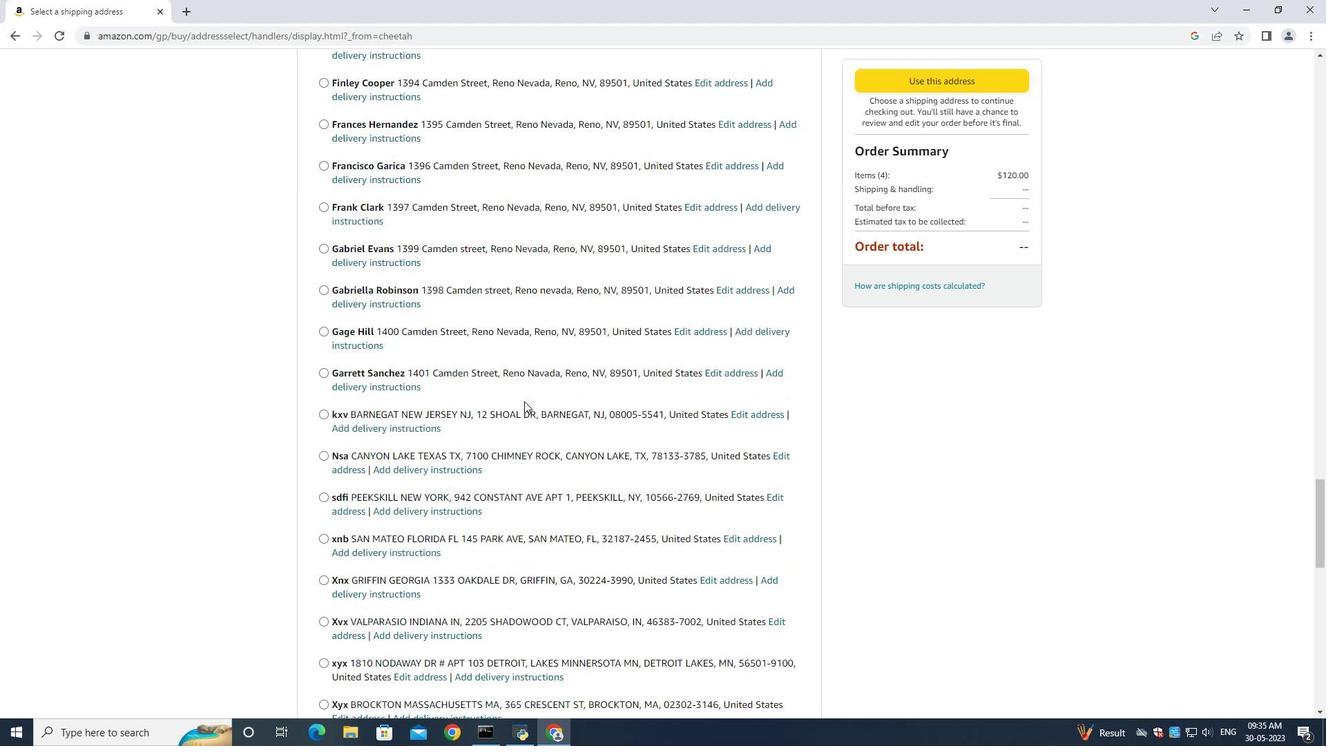 
Action: Mouse scrolled (524, 400) with delta (0, 0)
Screenshot: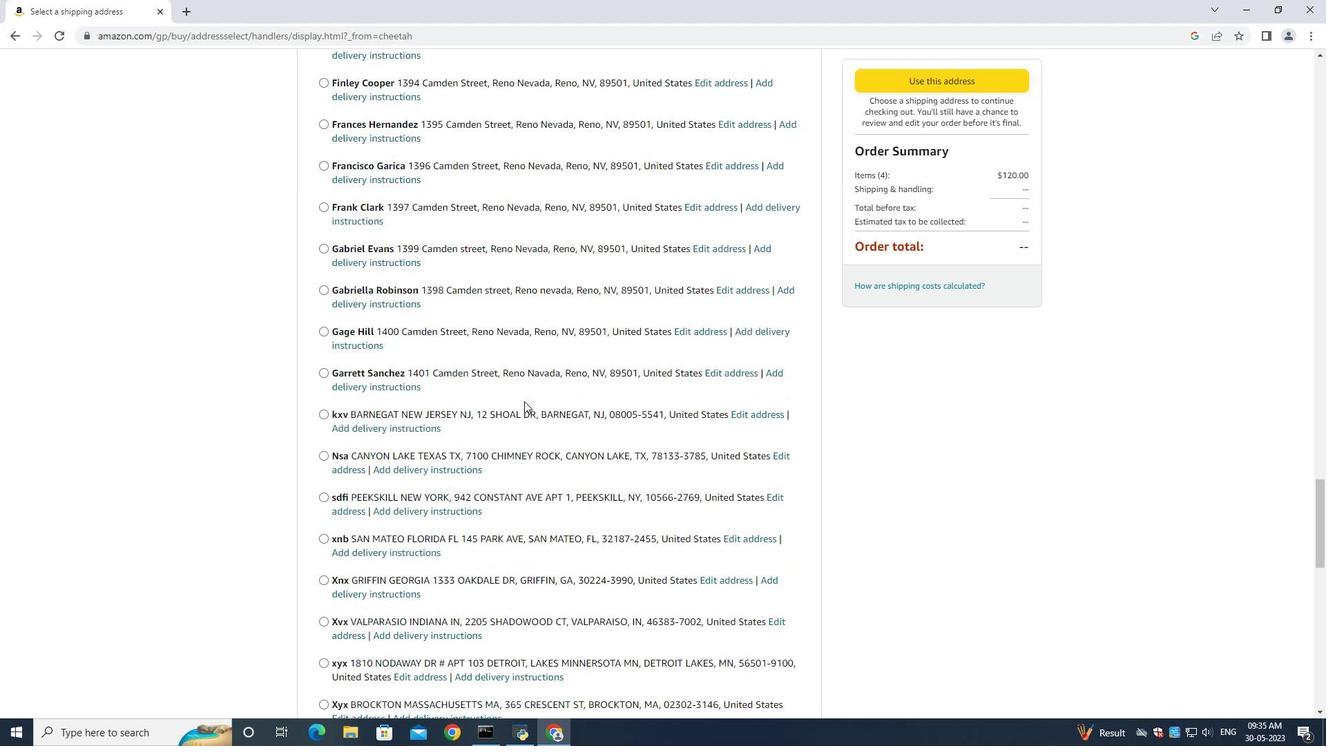 
Action: Mouse scrolled (524, 400) with delta (0, 0)
Screenshot: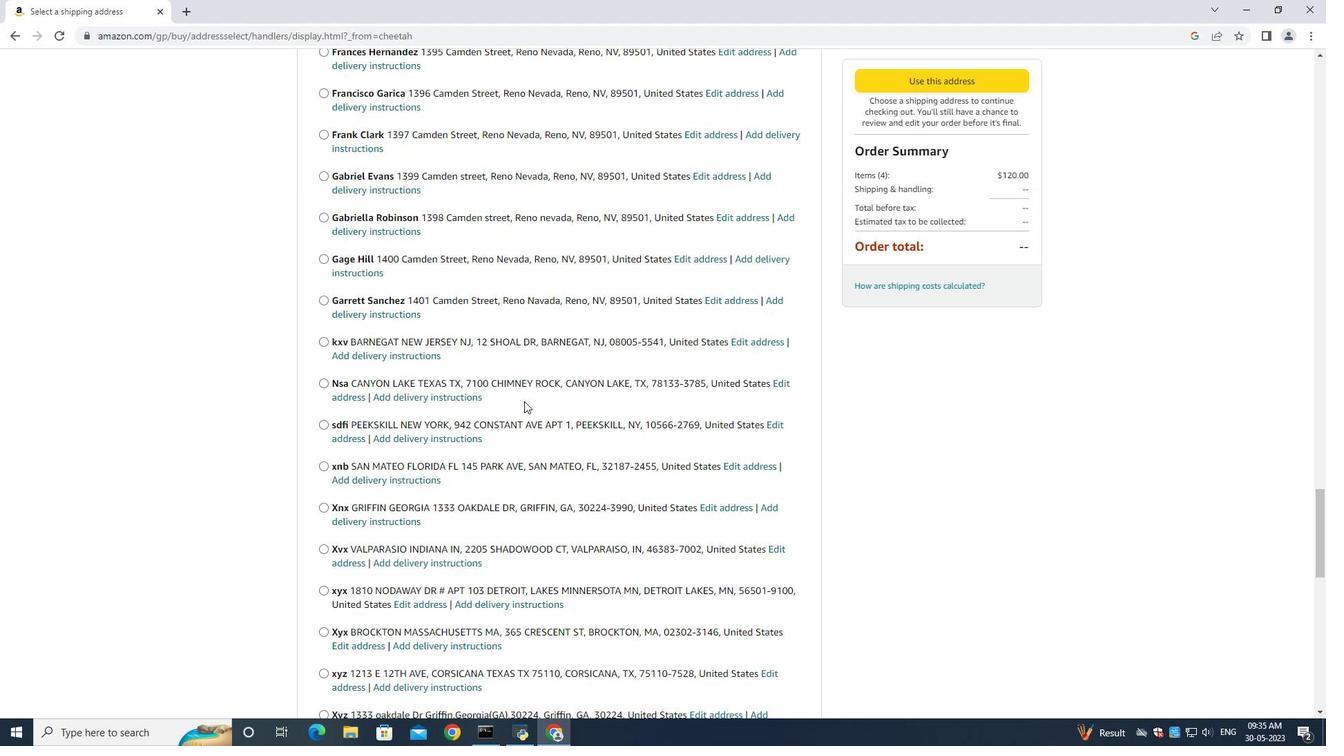 
Action: Mouse scrolled (524, 400) with delta (0, 0)
Screenshot: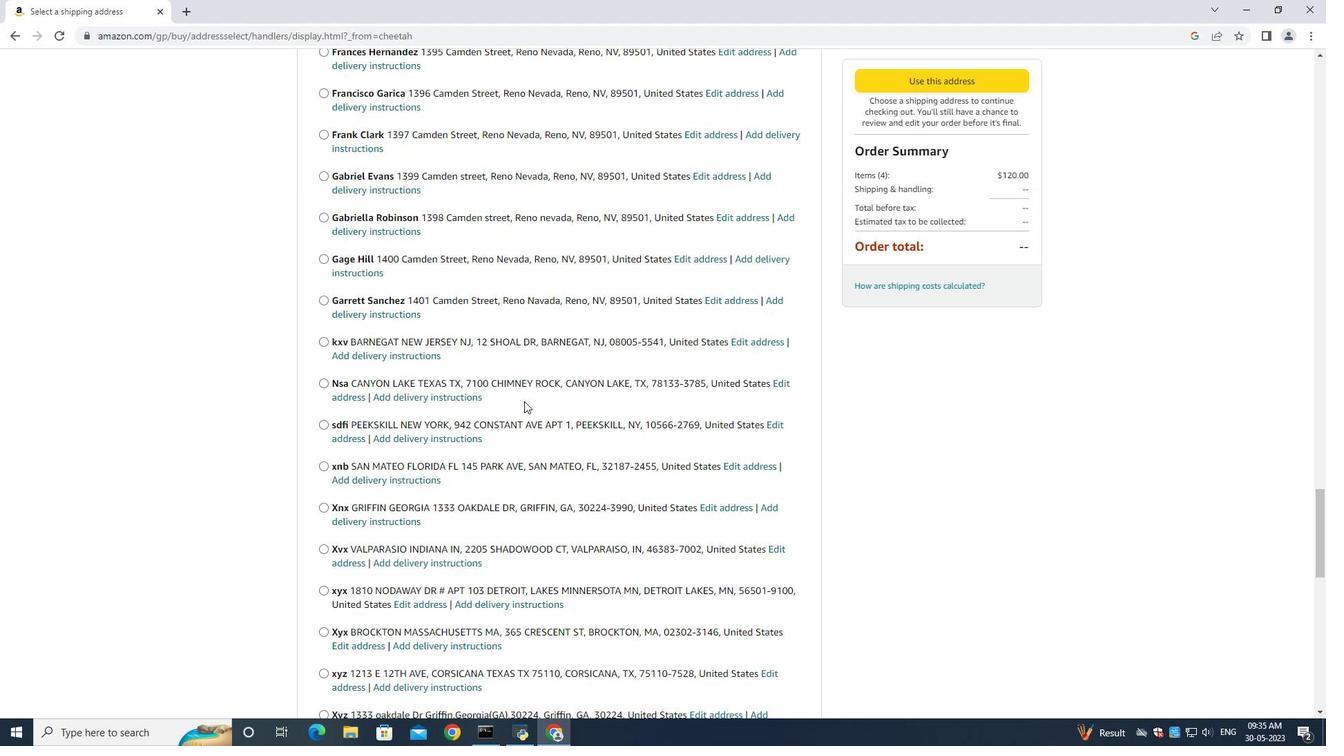 
Action: Mouse scrolled (524, 400) with delta (0, 0)
Screenshot: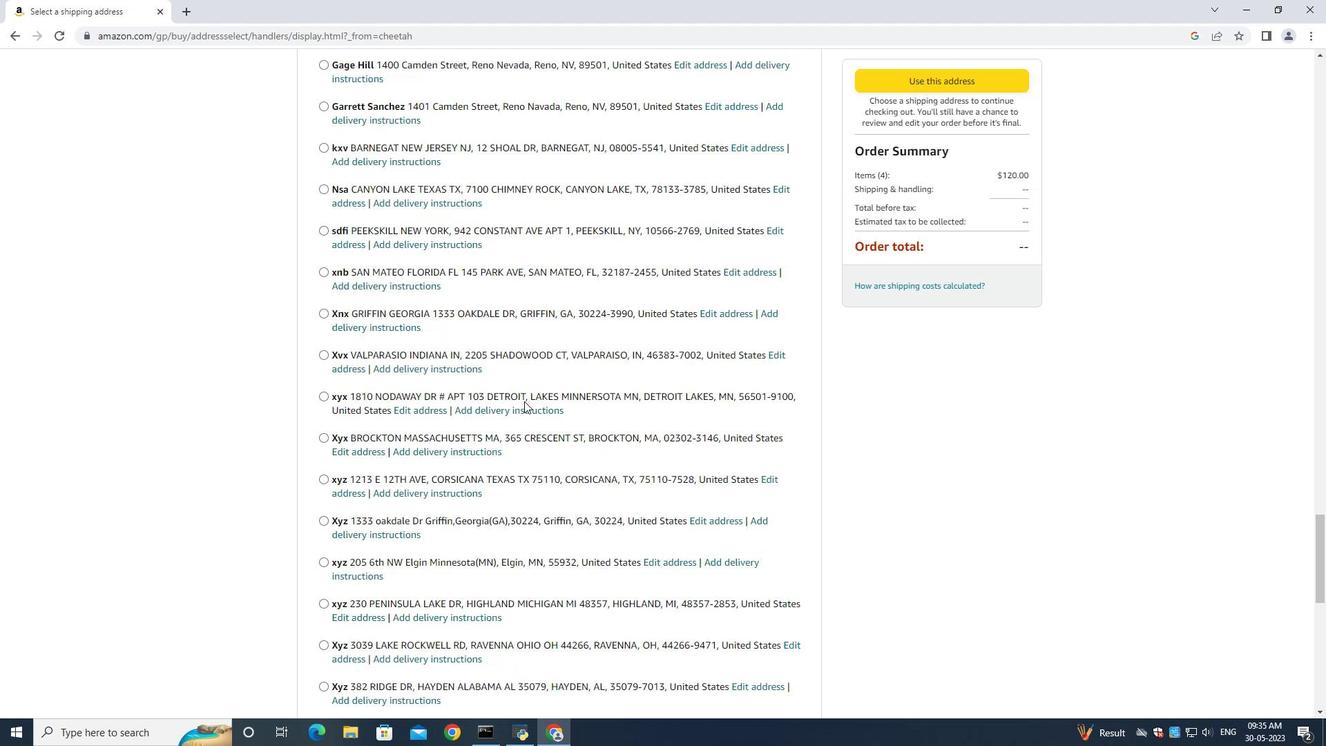 
Action: Mouse scrolled (524, 400) with delta (0, 0)
Screenshot: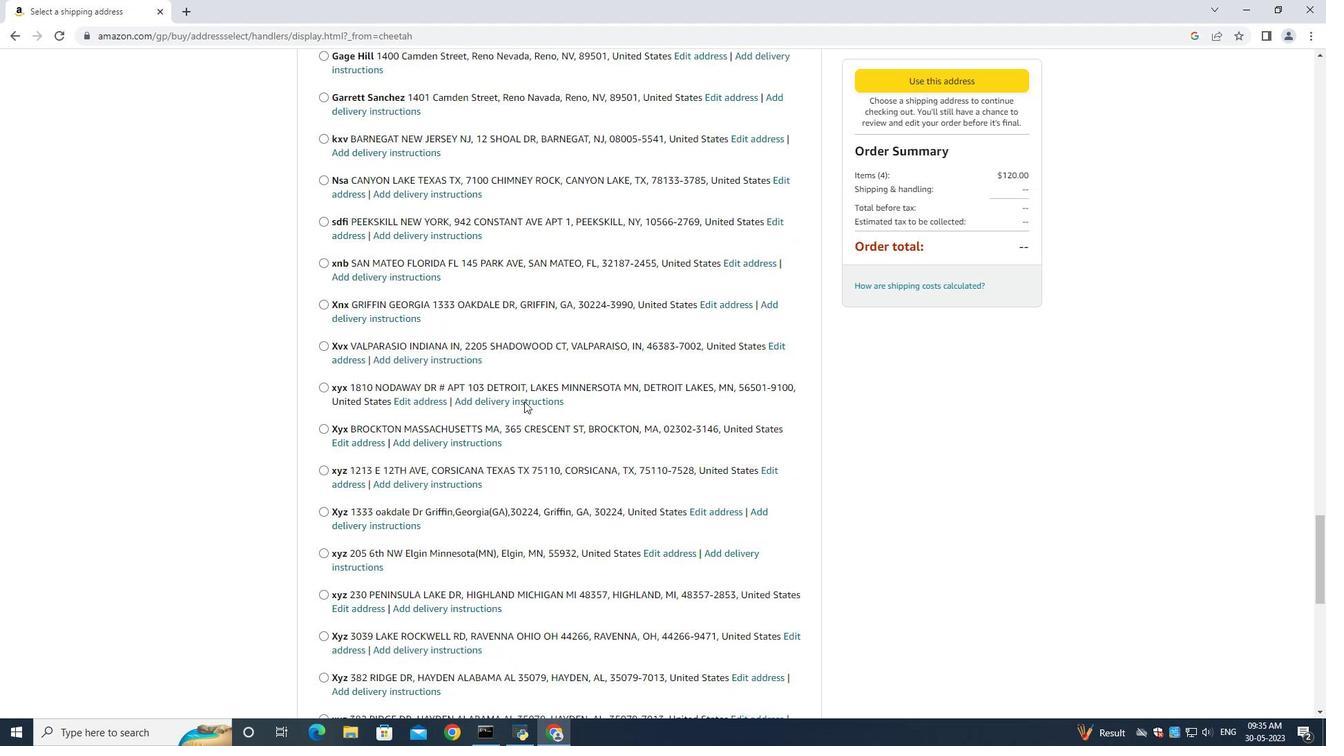 
Action: Mouse scrolled (524, 400) with delta (0, 0)
Screenshot: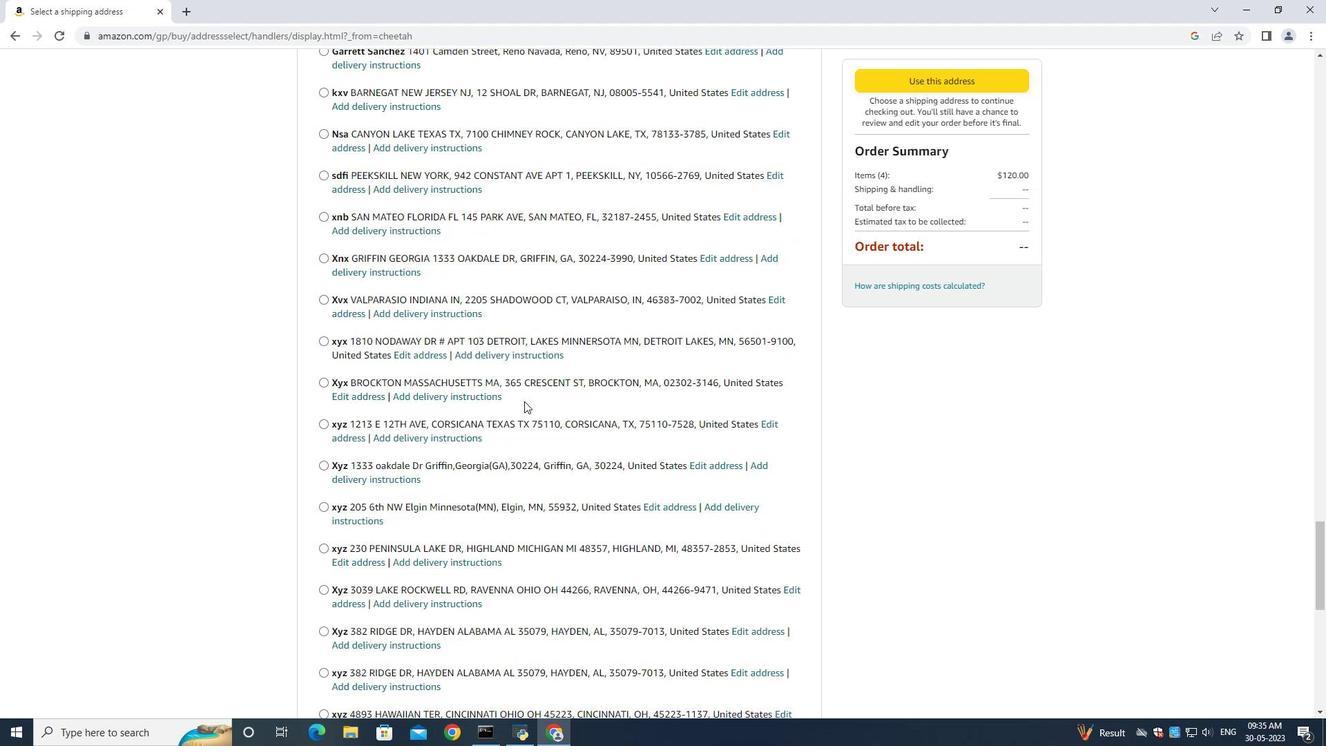 
Action: Mouse scrolled (524, 400) with delta (0, 0)
Screenshot: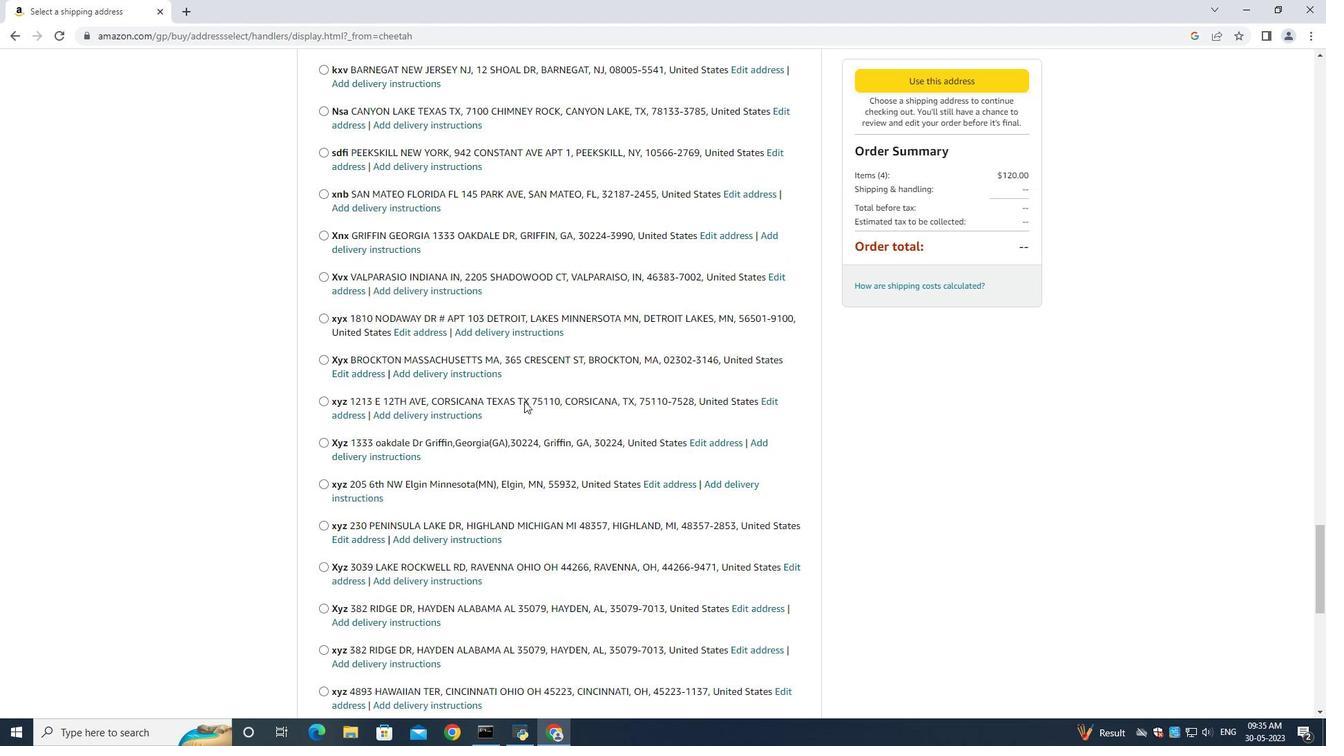 
Action: Mouse scrolled (524, 400) with delta (0, 0)
Screenshot: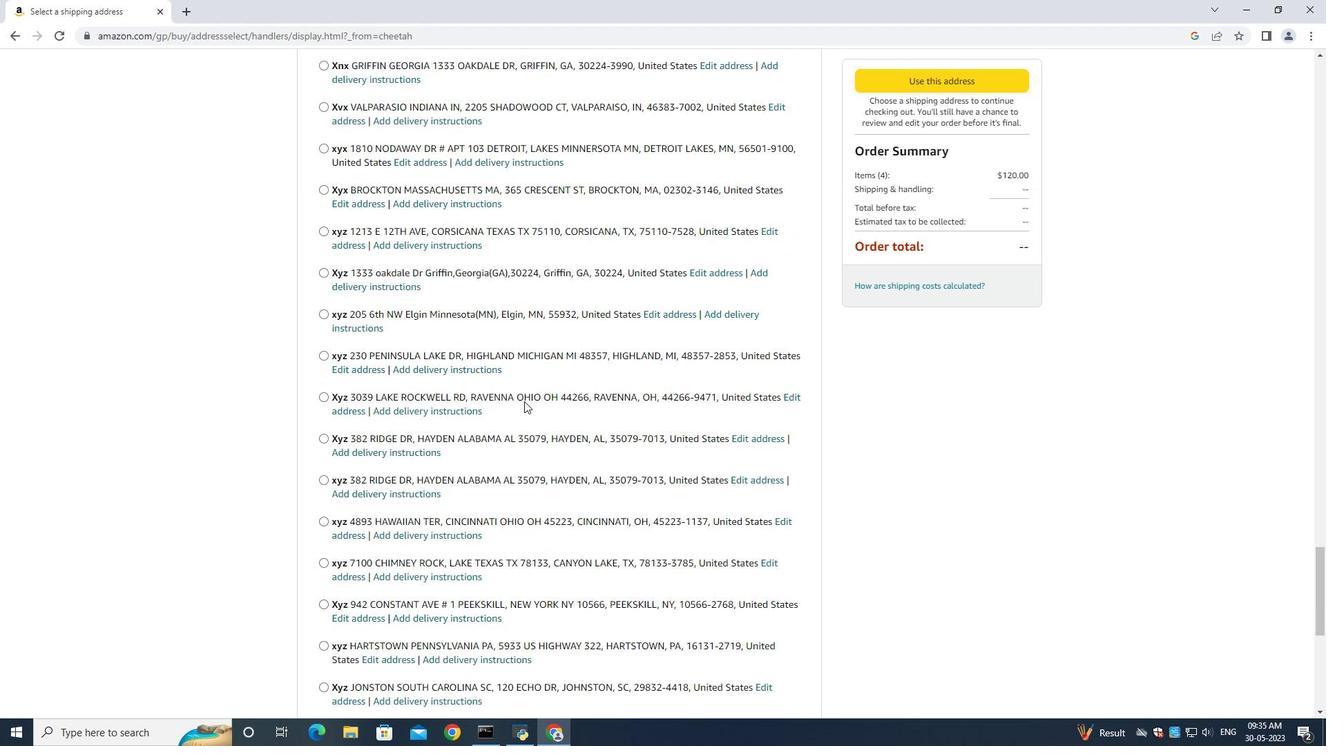 
Action: Mouse scrolled (524, 400) with delta (0, 0)
Screenshot: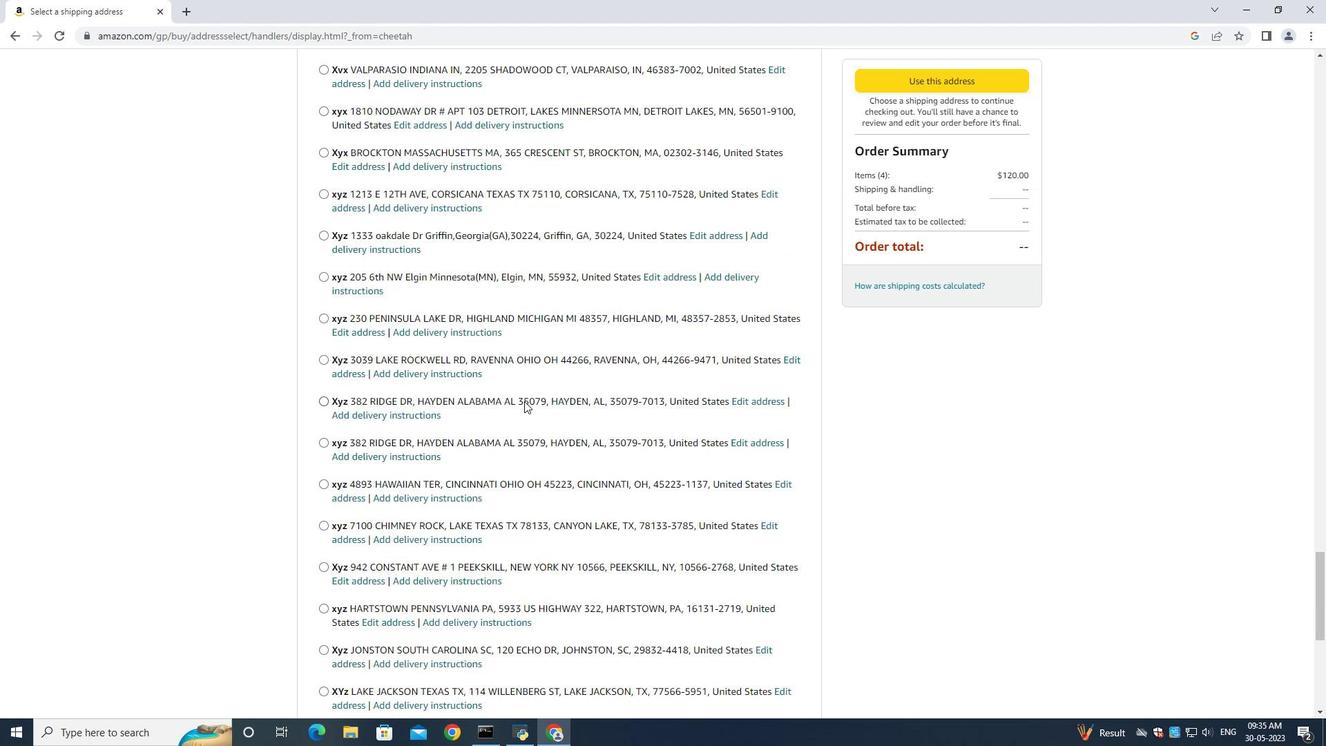 
Action: Mouse scrolled (524, 400) with delta (0, 0)
Screenshot: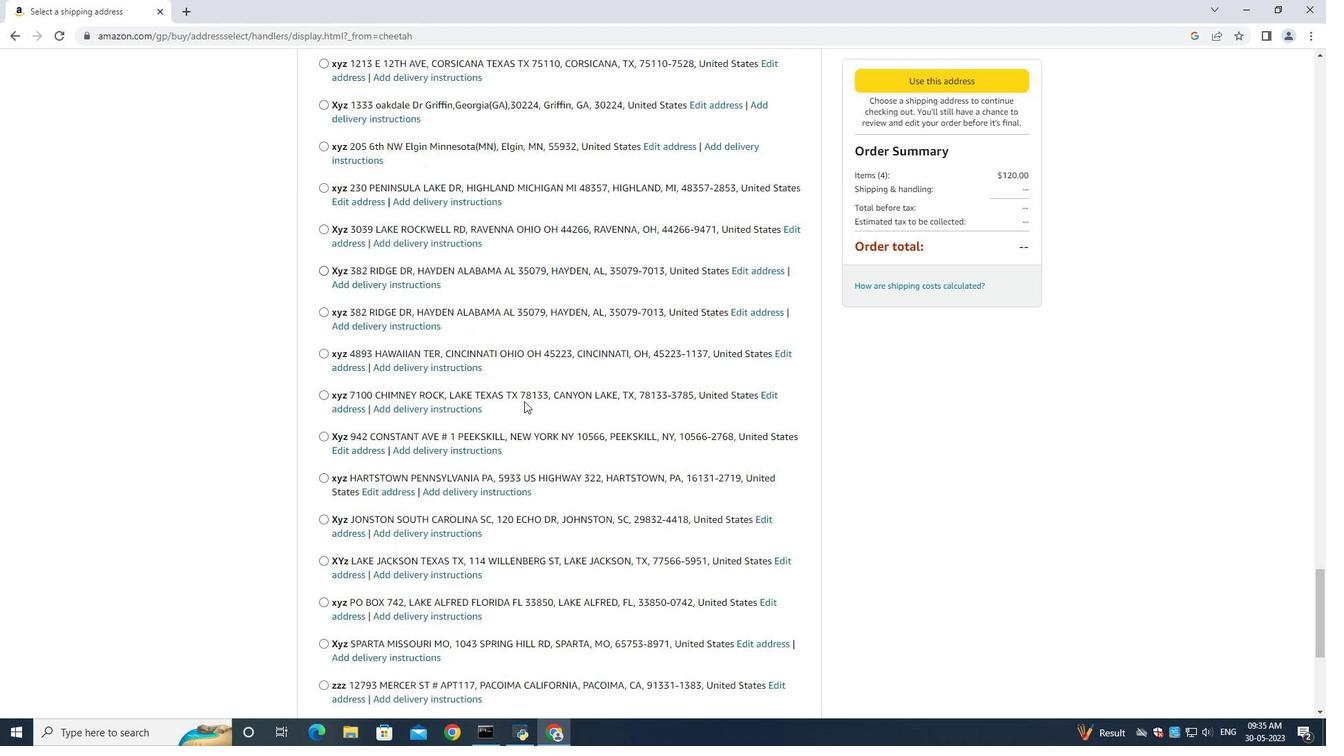 
Action: Mouse scrolled (524, 400) with delta (0, 0)
Screenshot: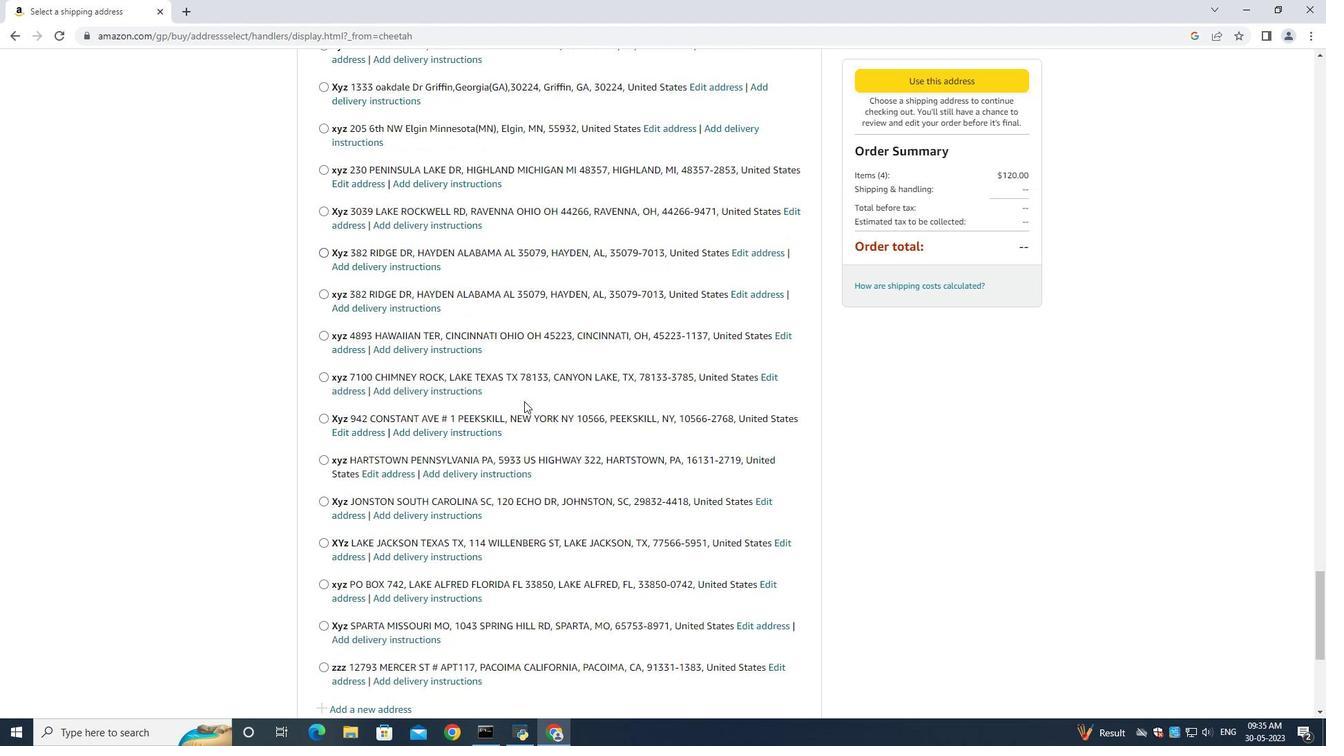 
Action: Mouse scrolled (524, 400) with delta (0, 0)
Screenshot: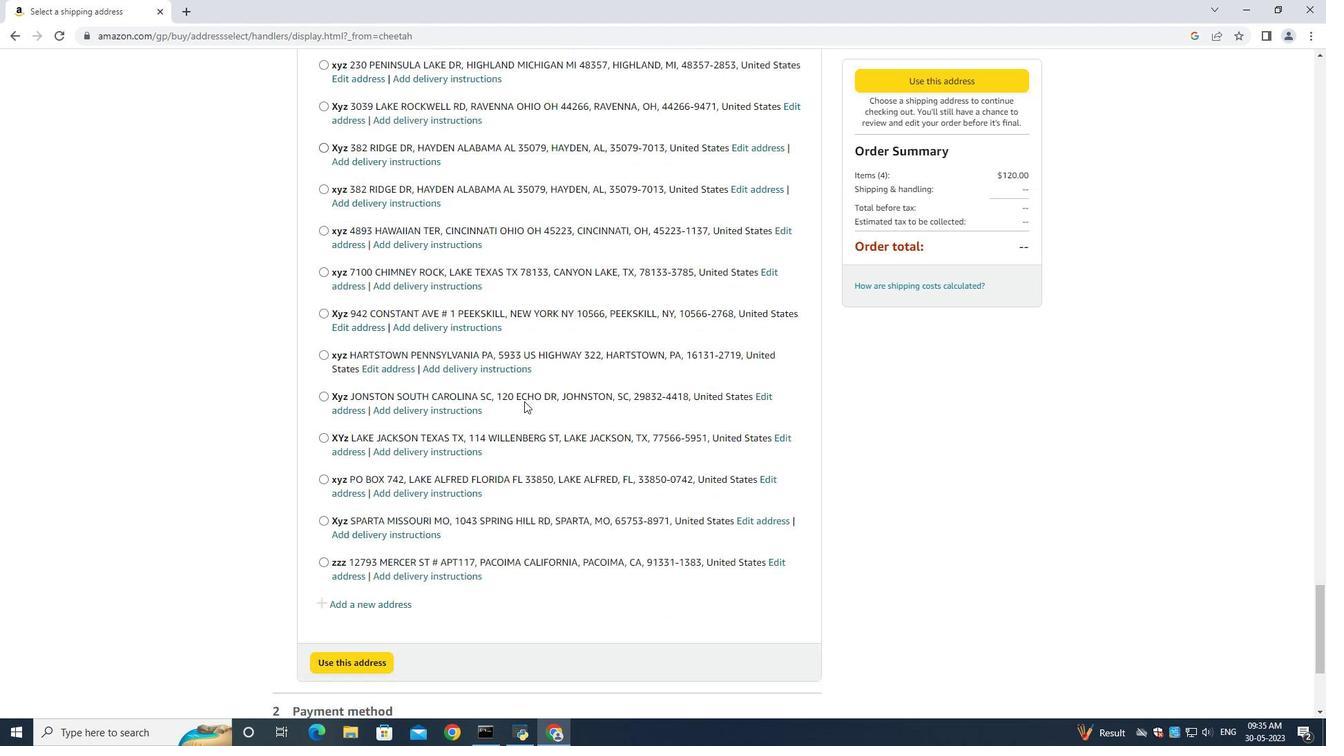 
Action: Mouse scrolled (524, 400) with delta (0, 0)
Screenshot: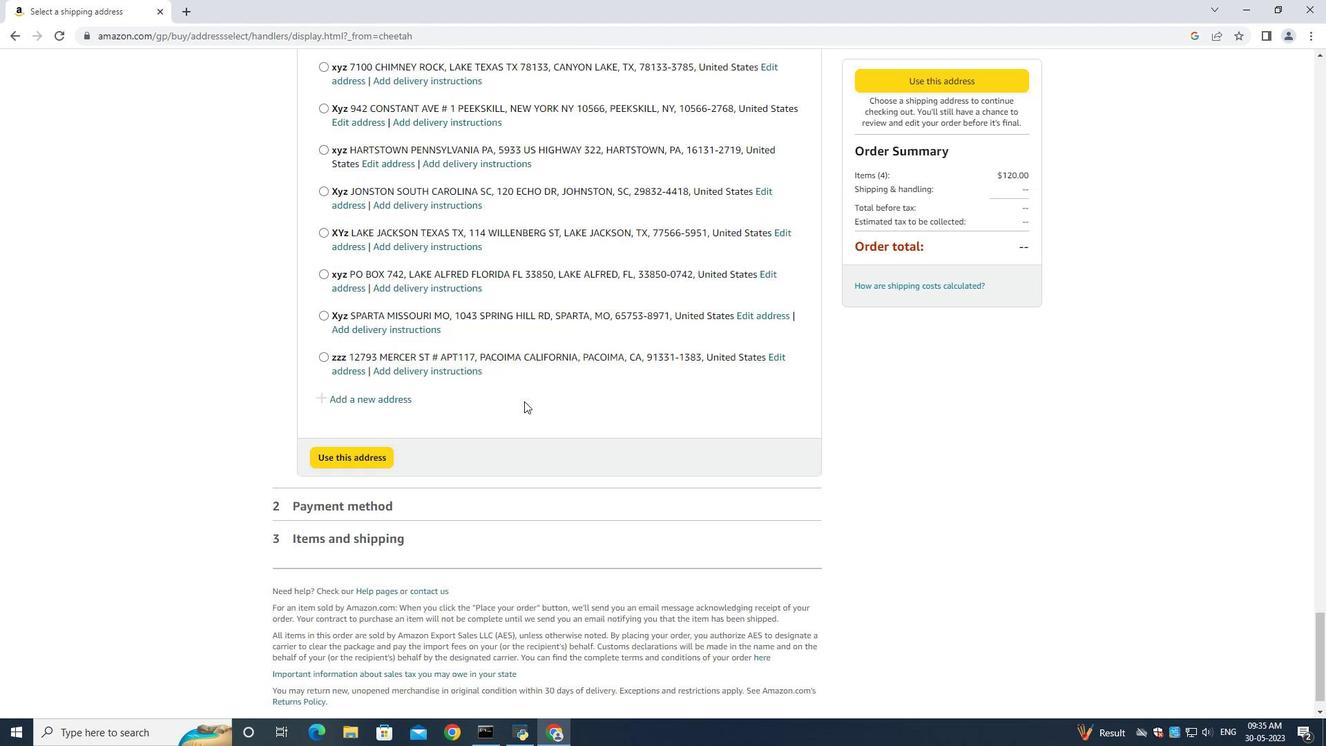 
Action: Mouse scrolled (524, 400) with delta (0, 0)
Screenshot: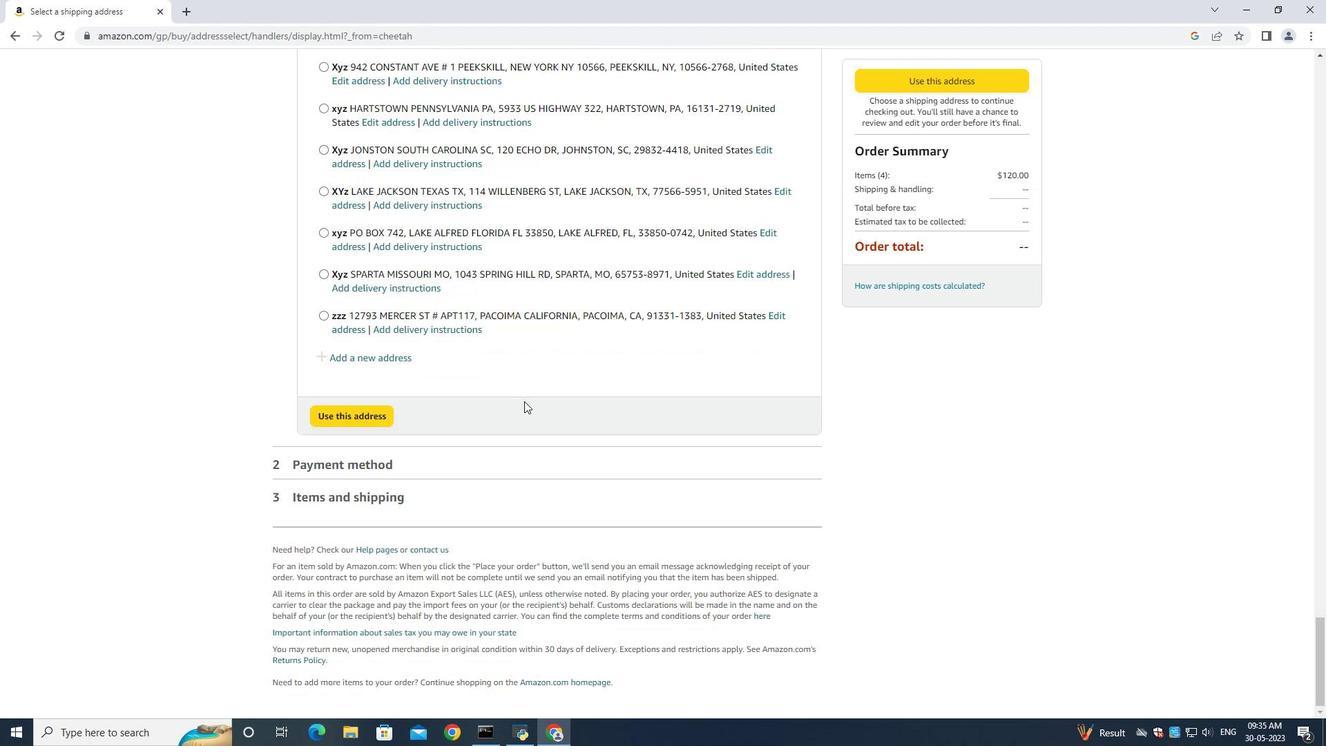 
Action: Mouse scrolled (524, 400) with delta (0, 0)
Screenshot: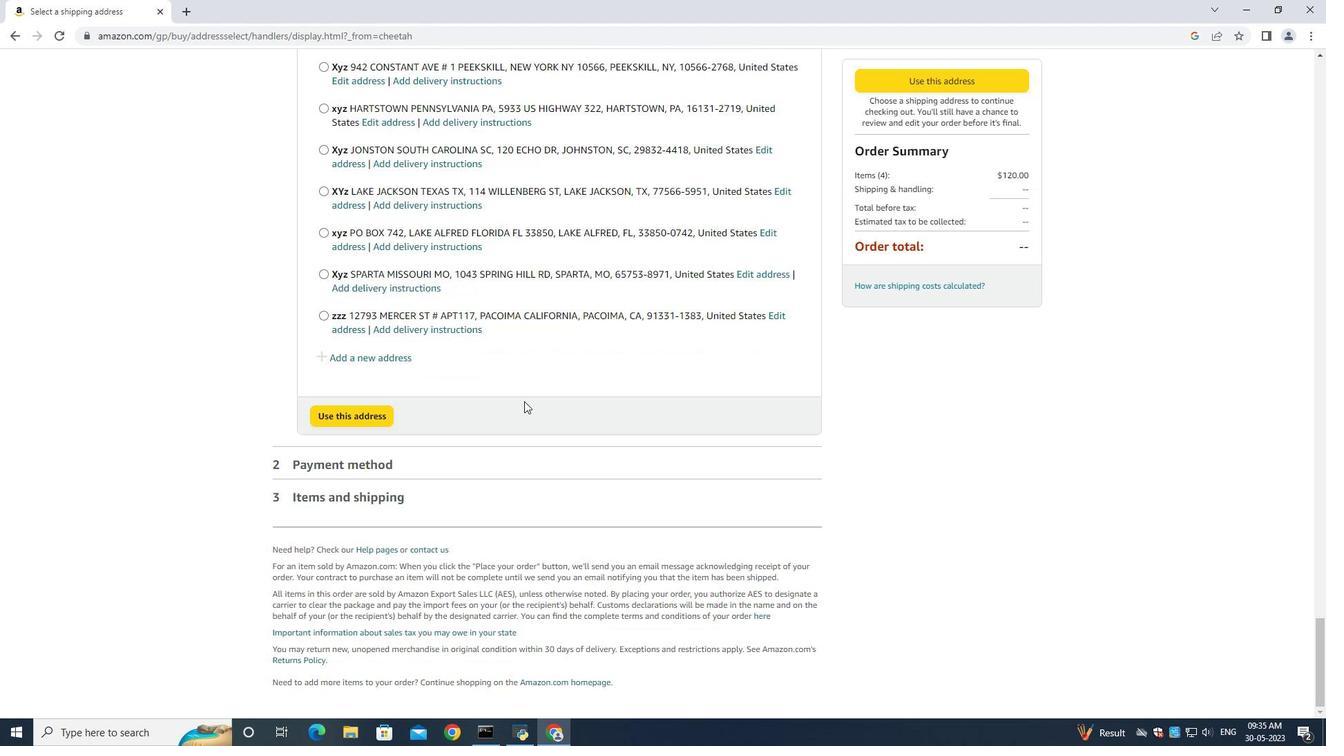 
Action: Mouse scrolled (524, 400) with delta (0, 0)
Screenshot: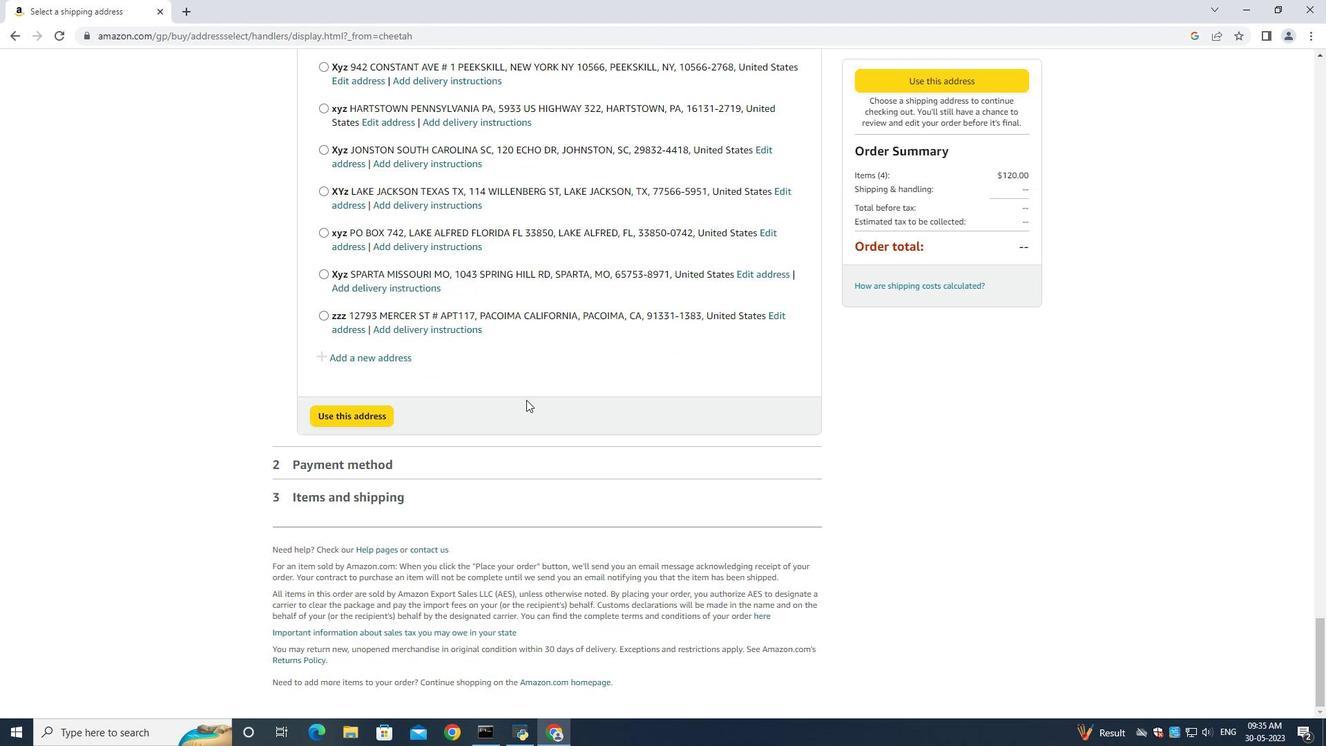 
Action: Mouse scrolled (524, 400) with delta (0, 0)
Screenshot: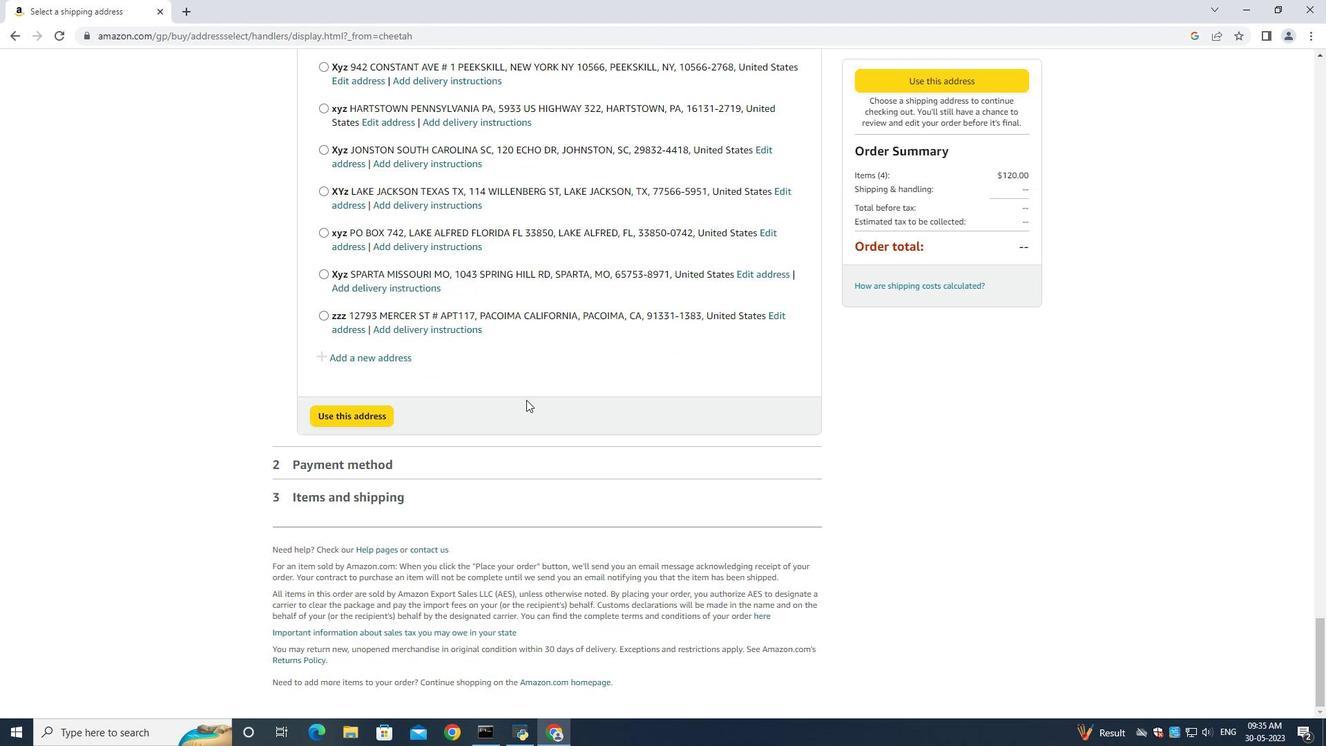 
Action: Mouse scrolled (524, 400) with delta (0, 0)
Screenshot: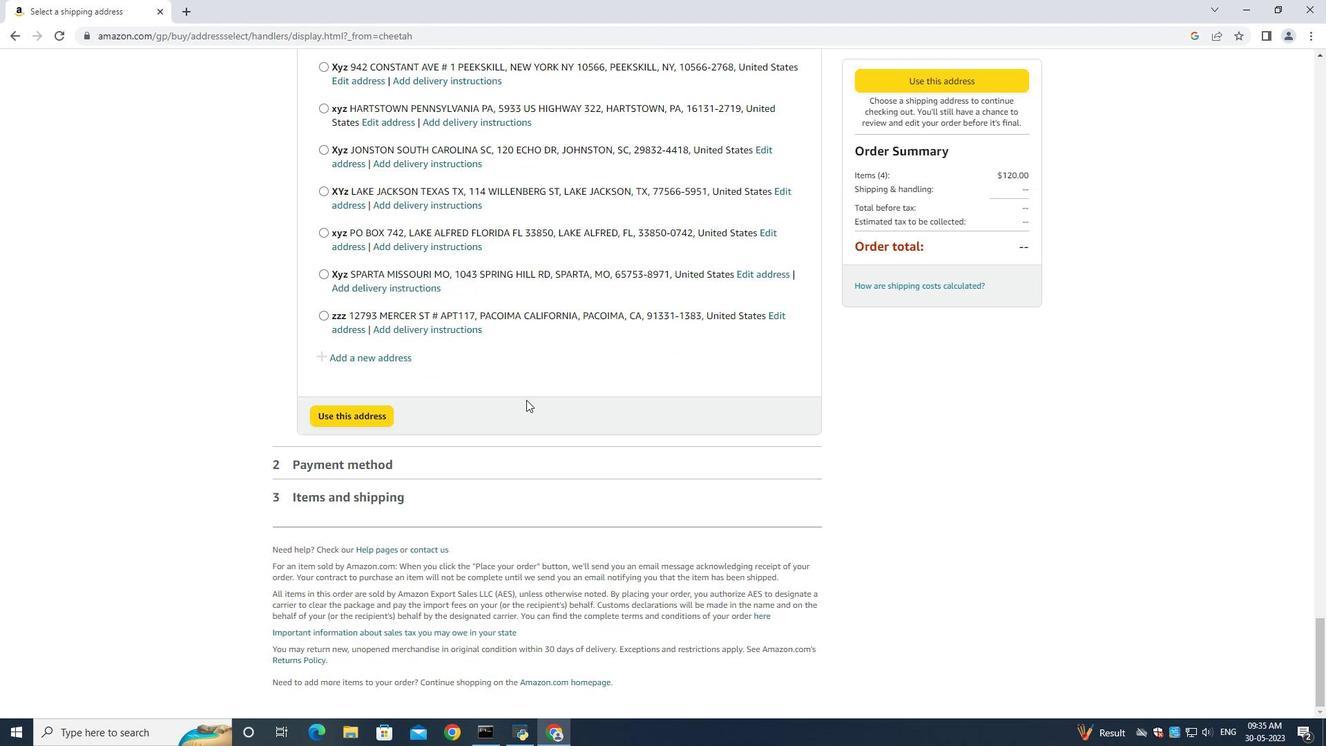 
Action: Mouse scrolled (524, 400) with delta (0, 0)
Screenshot: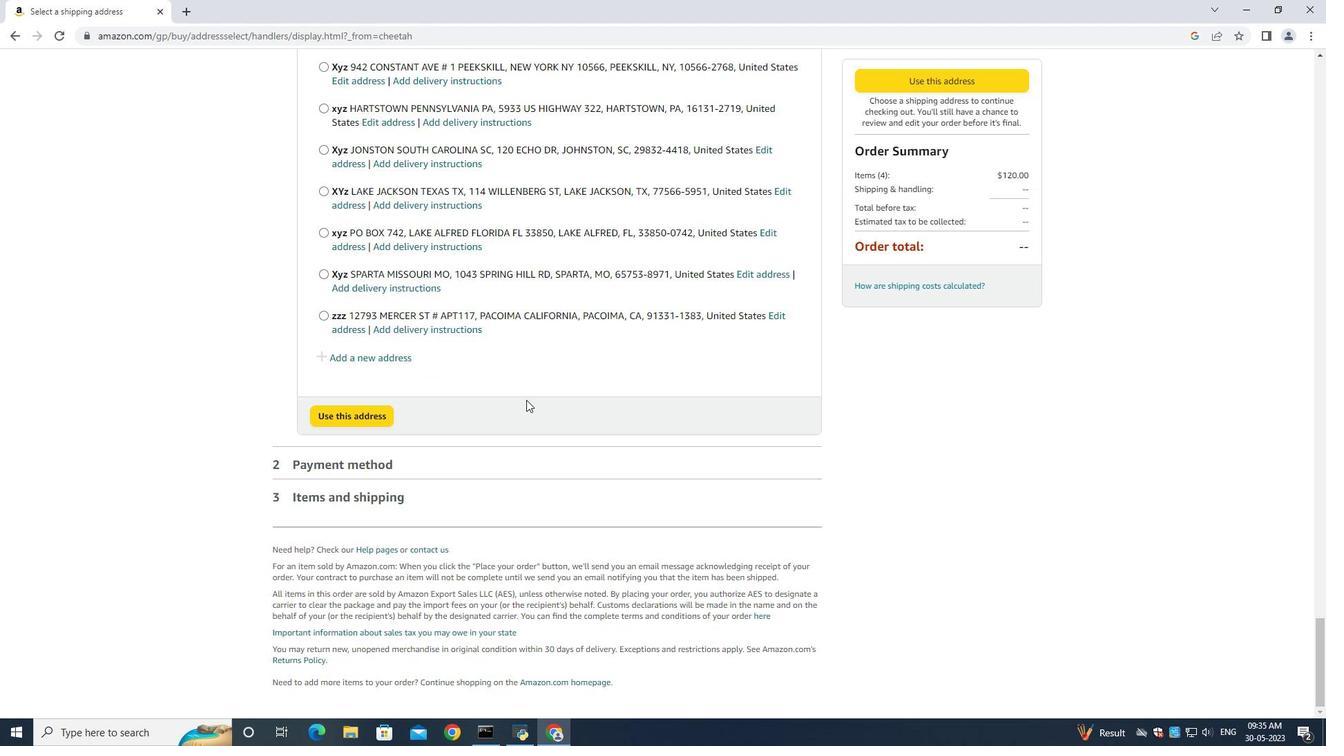 
Action: Mouse moved to (350, 352)
Screenshot: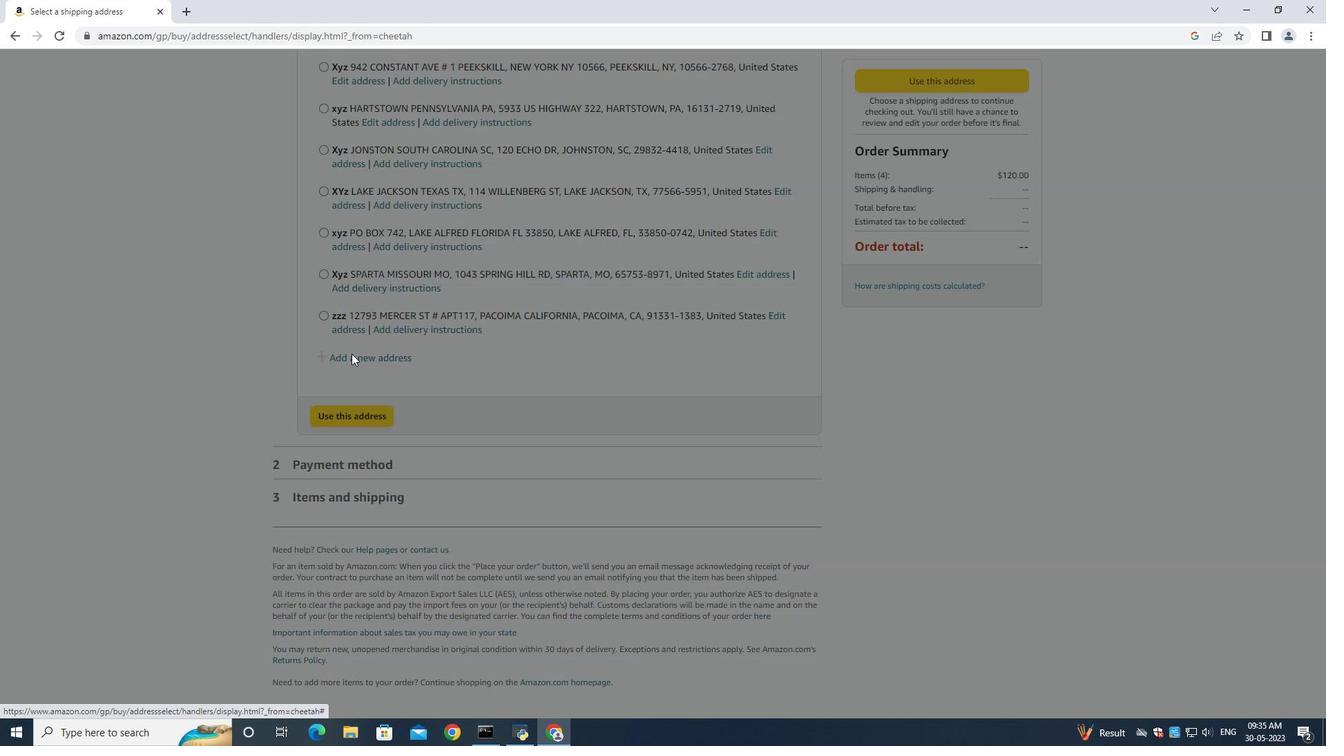 
Action: Mouse pressed left at (350, 352)
Screenshot: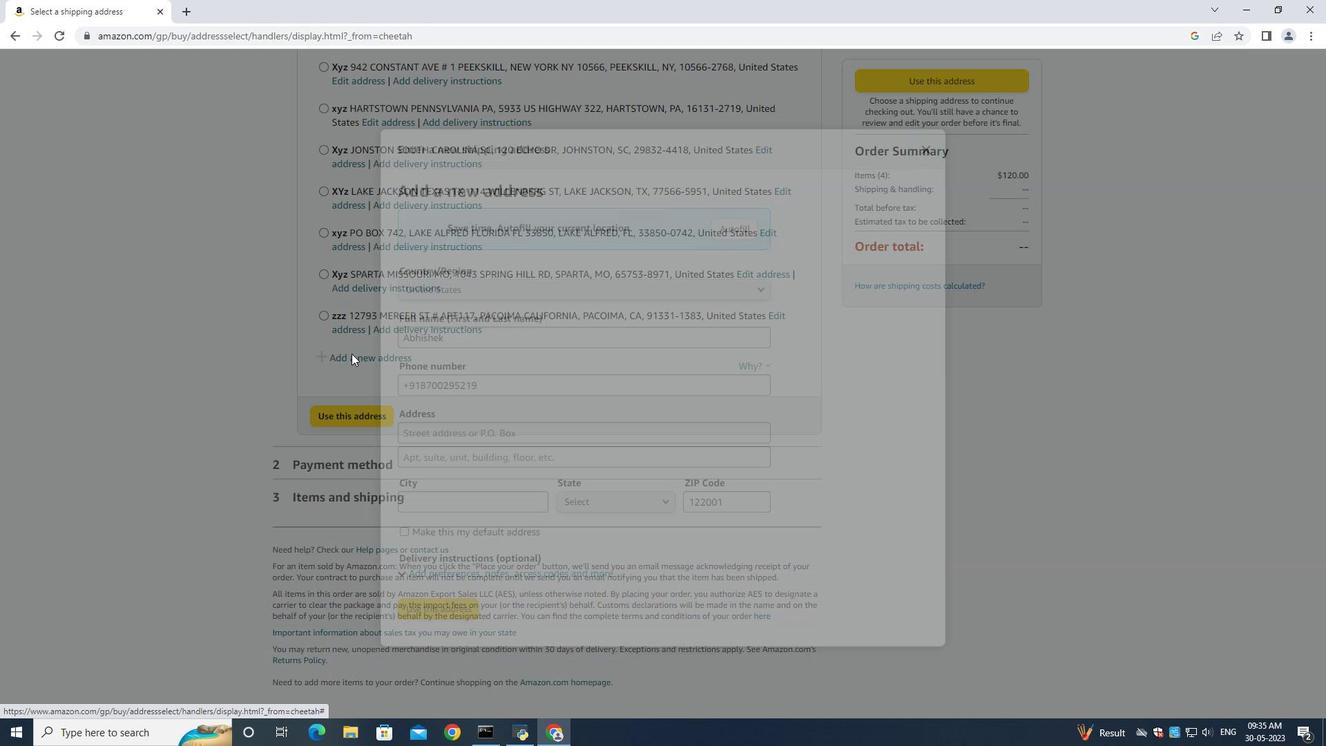 
Action: Mouse moved to (466, 332)
Screenshot: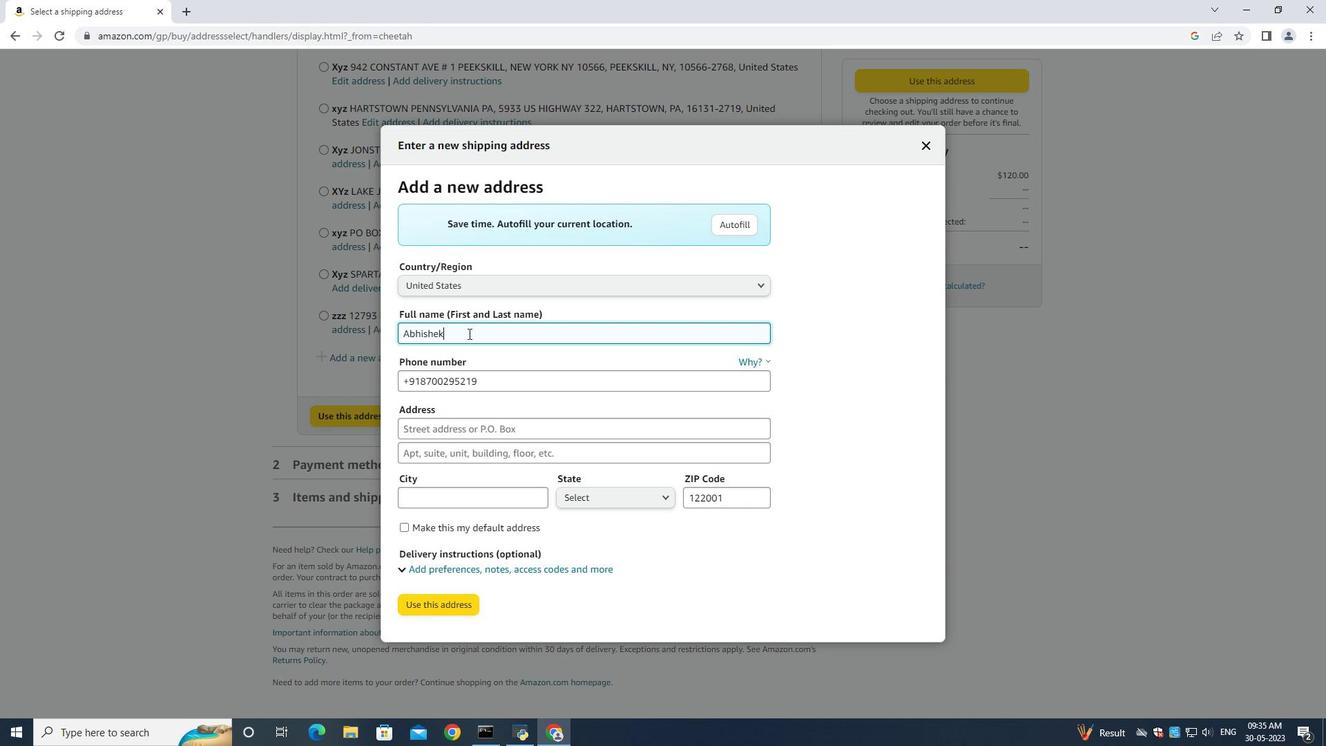 
Action: Mouse pressed left at (466, 332)
Screenshot: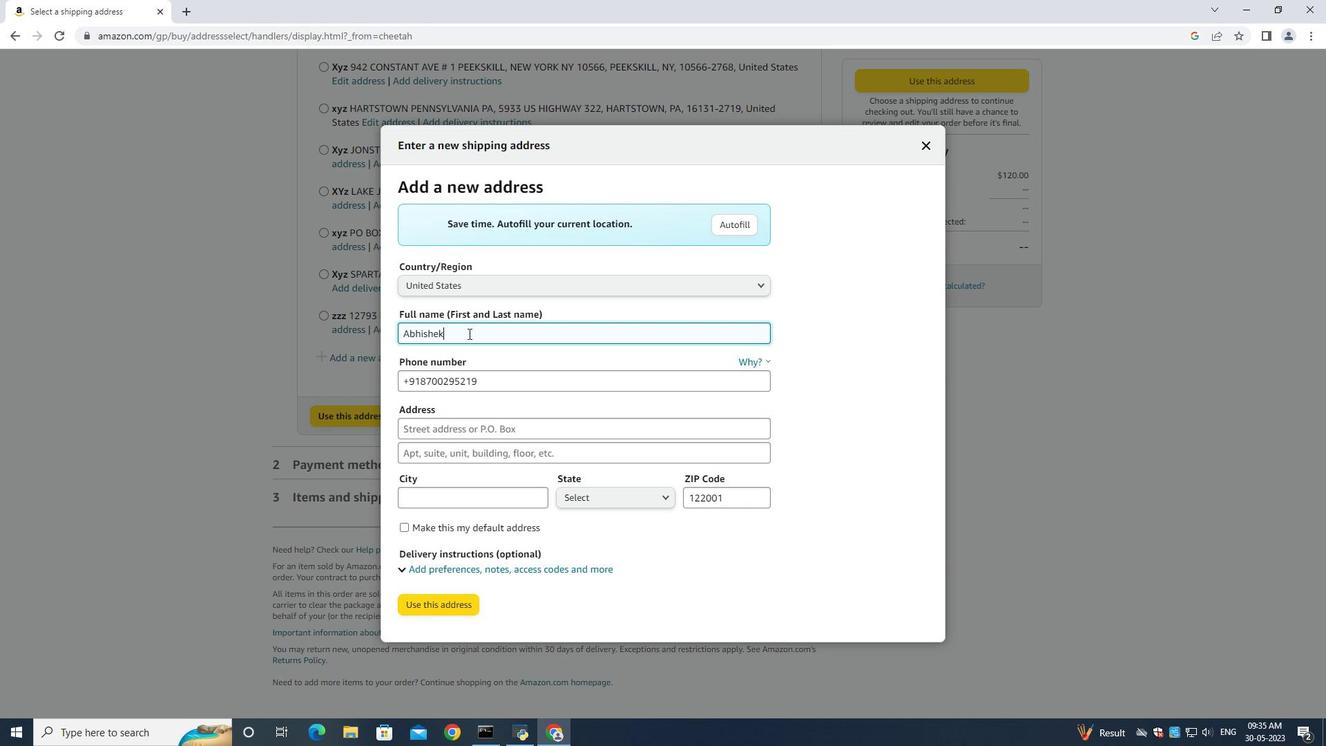 
Action: Mouse moved to (468, 333)
Screenshot: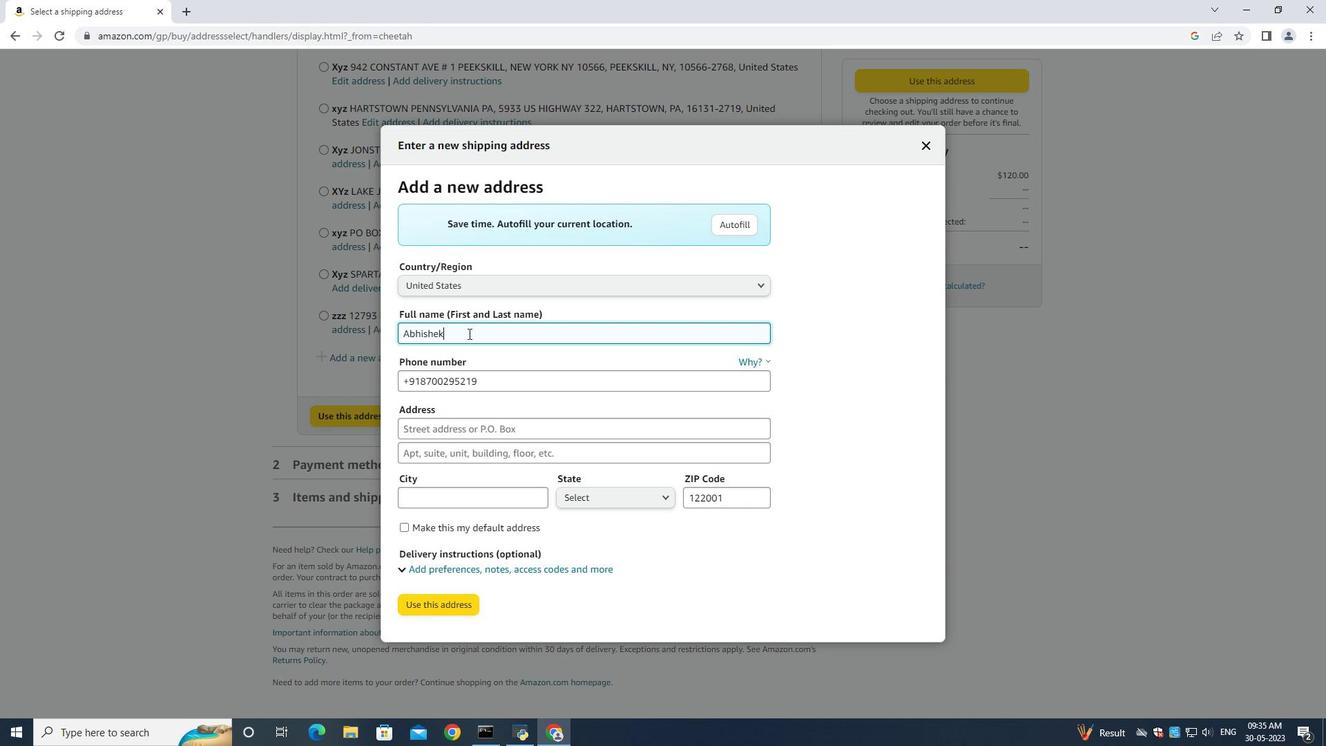 
Action: Key pressed ctrl+A<Key.backspace><Key.shift><Key.shift><Key.shift><Key.shift><Key.shift><Key.shift><Key.shift><Key.shift><Key.shift><Key.shift><Key.shift><Key.shift><Key.shift><Key.shift><Key.shift><Key.shift><Key.shift><Key.shift><Key.shift><Key.shift><Key.shift><Key.shift><Key.shift><Key.shift><Key.shift><Key.shift><Key.shift><Key.shift><Key.shift><Key.shift>Gary<Key.space><Key.shift>Collins
Screenshot: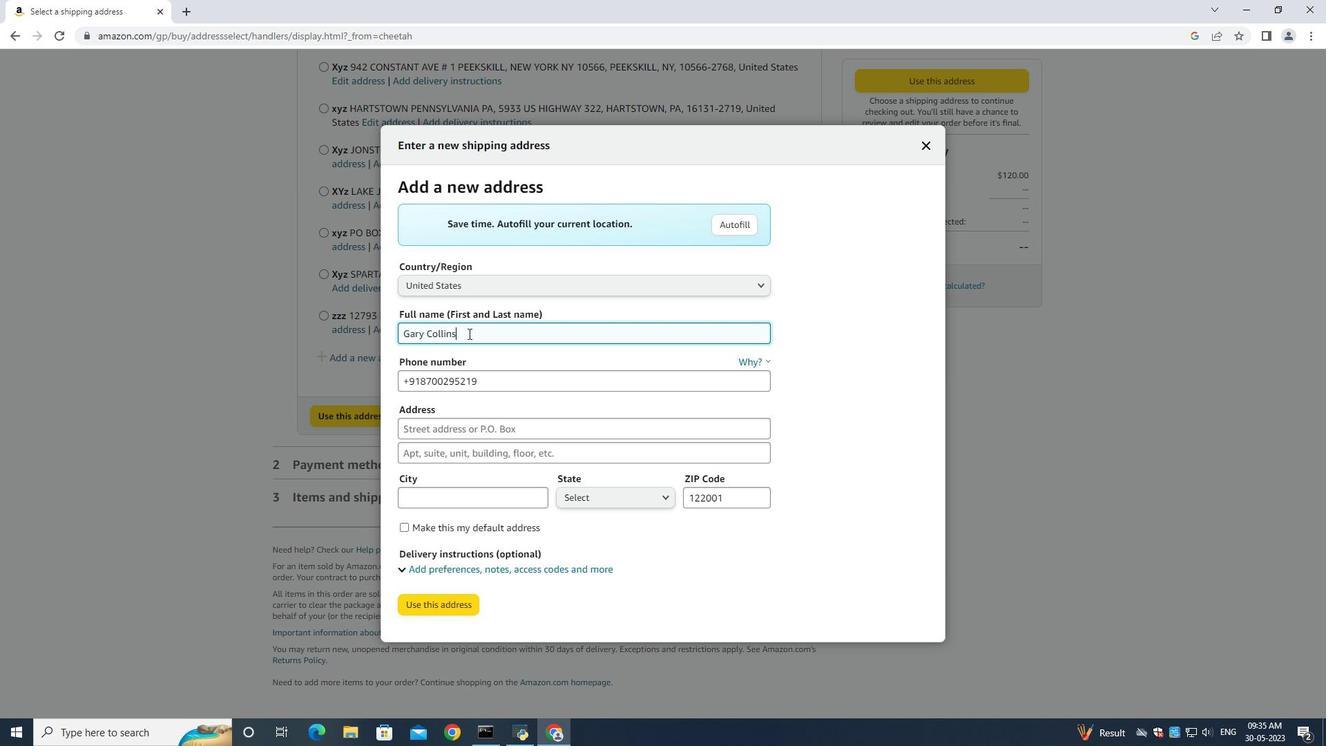 
Action: Mouse moved to (497, 385)
Screenshot: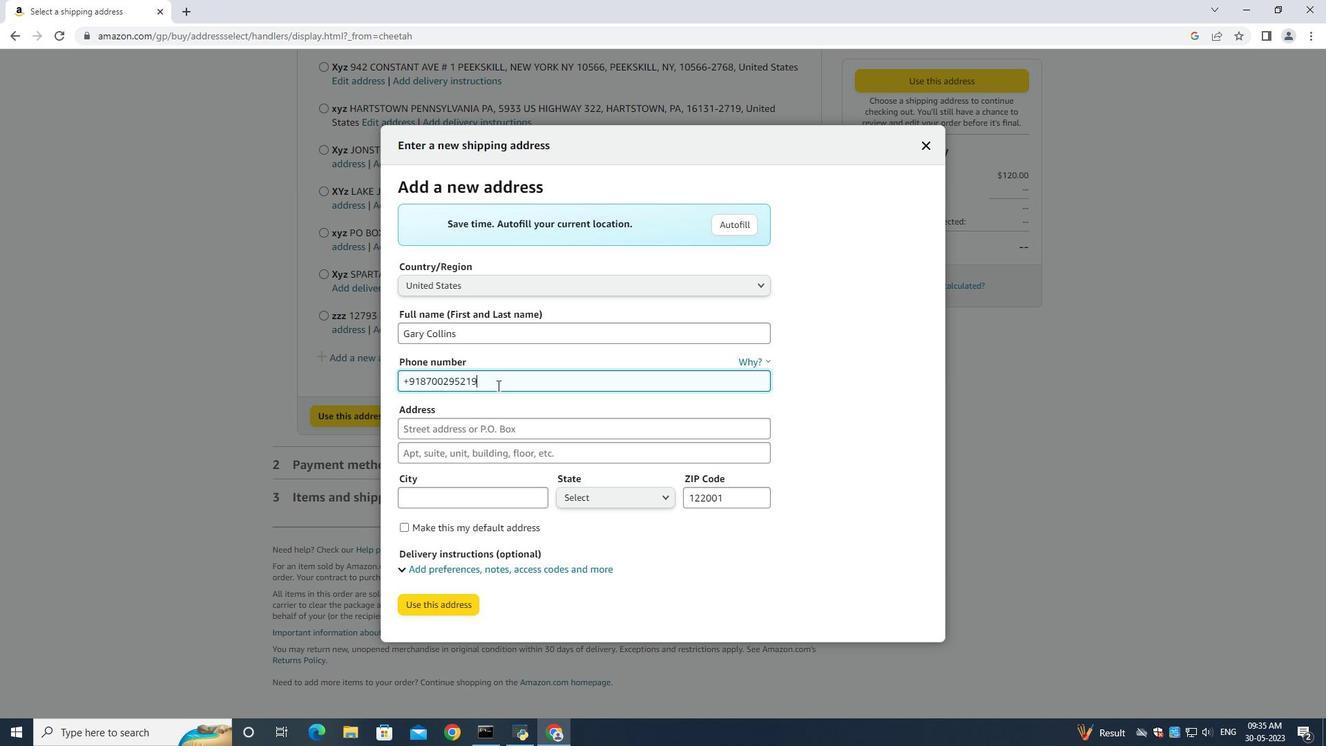
Action: Mouse pressed left at (497, 385)
Screenshot: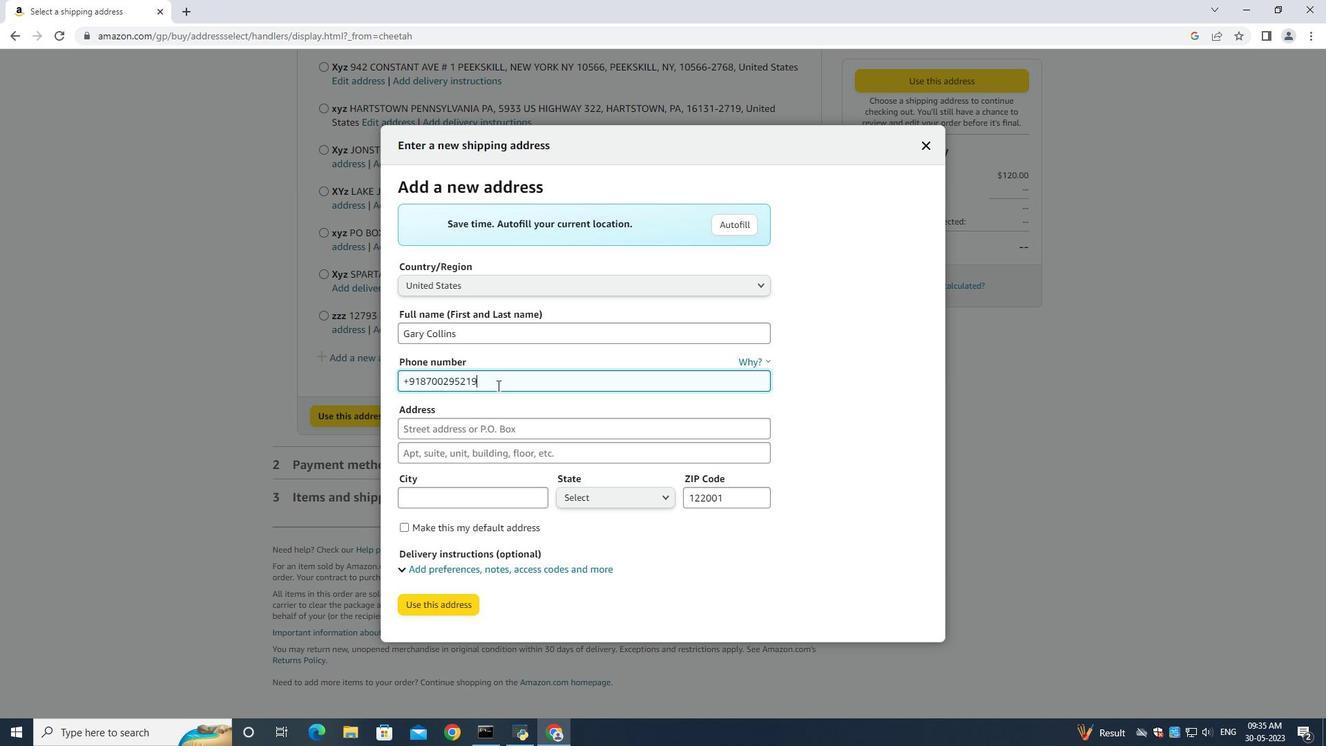 
Action: Key pressed ctrl+A<Key.backspace>7752551231
Screenshot: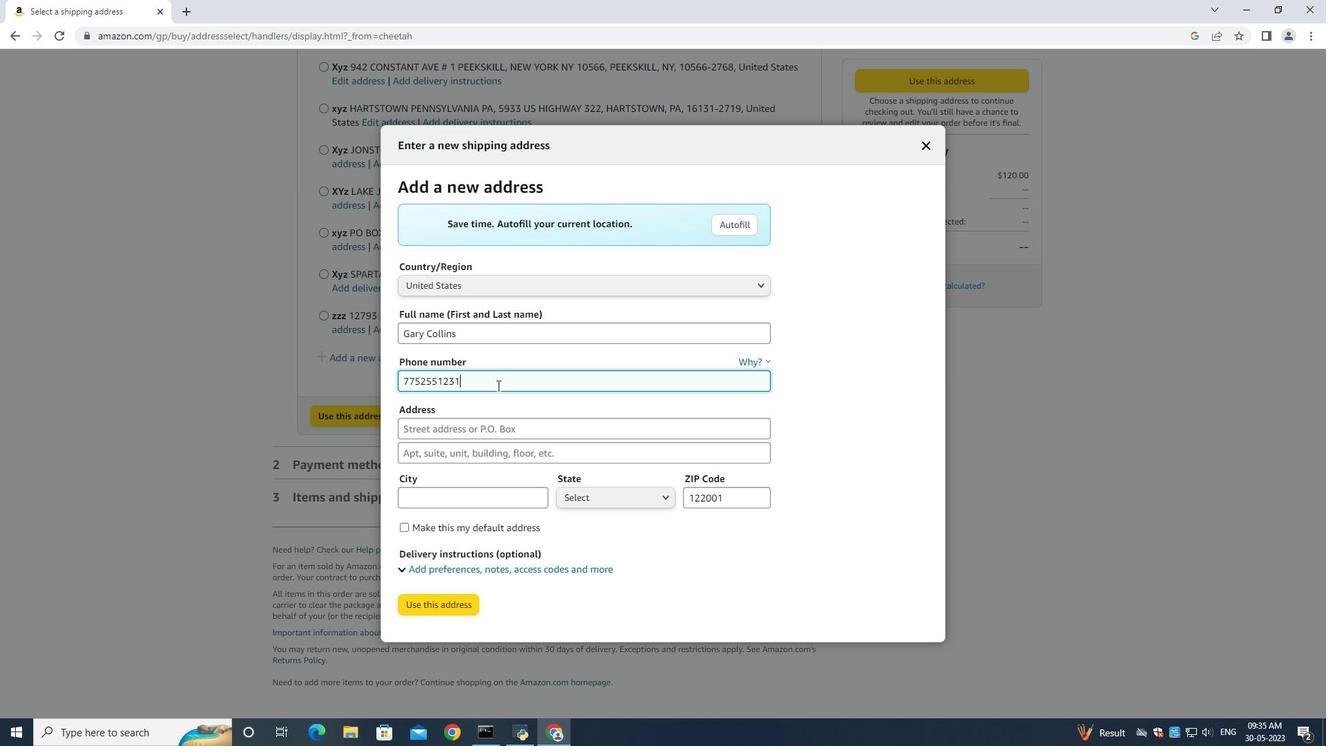 
Action: Mouse moved to (471, 435)
Screenshot: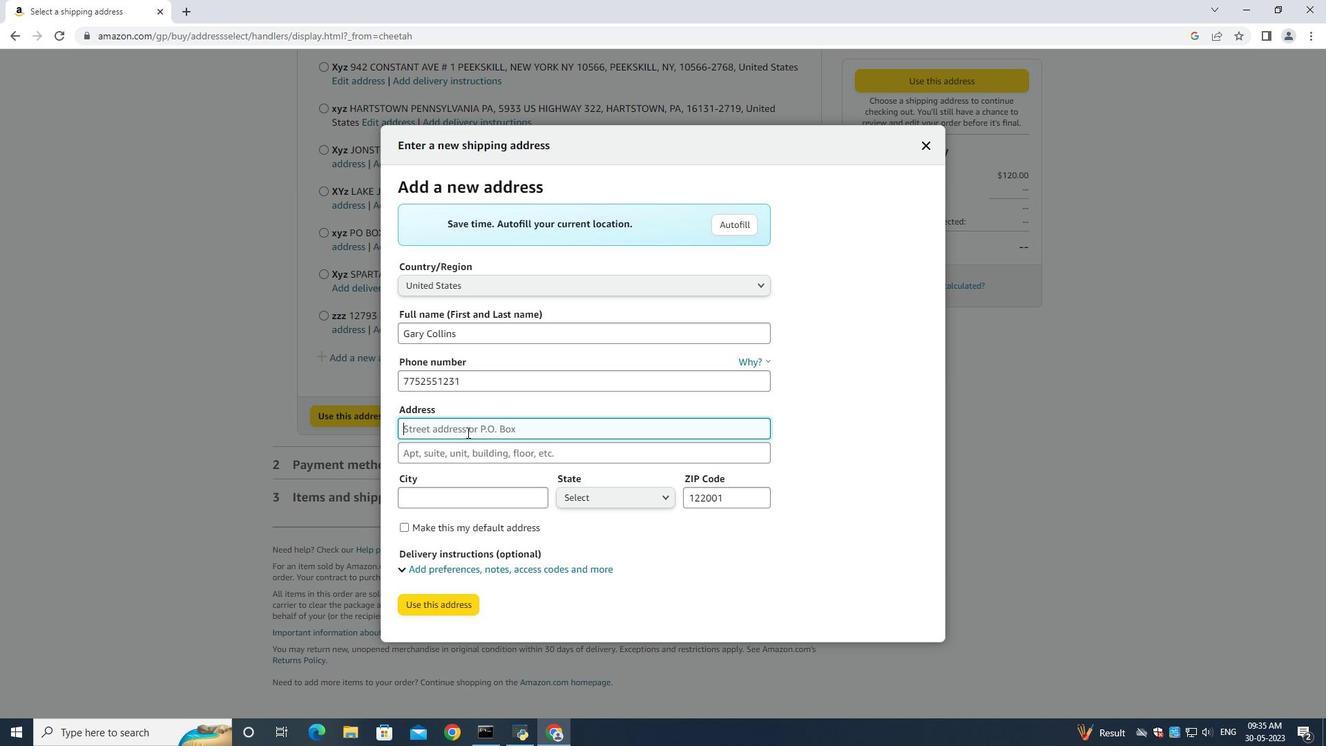 
Action: Mouse pressed left at (471, 435)
Screenshot: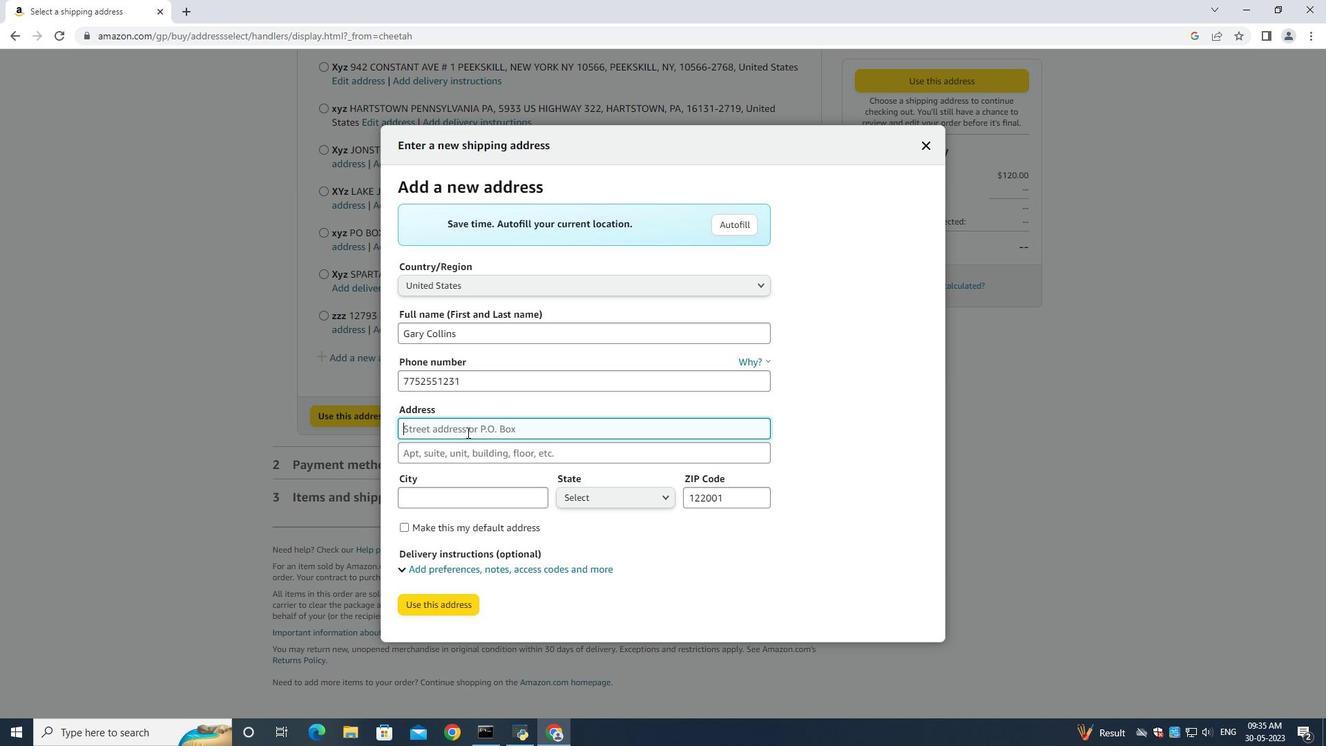 
Action: Mouse moved to (466, 432)
Screenshot: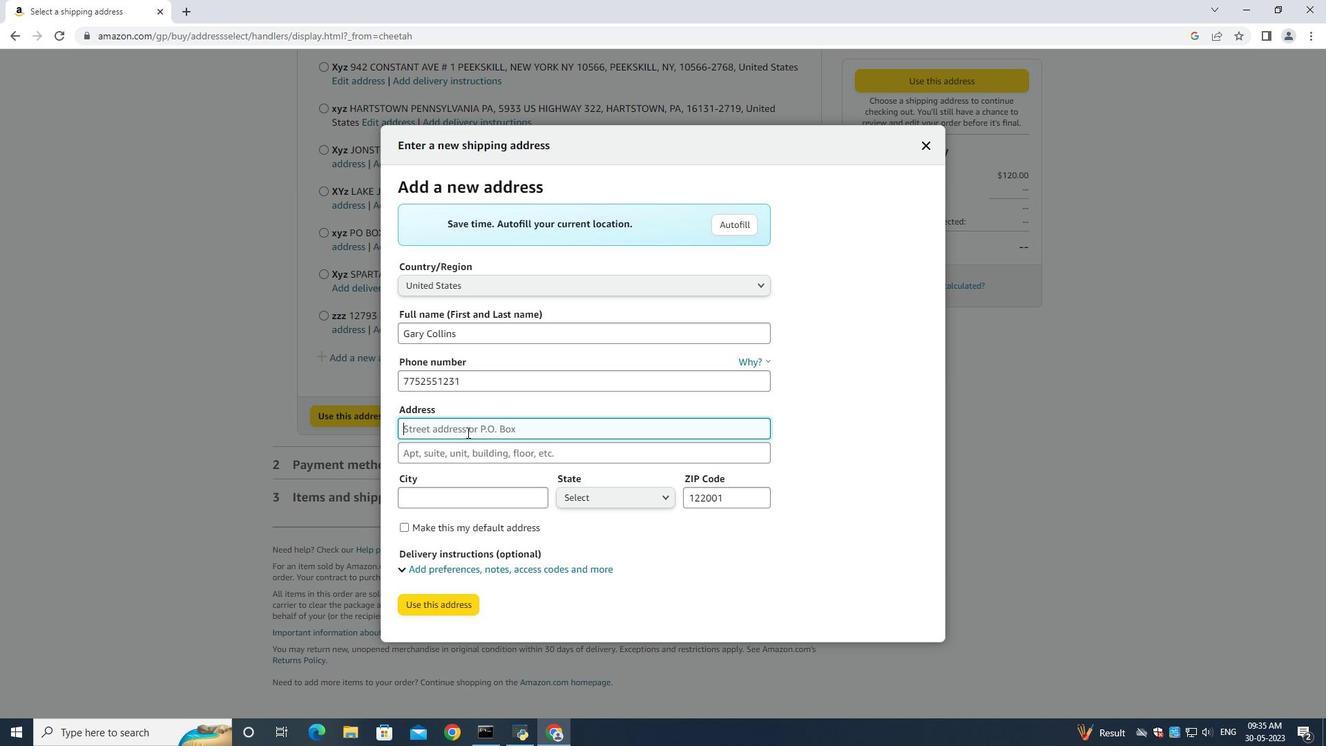 
Action: Key pressed 141<Key.backspace>02<Key.space><Key.shift>Camden<Key.space><Key.shift>Street<Key.space><Key.tab><Key.shift><Key.shift><Key.shift><Key.shift><Key.shift><Key.shift><Key.shift><Key.shift><Key.shift><Key.shift><Key.shift><Key.shift><Key.shift>Reno<Key.space><Key.shift>nevada<Key.space>
Screenshot: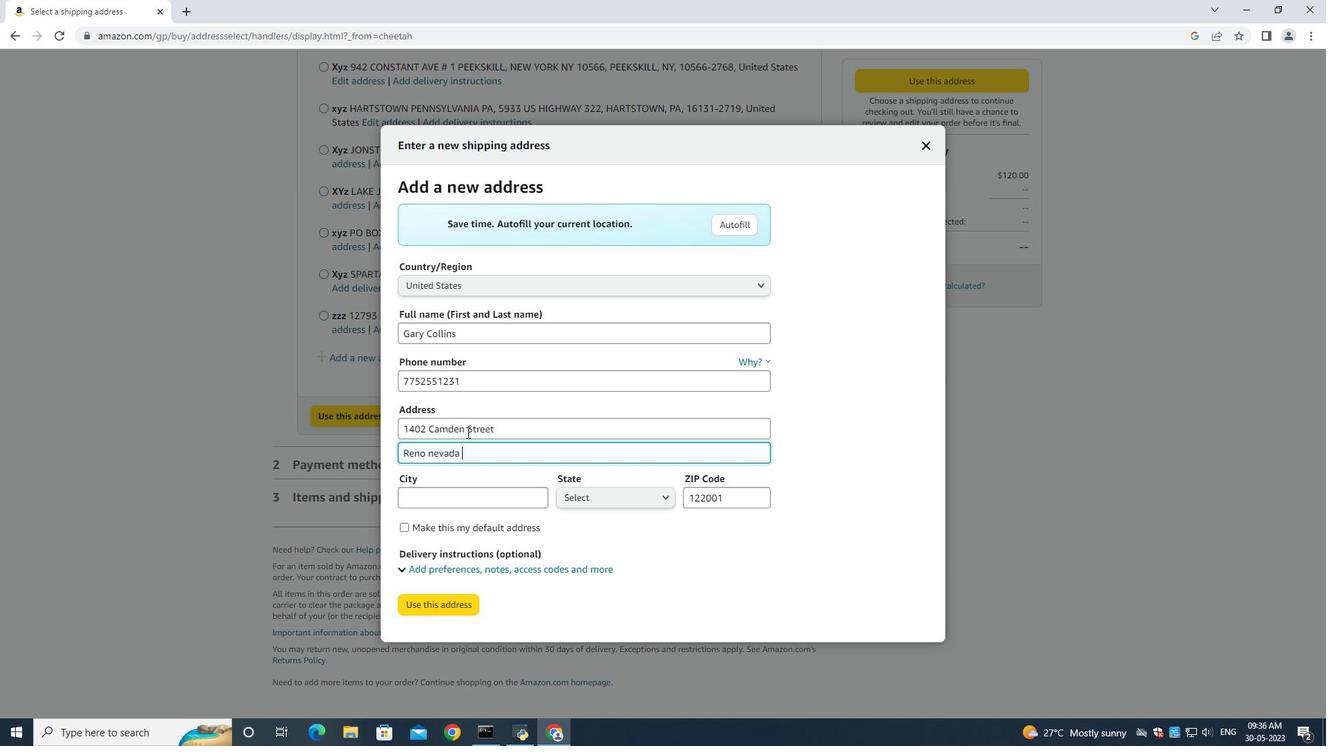 
Action: Mouse moved to (486, 493)
Screenshot: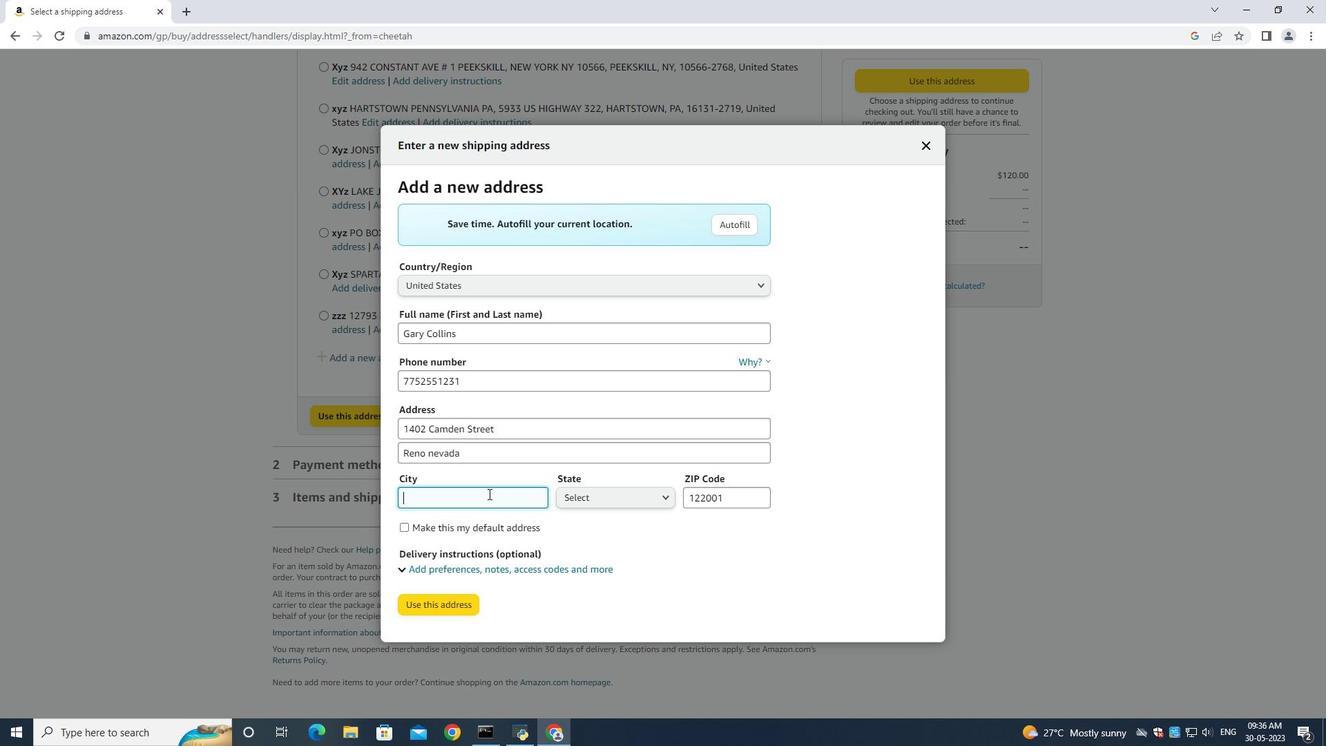 
Action: Mouse pressed left at (486, 493)
Screenshot: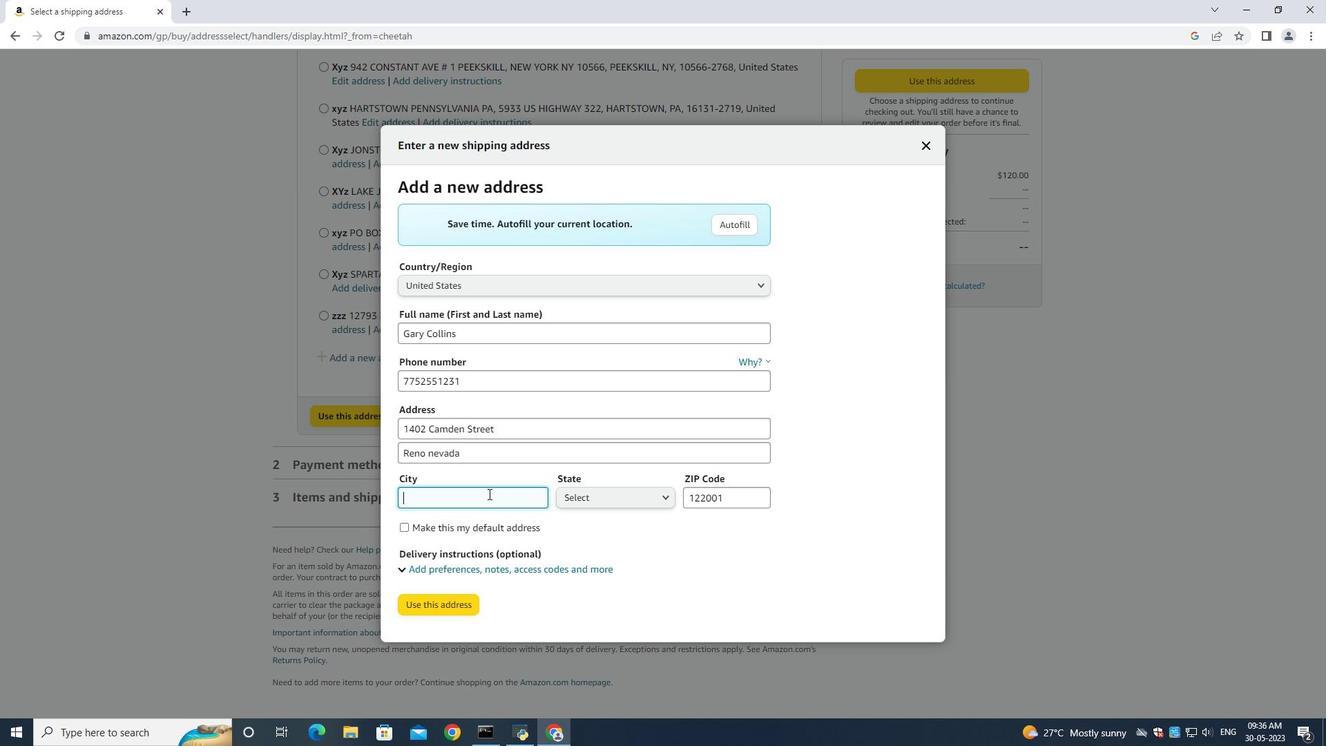 
Action: Mouse moved to (488, 493)
Screenshot: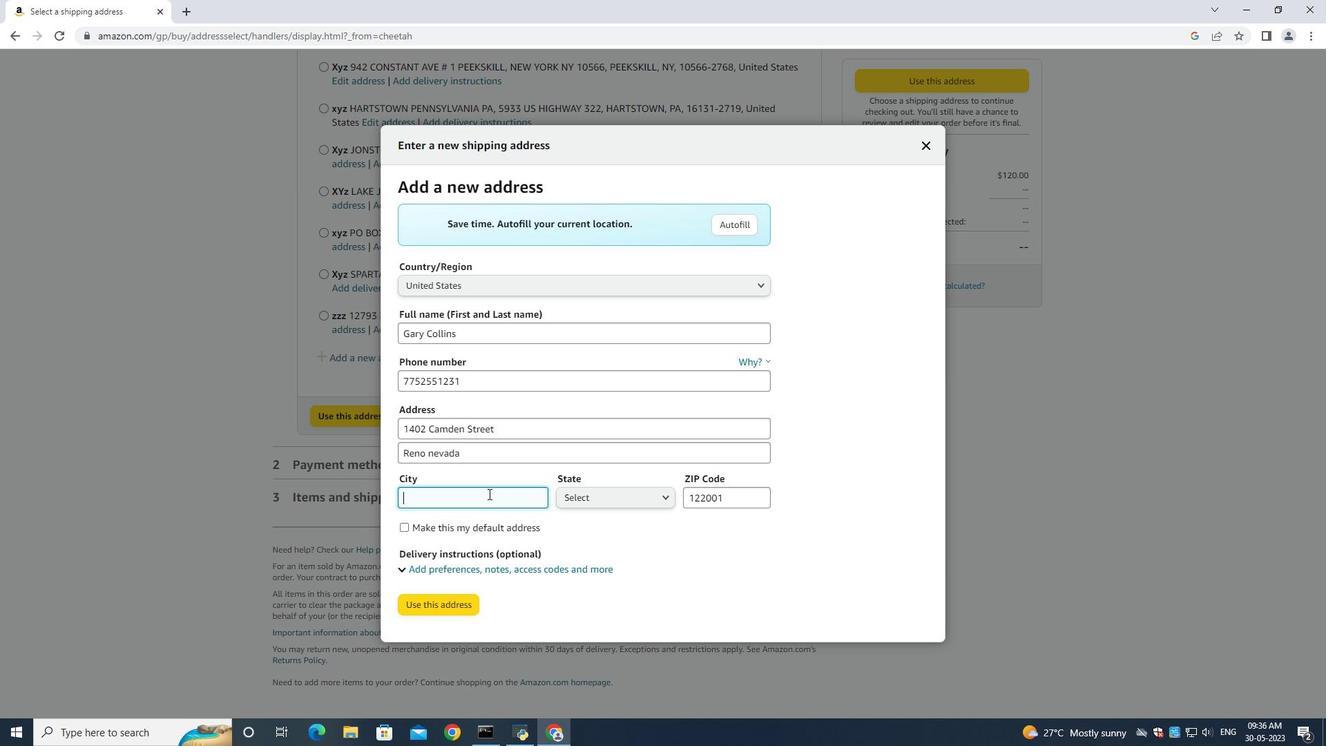
Action: Key pressed <Key.shift><Key.shift><Key.shift><Key.shift>Reno<Key.space>
Screenshot: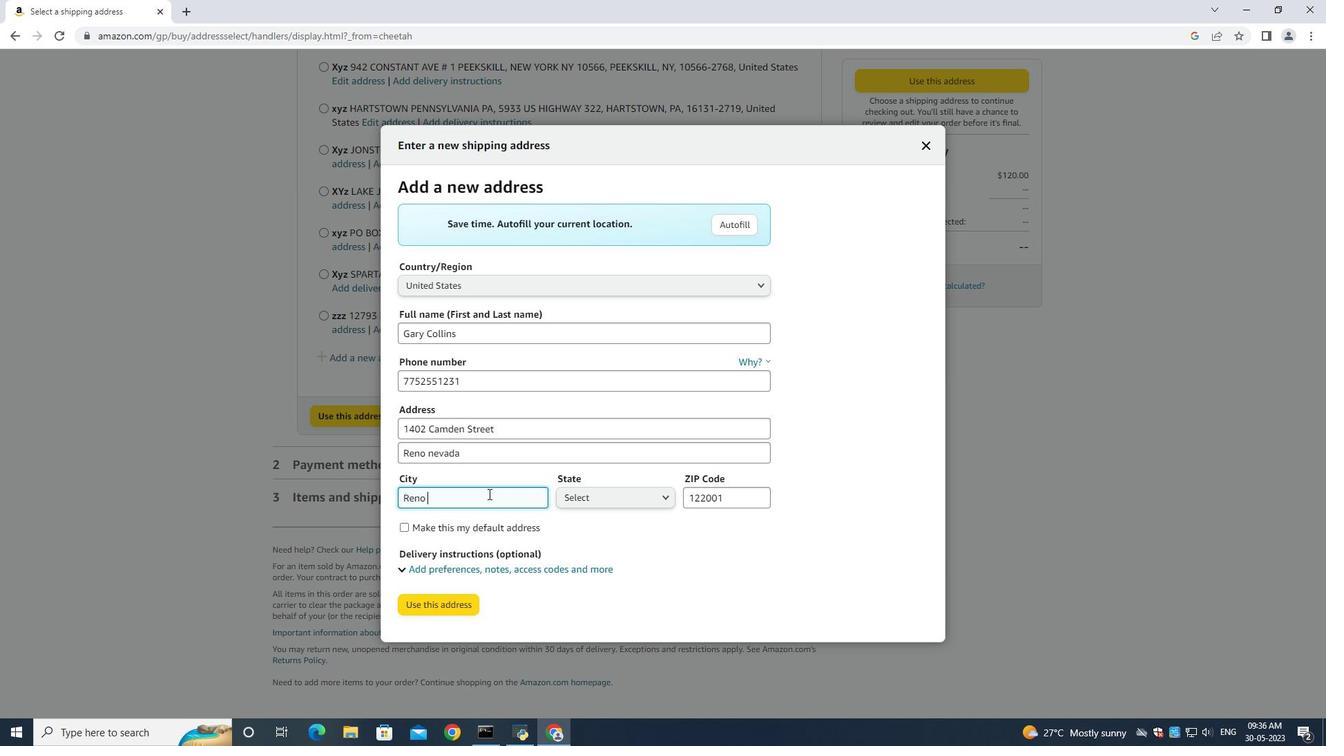 
Action: Mouse moved to (592, 500)
Screenshot: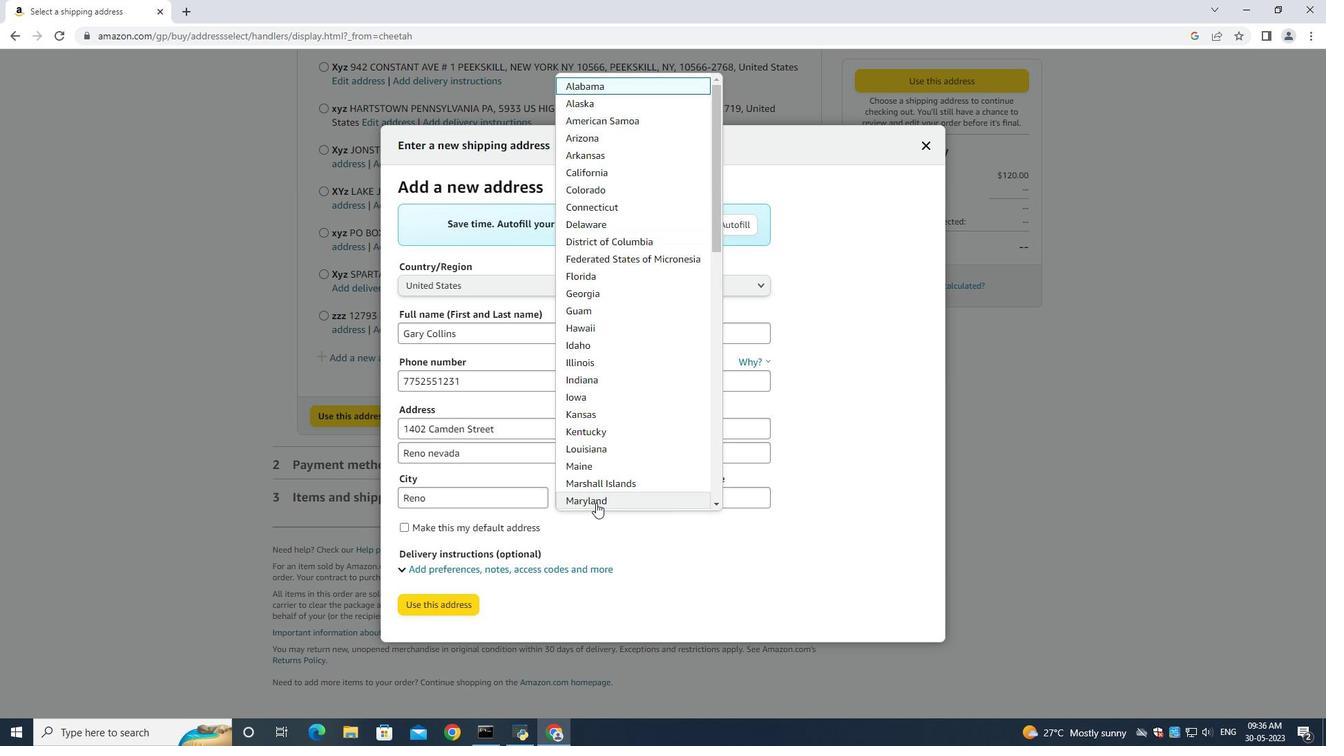 
Action: Mouse pressed left at (592, 500)
Screenshot: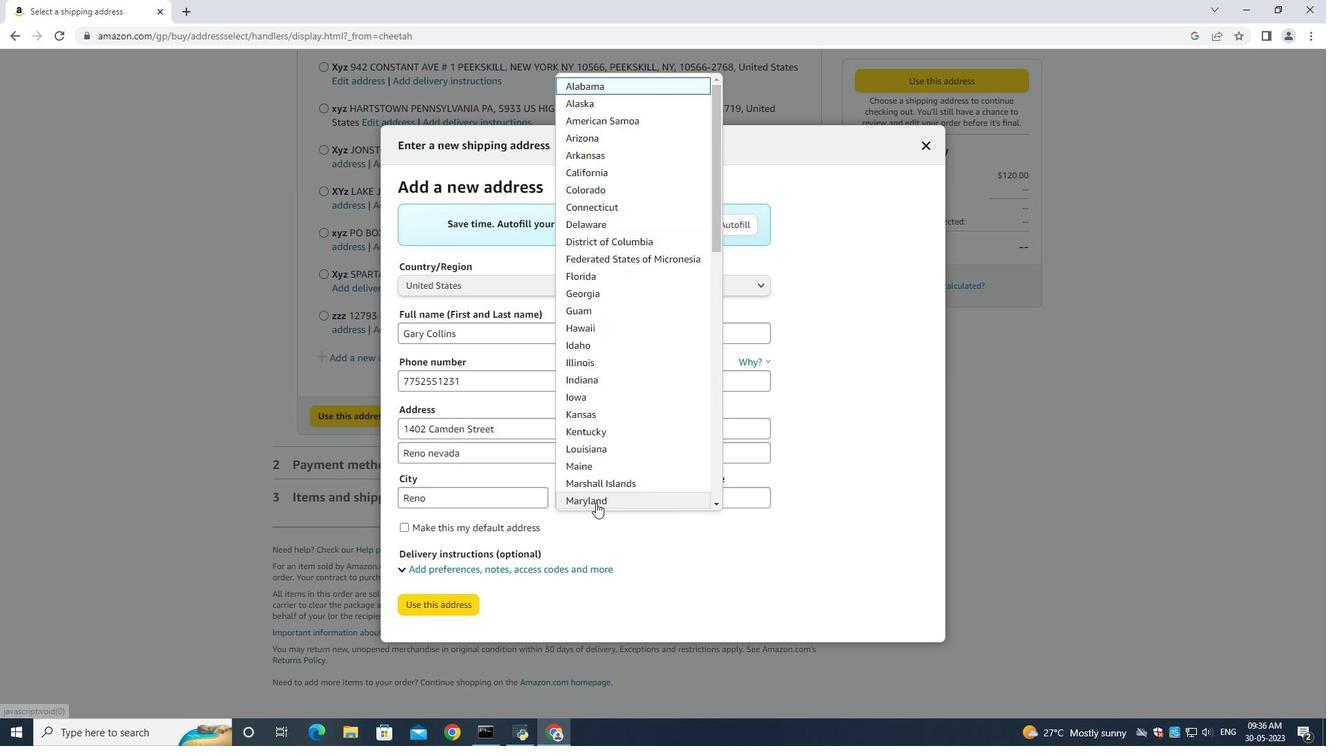 
Action: Mouse moved to (596, 502)
Screenshot: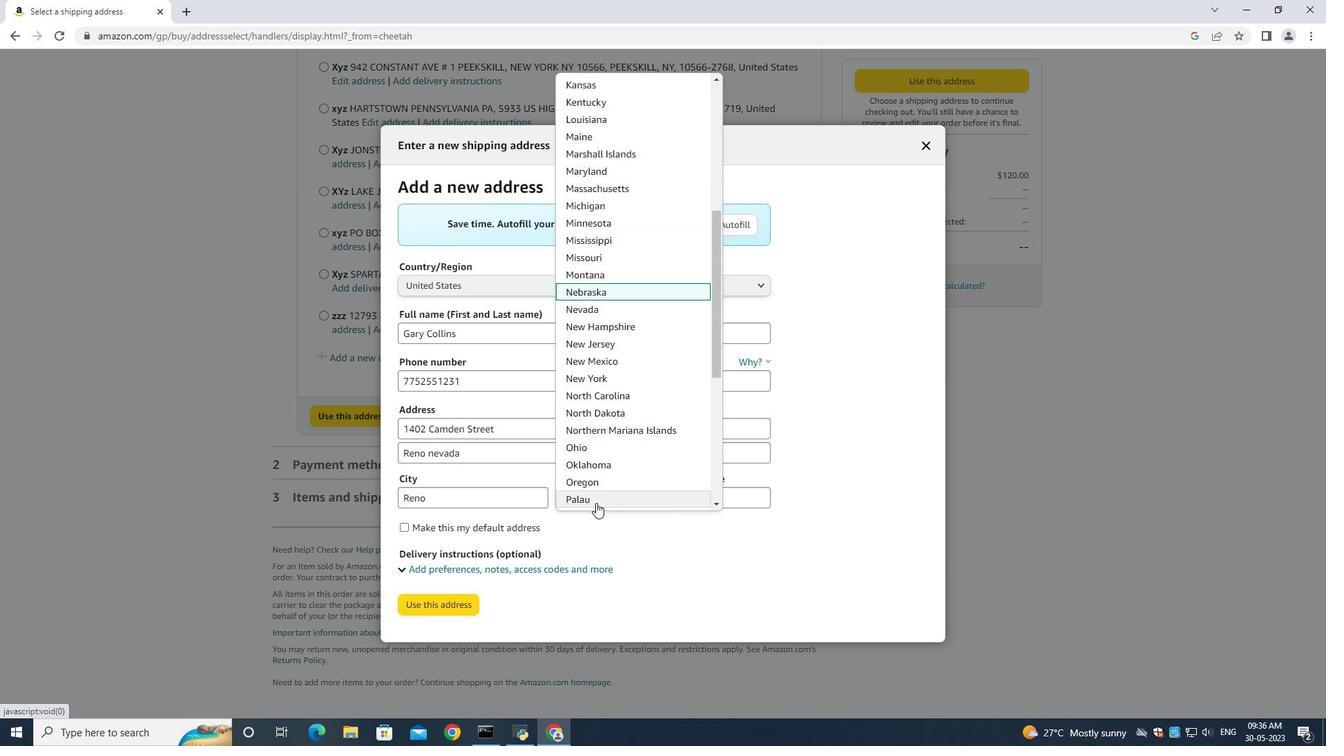 
Action: Key pressed na
Screenshot: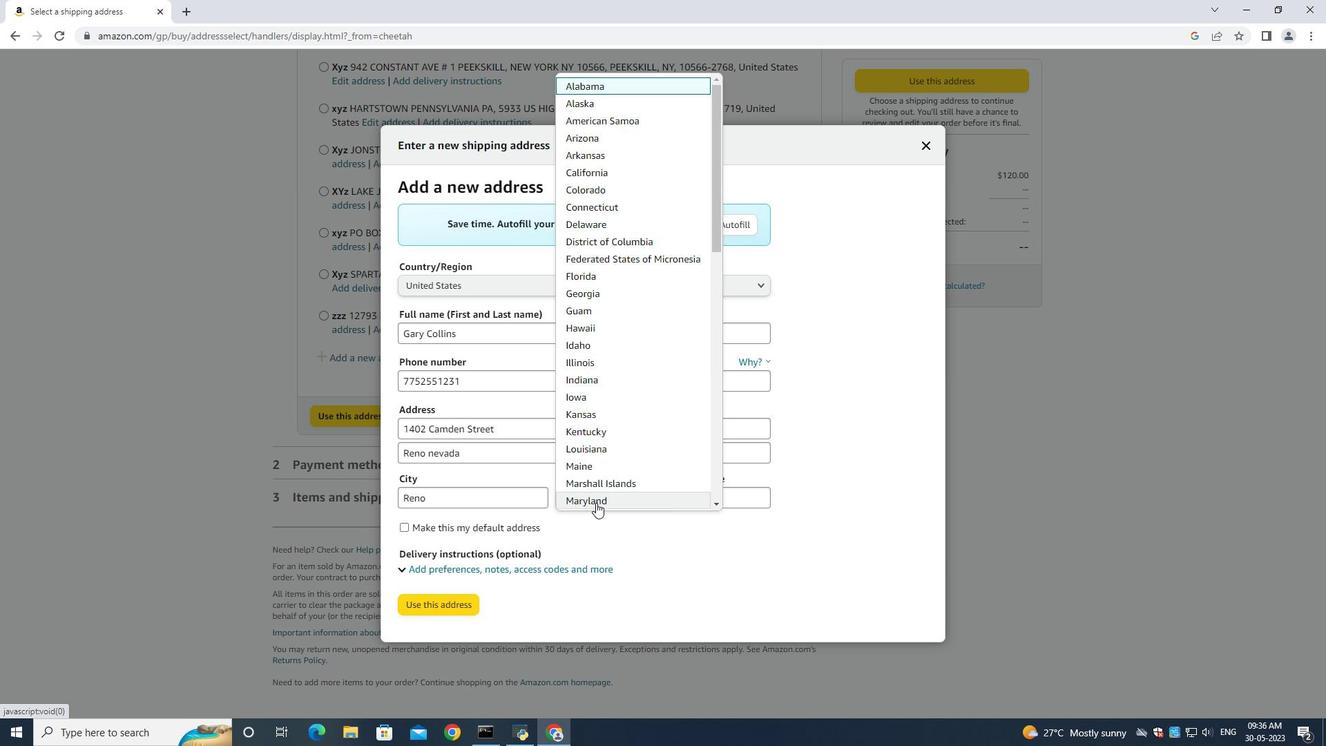 
Action: Mouse moved to (576, 315)
Screenshot: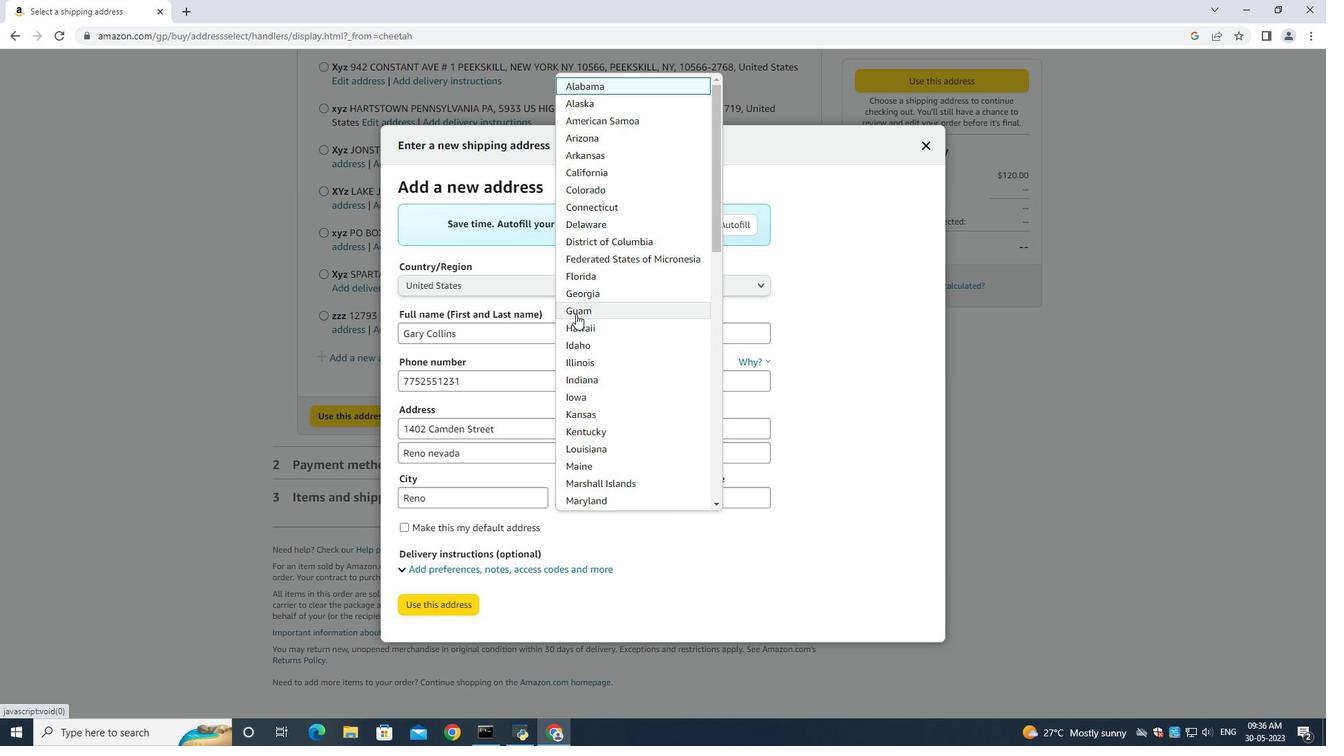 
Action: Key pressed <Key.backspace>
Screenshot: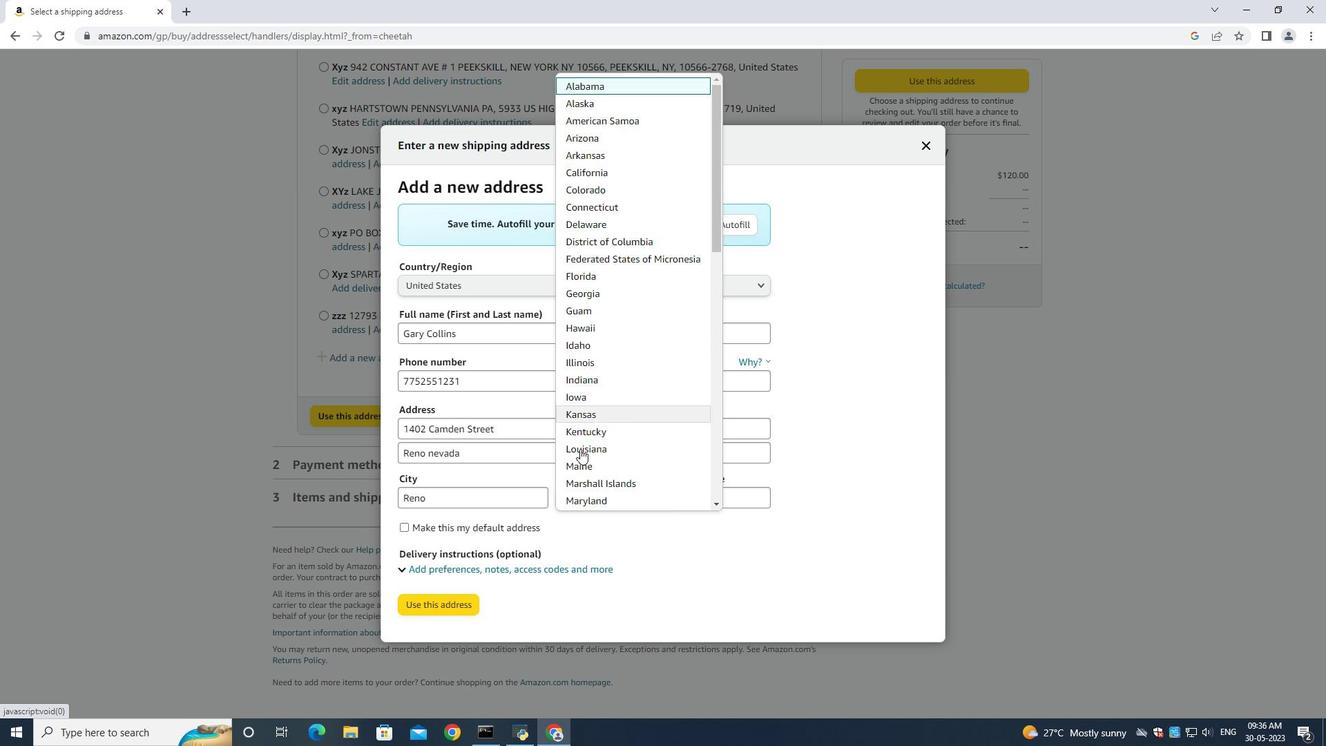 
Action: Mouse moved to (589, 496)
Screenshot: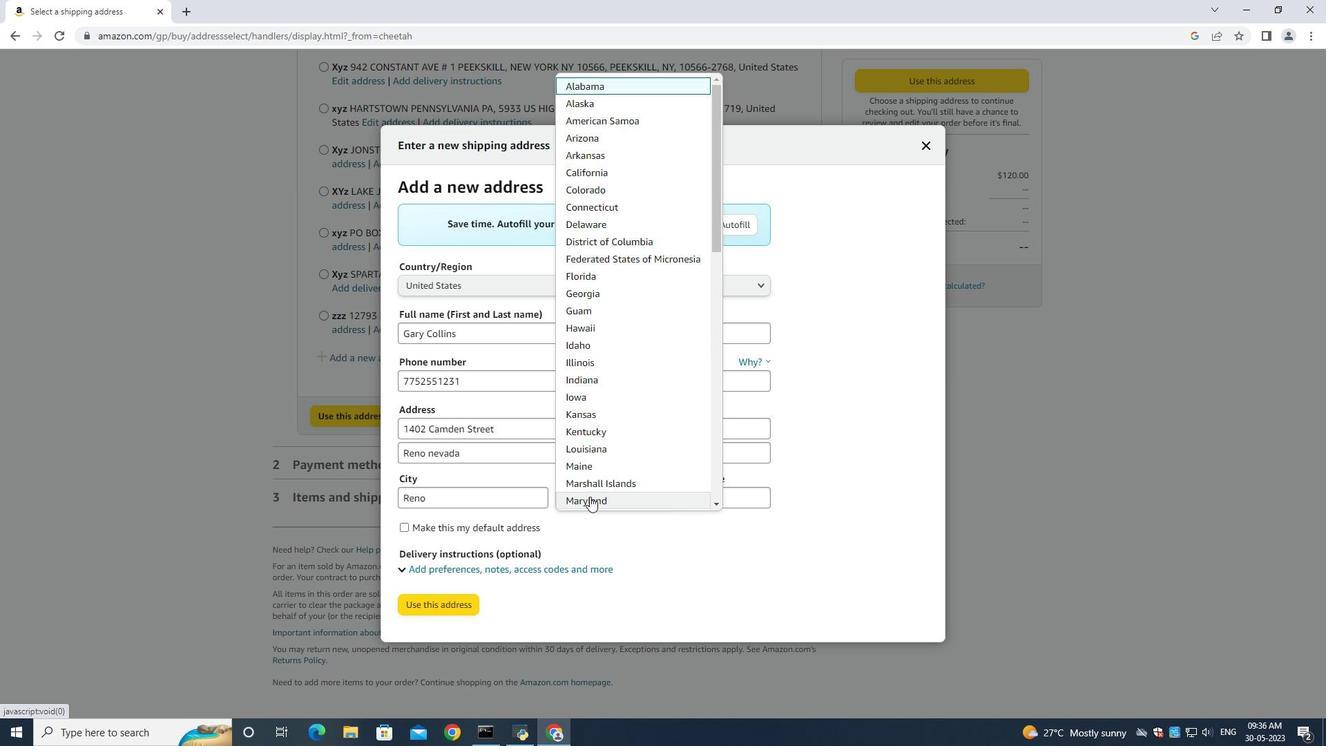 
Action: Key pressed n
Screenshot: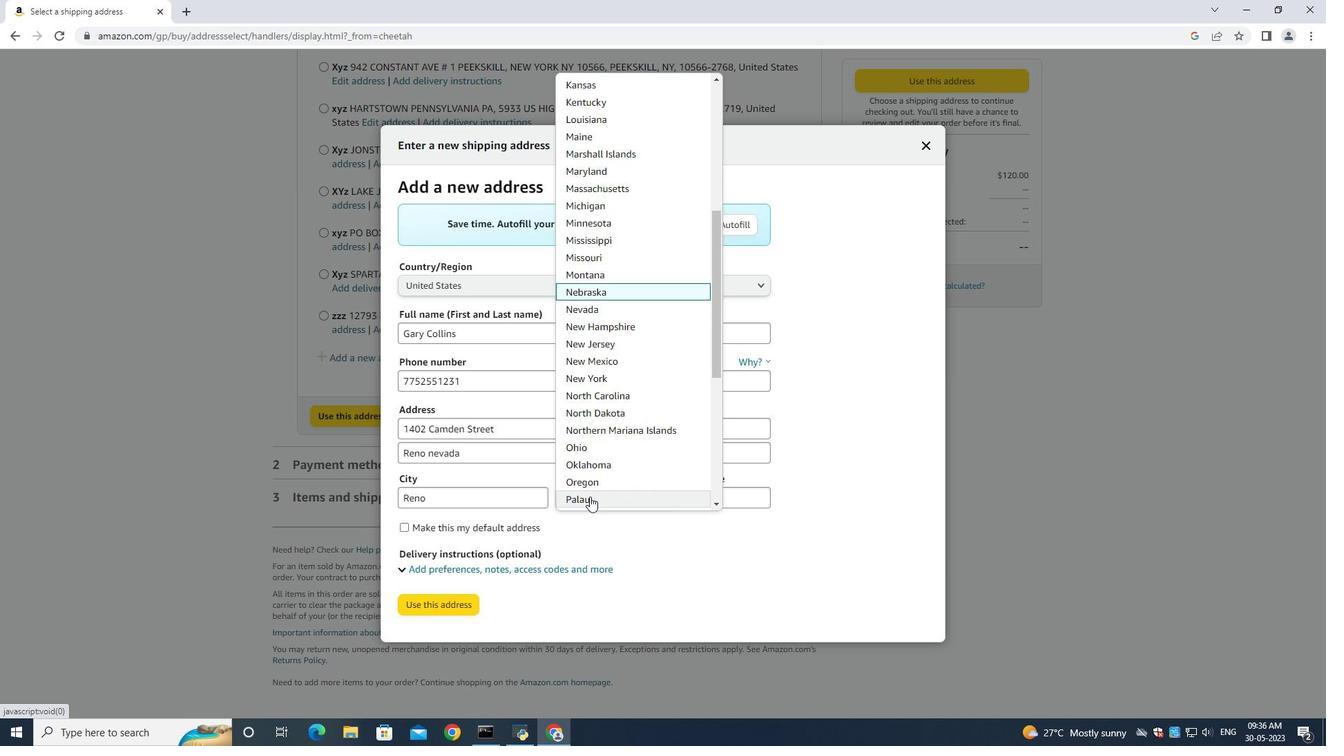 
Action: Mouse moved to (598, 302)
Screenshot: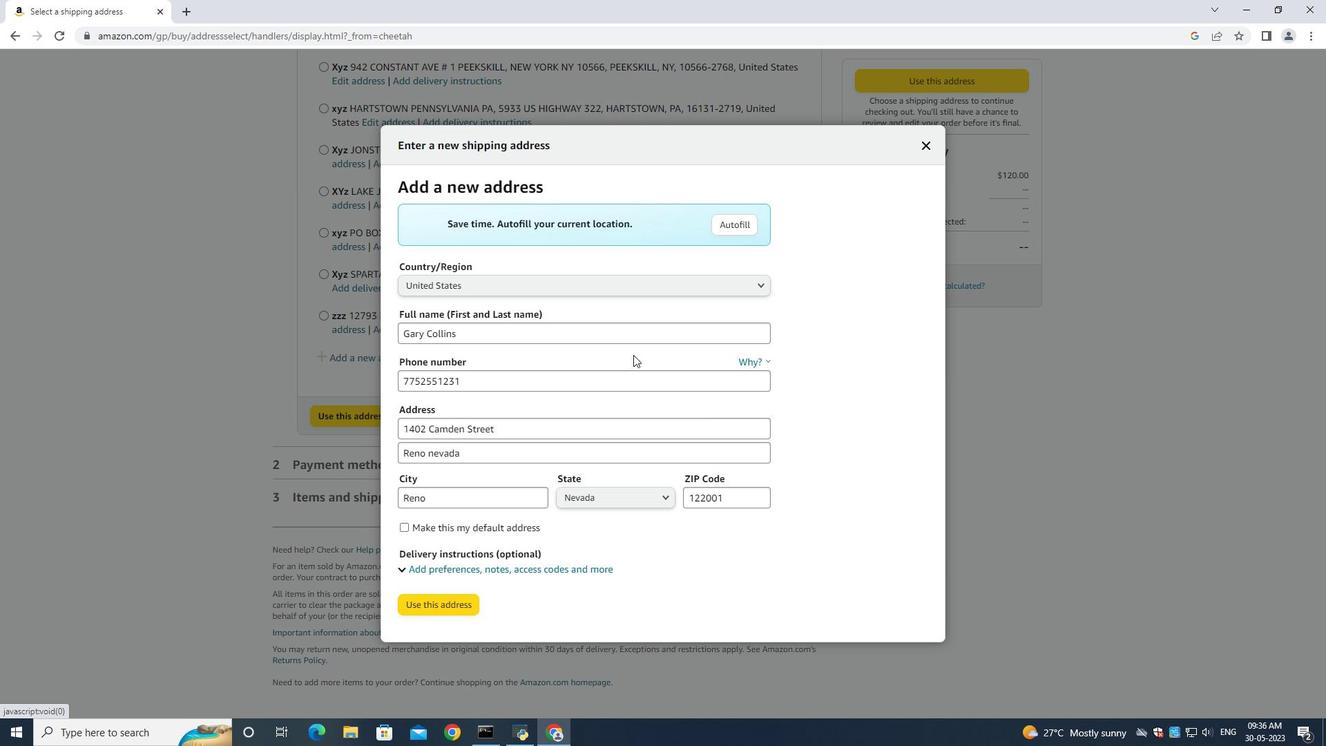 
Action: Mouse pressed left at (598, 302)
Screenshot: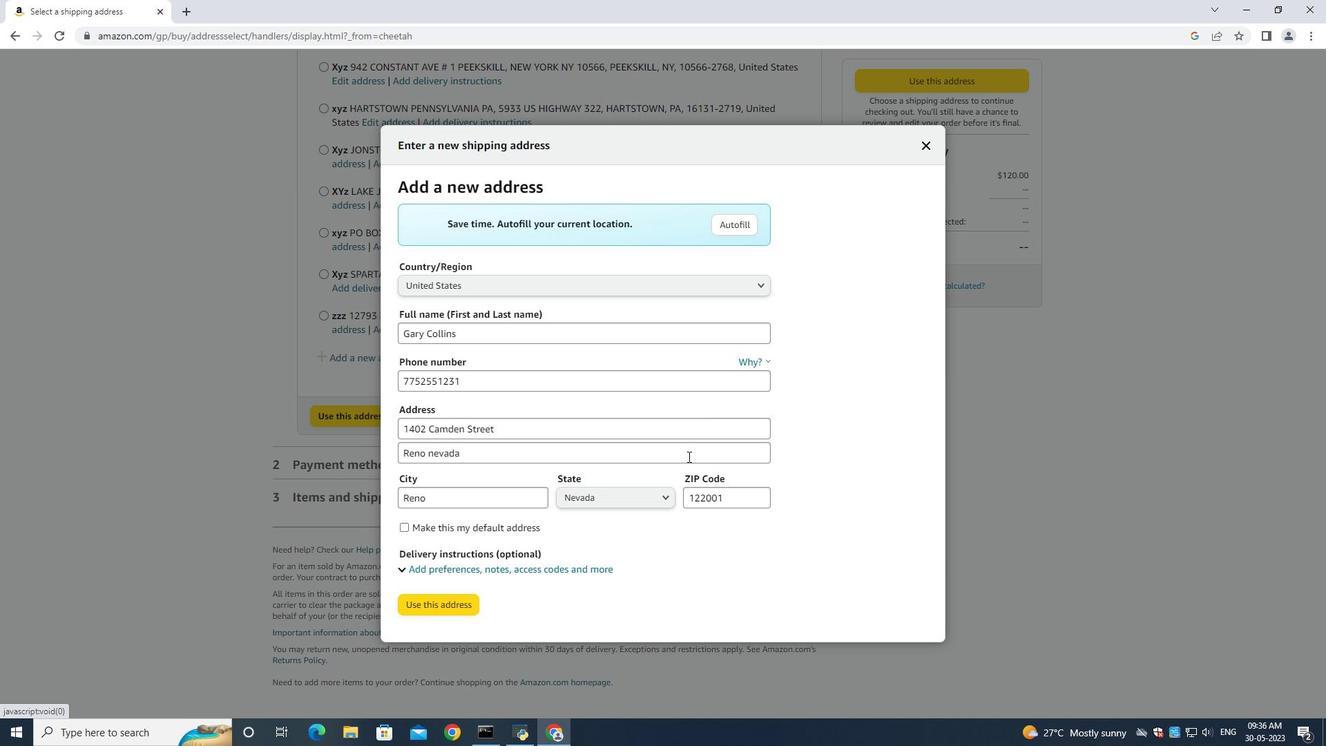 
Action: Mouse moved to (710, 500)
Screenshot: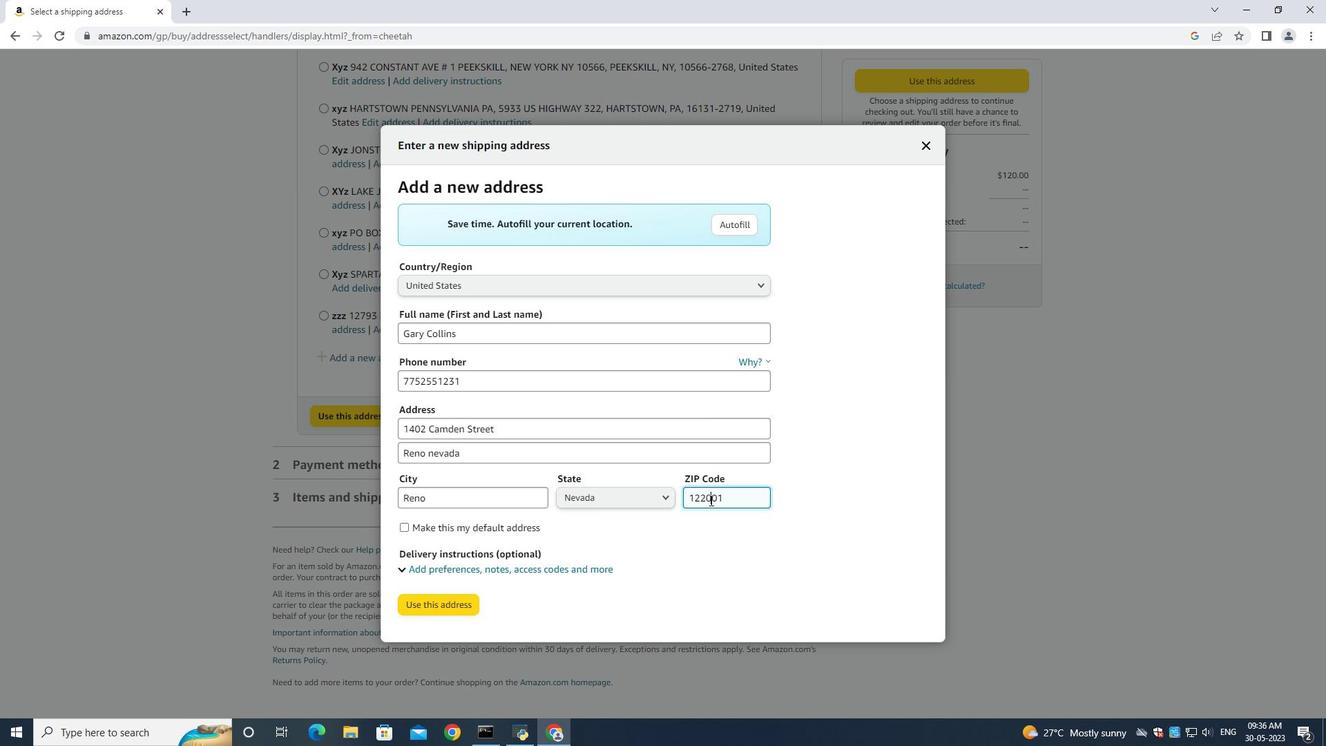 
Action: Mouse pressed left at (710, 500)
Screenshot: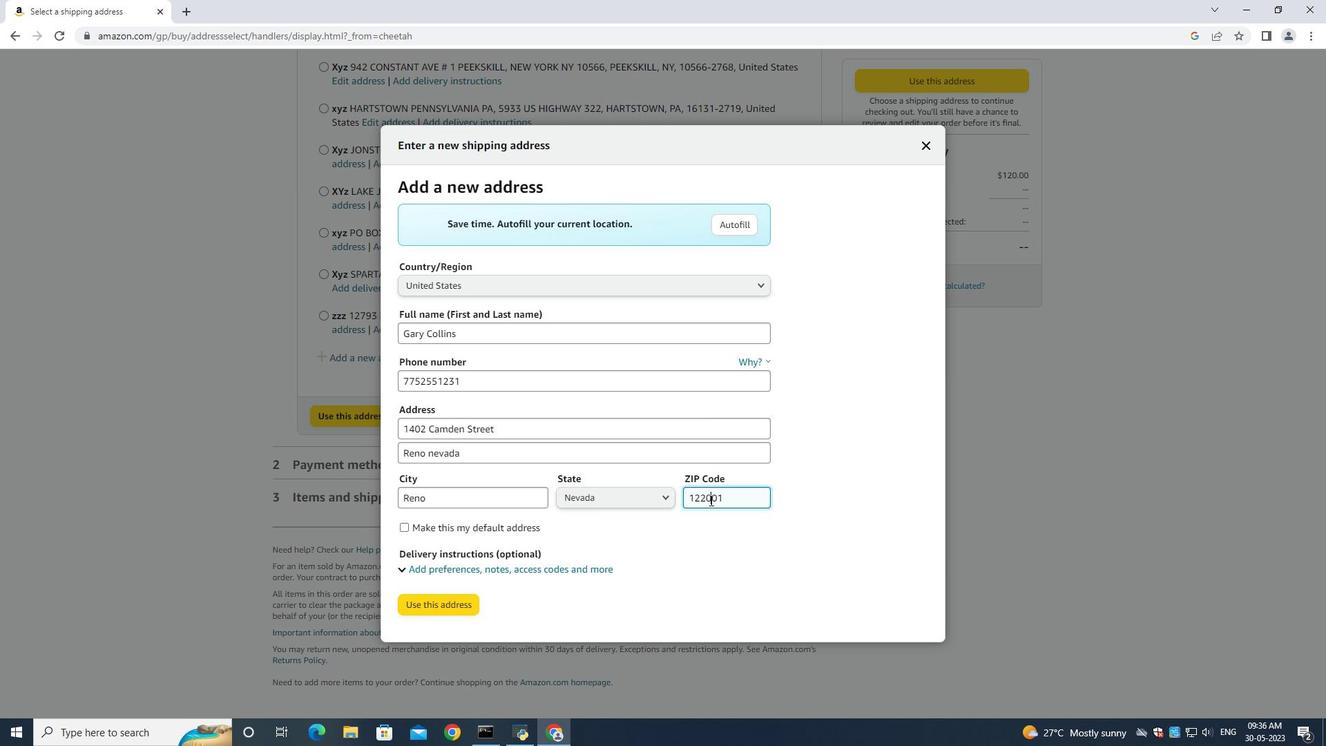 
Action: Key pressed ctrl+A<Key.backspace>89501
Screenshot: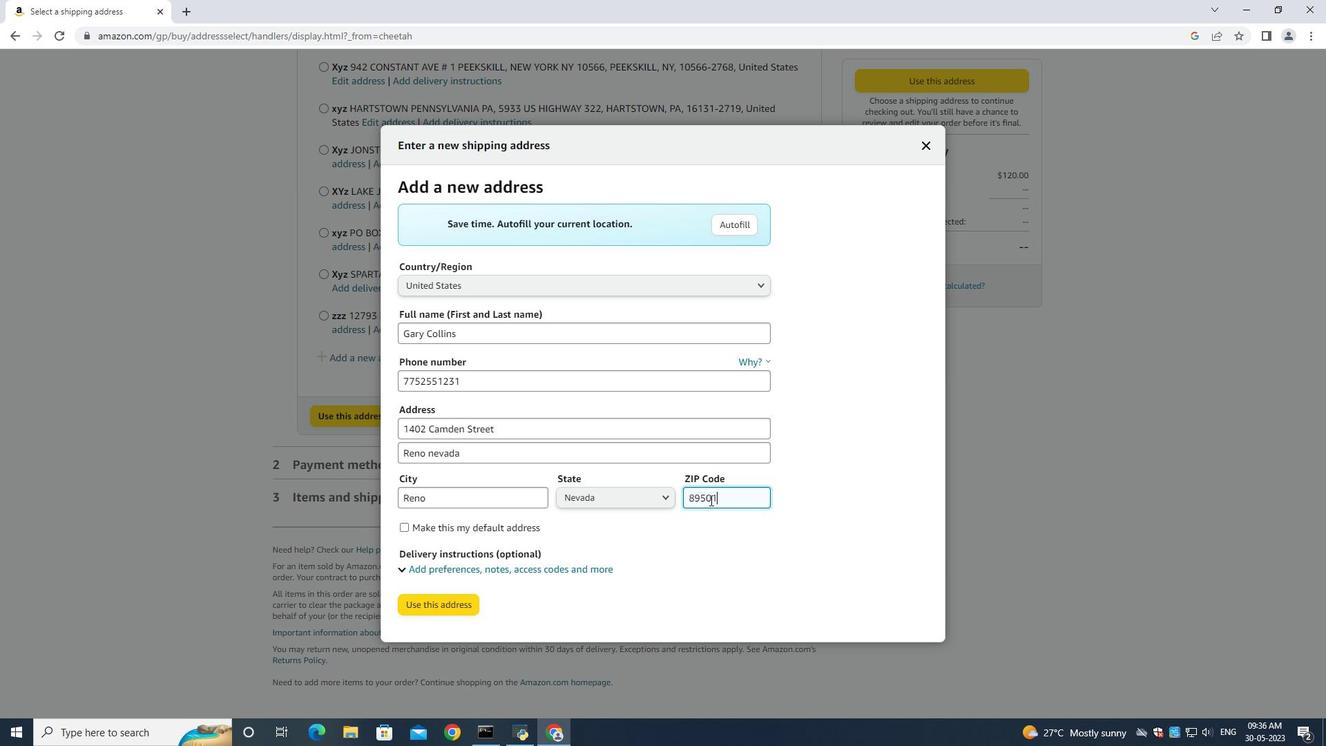 
Action: Mouse moved to (424, 607)
Screenshot: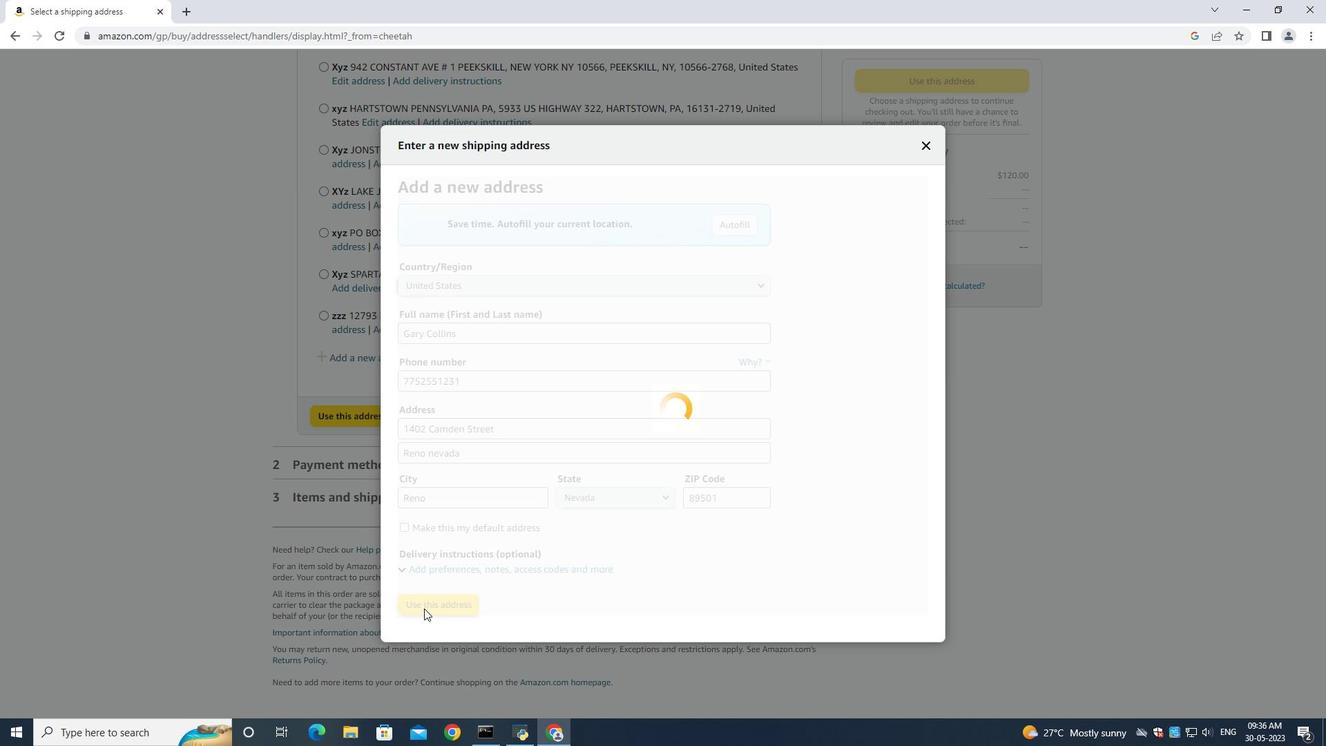 
Action: Mouse pressed left at (424, 607)
Screenshot: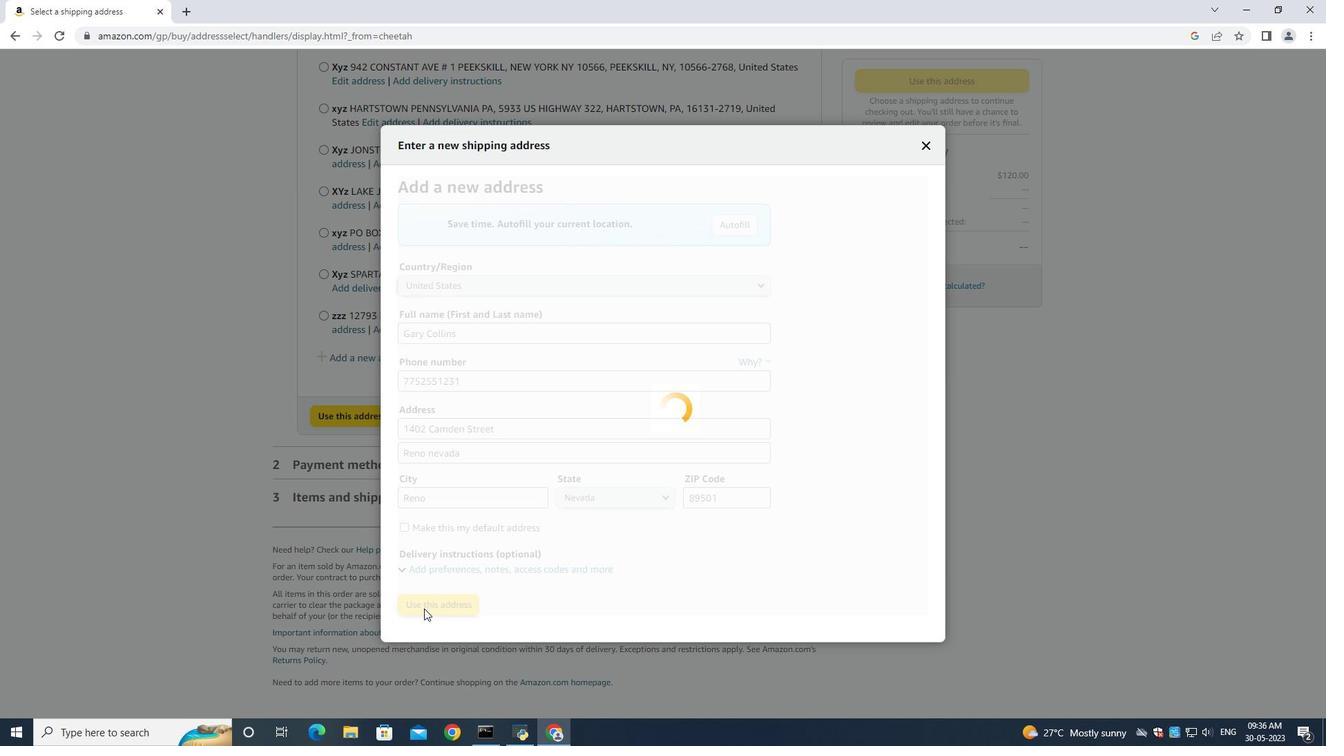 
Action: Mouse moved to (412, 703)
Screenshot: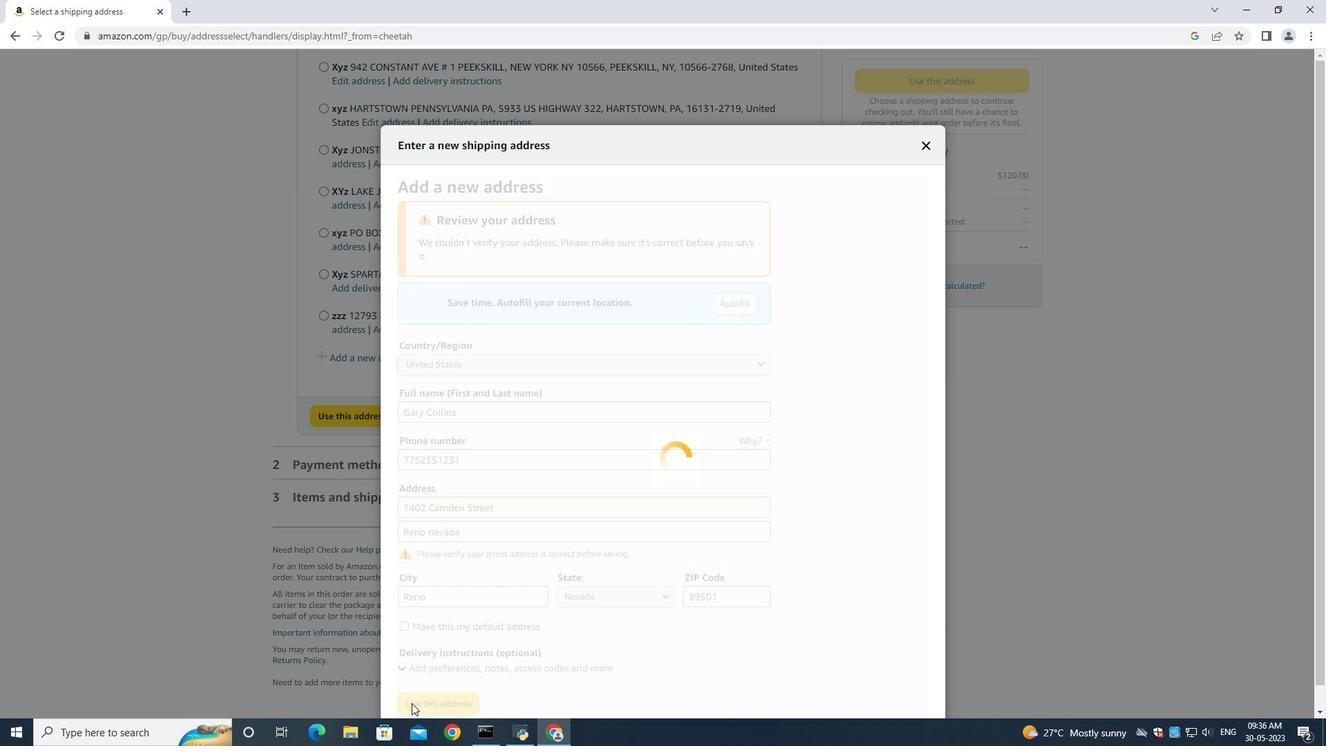 
Action: Mouse pressed left at (412, 703)
Screenshot: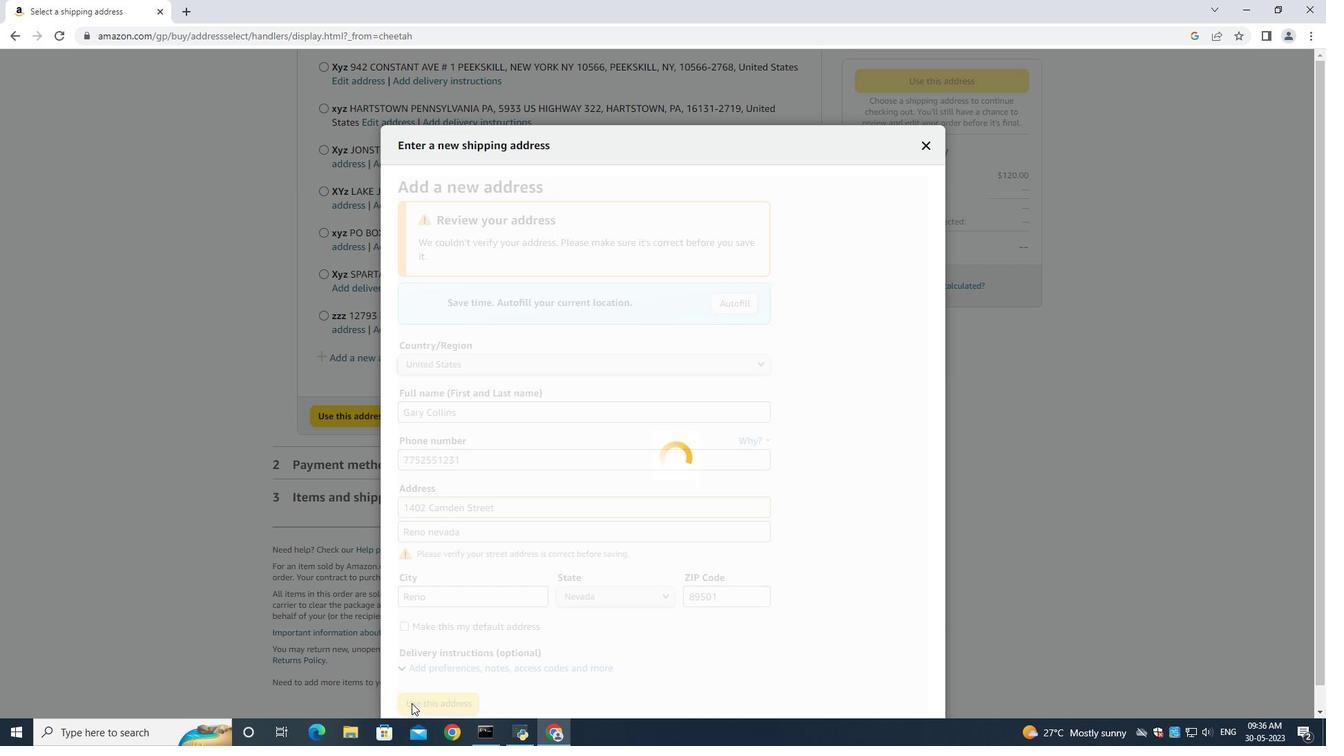 
Action: Mouse moved to (514, 412)
Screenshot: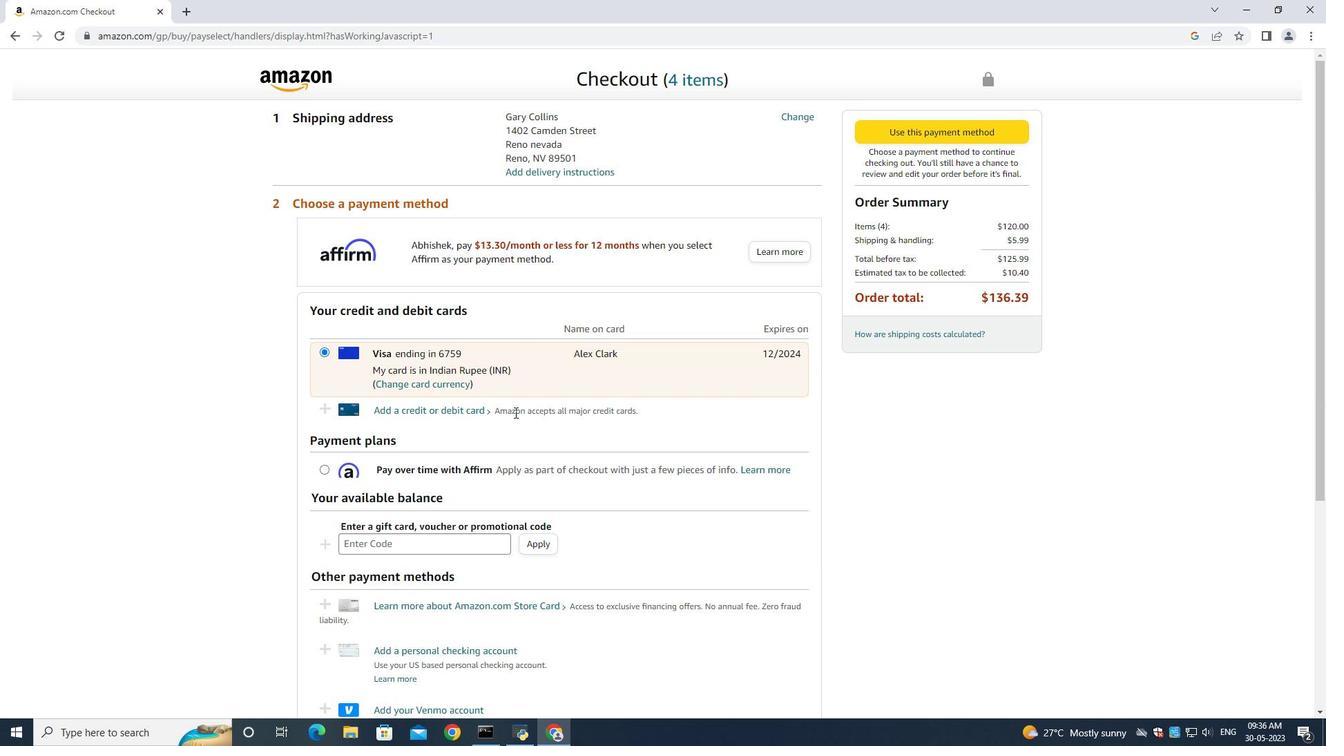 
